Task: Buy 2 Neckties for Boys from Accessories section under best seller category for shipping address: Brooke Phillips, 425 Callison Lane, Wilmington, Delaware 19801, Cell Number 3024323748. Pay from credit card ending with 6759, CVV 506
Action: Mouse moved to (309, 93)
Screenshot: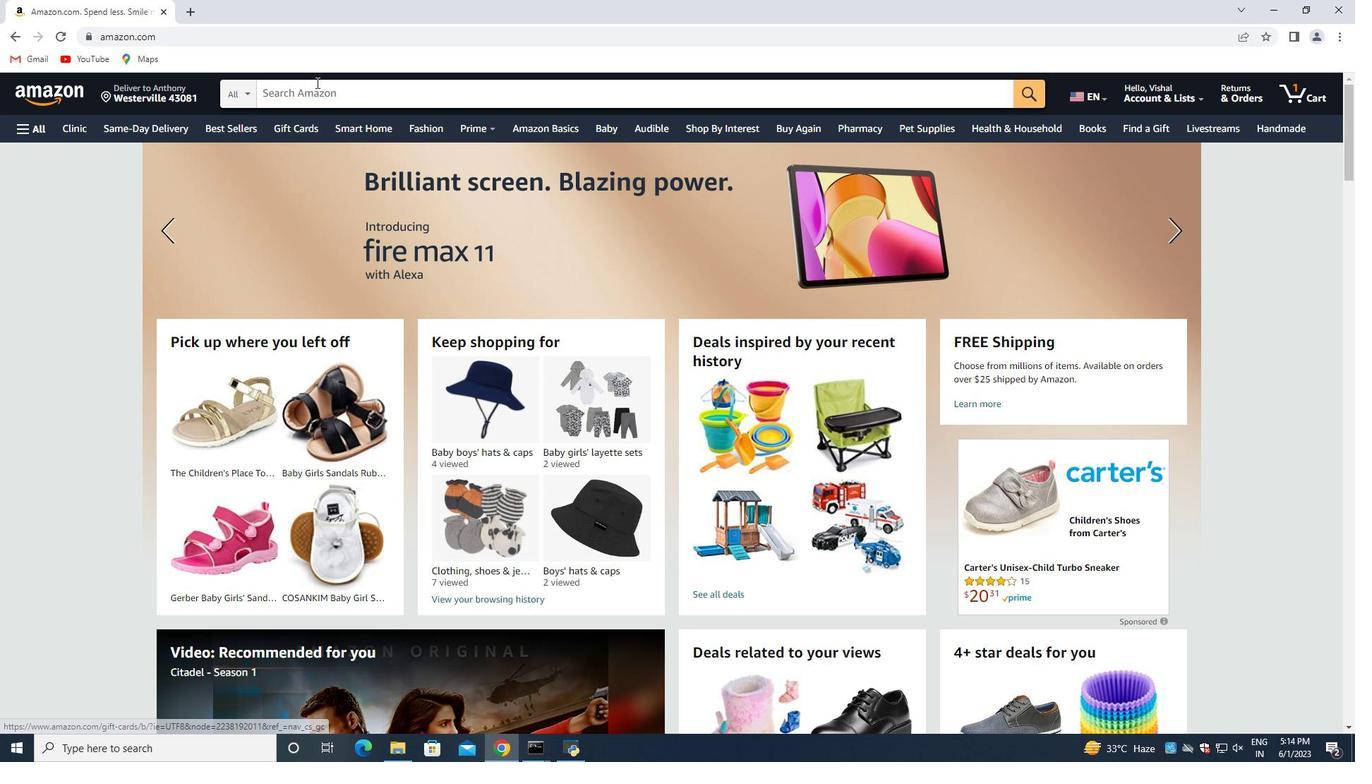 
Action: Mouse pressed left at (309, 93)
Screenshot: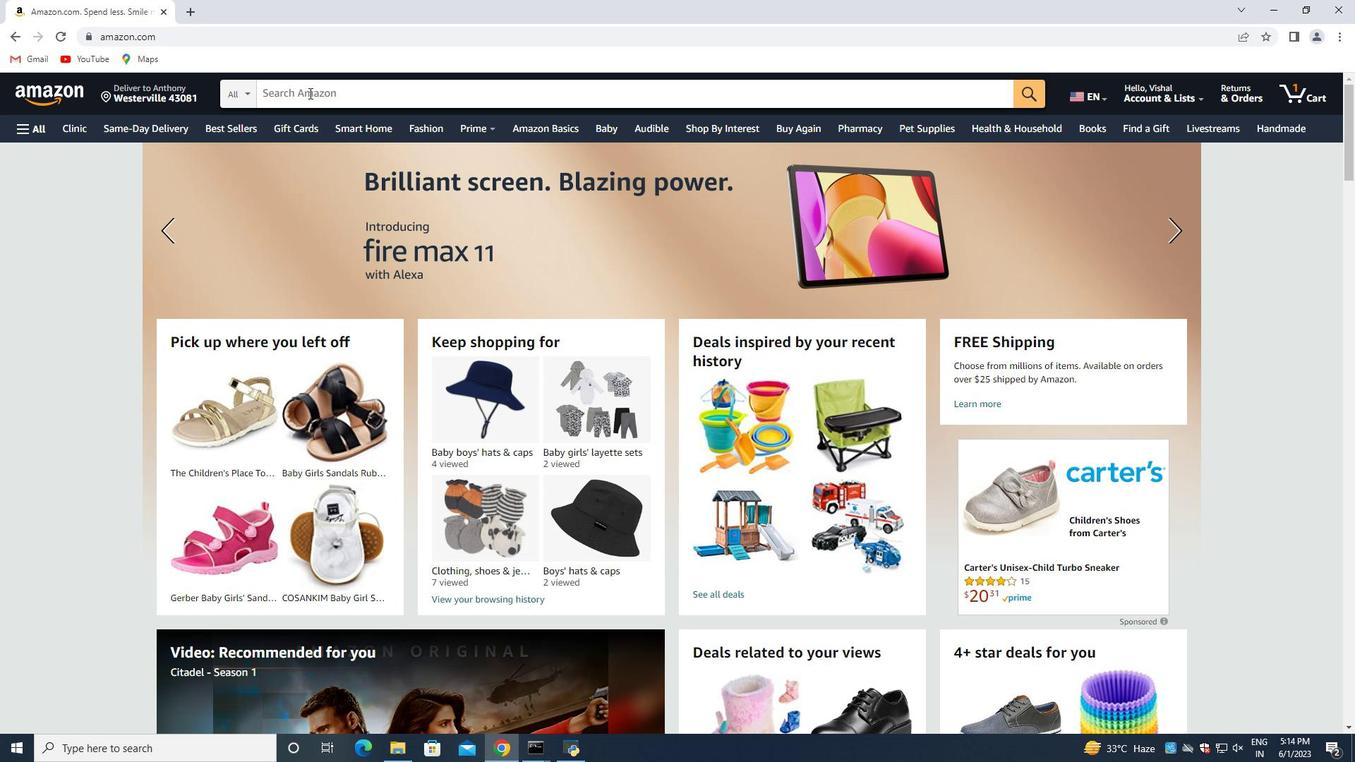 
Action: Key pressed <Key.shift>Neckties<Key.space>for<Key.space>boys<Key.enter>
Screenshot: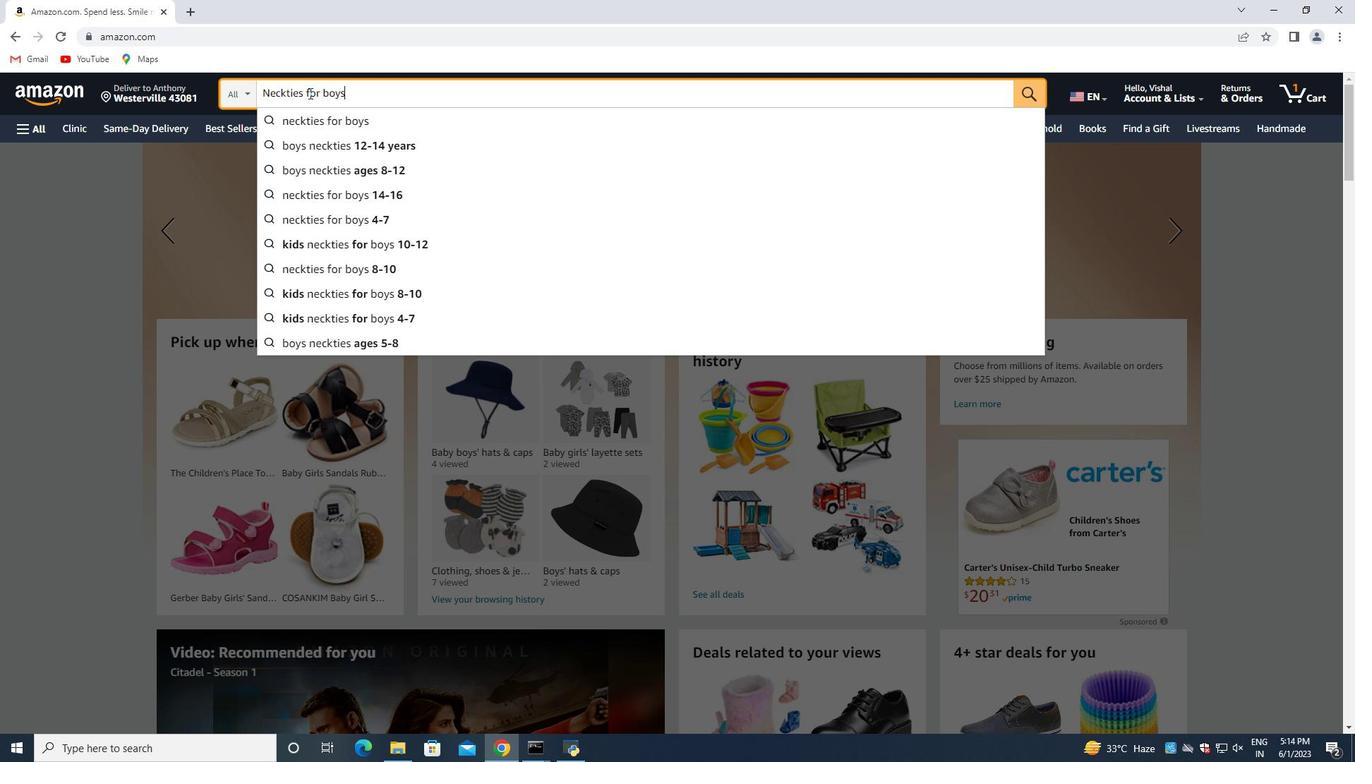 
Action: Mouse moved to (320, 240)
Screenshot: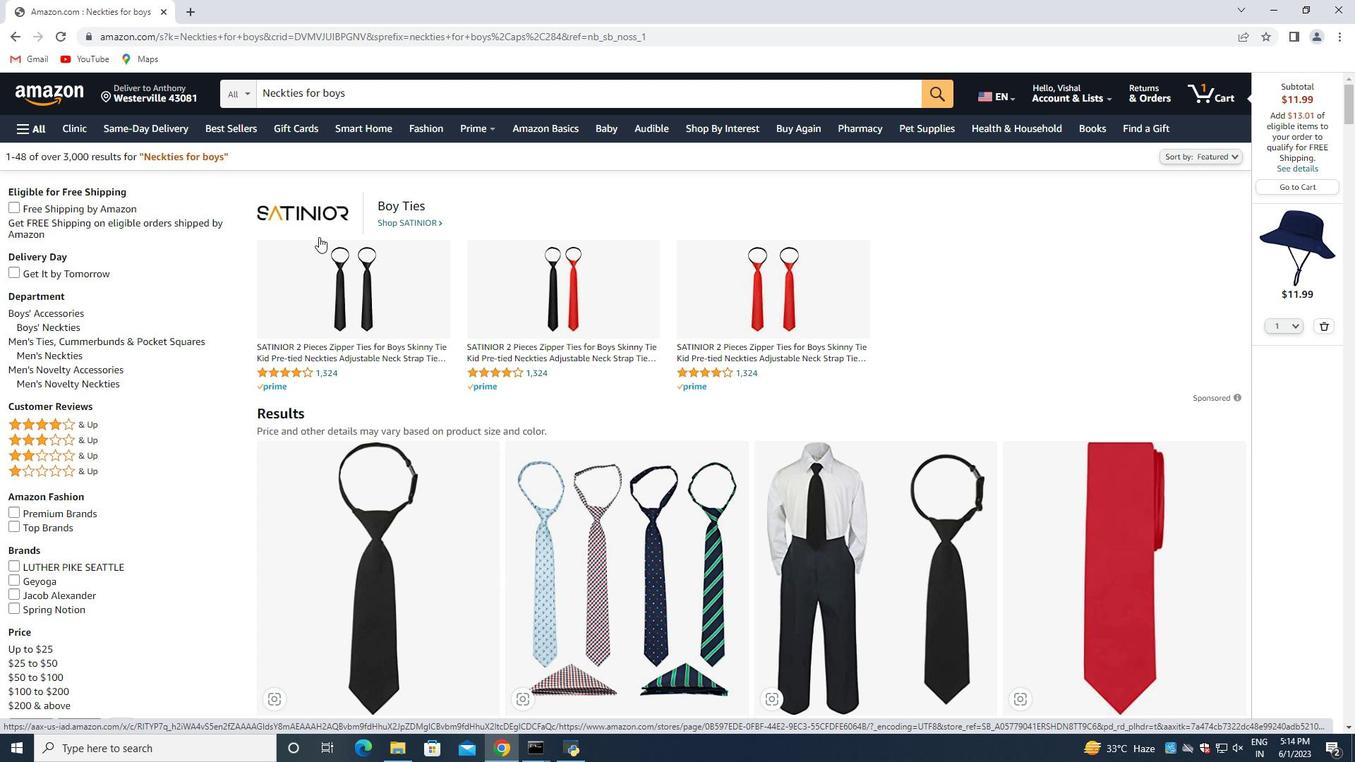 
Action: Mouse scrolled (320, 239) with delta (0, 0)
Screenshot: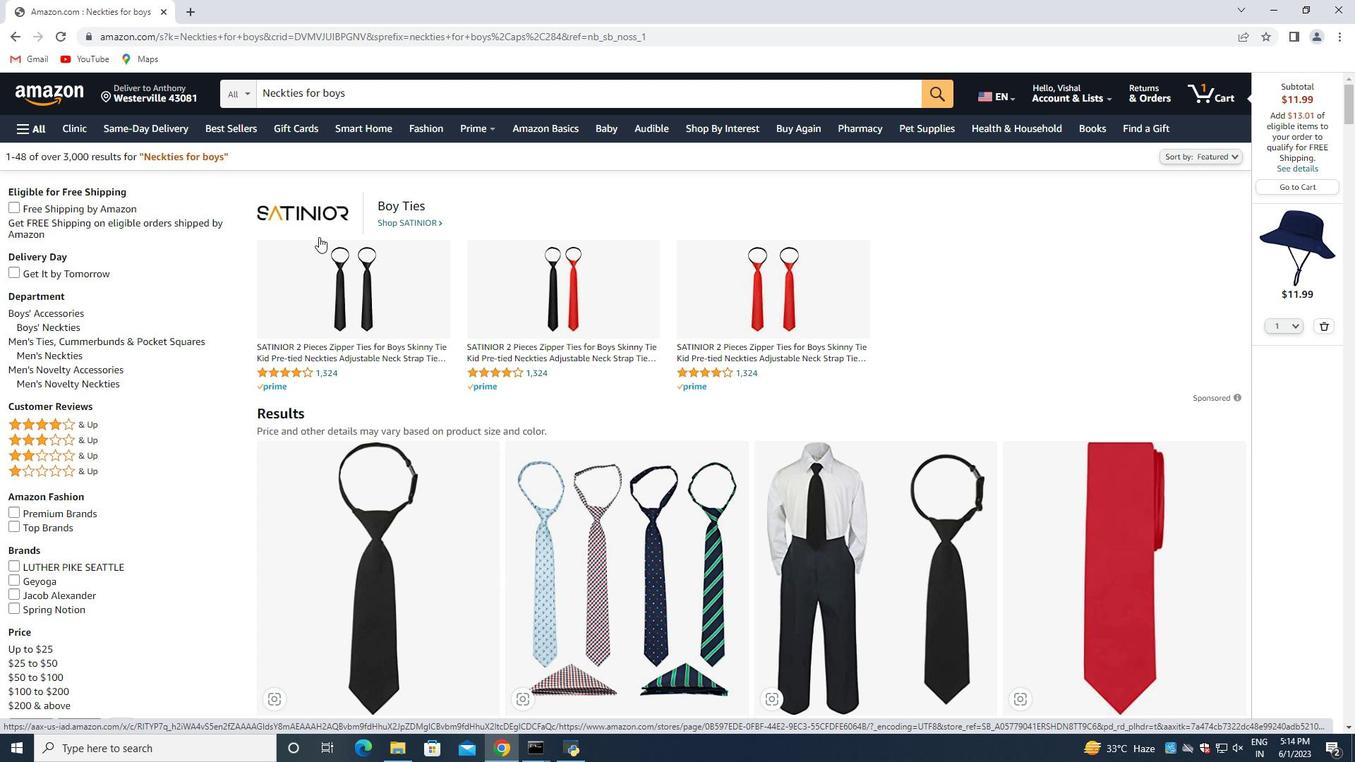 
Action: Mouse moved to (325, 252)
Screenshot: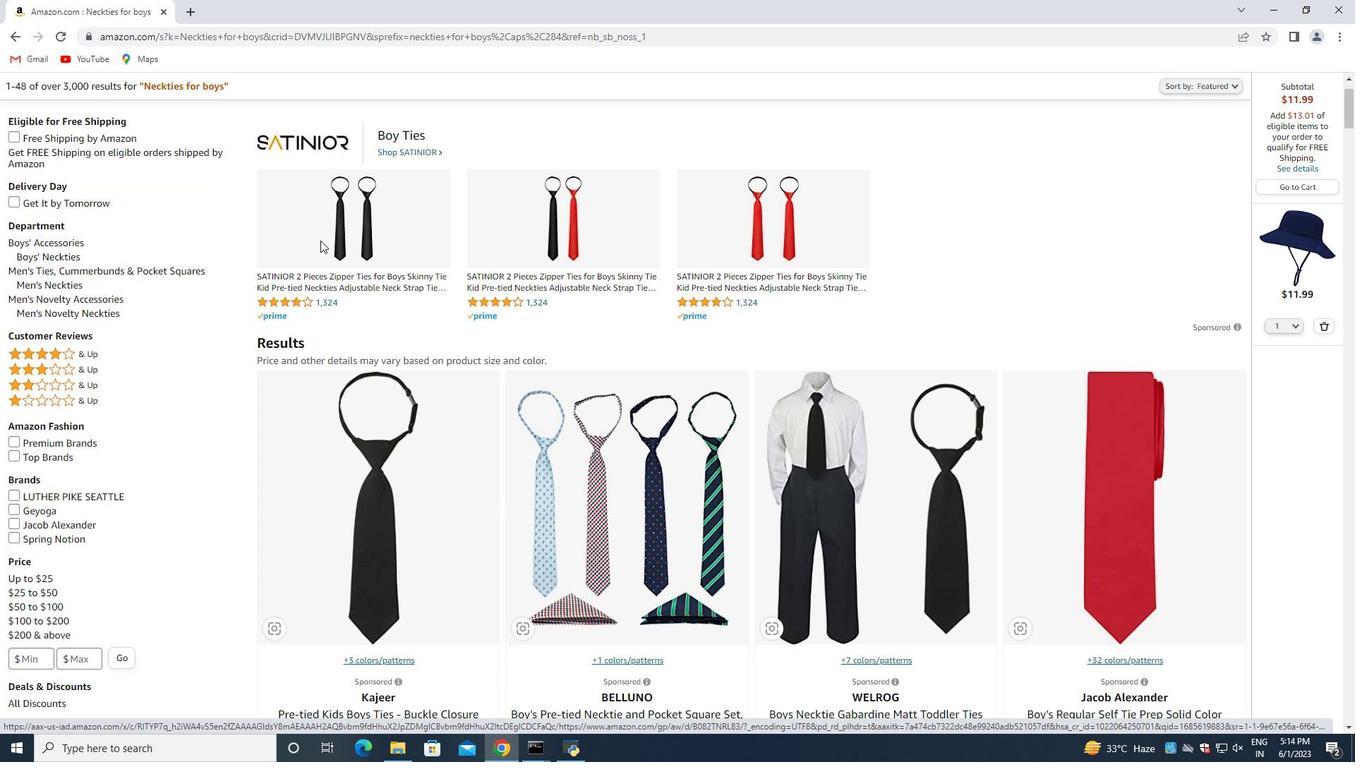 
Action: Mouse scrolled (325, 252) with delta (0, 0)
Screenshot: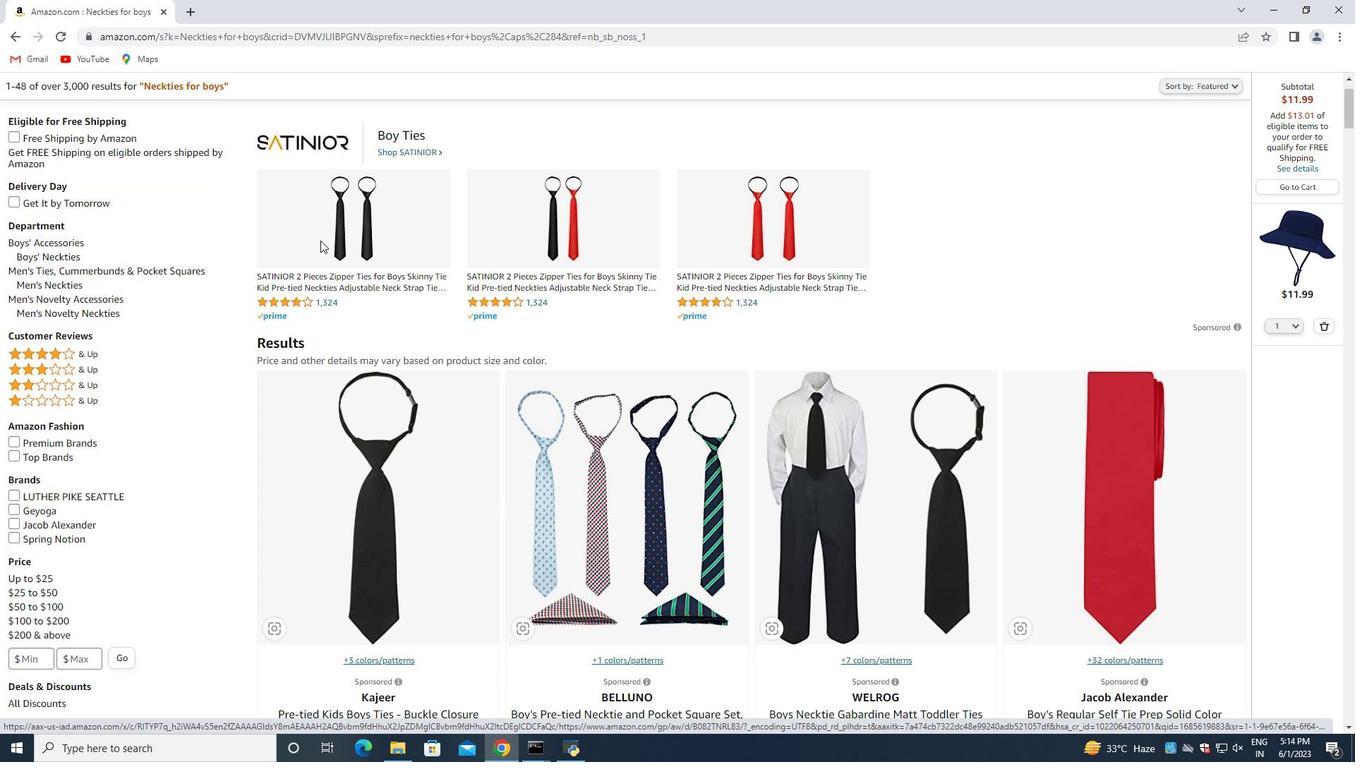 
Action: Mouse moved to (326, 254)
Screenshot: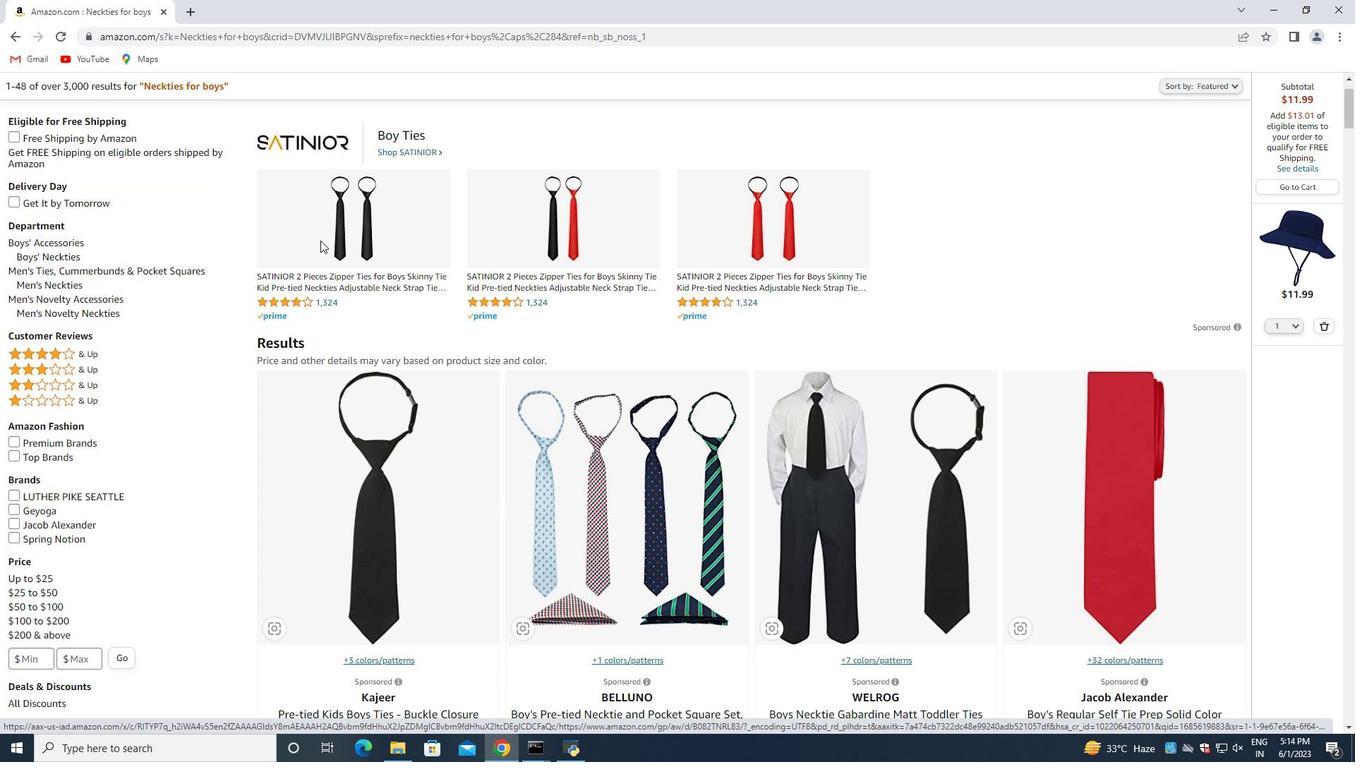 
Action: Mouse scrolled (326, 253) with delta (0, 0)
Screenshot: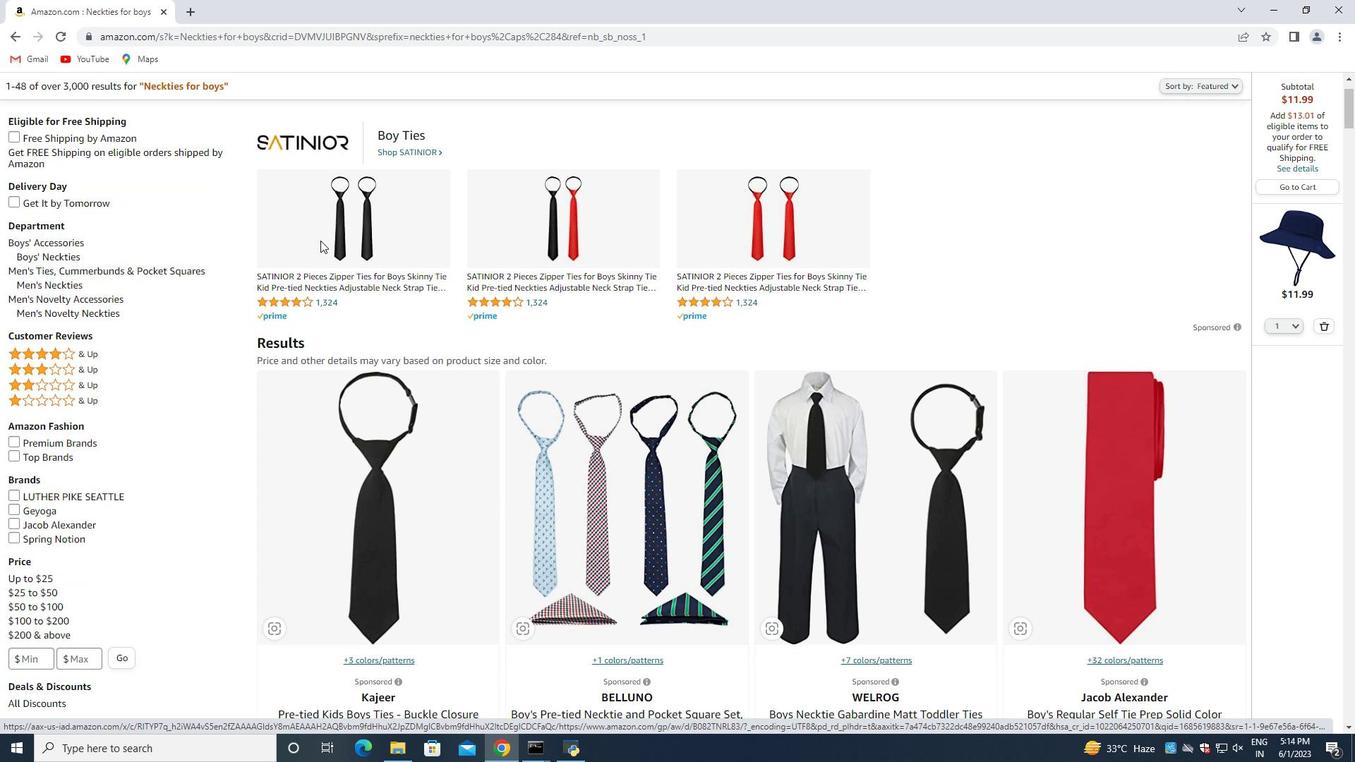 
Action: Mouse scrolled (326, 253) with delta (0, 0)
Screenshot: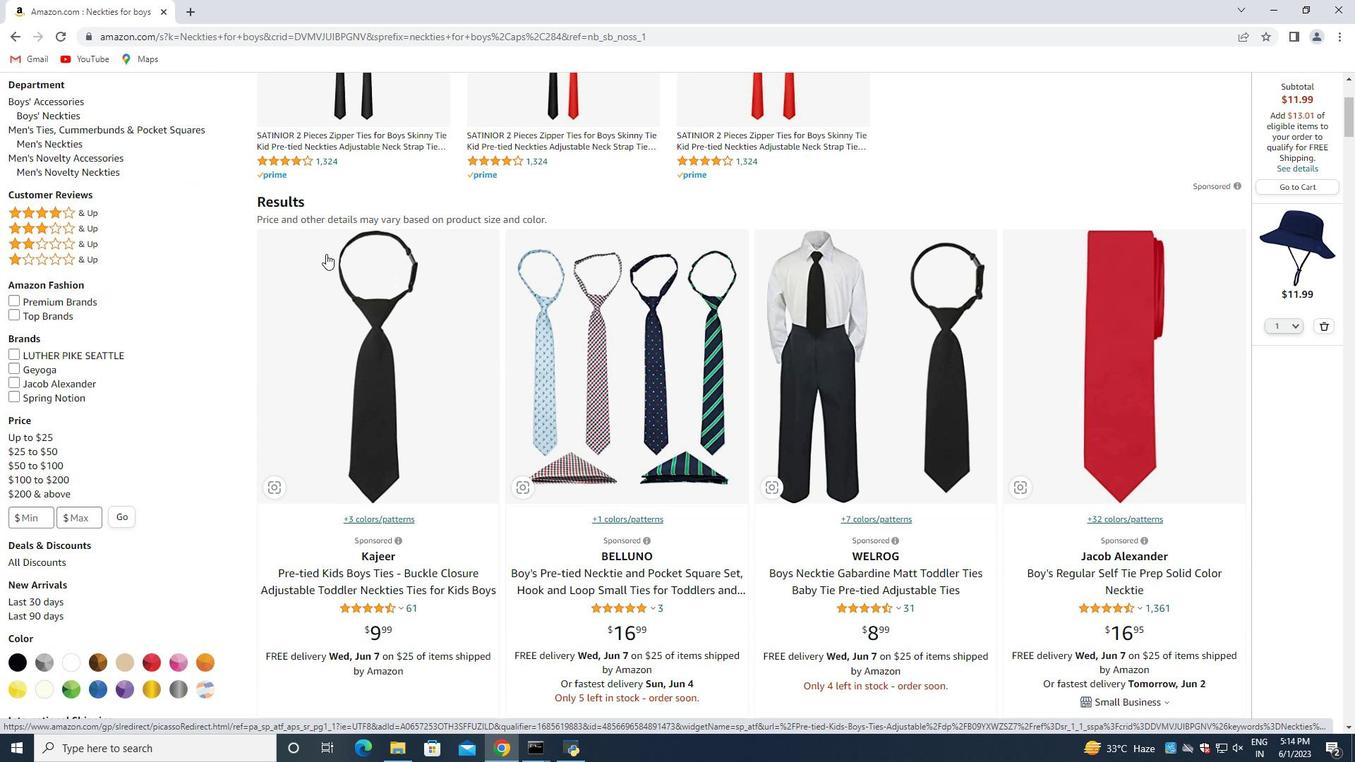 
Action: Mouse moved to (326, 255)
Screenshot: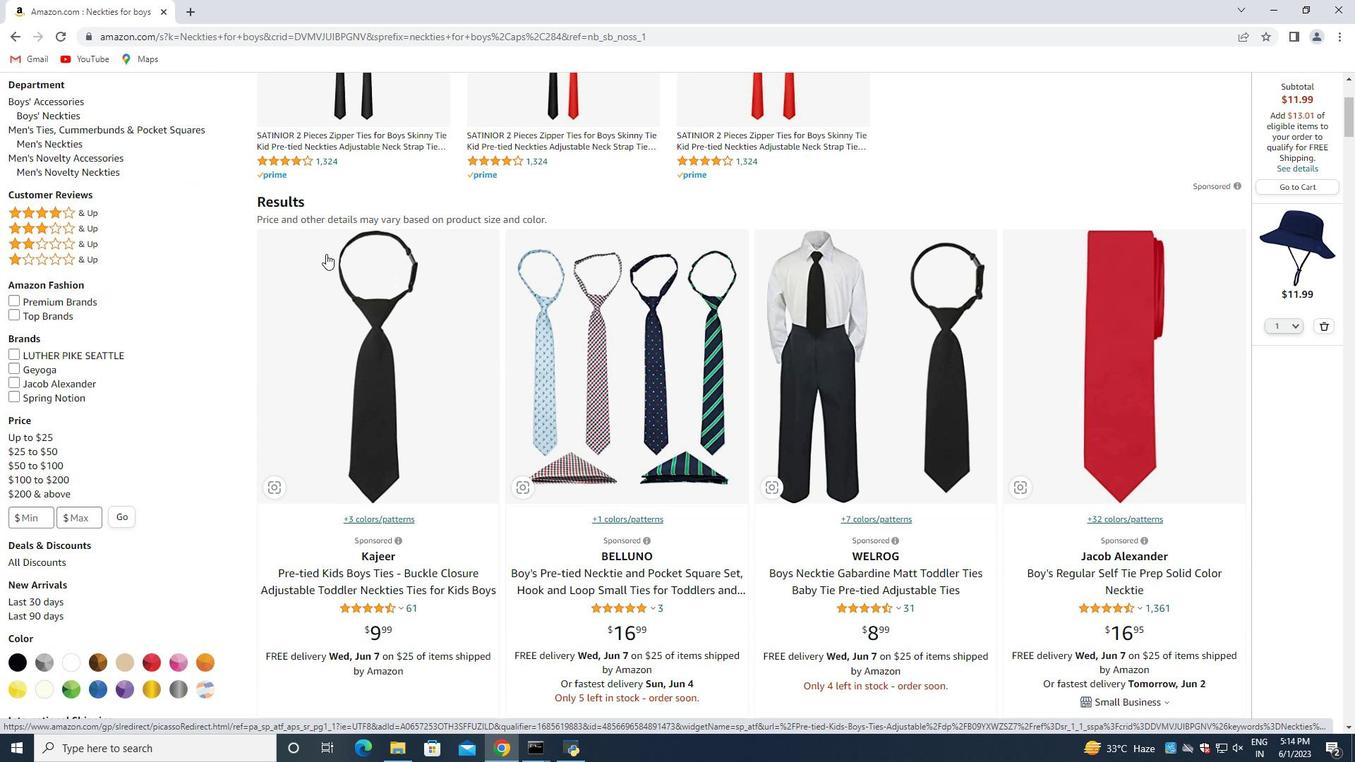 
Action: Mouse scrolled (326, 254) with delta (0, 0)
Screenshot: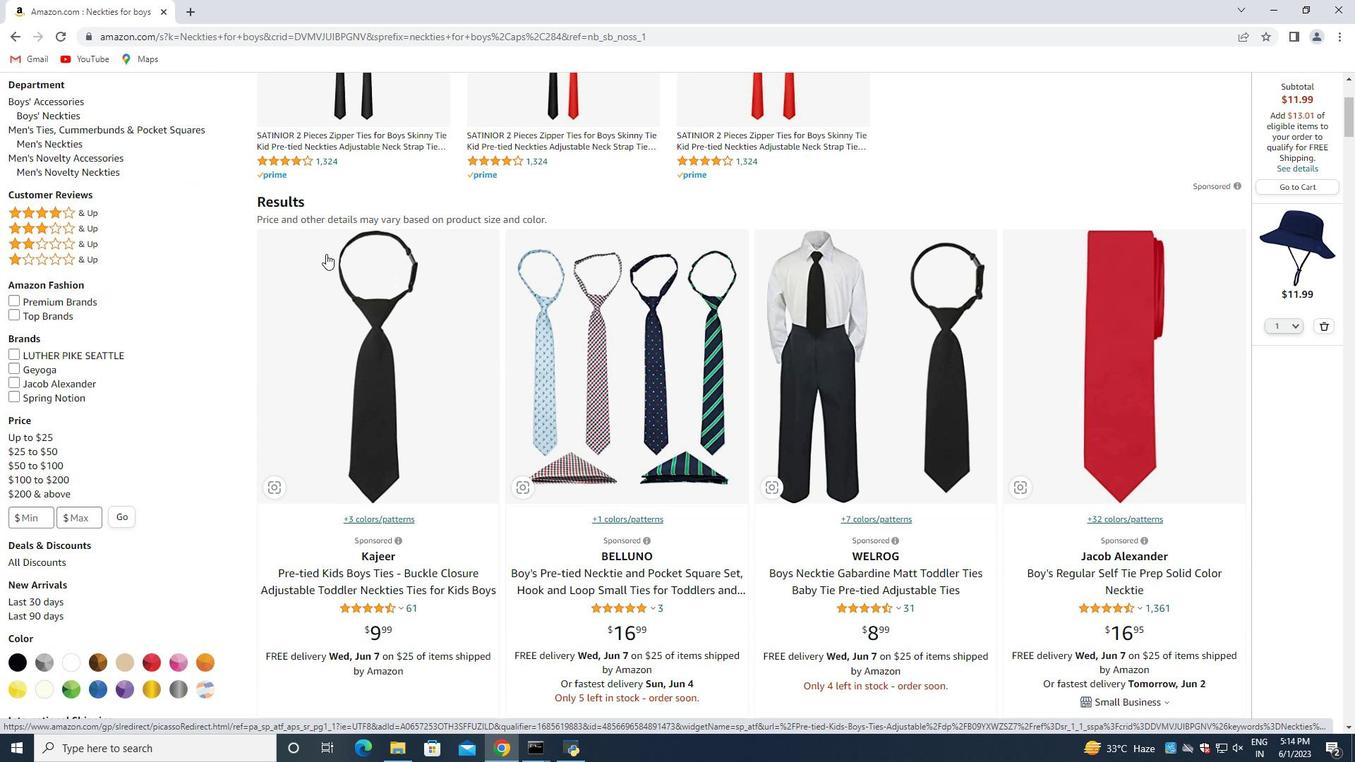 
Action: Mouse scrolled (326, 256) with delta (0, 0)
Screenshot: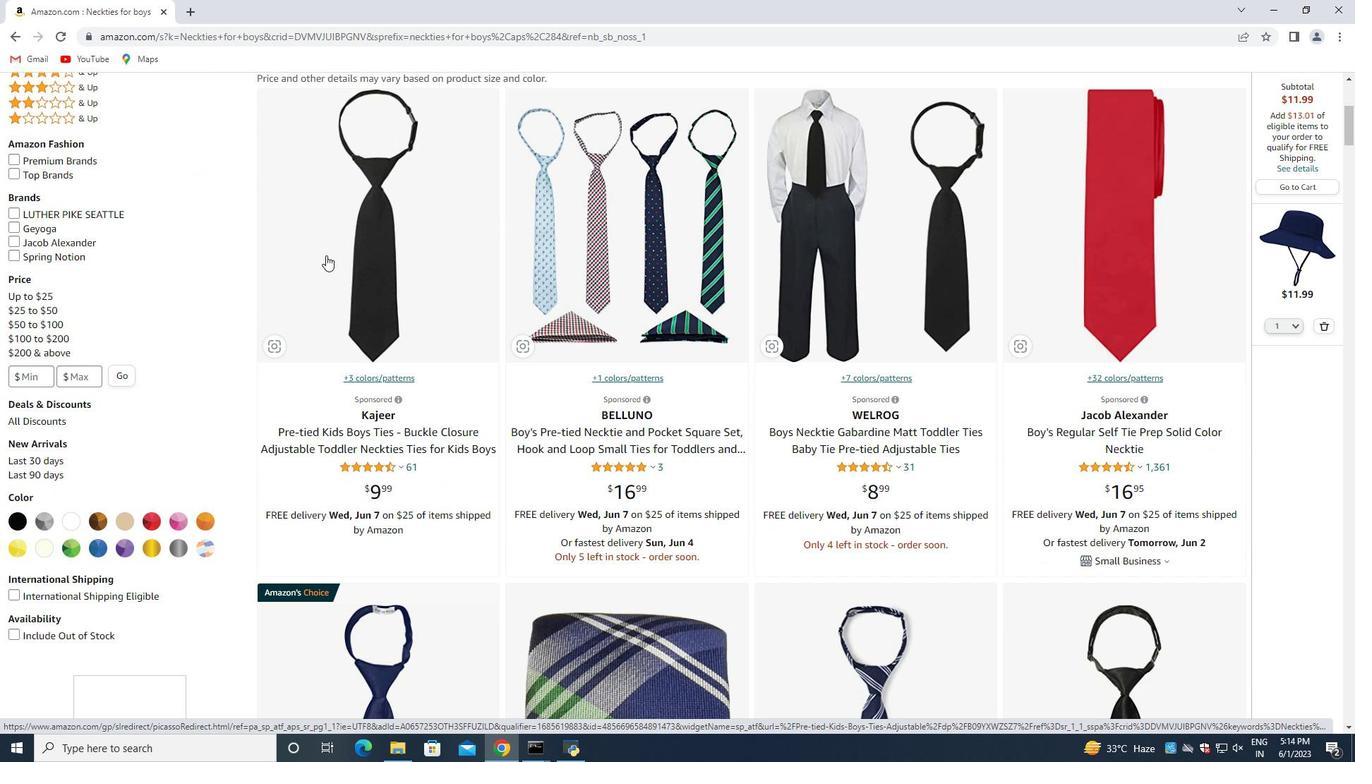 
Action: Mouse scrolled (326, 256) with delta (0, 0)
Screenshot: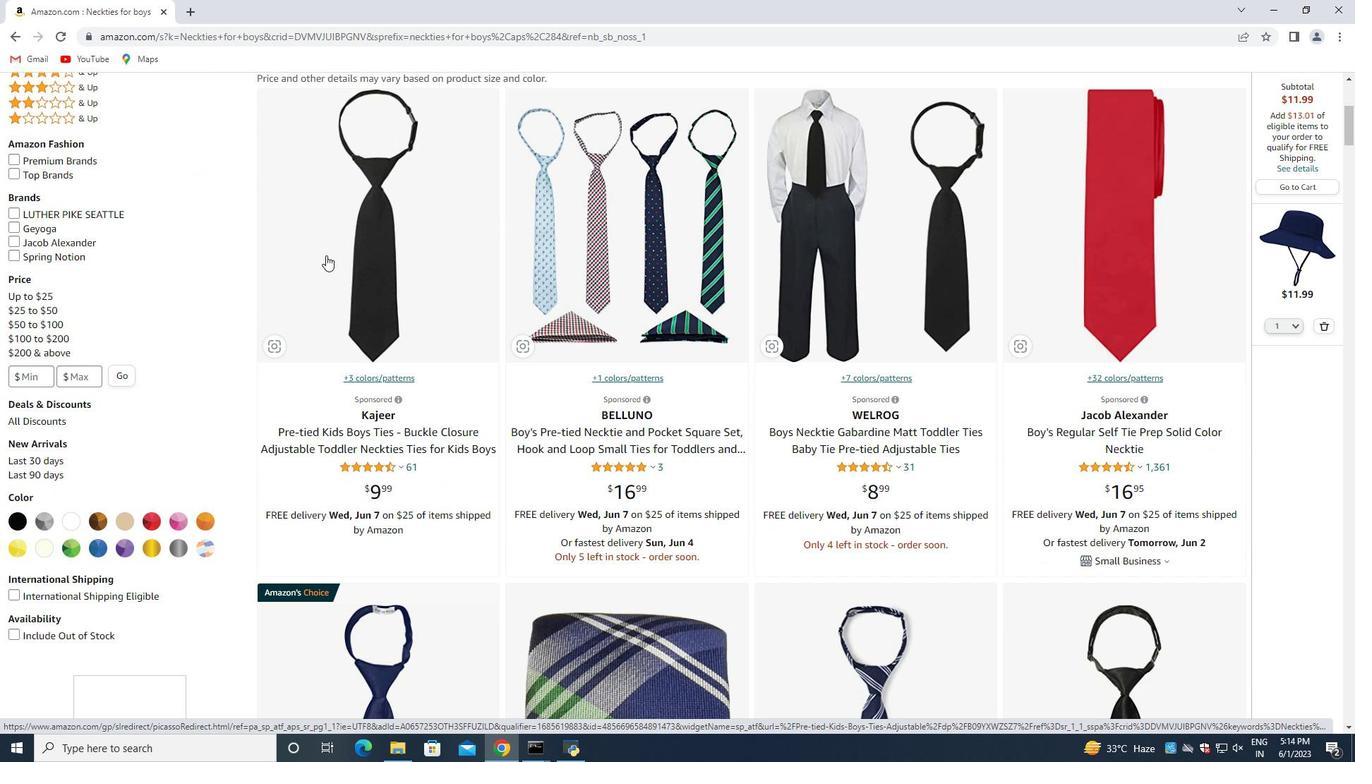 
Action: Mouse scrolled (326, 256) with delta (0, 0)
Screenshot: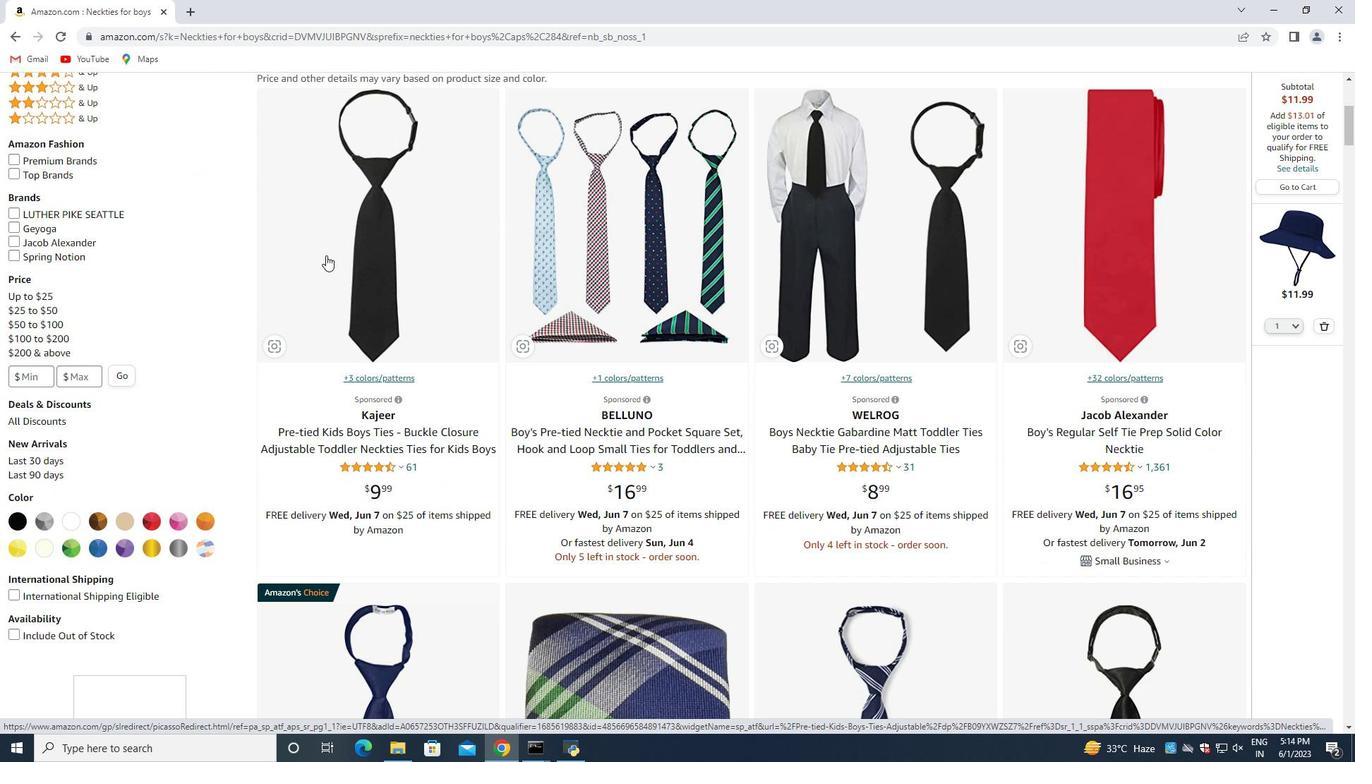 
Action: Mouse scrolled (326, 256) with delta (0, 0)
Screenshot: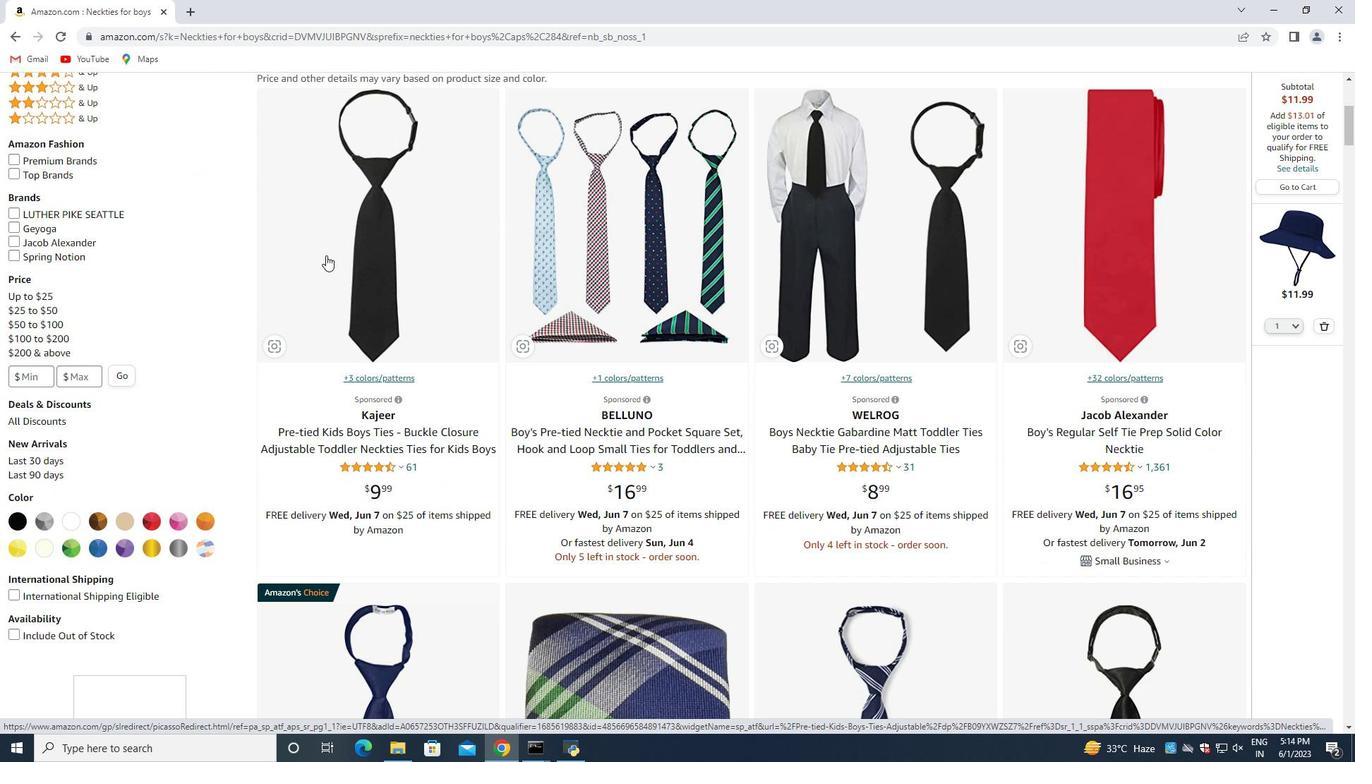 
Action: Mouse moved to (71, 240)
Screenshot: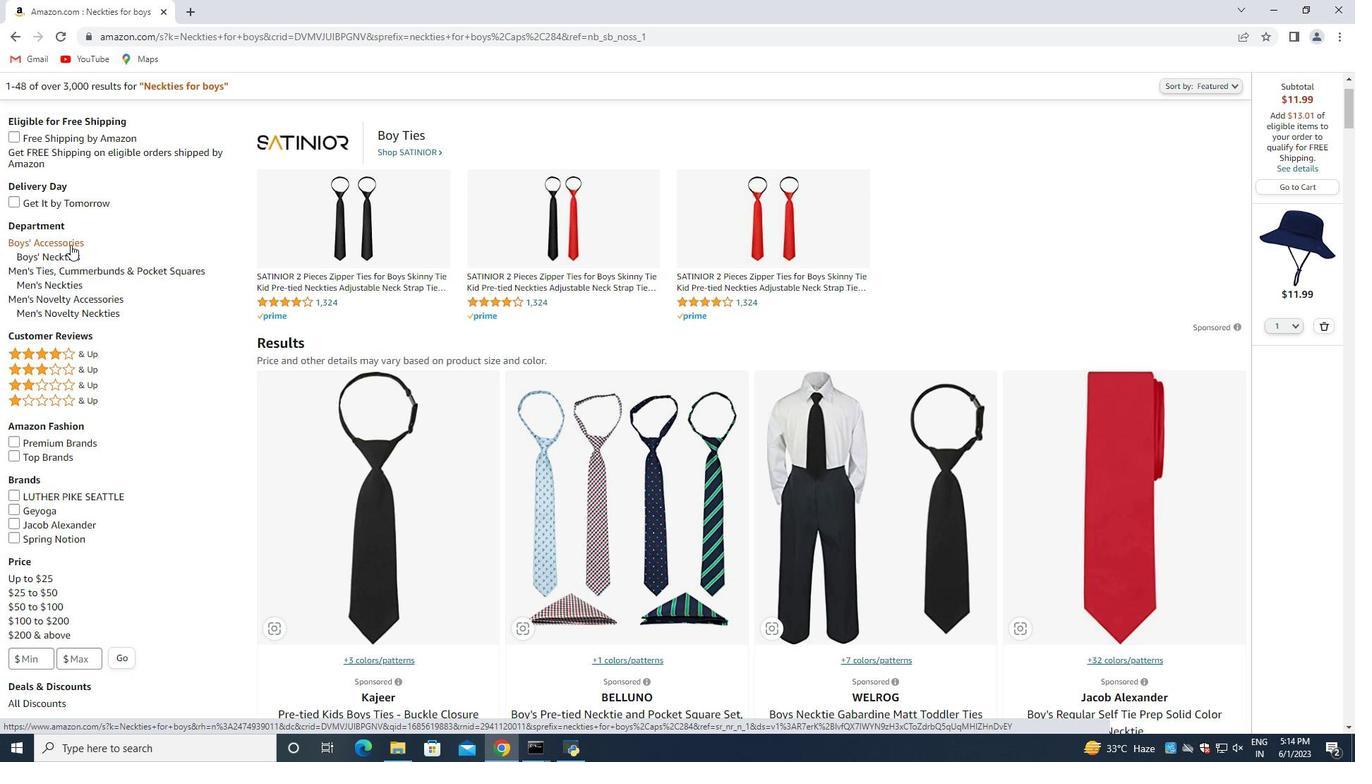 
Action: Mouse pressed left at (71, 240)
Screenshot: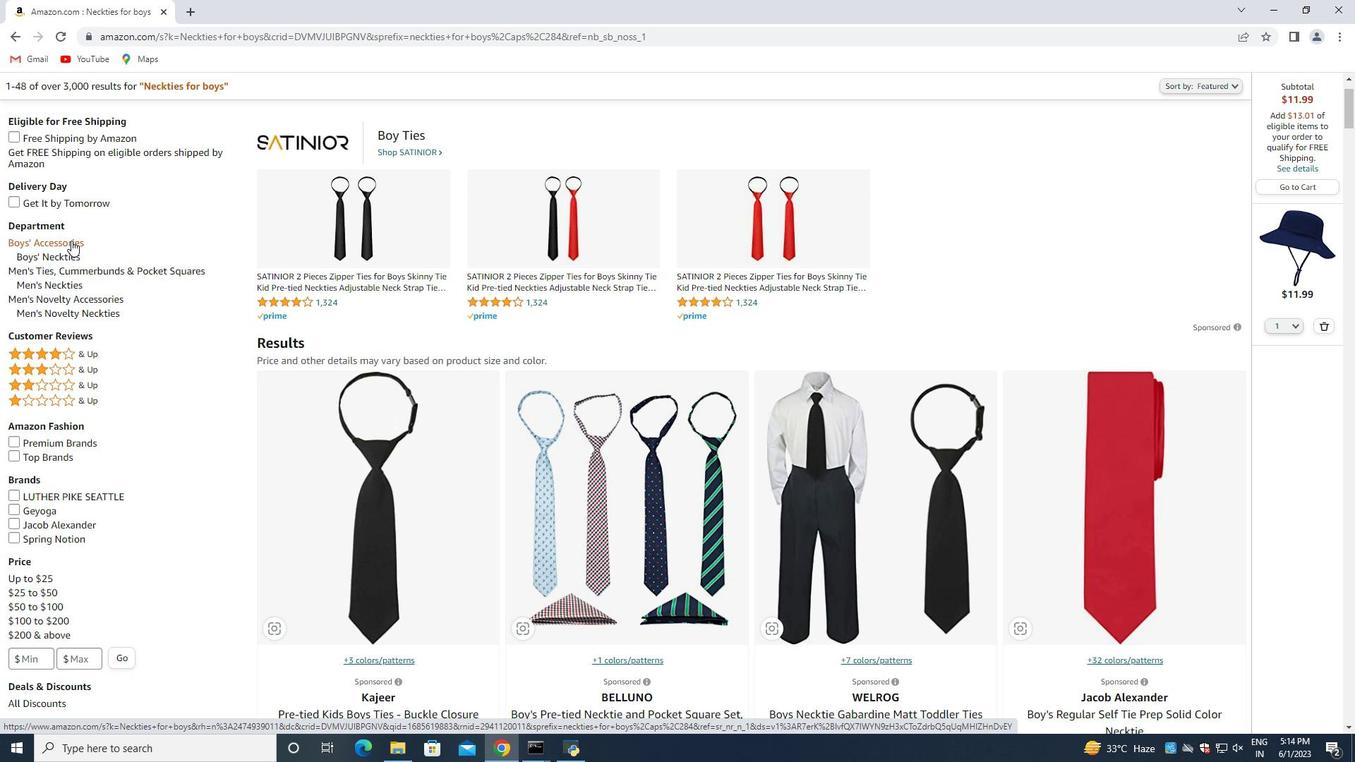 
Action: Mouse moved to (148, 260)
Screenshot: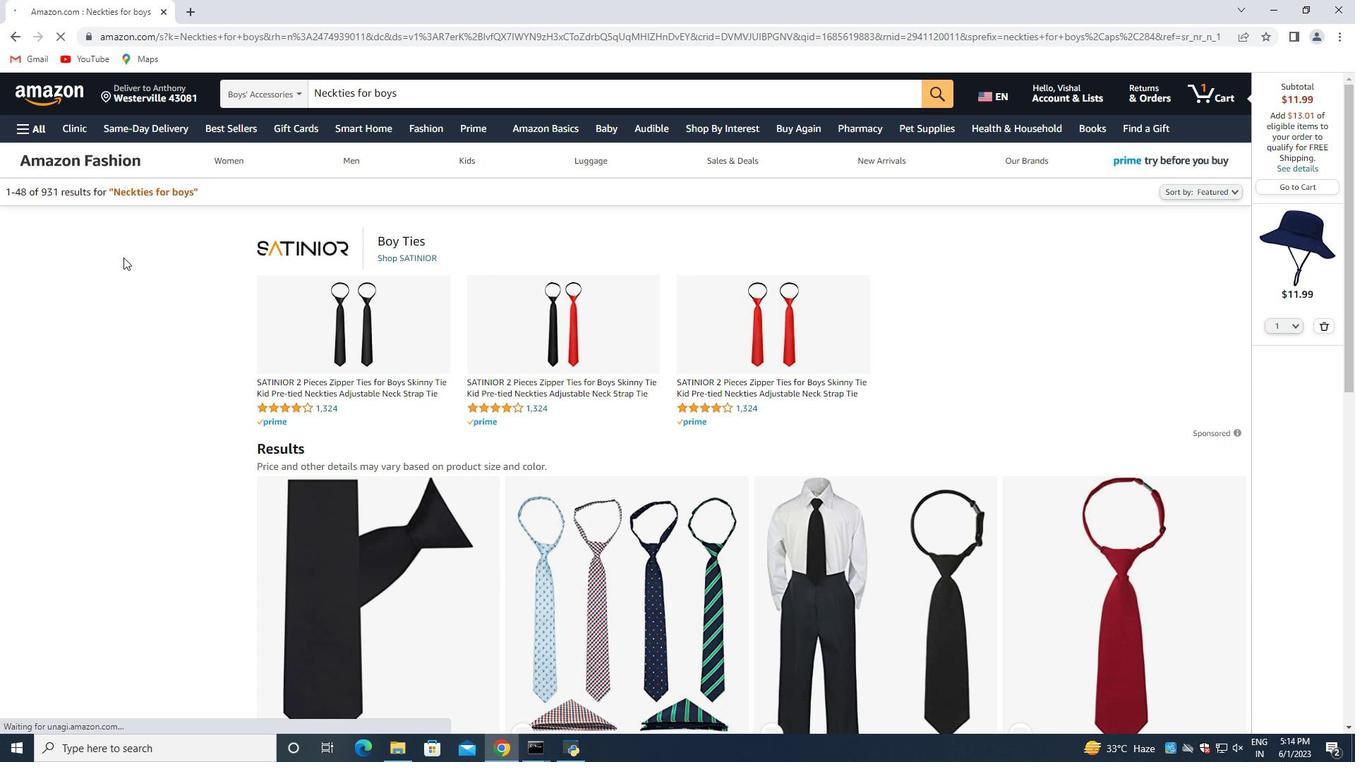 
Action: Mouse scrolled (148, 259) with delta (0, 0)
Screenshot: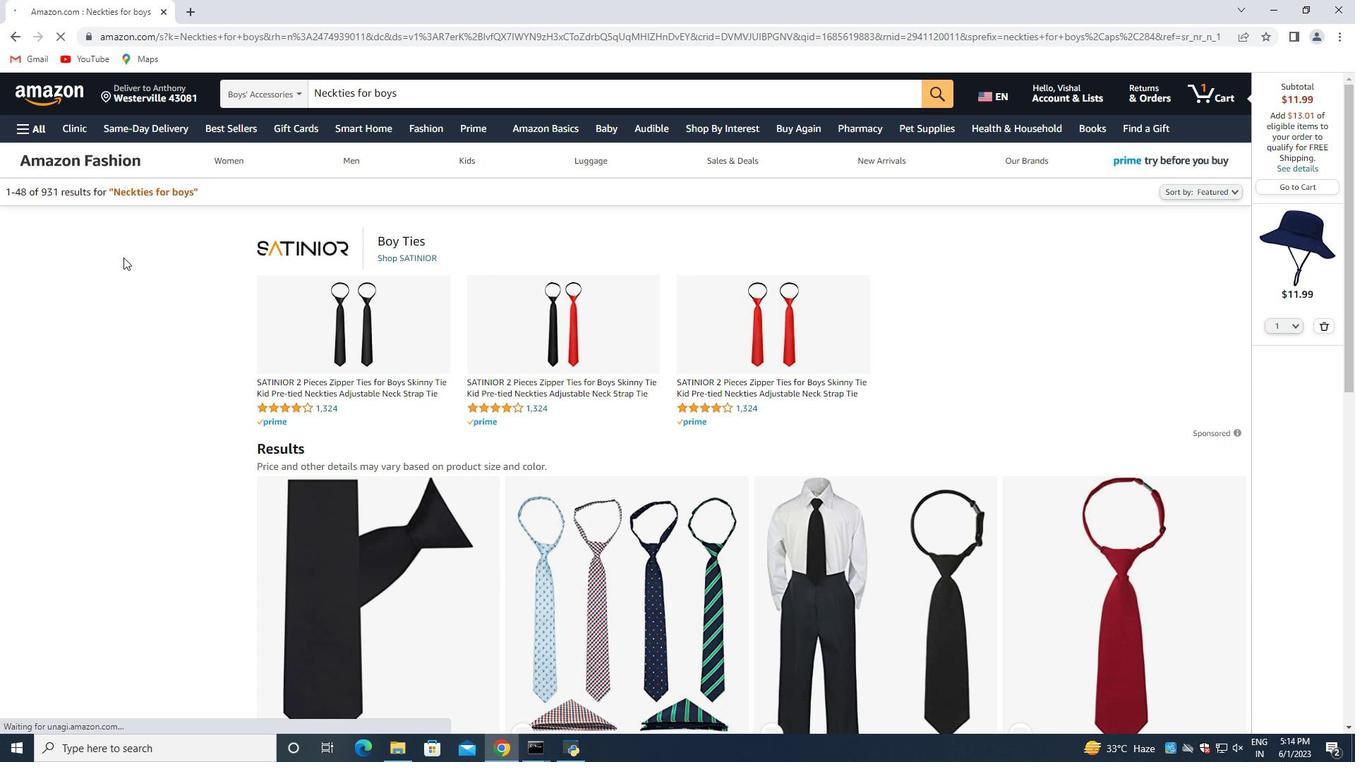 
Action: Mouse moved to (149, 260)
Screenshot: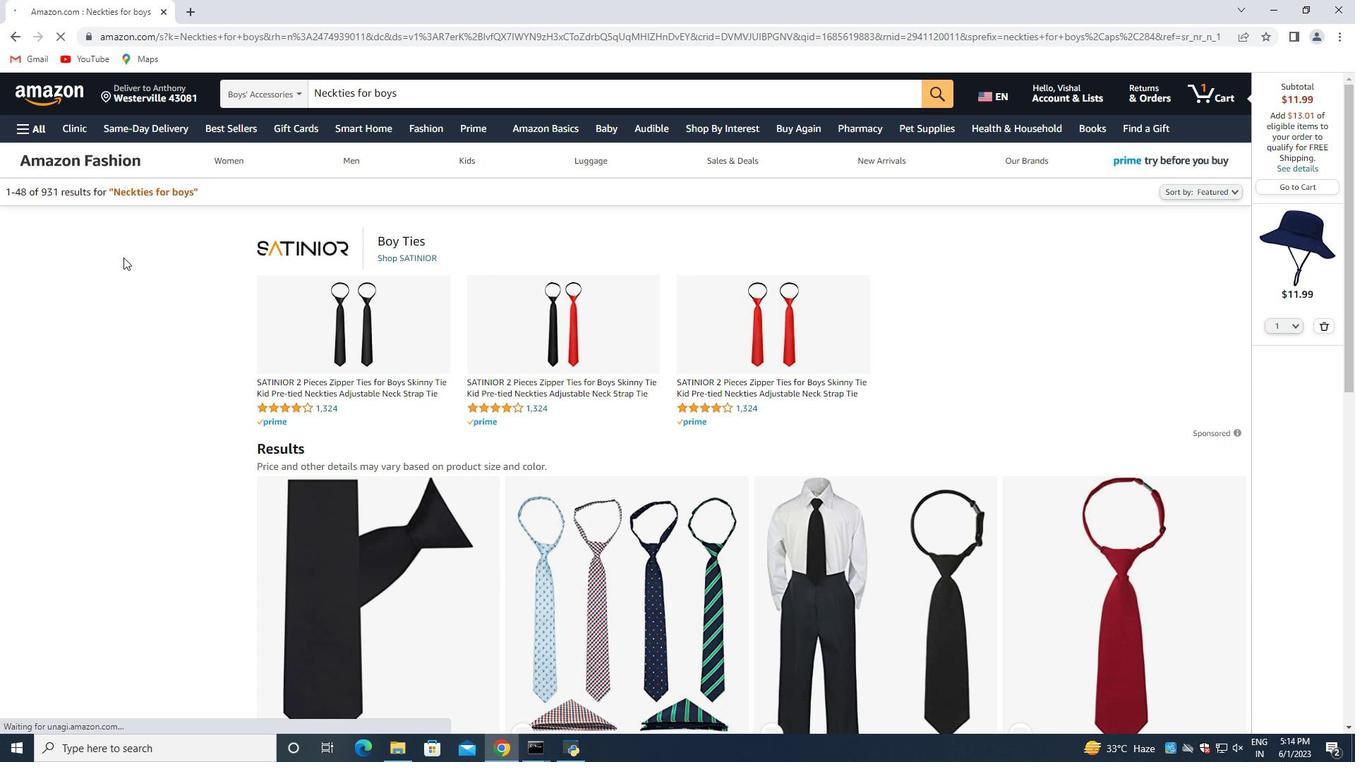 
Action: Mouse scrolled (149, 259) with delta (0, 0)
Screenshot: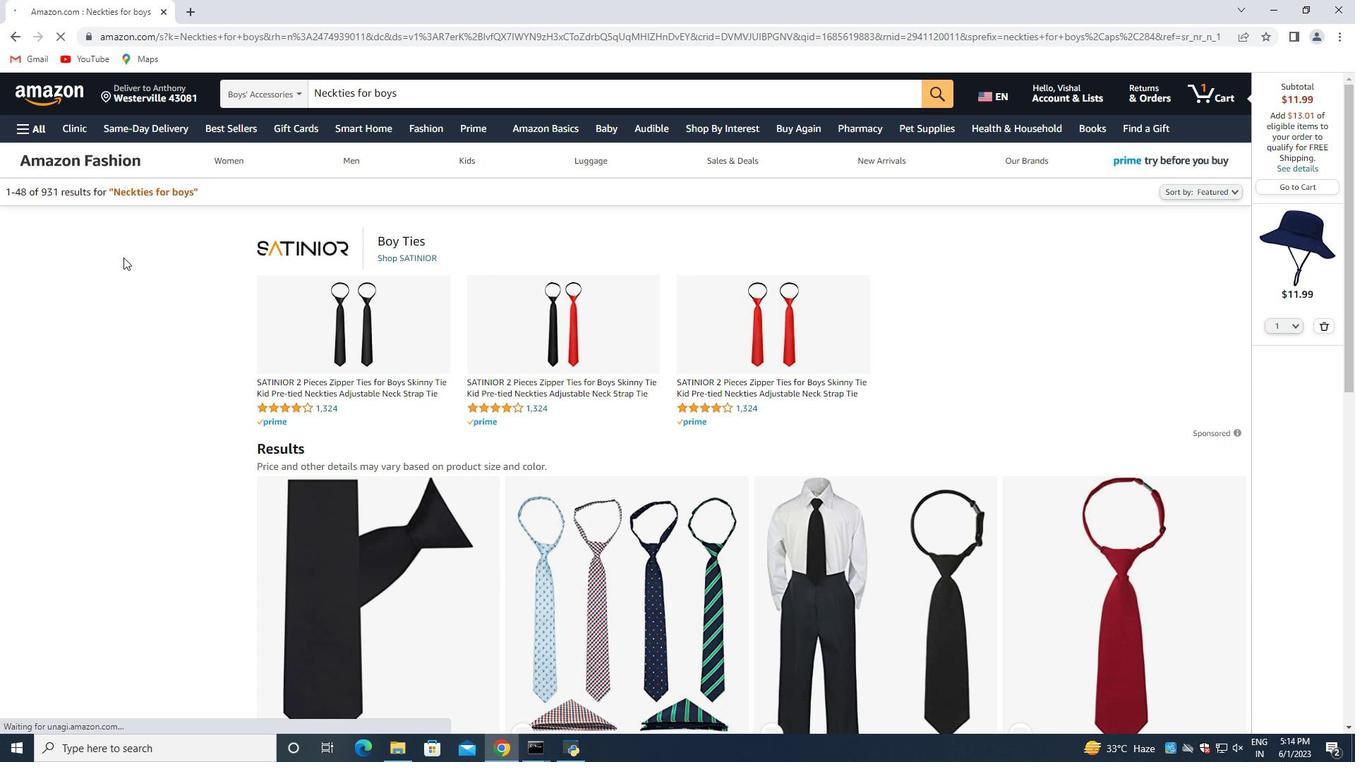 
Action: Mouse moved to (194, 266)
Screenshot: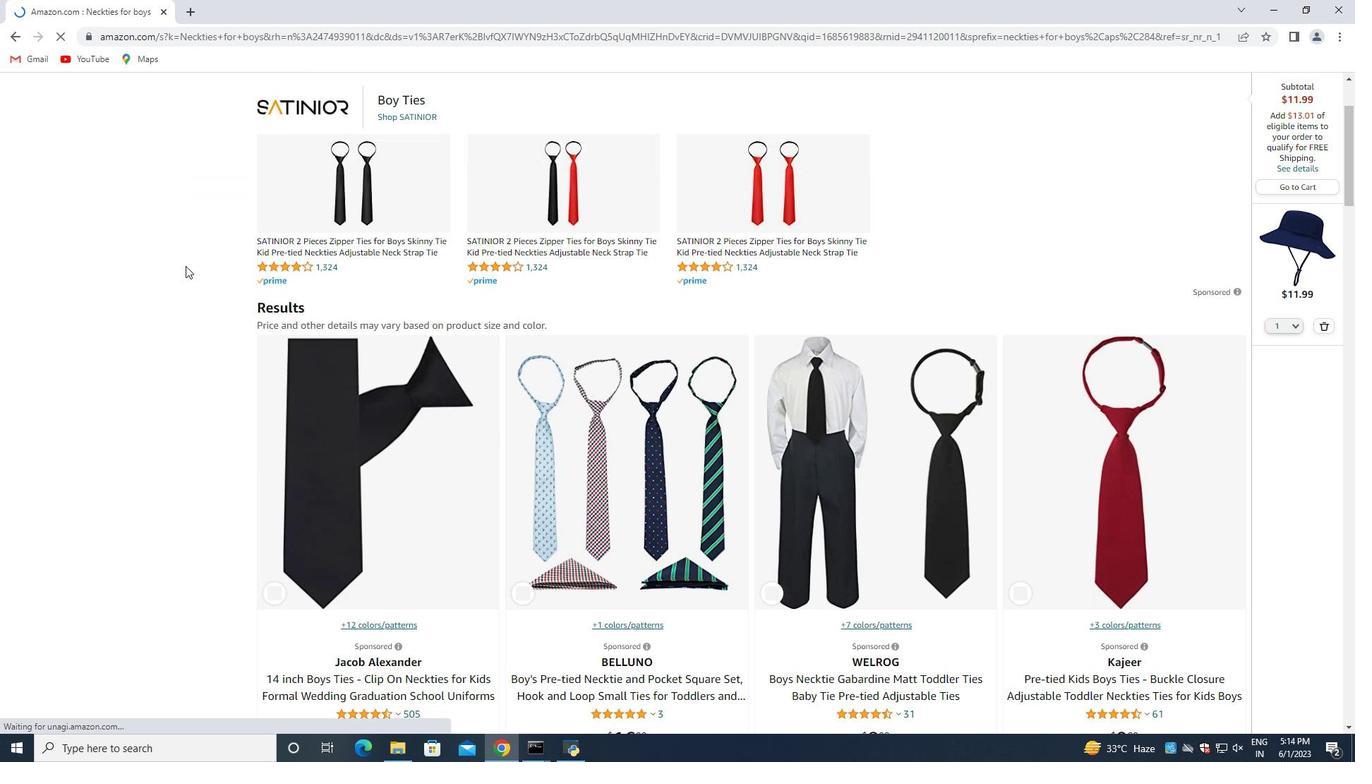 
Action: Mouse scrolled (194, 266) with delta (0, 0)
Screenshot: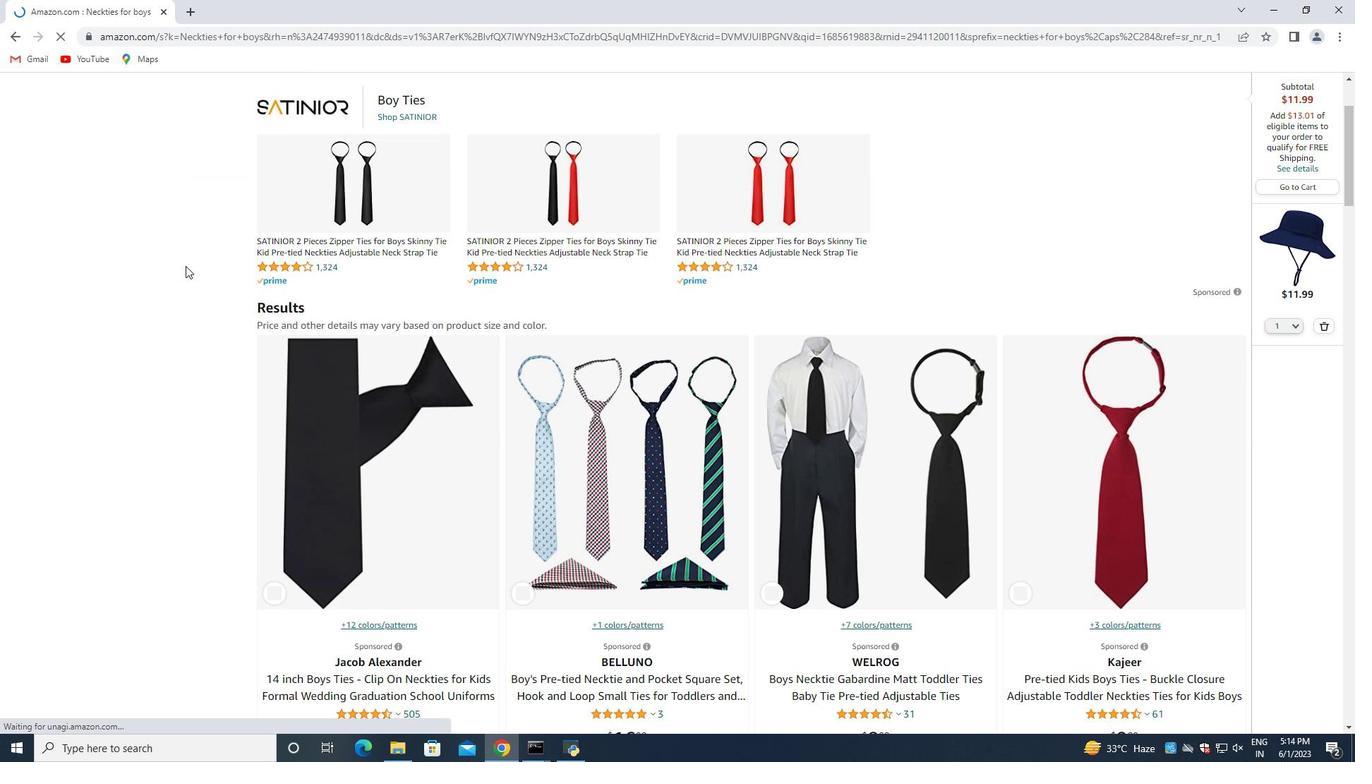 
Action: Mouse moved to (231, 273)
Screenshot: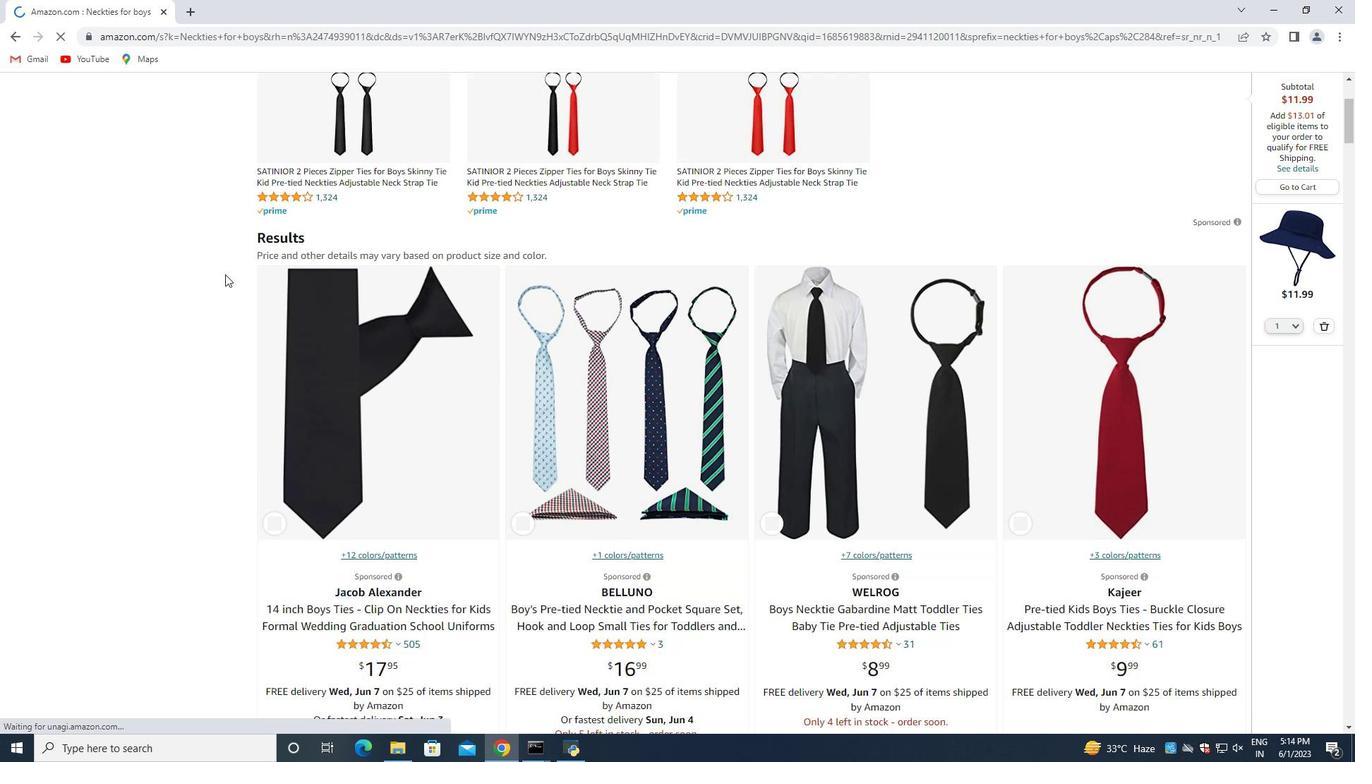 
Action: Mouse scrolled (231, 273) with delta (0, 0)
Screenshot: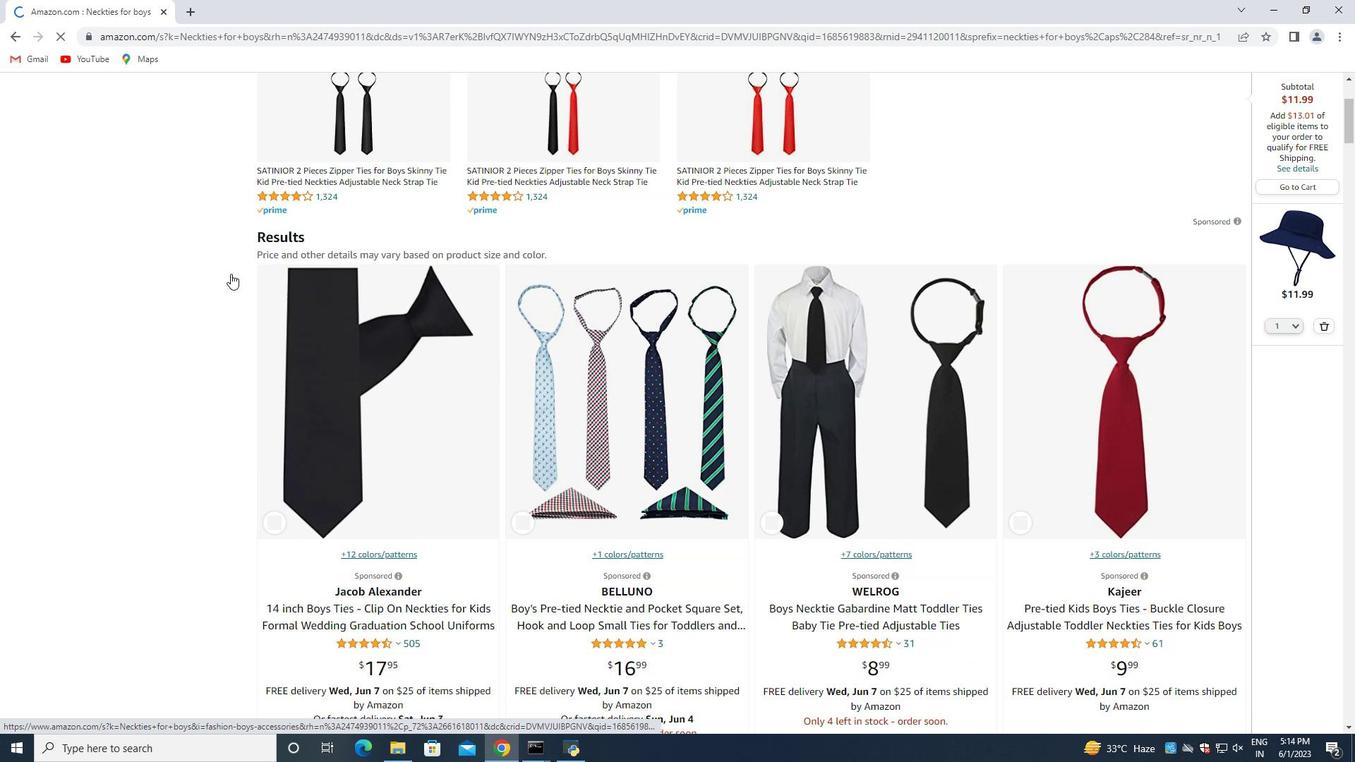 
Action: Mouse scrolled (231, 273) with delta (0, 0)
Screenshot: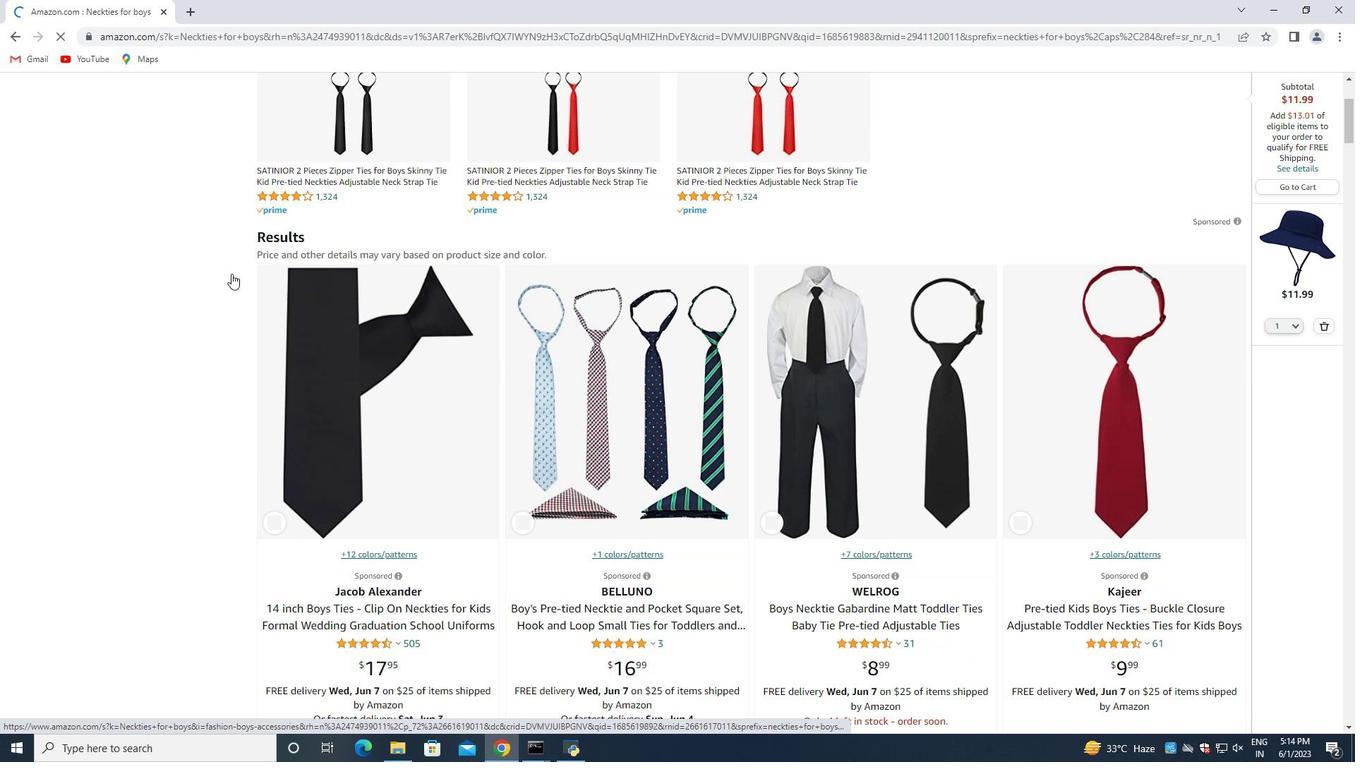 
Action: Mouse moved to (1327, 319)
Screenshot: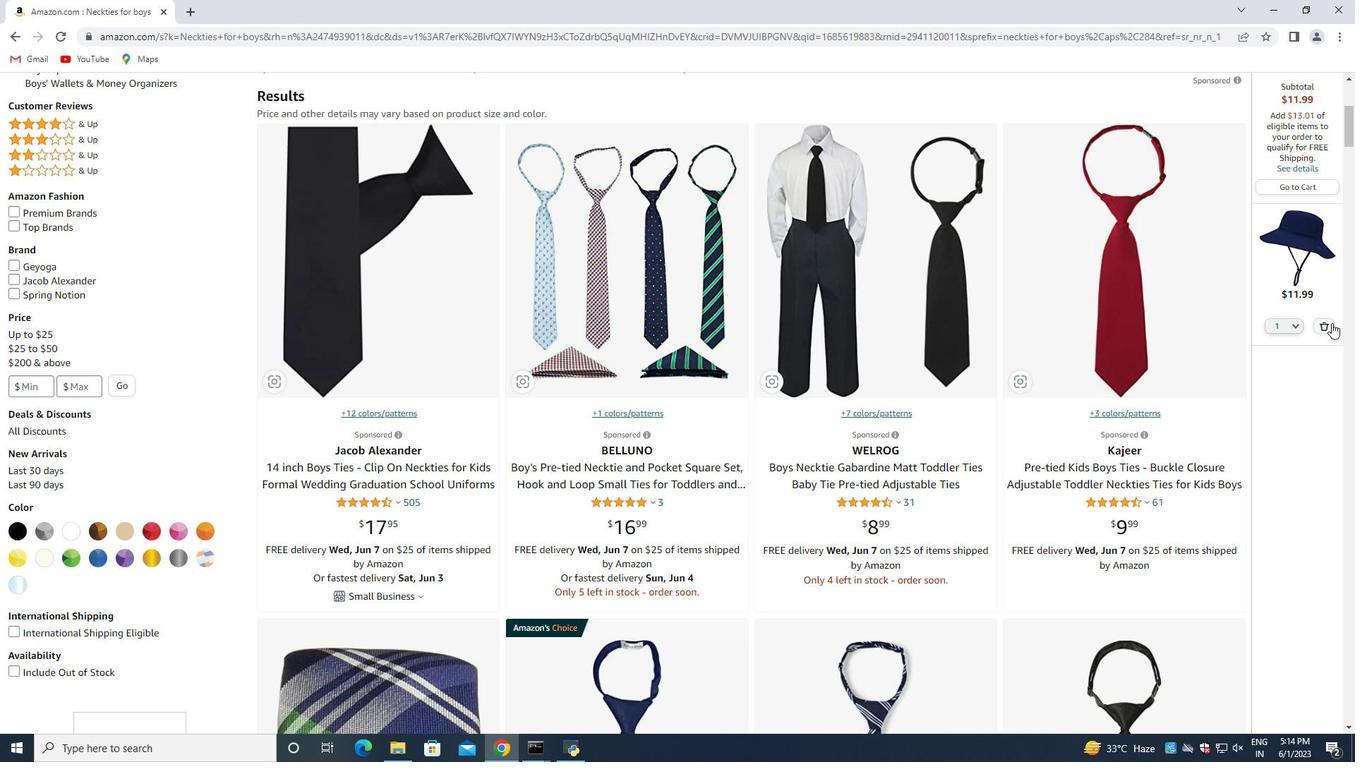 
Action: Mouse pressed left at (1327, 319)
Screenshot: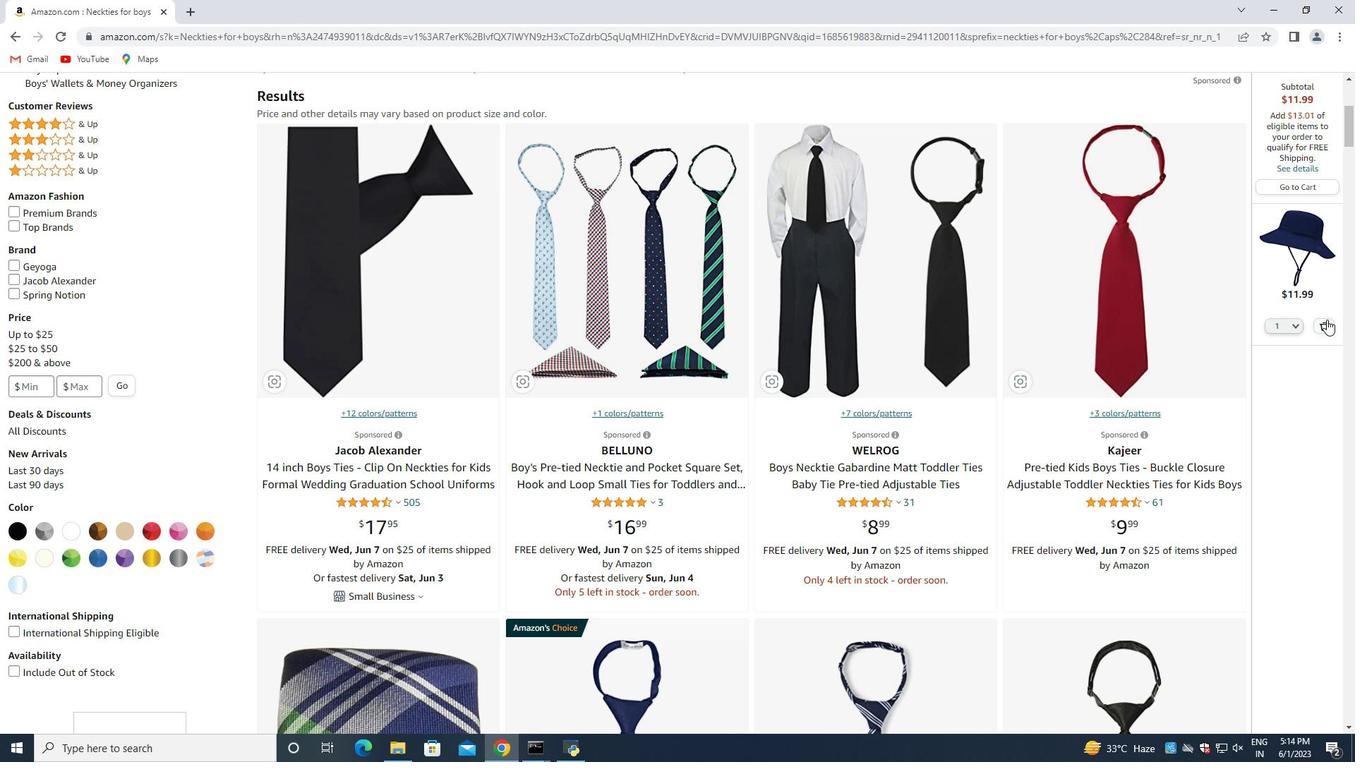 
Action: Mouse moved to (439, 251)
Screenshot: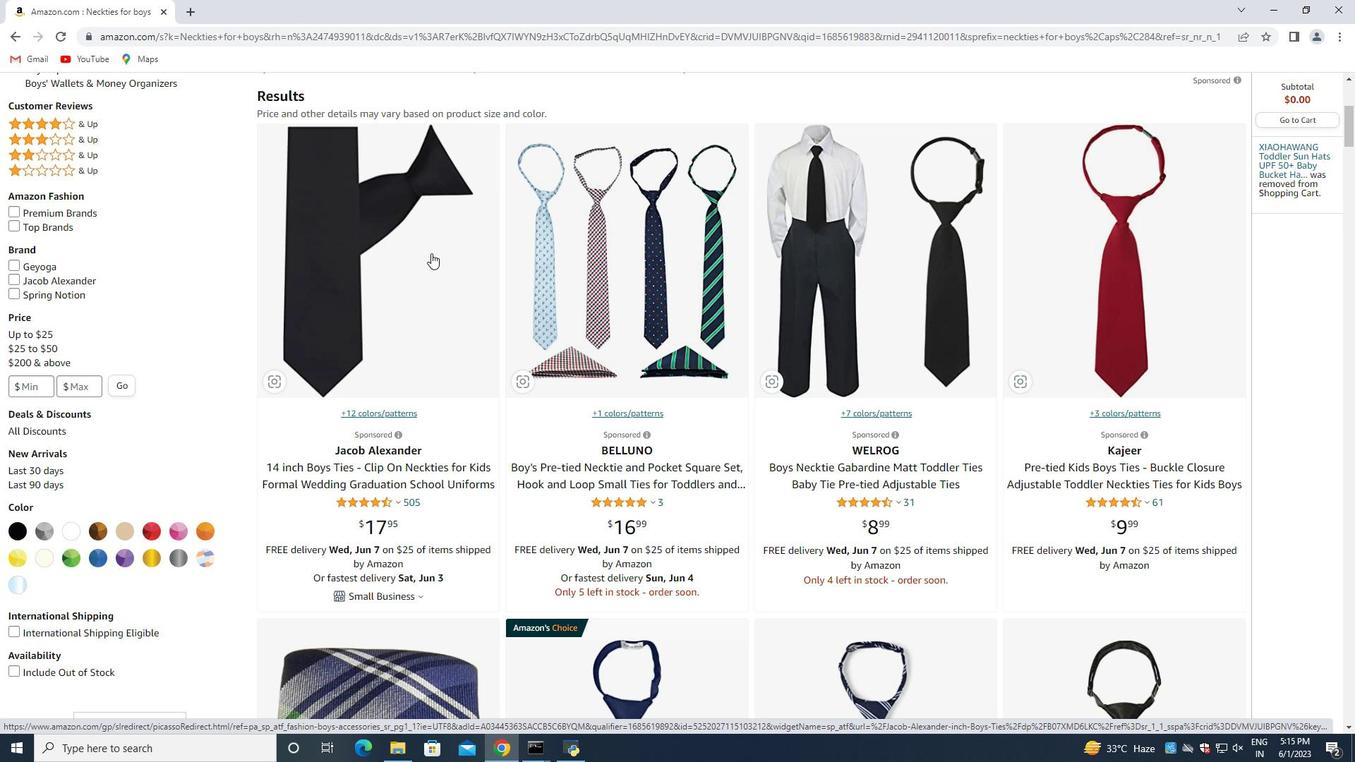 
Action: Mouse scrolled (439, 252) with delta (0, 0)
Screenshot: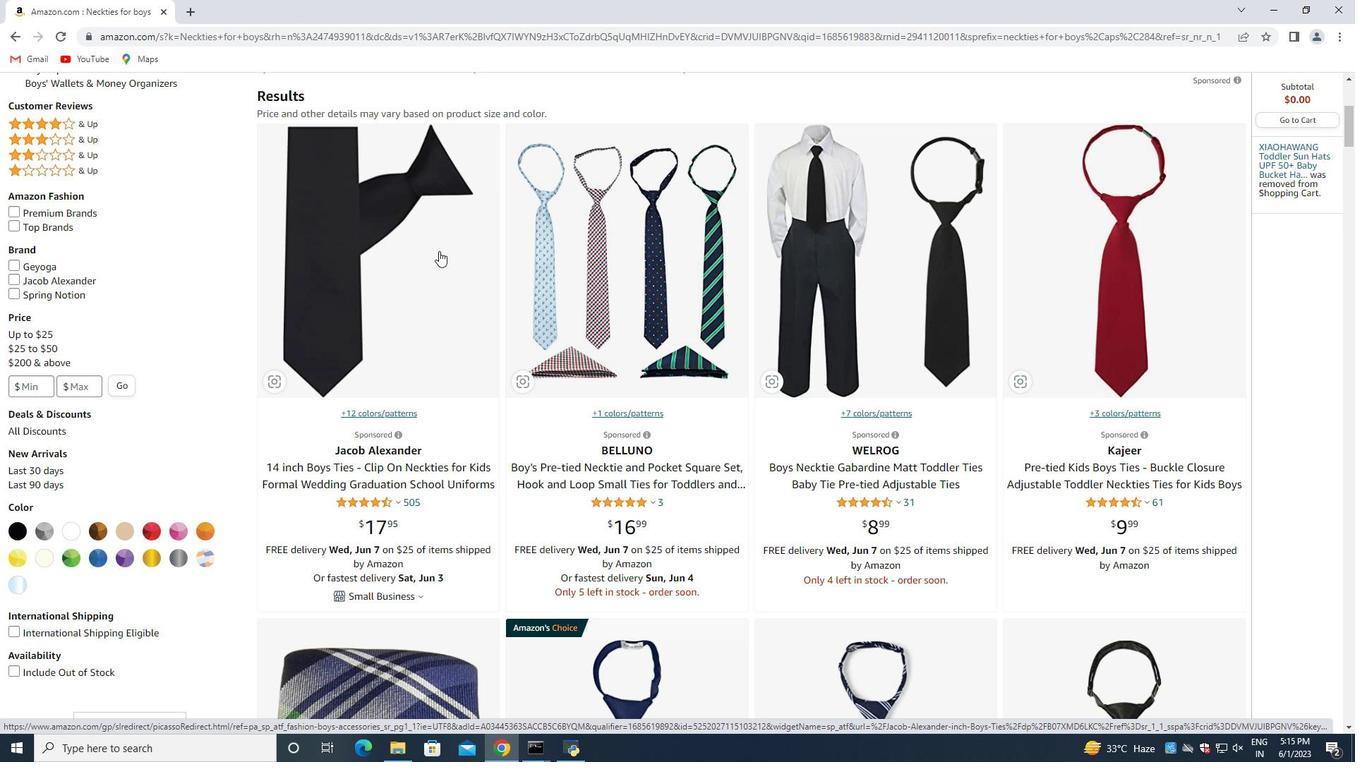 
Action: Mouse scrolled (439, 252) with delta (0, 0)
Screenshot: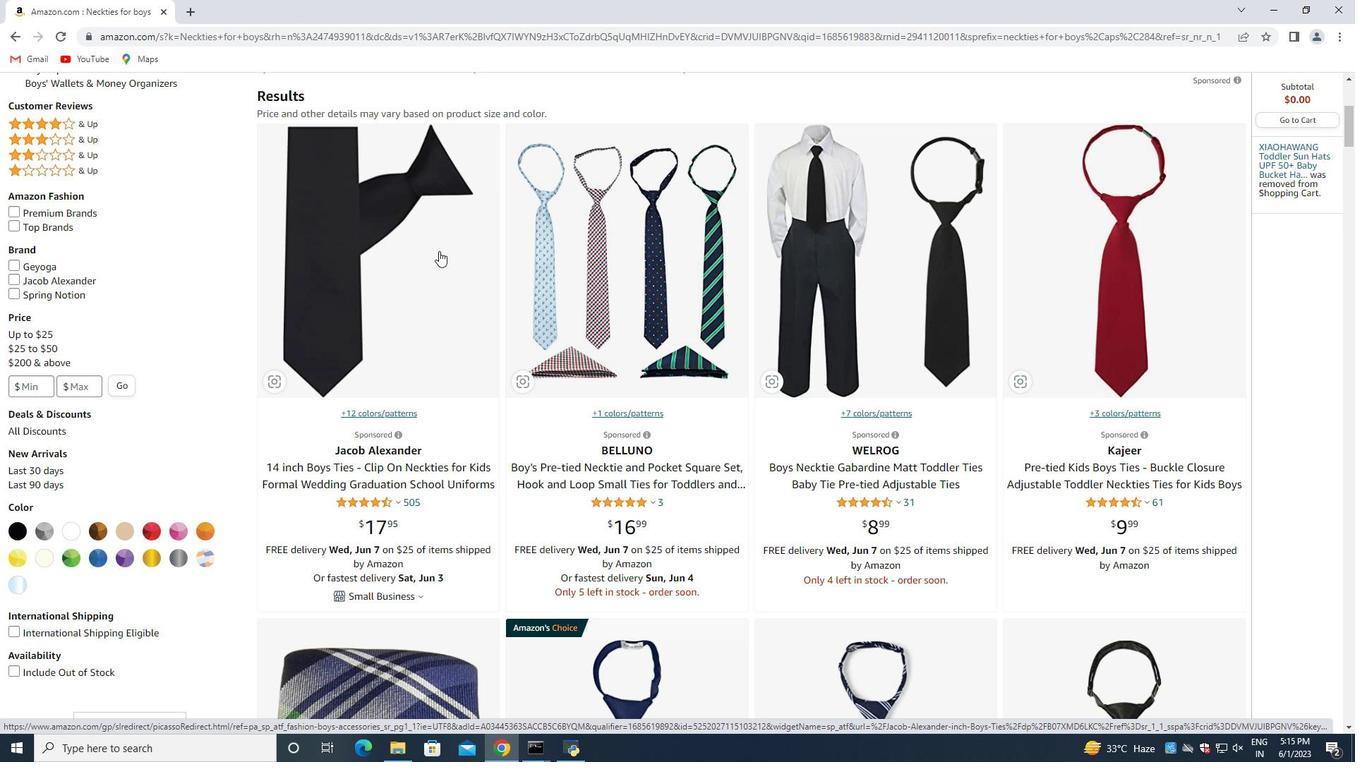 
Action: Mouse scrolled (439, 252) with delta (0, 0)
Screenshot: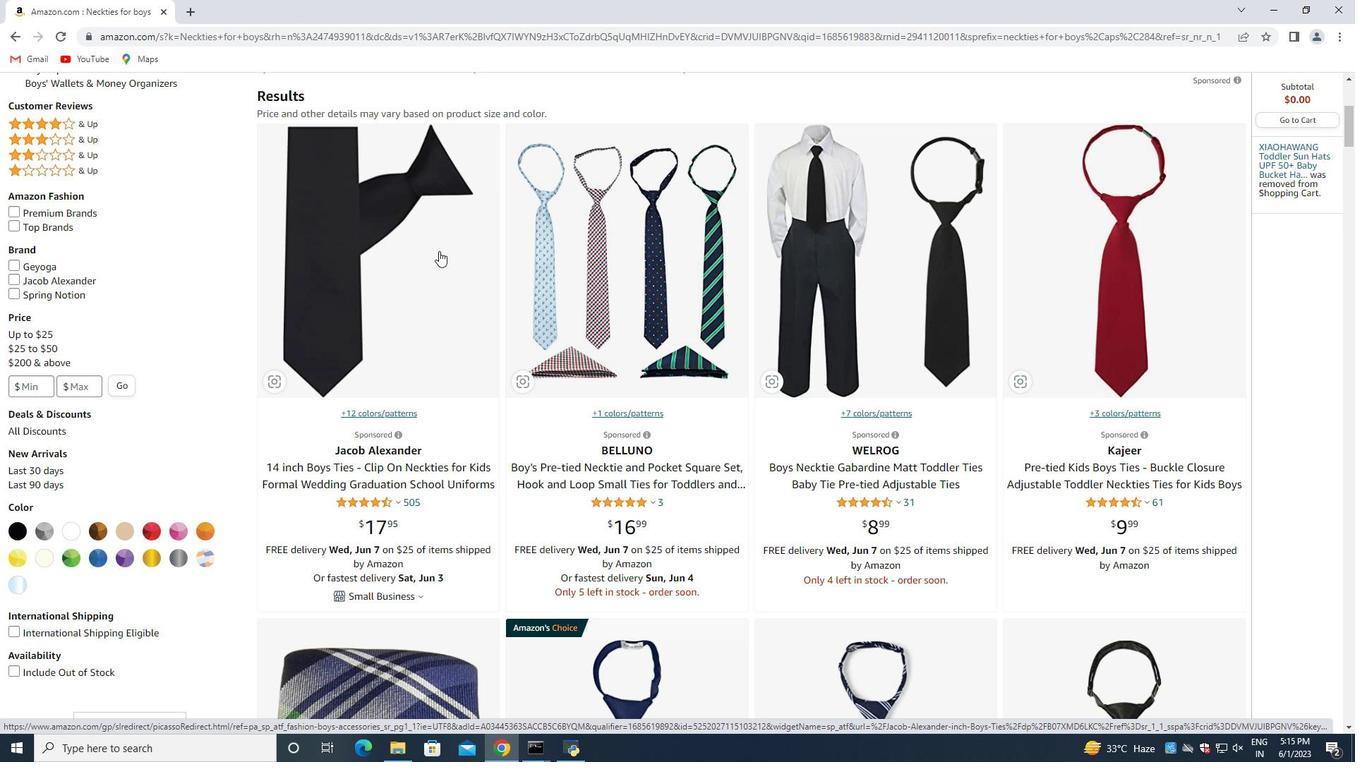 
Action: Mouse scrolled (439, 252) with delta (0, 0)
Screenshot: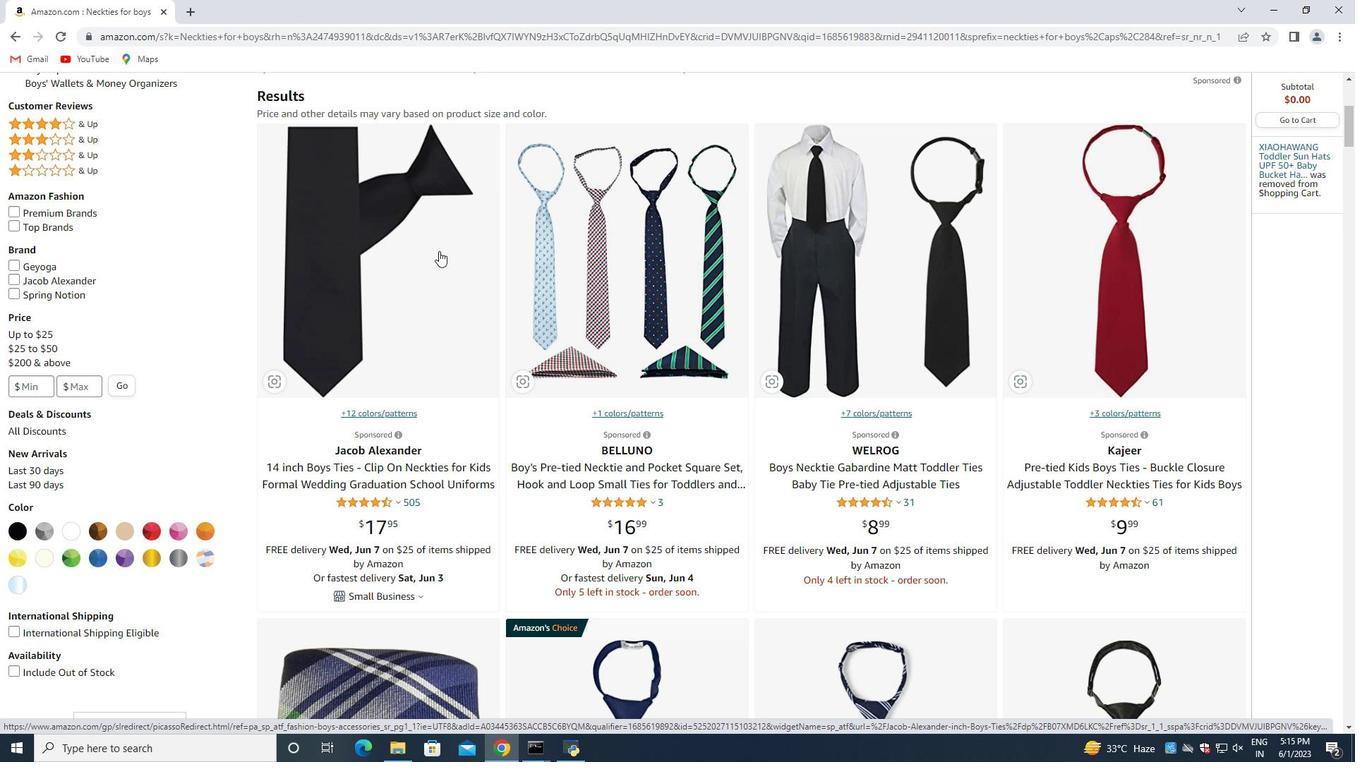 
Action: Mouse scrolled (439, 250) with delta (0, 0)
Screenshot: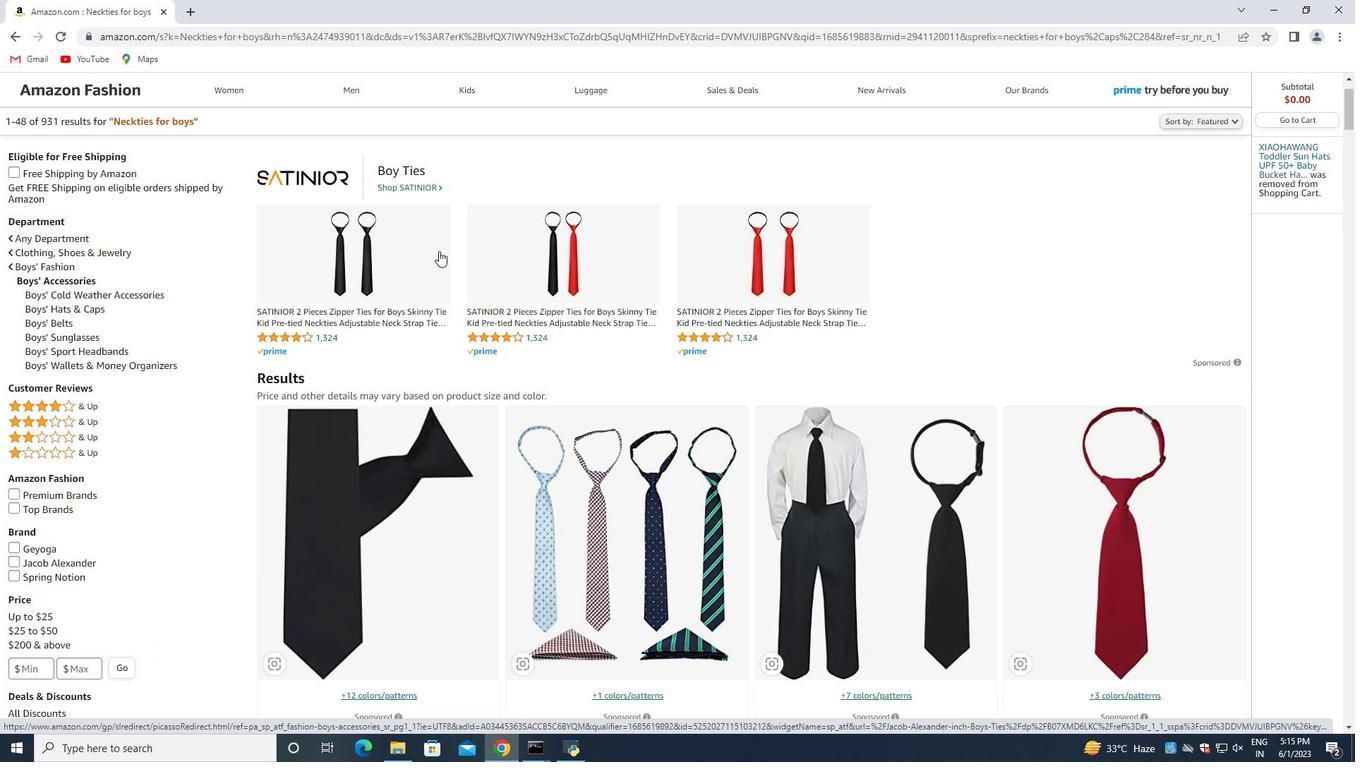
Action: Mouse scrolled (439, 250) with delta (0, 0)
Screenshot: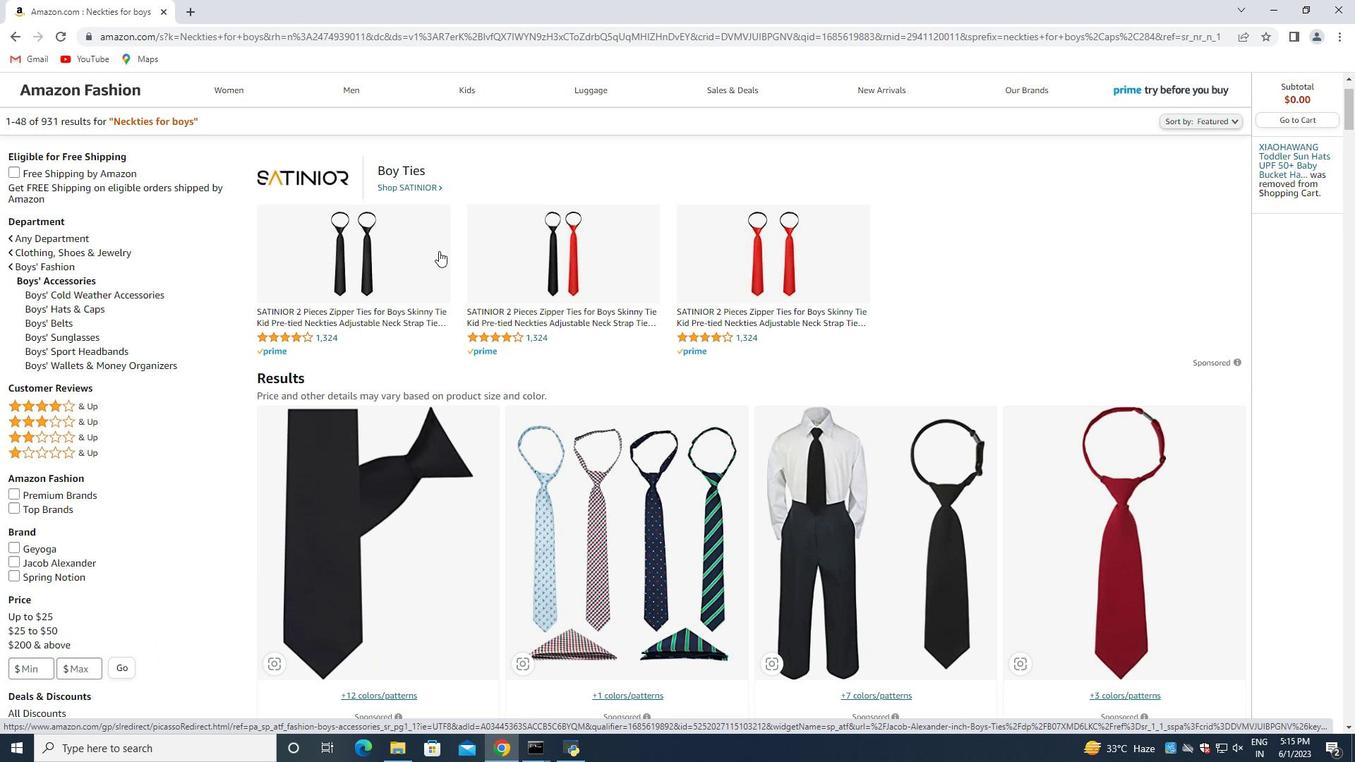 
Action: Mouse scrolled (439, 250) with delta (0, 0)
Screenshot: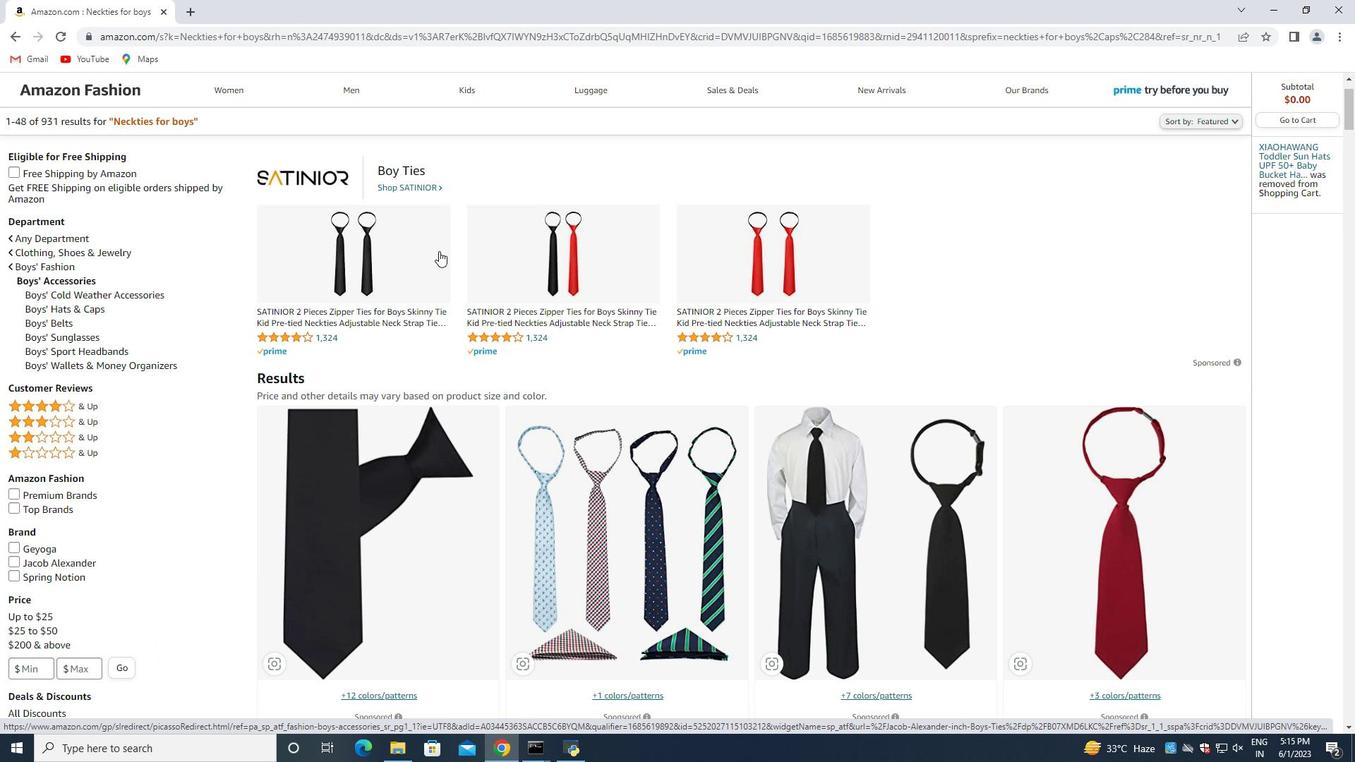 
Action: Mouse scrolled (439, 250) with delta (0, 0)
Screenshot: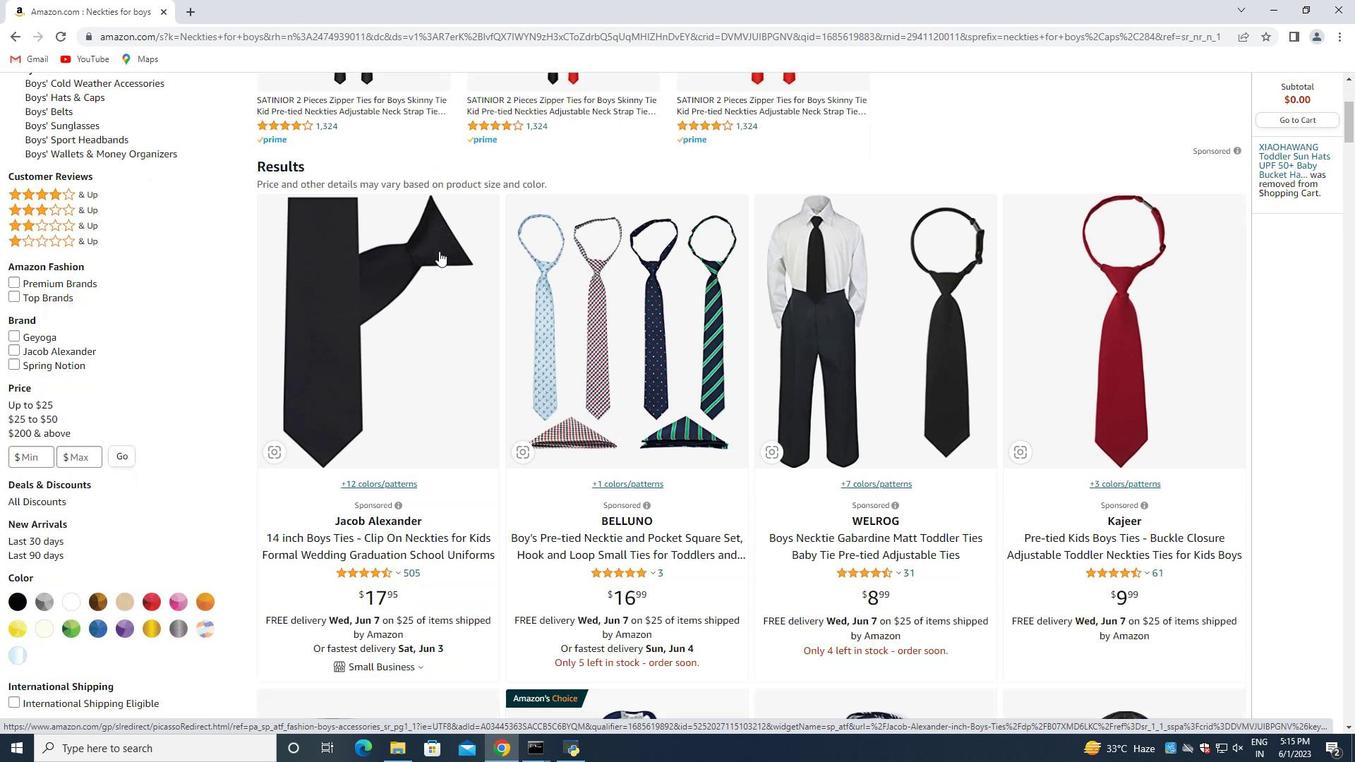 
Action: Mouse scrolled (439, 250) with delta (0, 0)
Screenshot: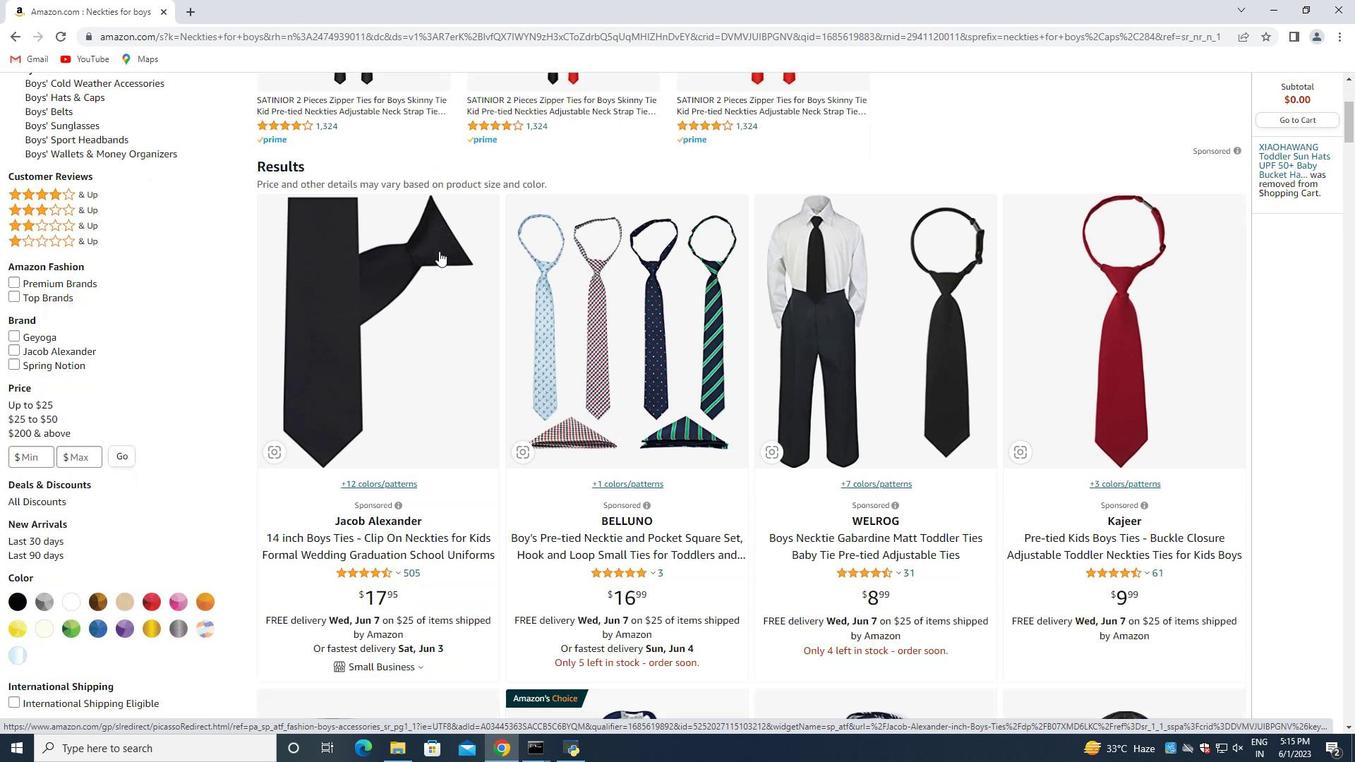 
Action: Mouse moved to (439, 250)
Screenshot: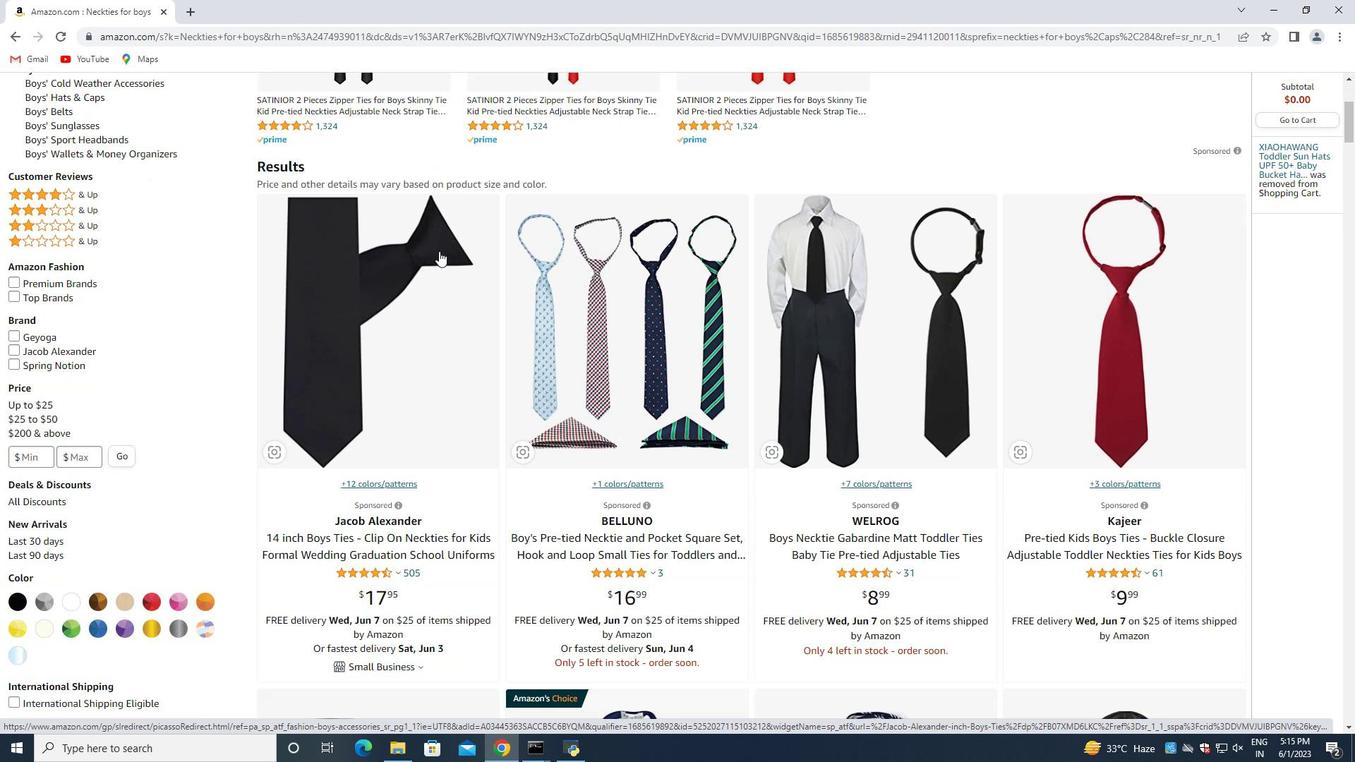 
Action: Mouse scrolled (439, 249) with delta (0, 0)
Screenshot: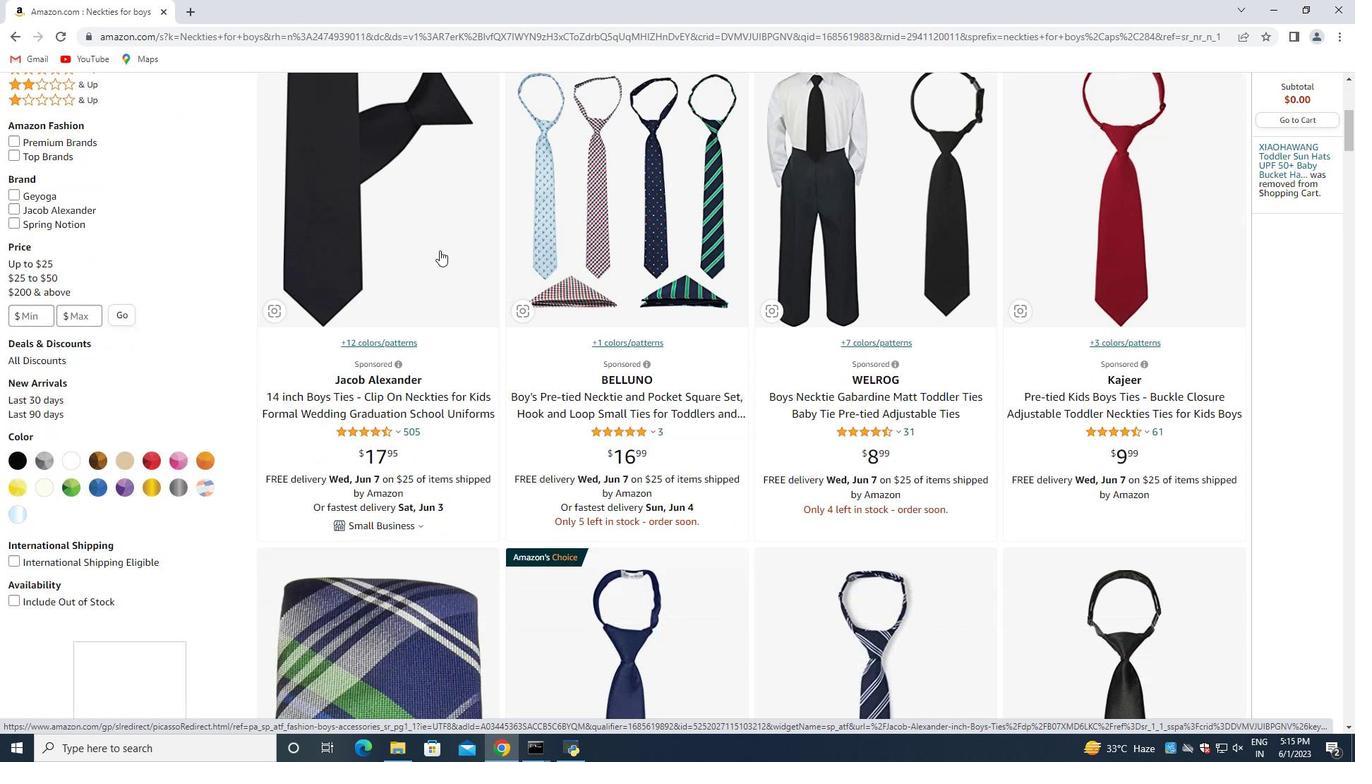 
Action: Mouse scrolled (439, 249) with delta (0, 0)
Screenshot: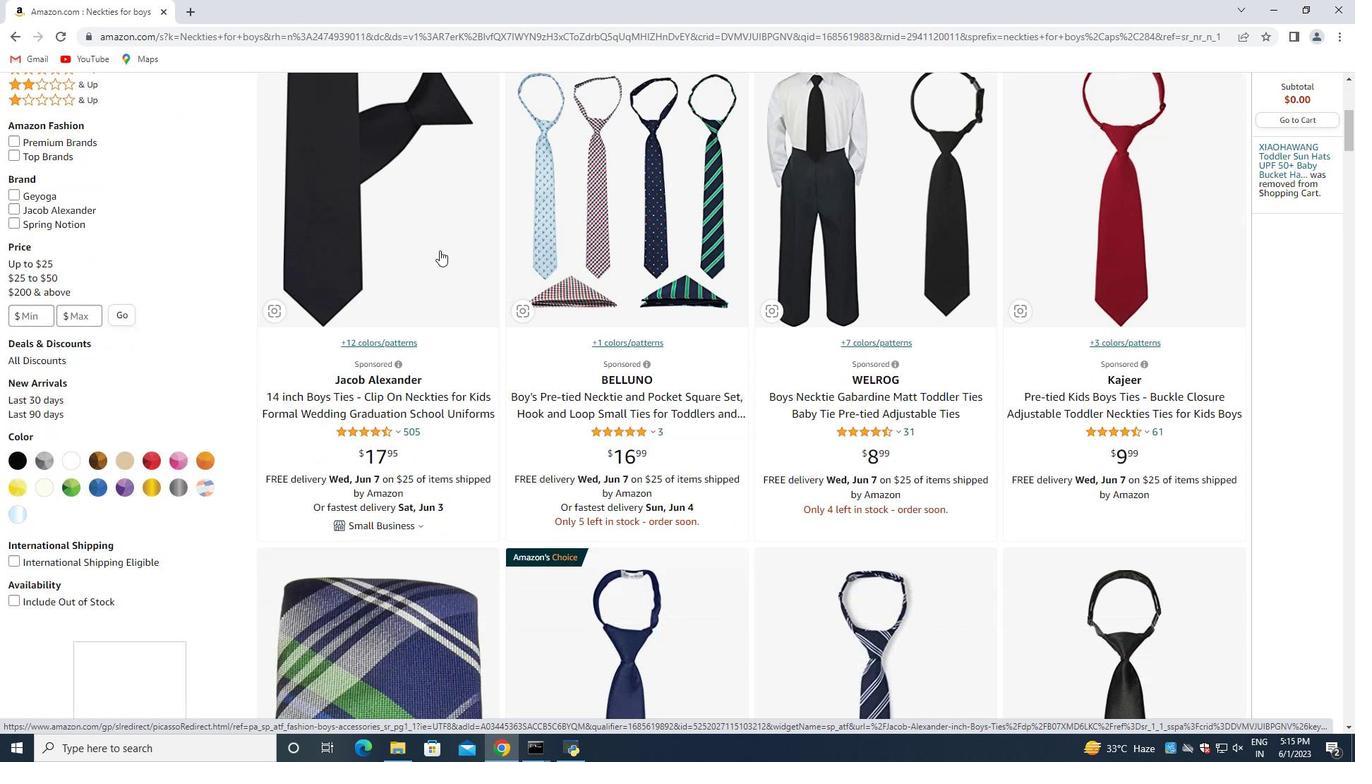 
Action: Mouse moved to (440, 250)
Screenshot: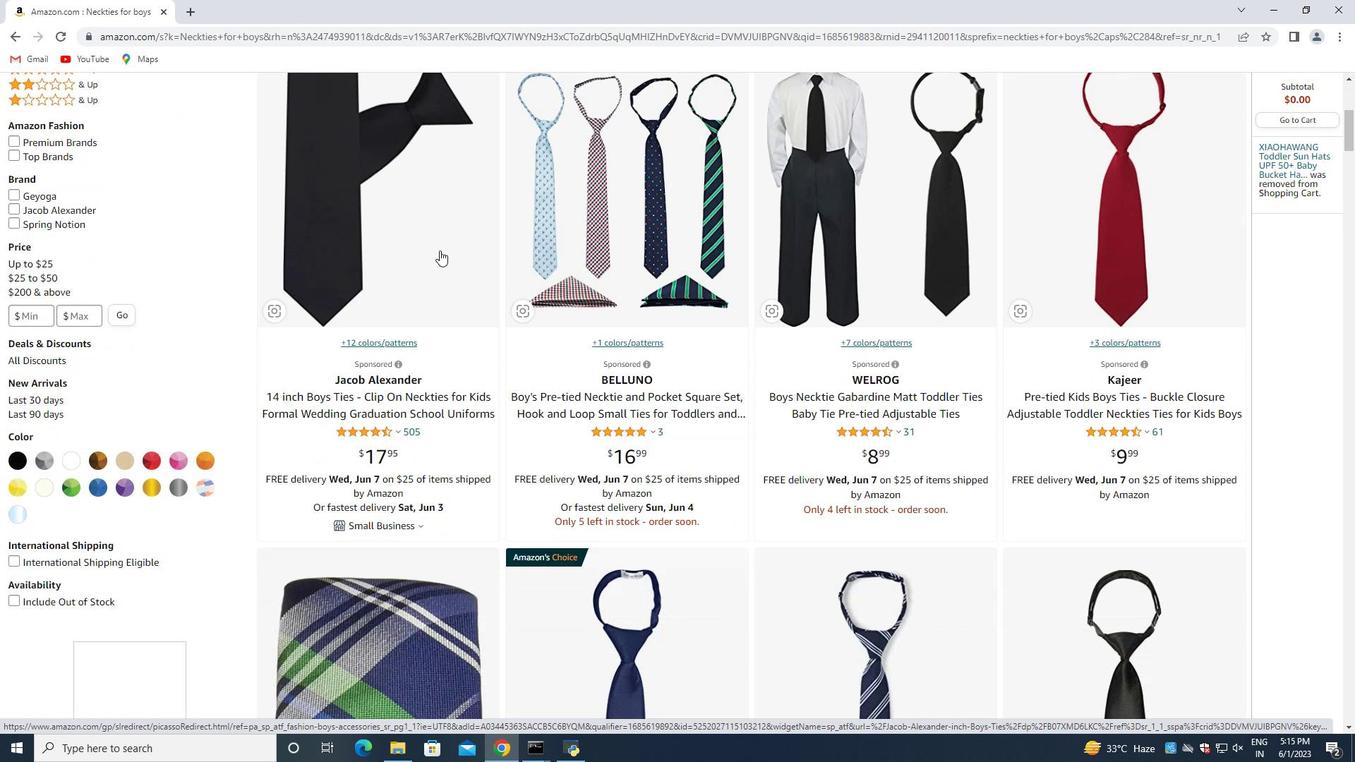 
Action: Mouse scrolled (440, 249) with delta (0, 0)
Screenshot: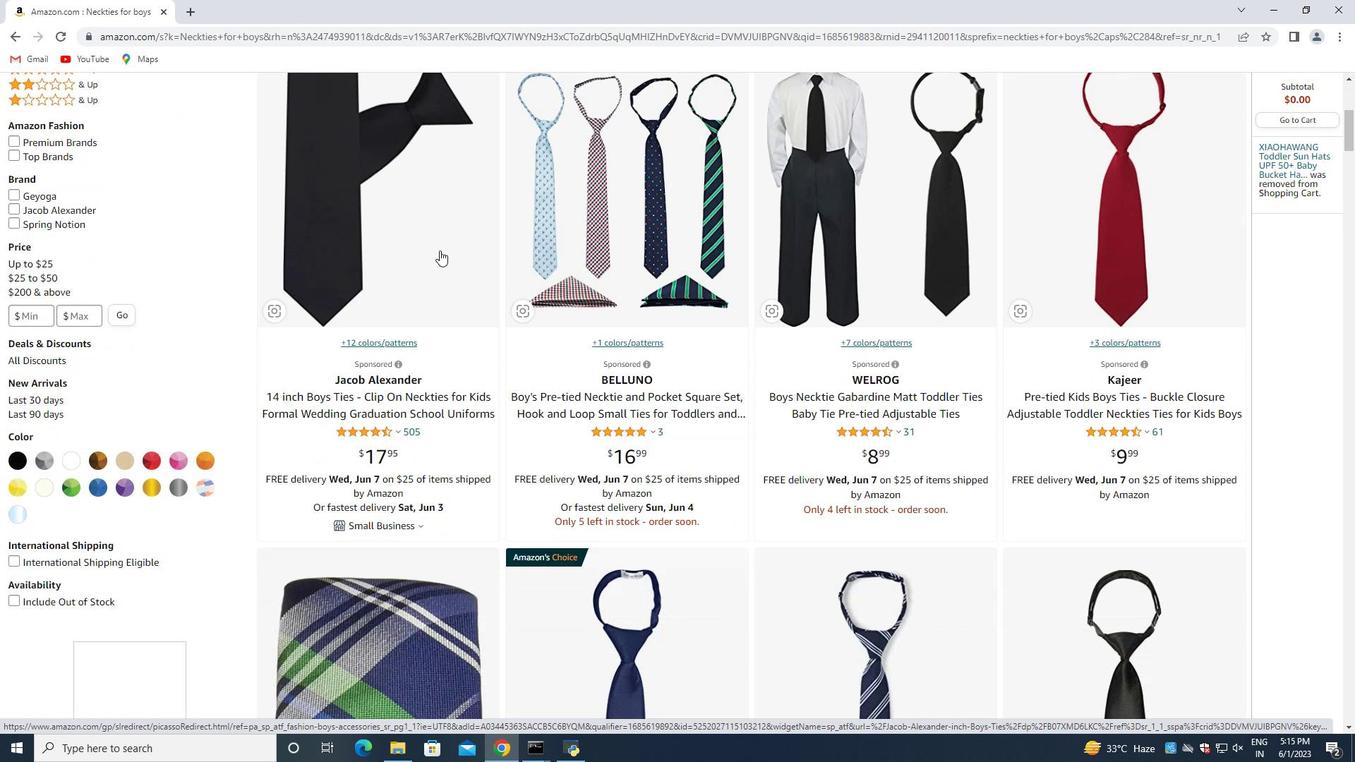 
Action: Mouse scrolled (440, 249) with delta (0, 0)
Screenshot: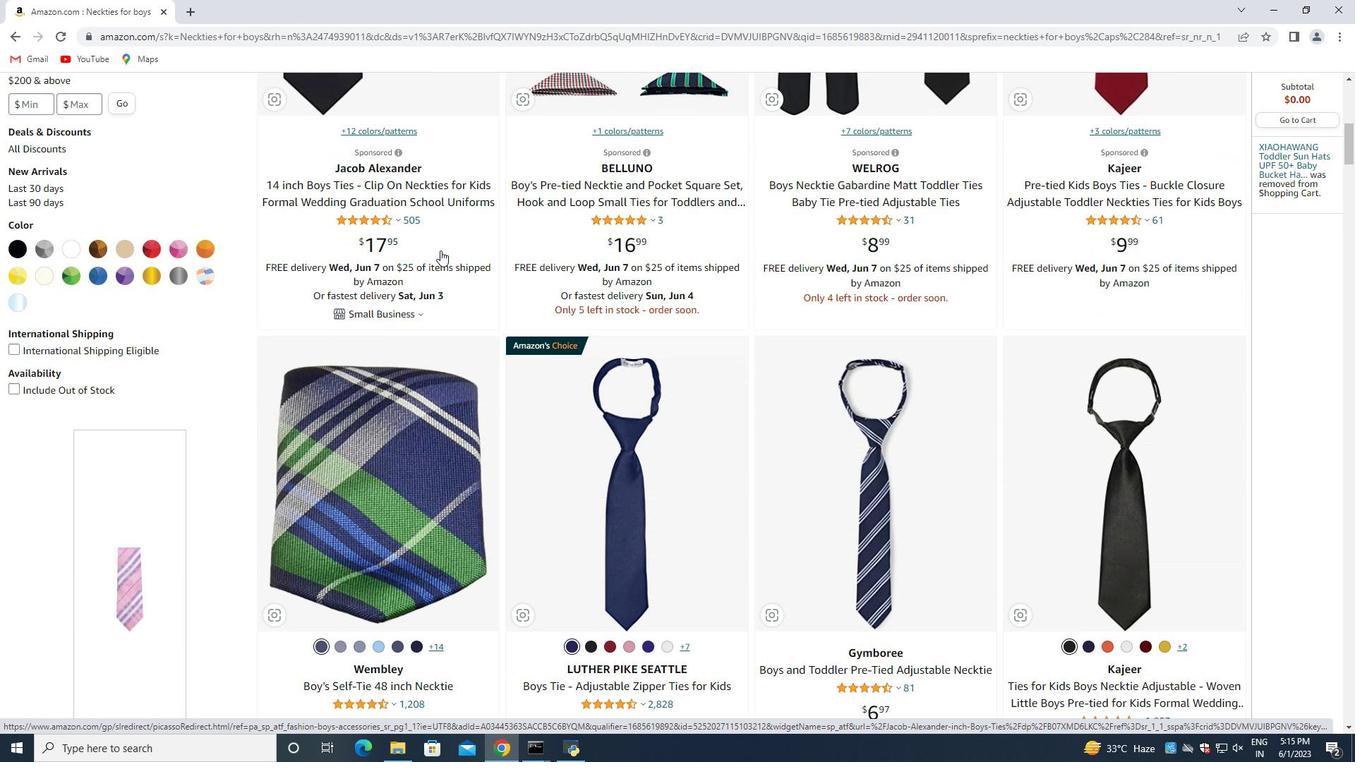 
Action: Mouse moved to (440, 250)
Screenshot: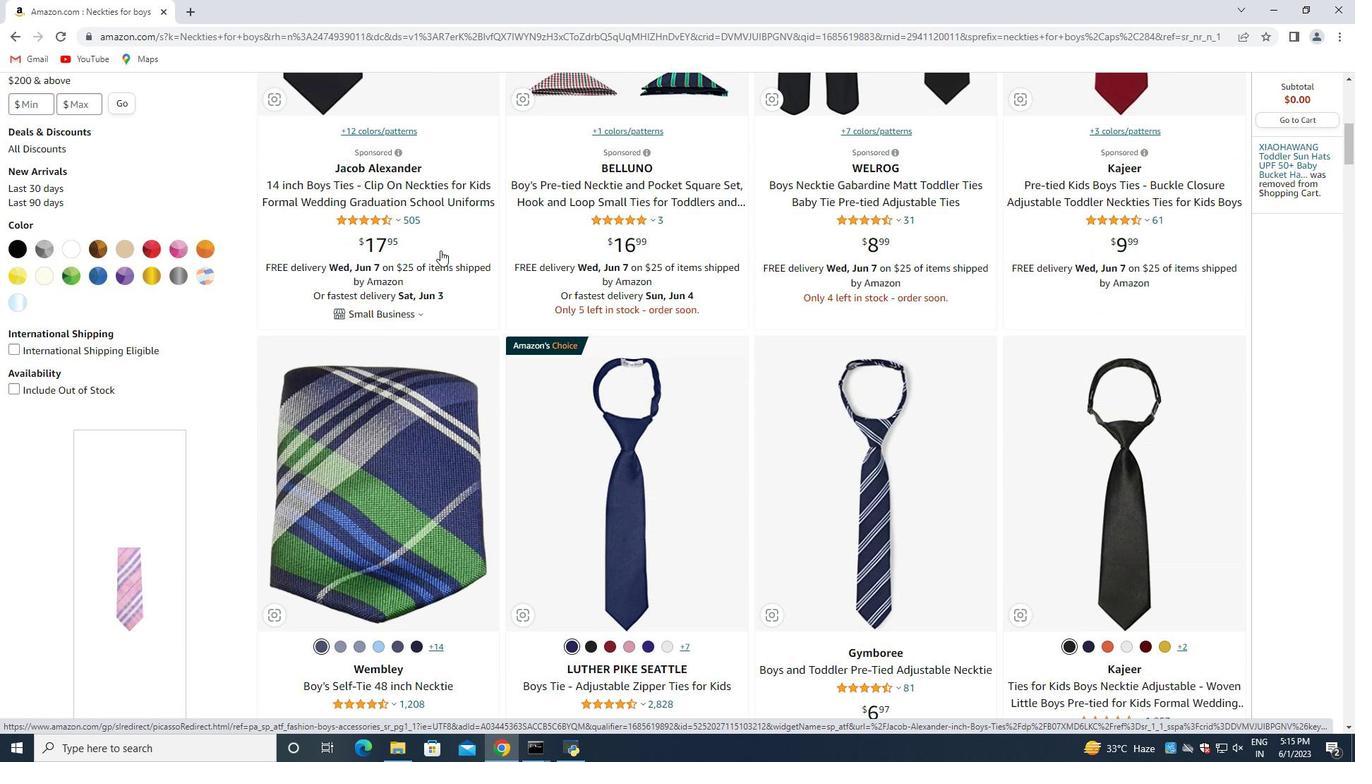 
Action: Mouse scrolled (440, 249) with delta (0, 0)
Screenshot: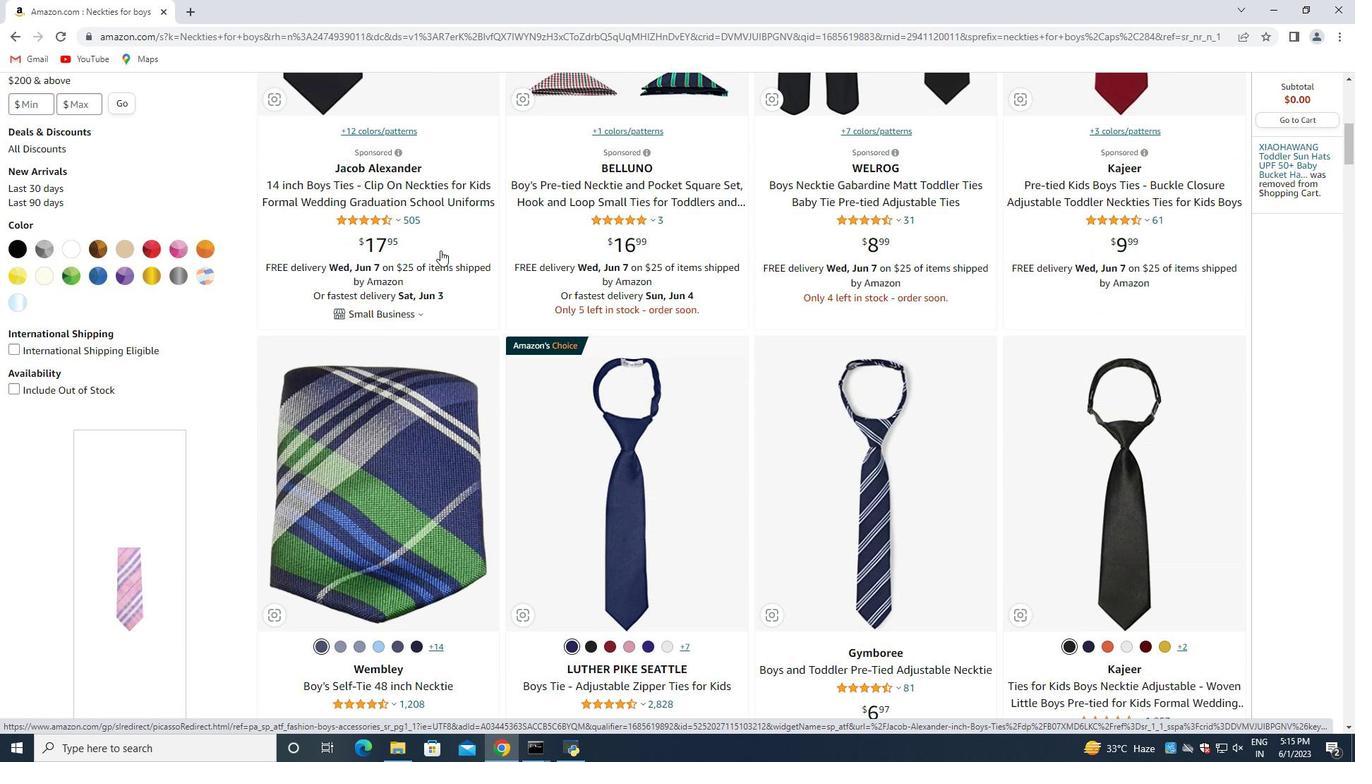 
Action: Mouse moved to (440, 251)
Screenshot: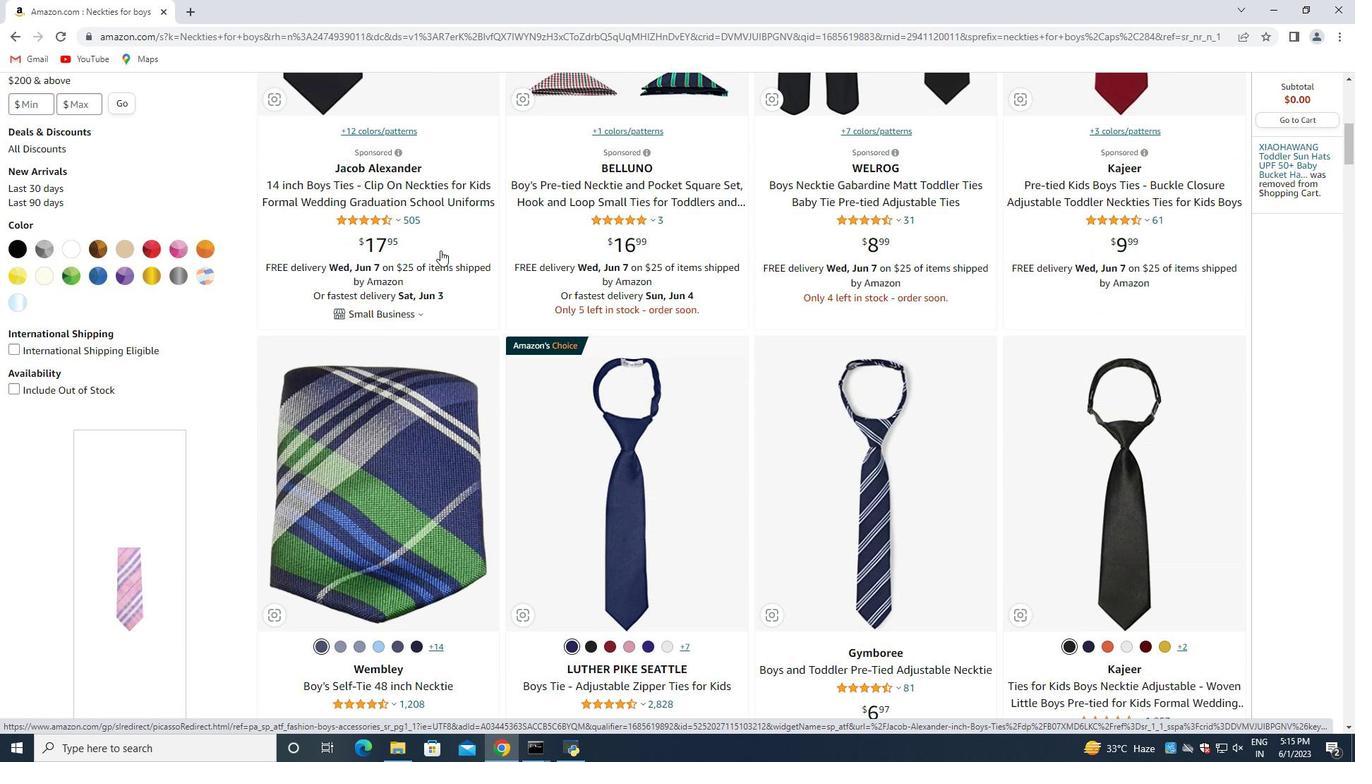 
Action: Mouse scrolled (440, 249) with delta (0, 0)
Screenshot: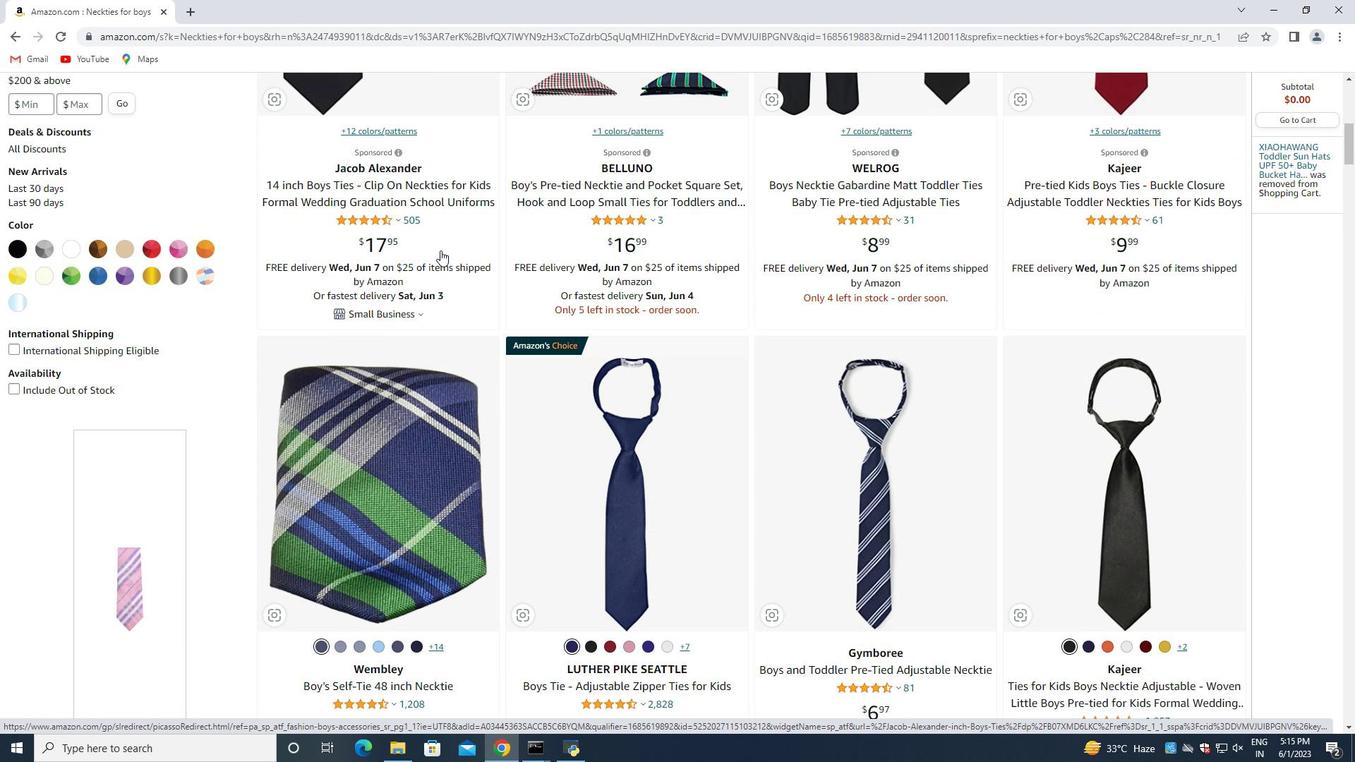 
Action: Mouse moved to (442, 253)
Screenshot: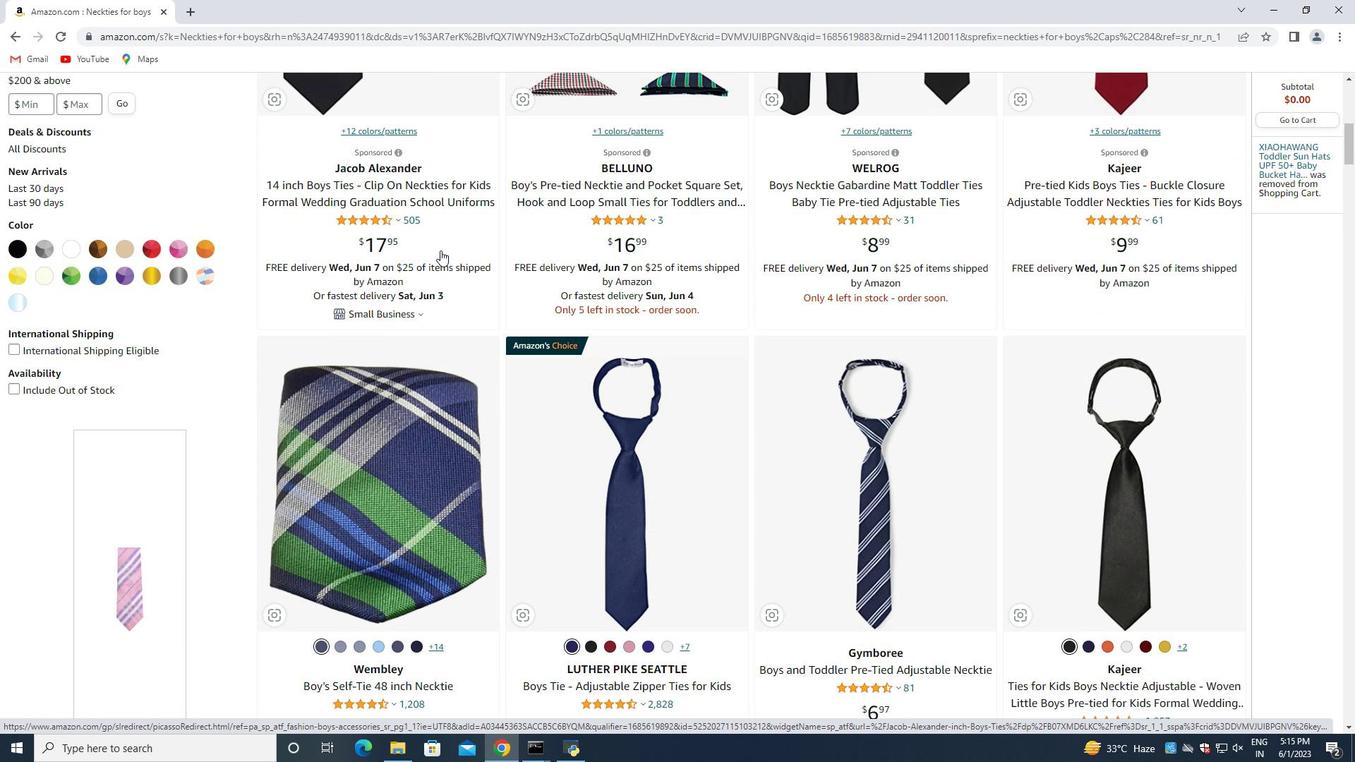 
Action: Mouse scrolled (440, 250) with delta (0, 0)
Screenshot: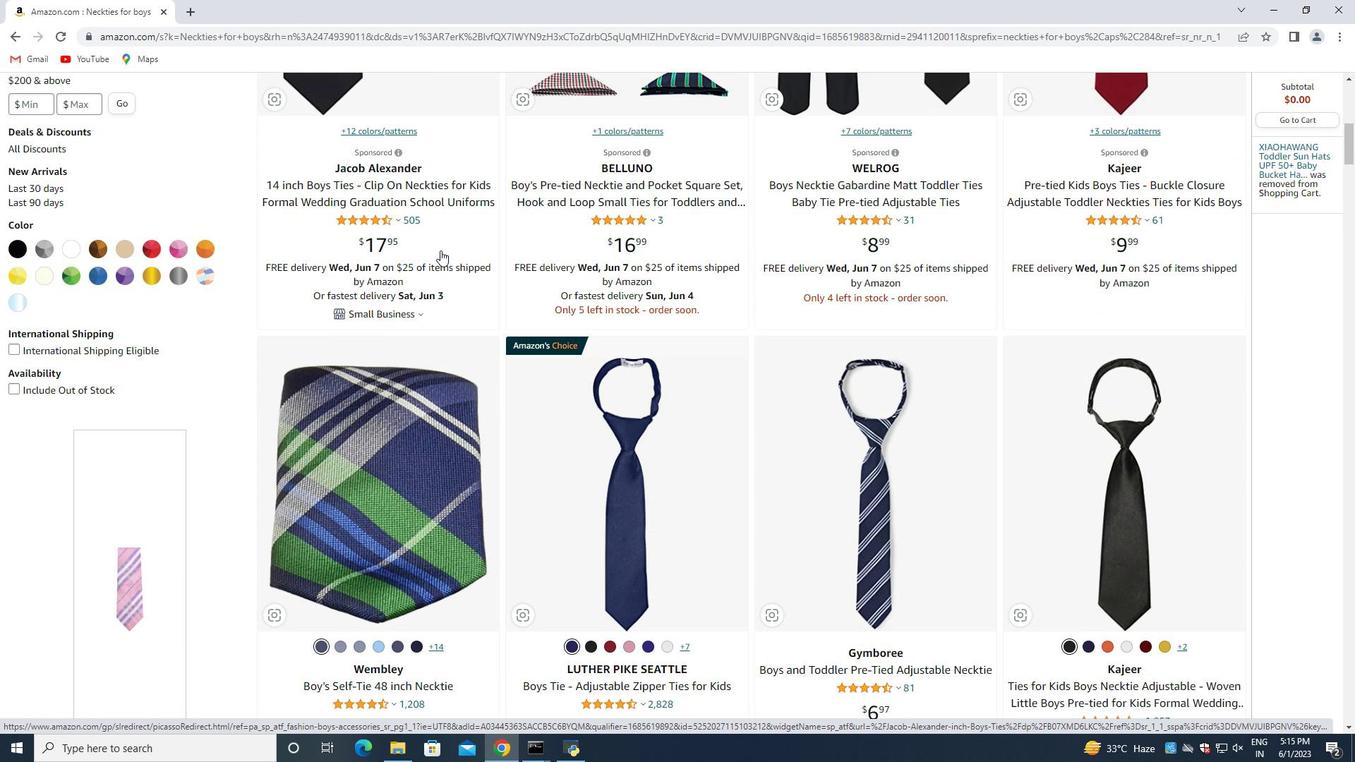 
Action: Mouse scrolled (442, 254) with delta (0, 0)
Screenshot: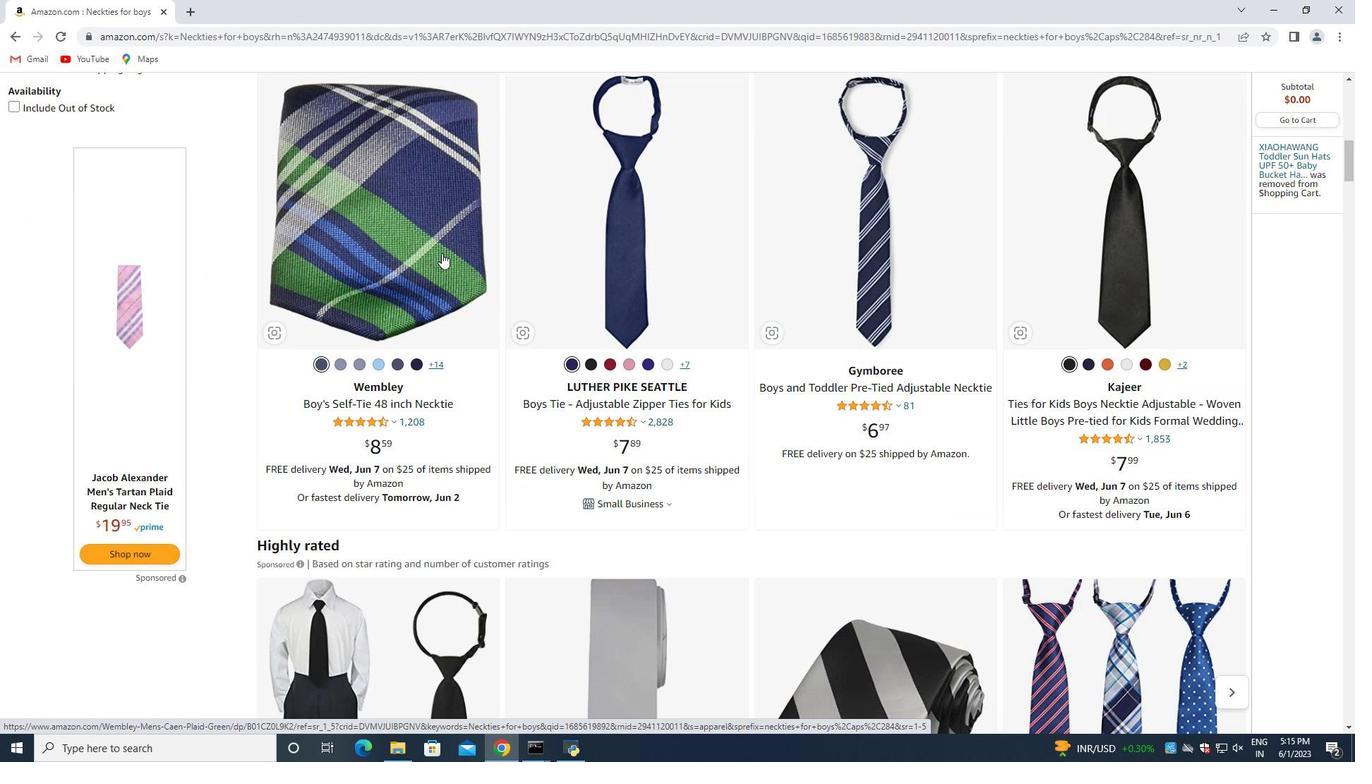 
Action: Mouse scrolled (442, 254) with delta (0, 0)
Screenshot: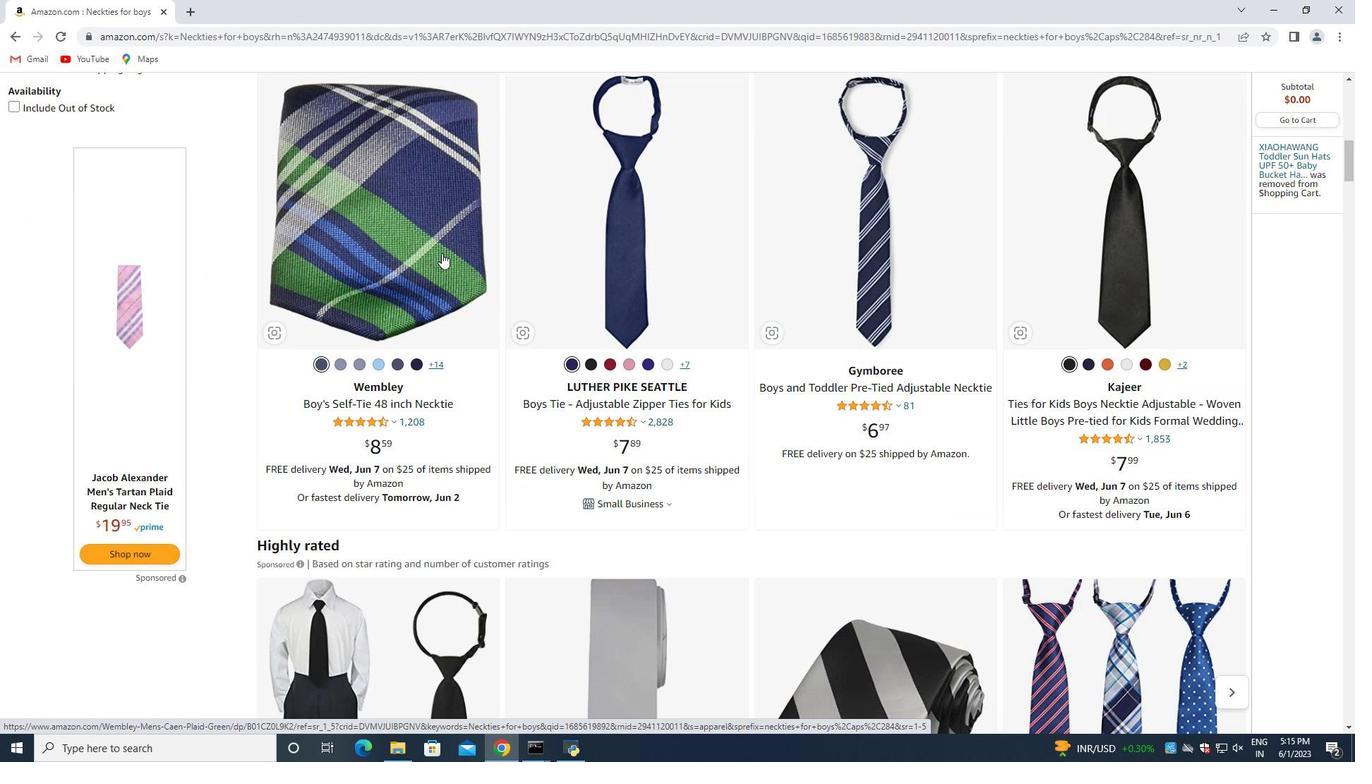 
Action: Mouse scrolled (442, 254) with delta (0, 0)
Screenshot: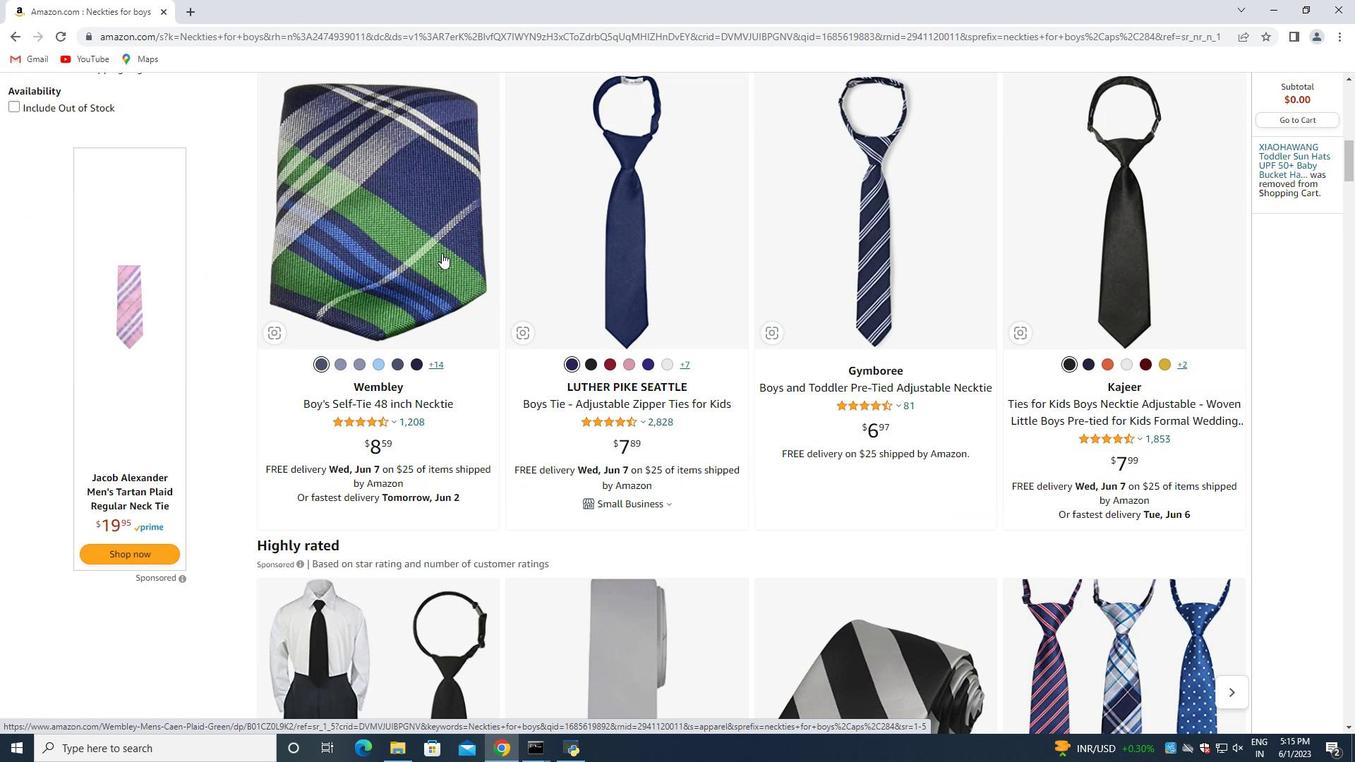 
Action: Mouse scrolled (442, 254) with delta (0, 0)
Screenshot: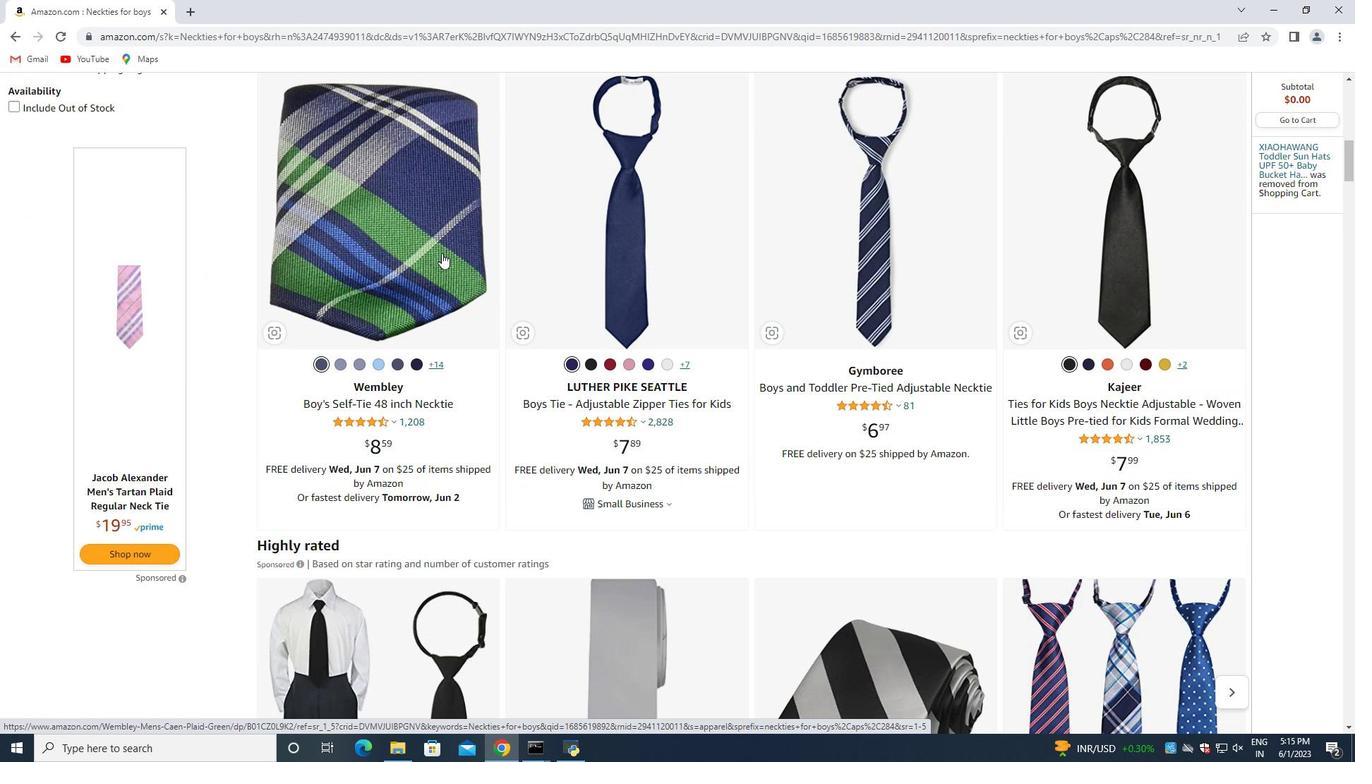 
Action: Mouse scrolled (442, 252) with delta (0, 0)
Screenshot: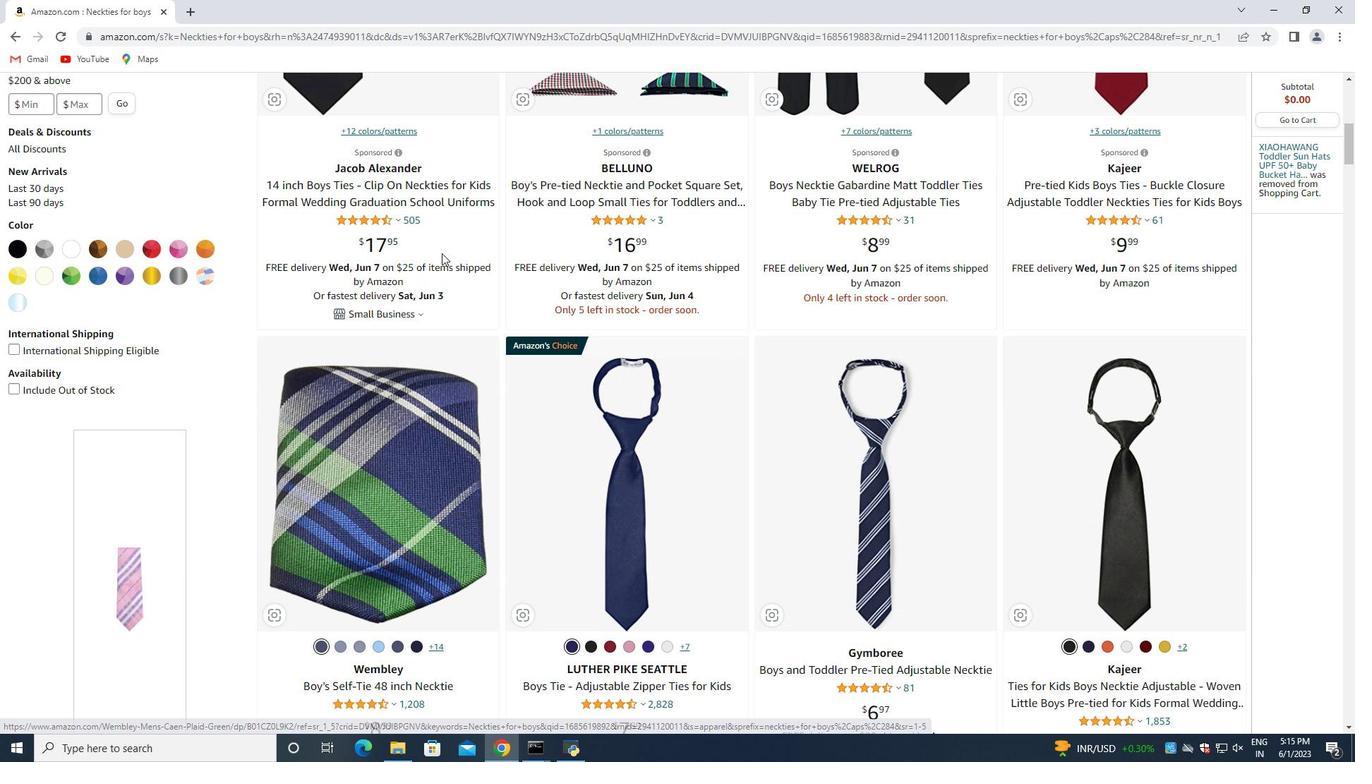 
Action: Mouse scrolled (442, 252) with delta (0, 0)
Screenshot: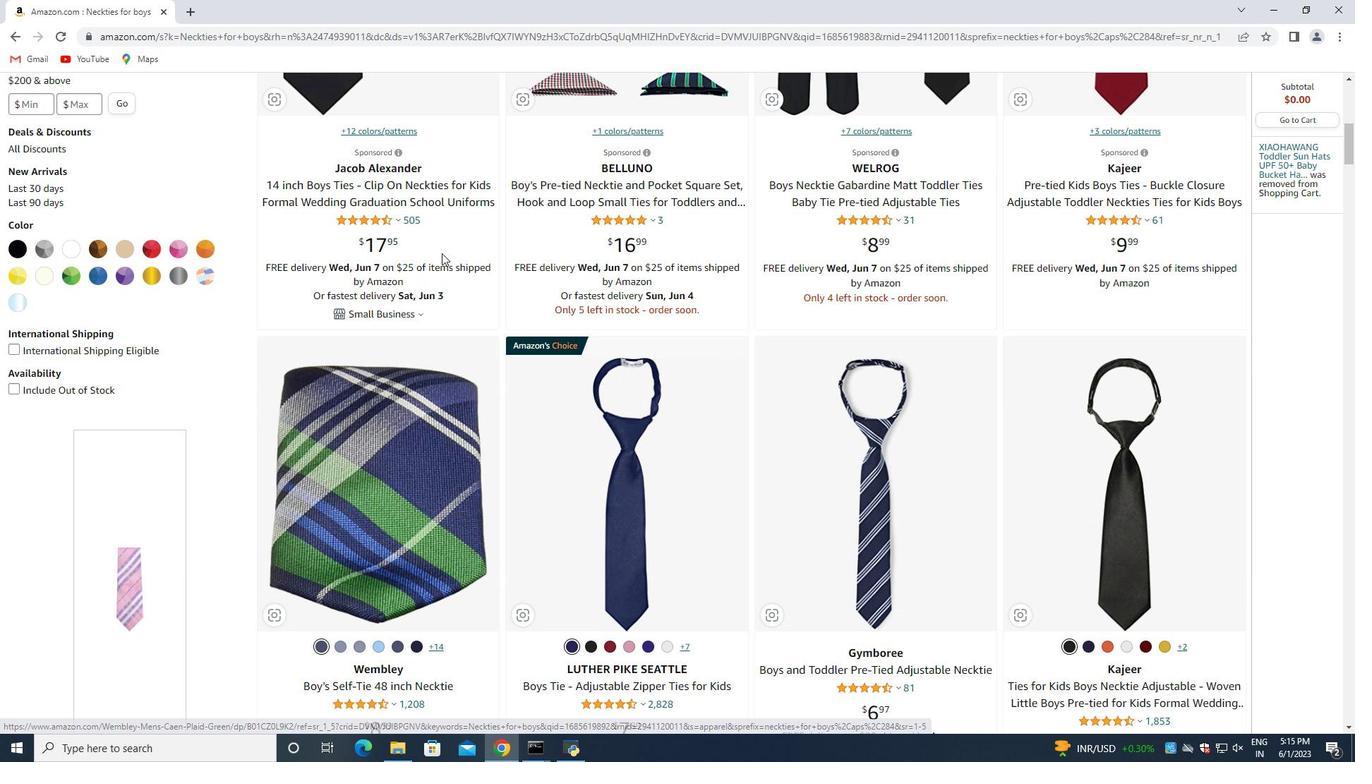 
Action: Mouse scrolled (442, 252) with delta (0, 0)
Screenshot: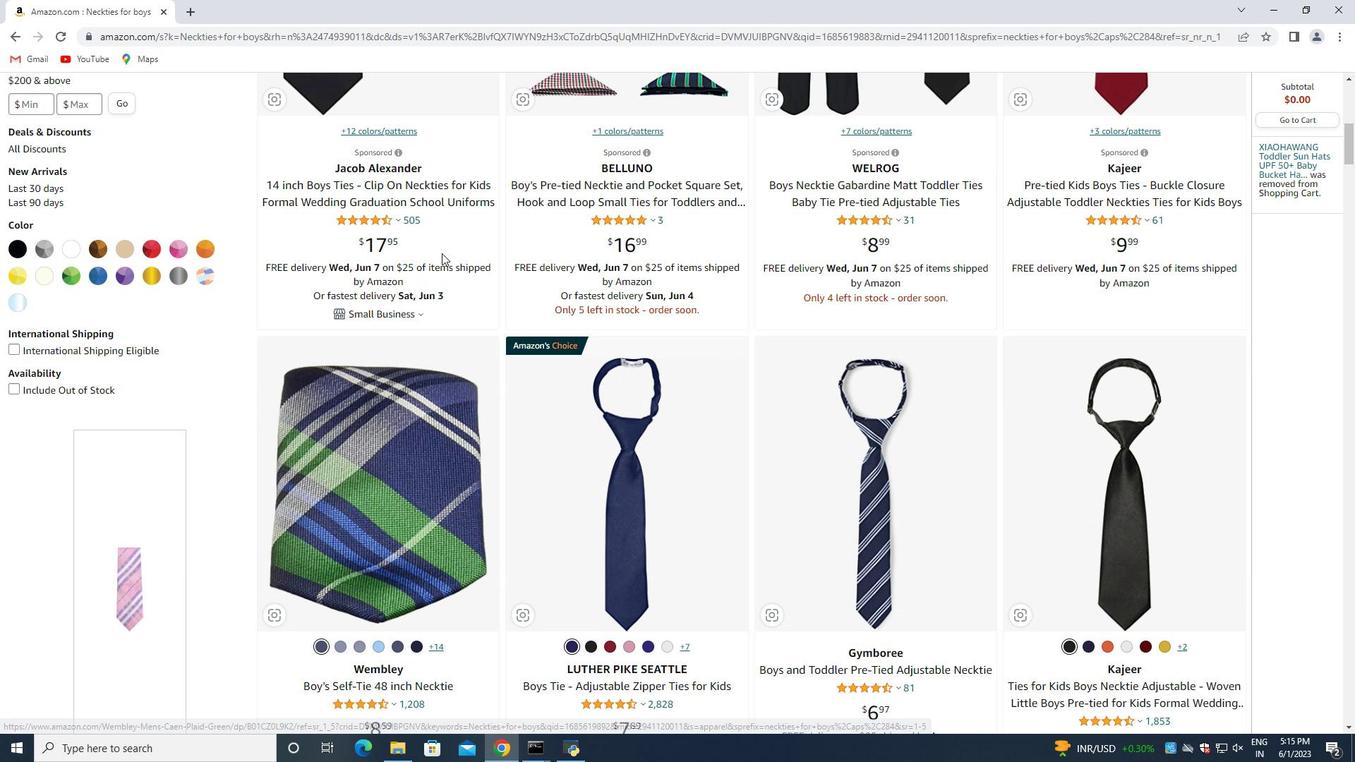 
Action: Mouse moved to (443, 254)
Screenshot: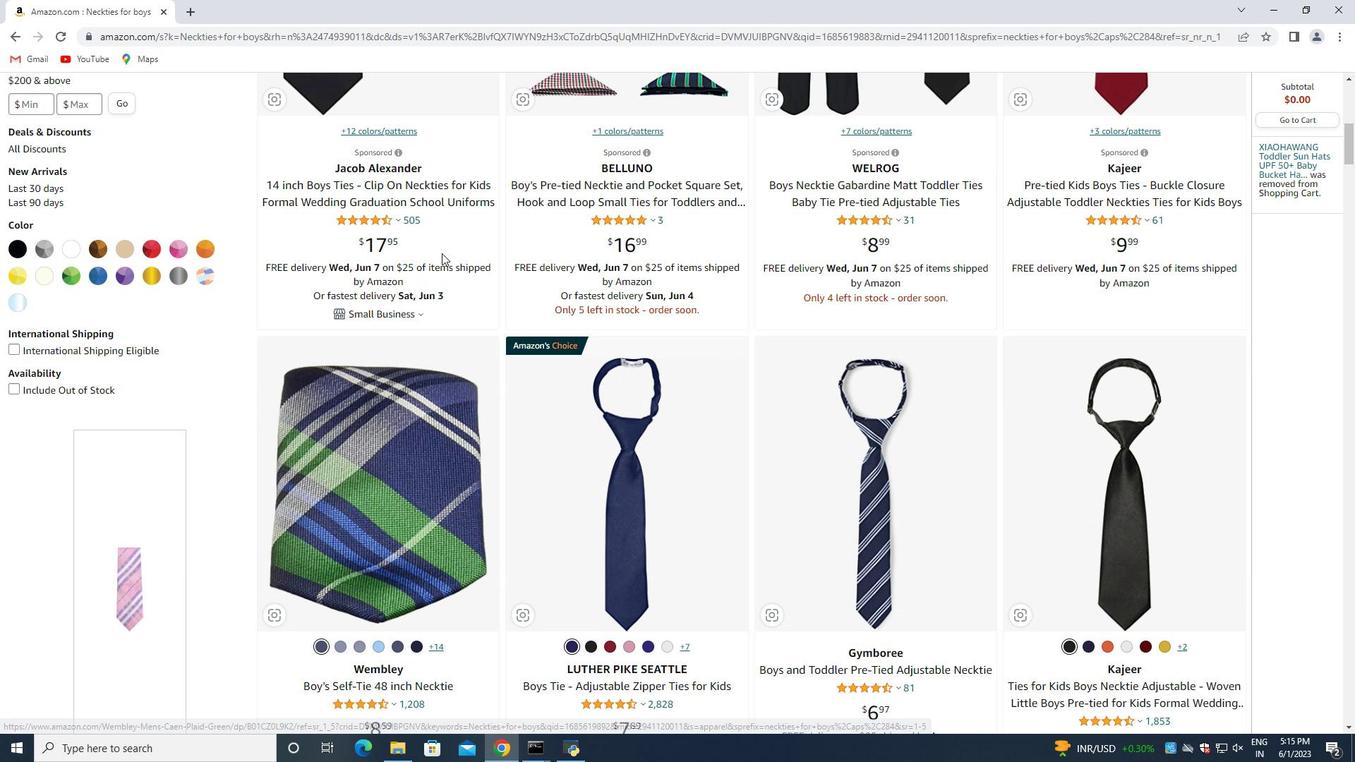 
Action: Mouse scrolled (443, 254) with delta (0, 0)
Screenshot: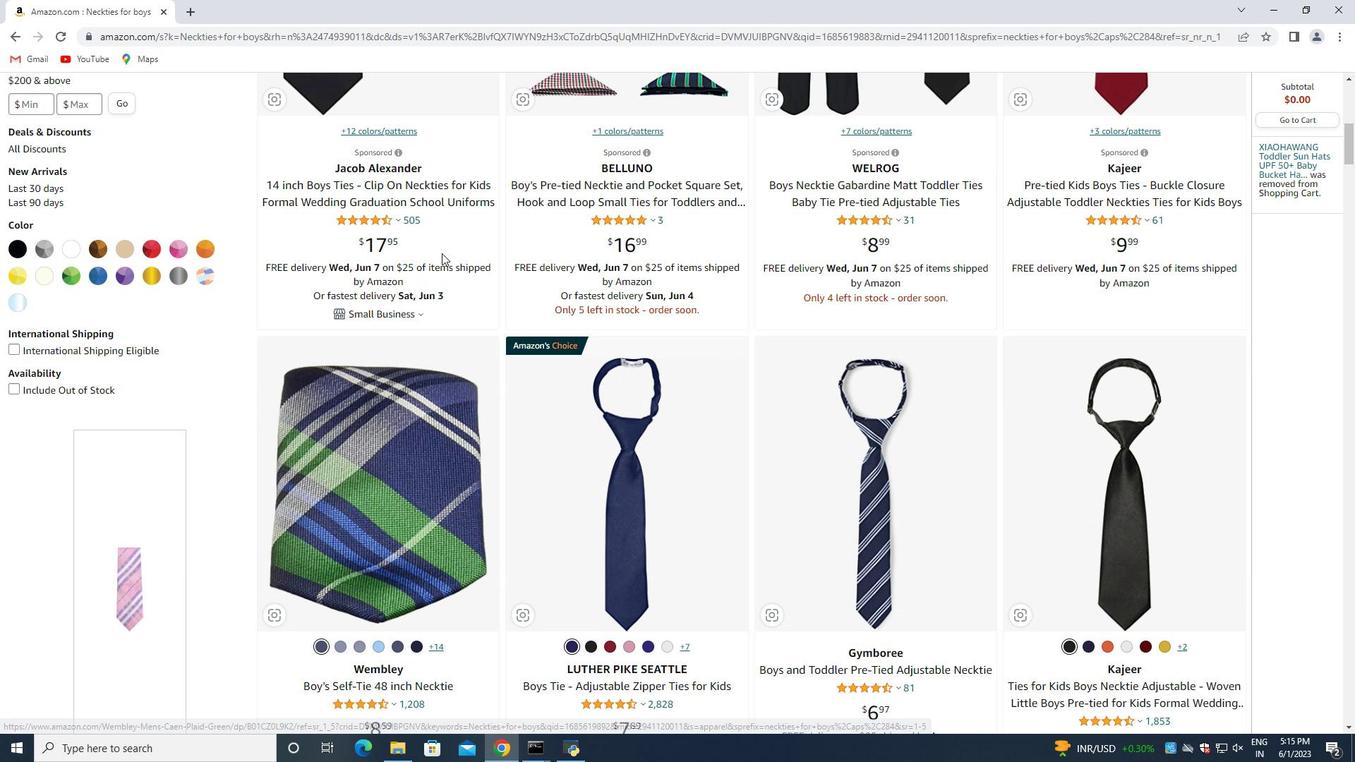 
Action: Mouse moved to (448, 257)
Screenshot: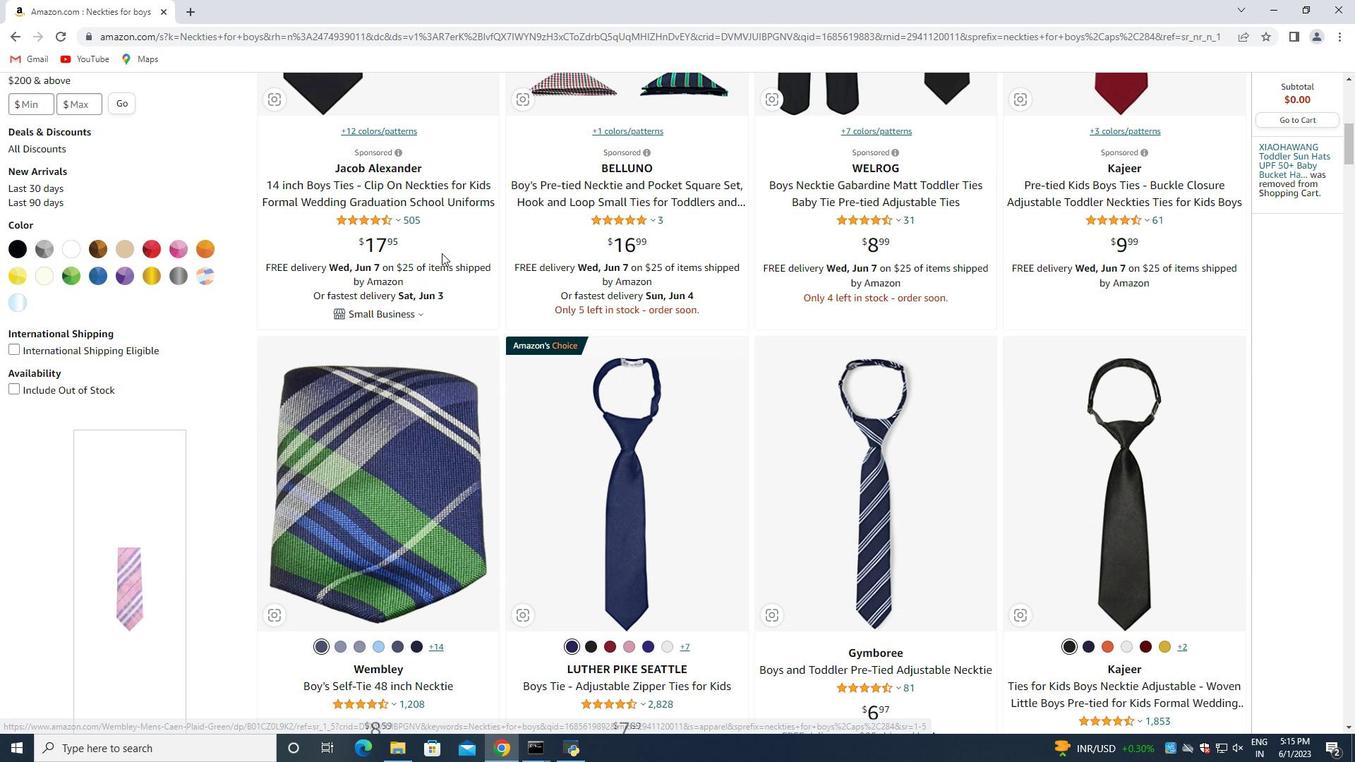 
Action: Mouse scrolled (448, 256) with delta (0, 0)
Screenshot: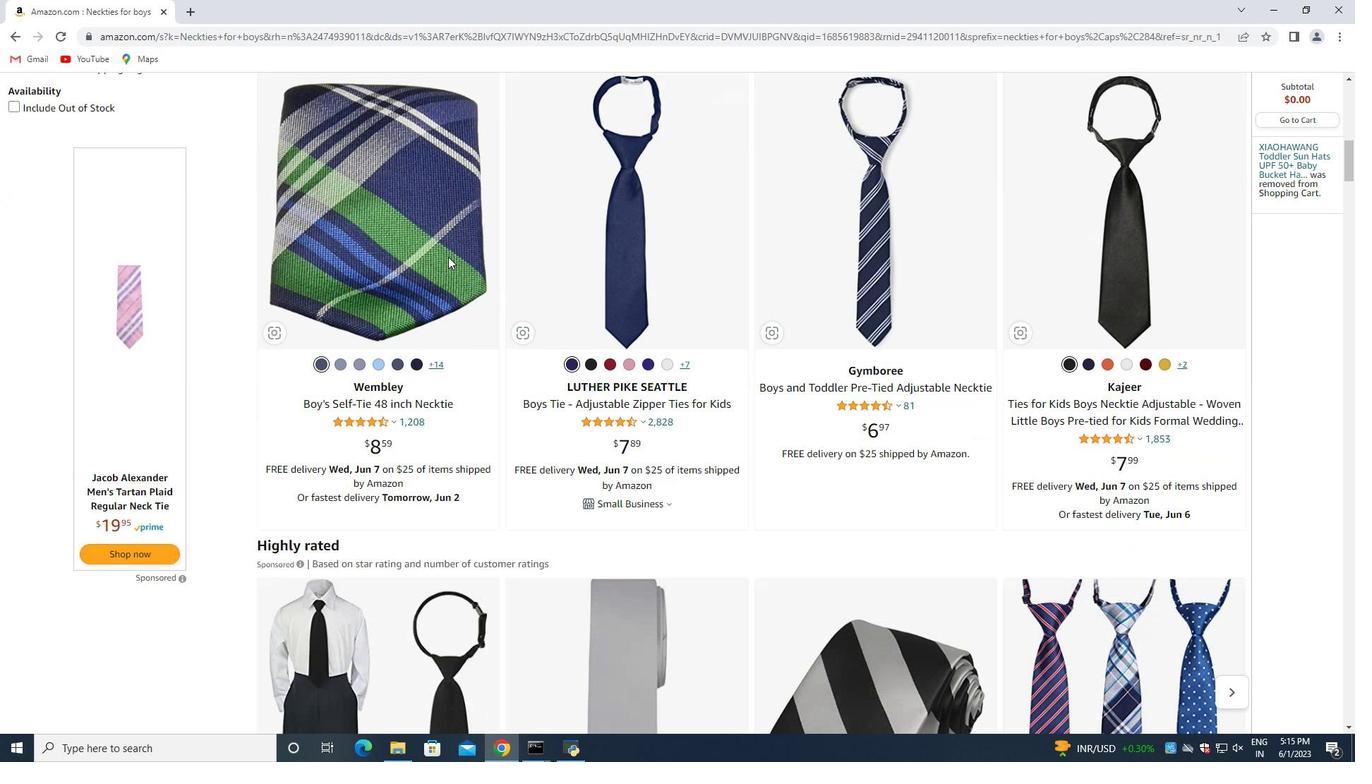 
Action: Mouse moved to (448, 257)
Screenshot: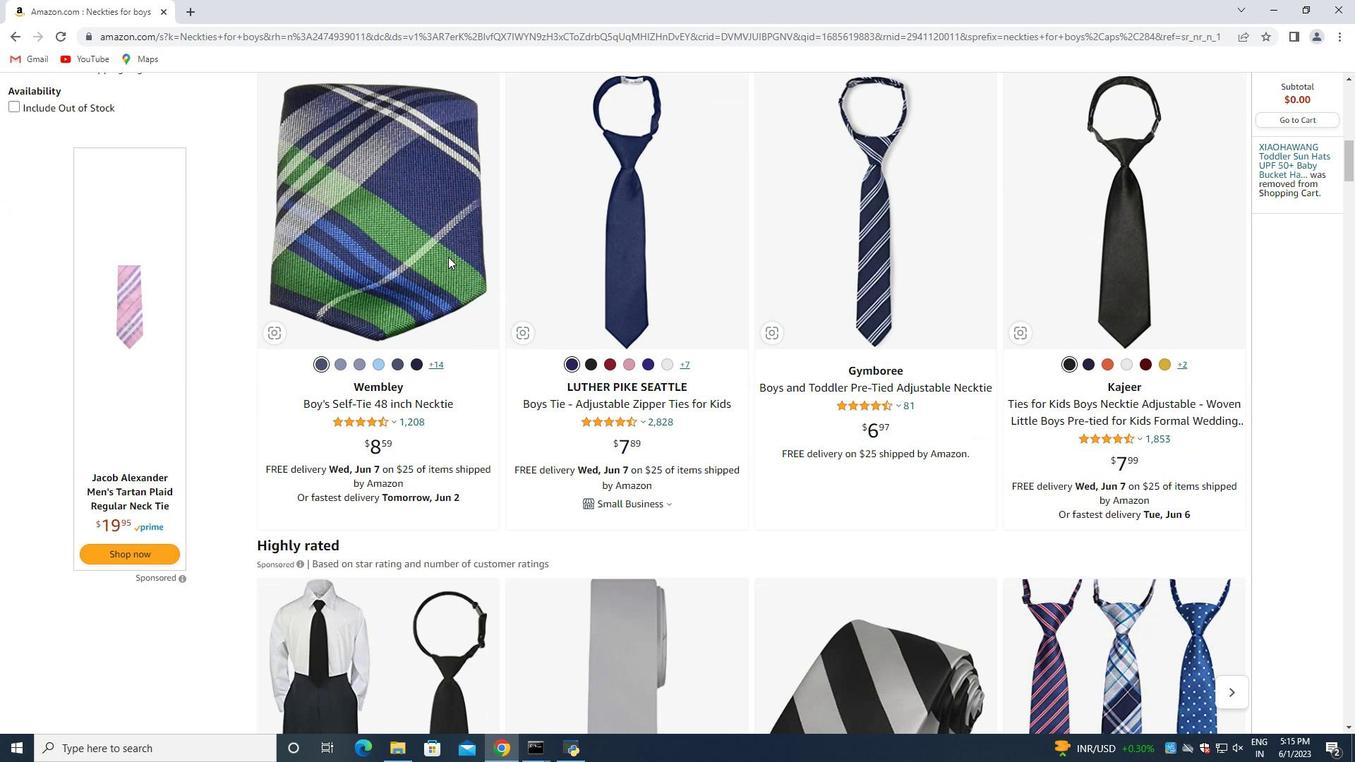 
Action: Mouse scrolled (448, 257) with delta (0, 0)
Screenshot: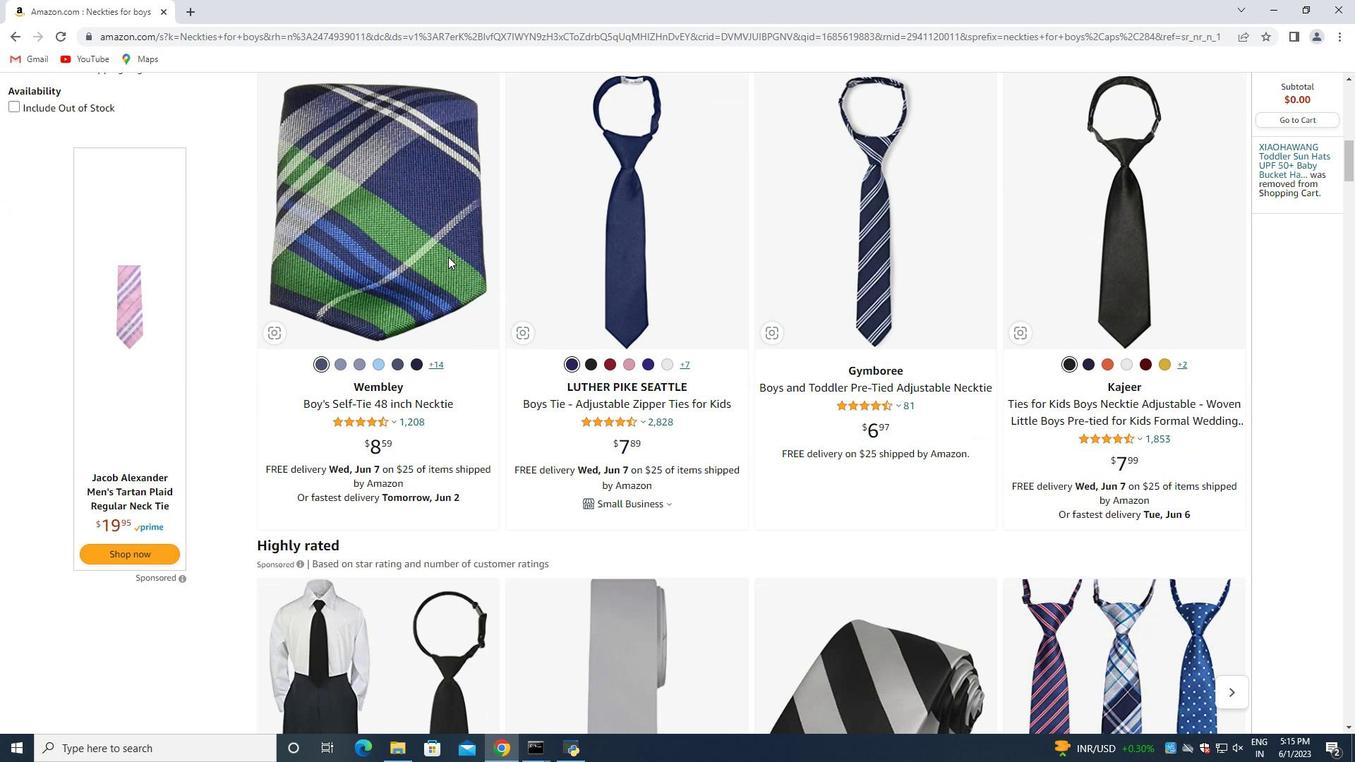 
Action: Mouse moved to (448, 258)
Screenshot: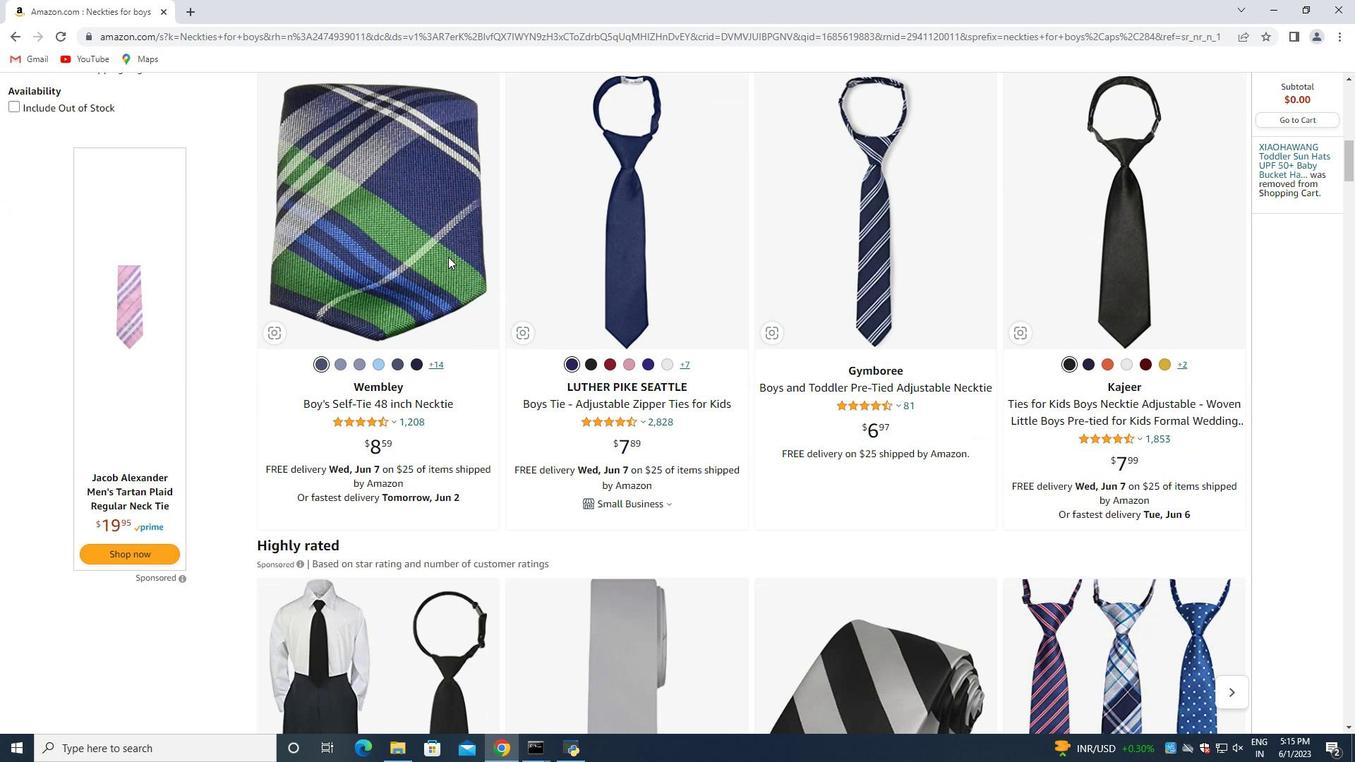 
Action: Mouse scrolled (448, 257) with delta (0, 0)
Screenshot: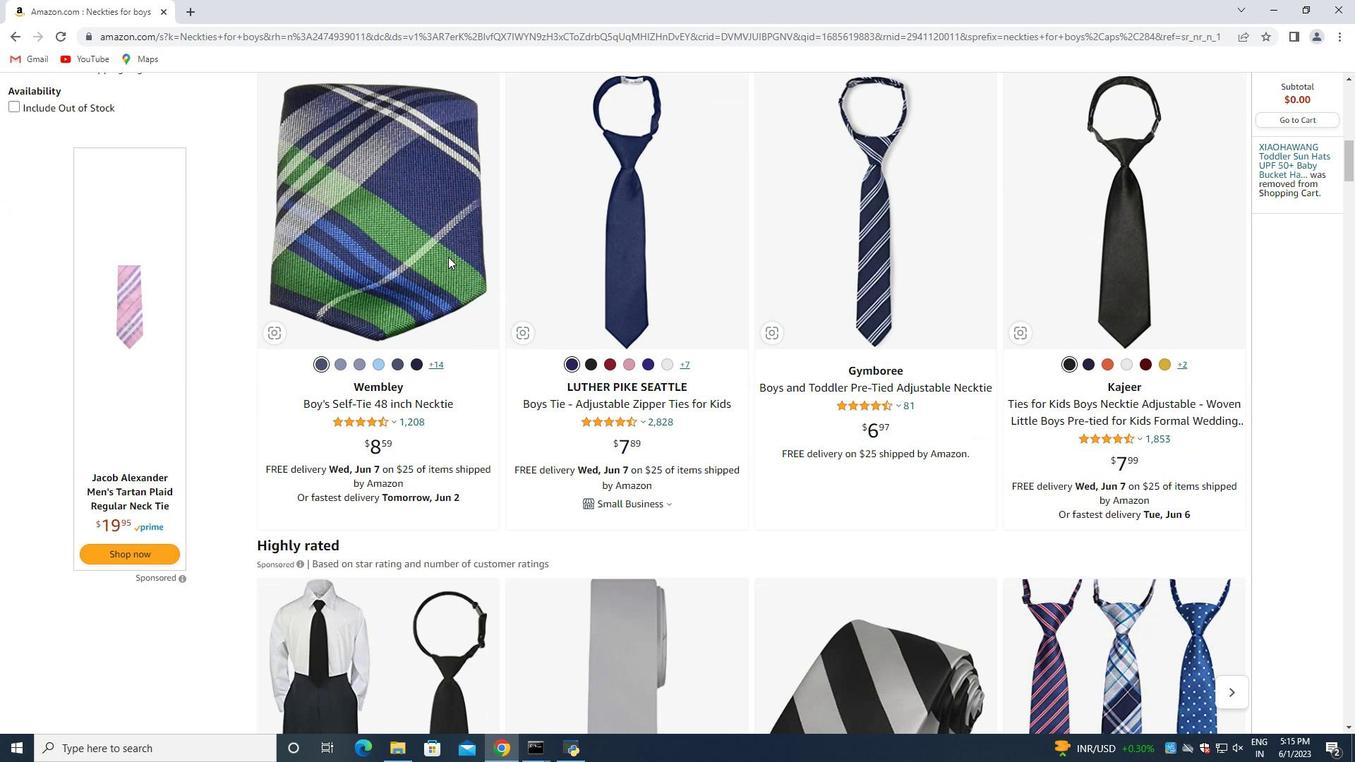 
Action: Mouse moved to (447, 258)
Screenshot: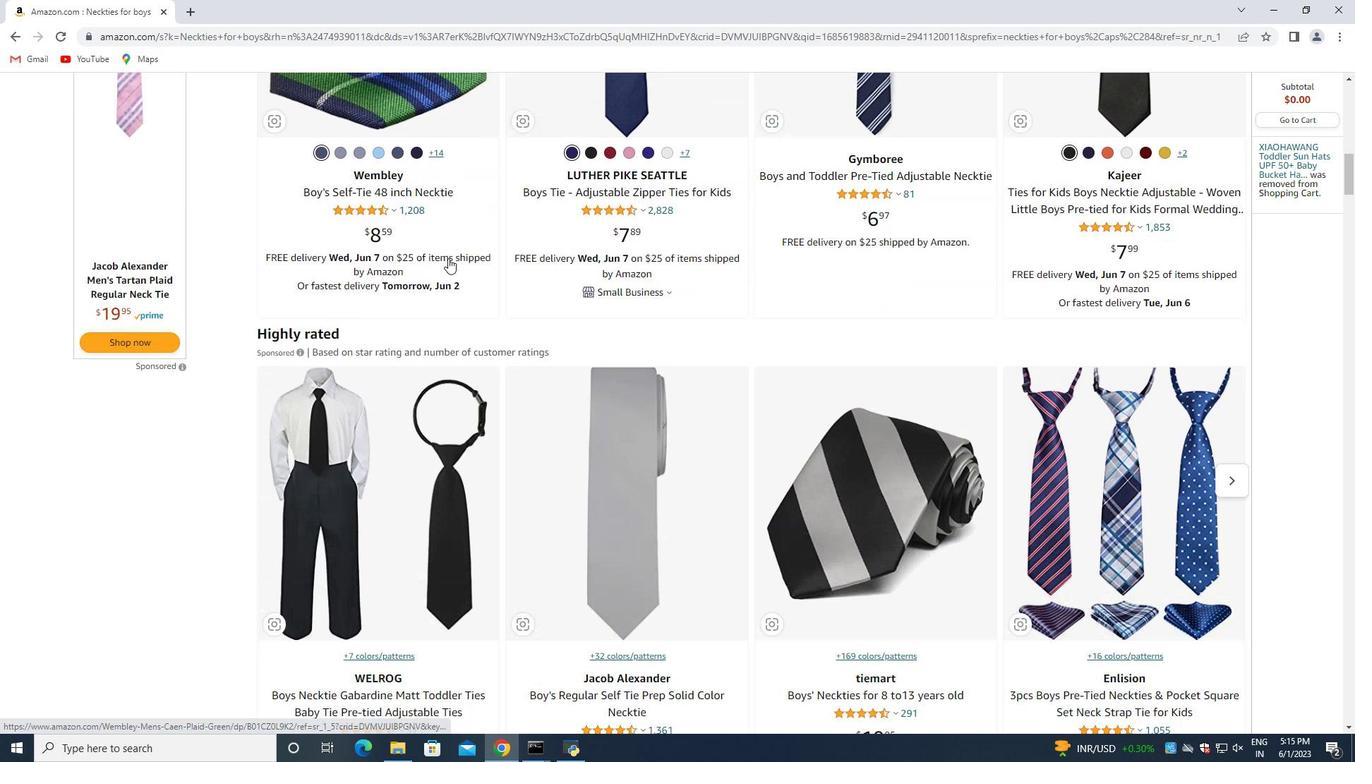 
Action: Mouse scrolled (447, 257) with delta (0, 0)
Screenshot: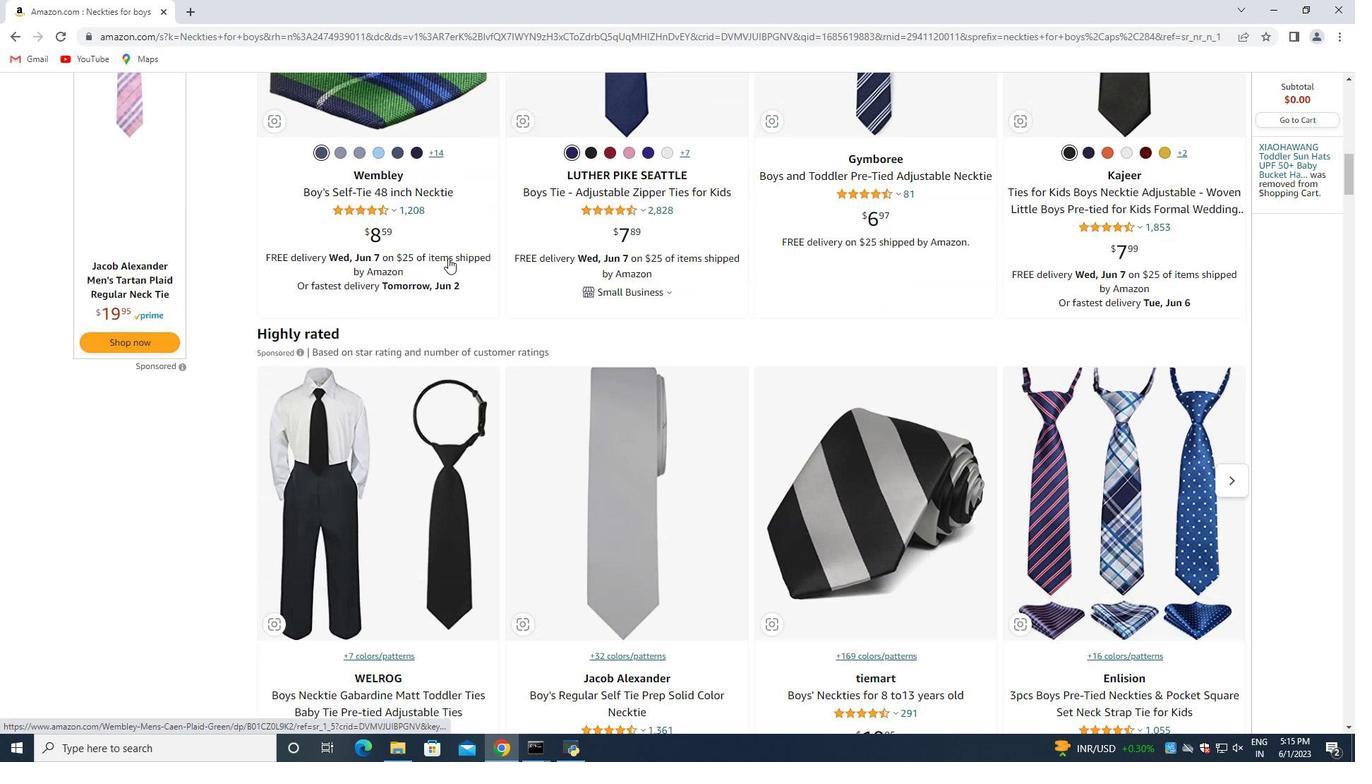 
Action: Mouse moved to (447, 259)
Screenshot: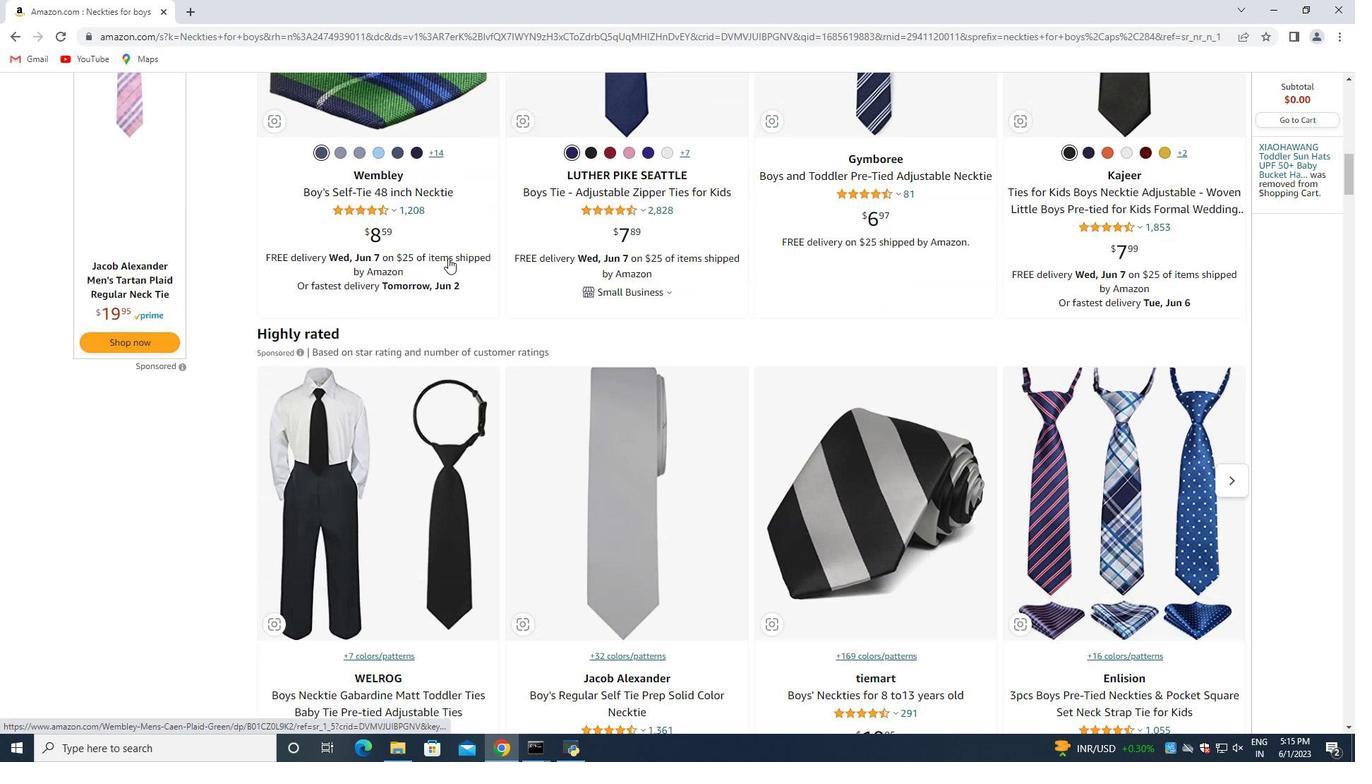 
Action: Mouse scrolled (447, 258) with delta (0, 0)
Screenshot: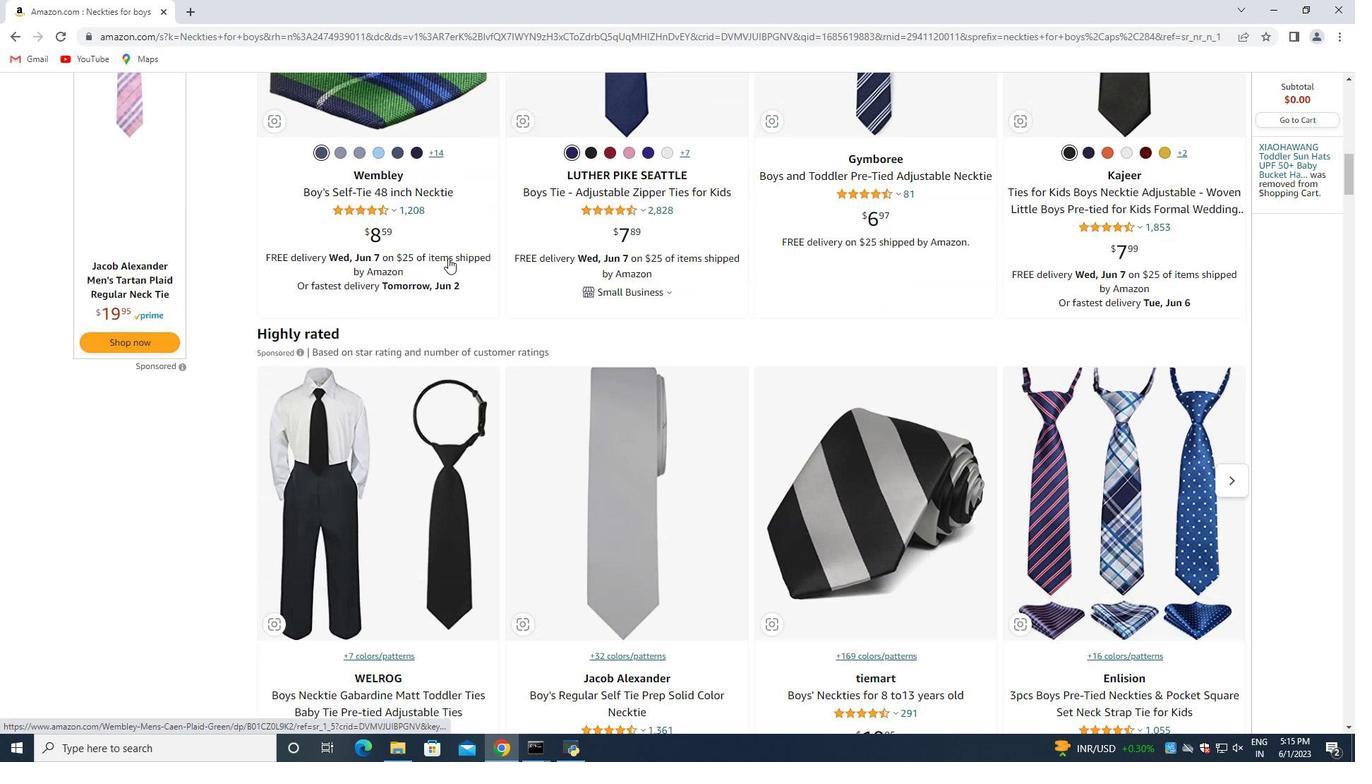 
Action: Mouse moved to (447, 259)
Screenshot: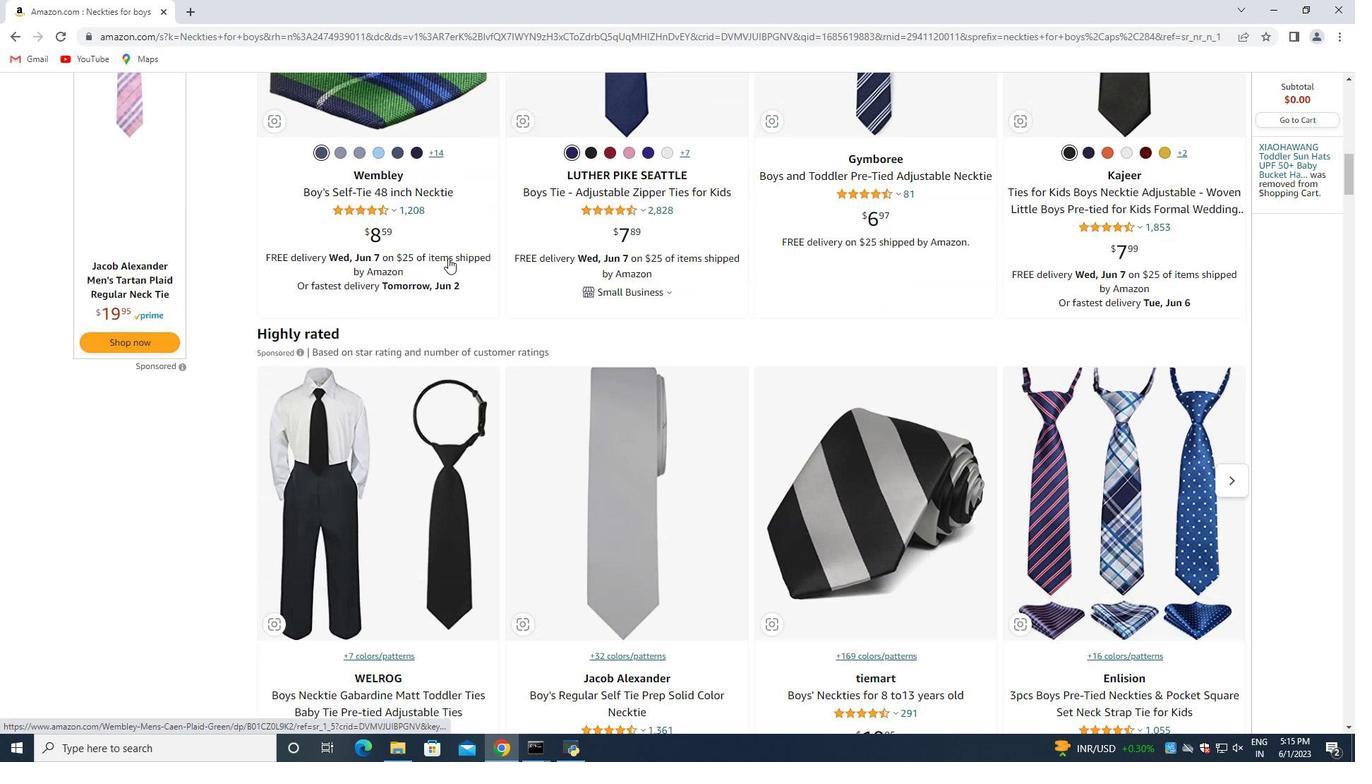 
Action: Mouse scrolled (447, 258) with delta (0, 0)
Screenshot: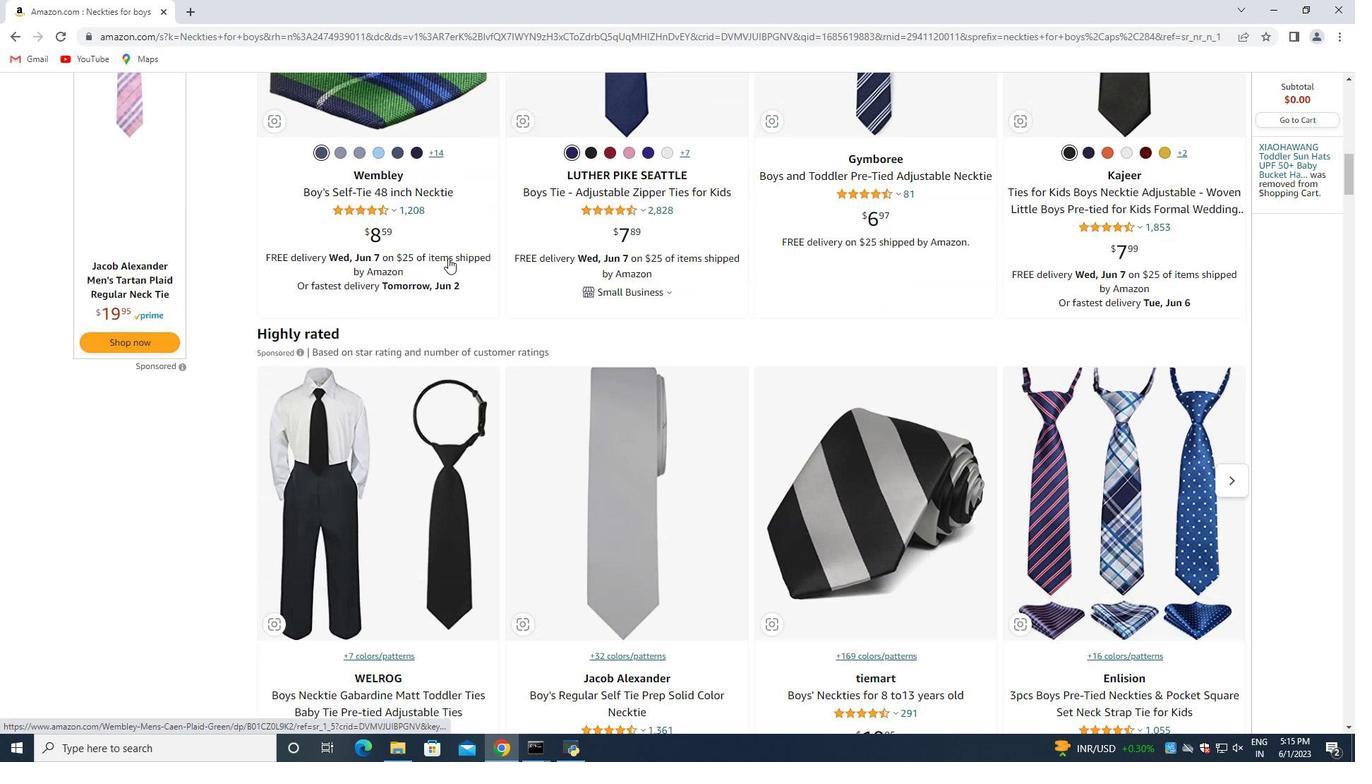 
Action: Mouse moved to (447, 261)
Screenshot: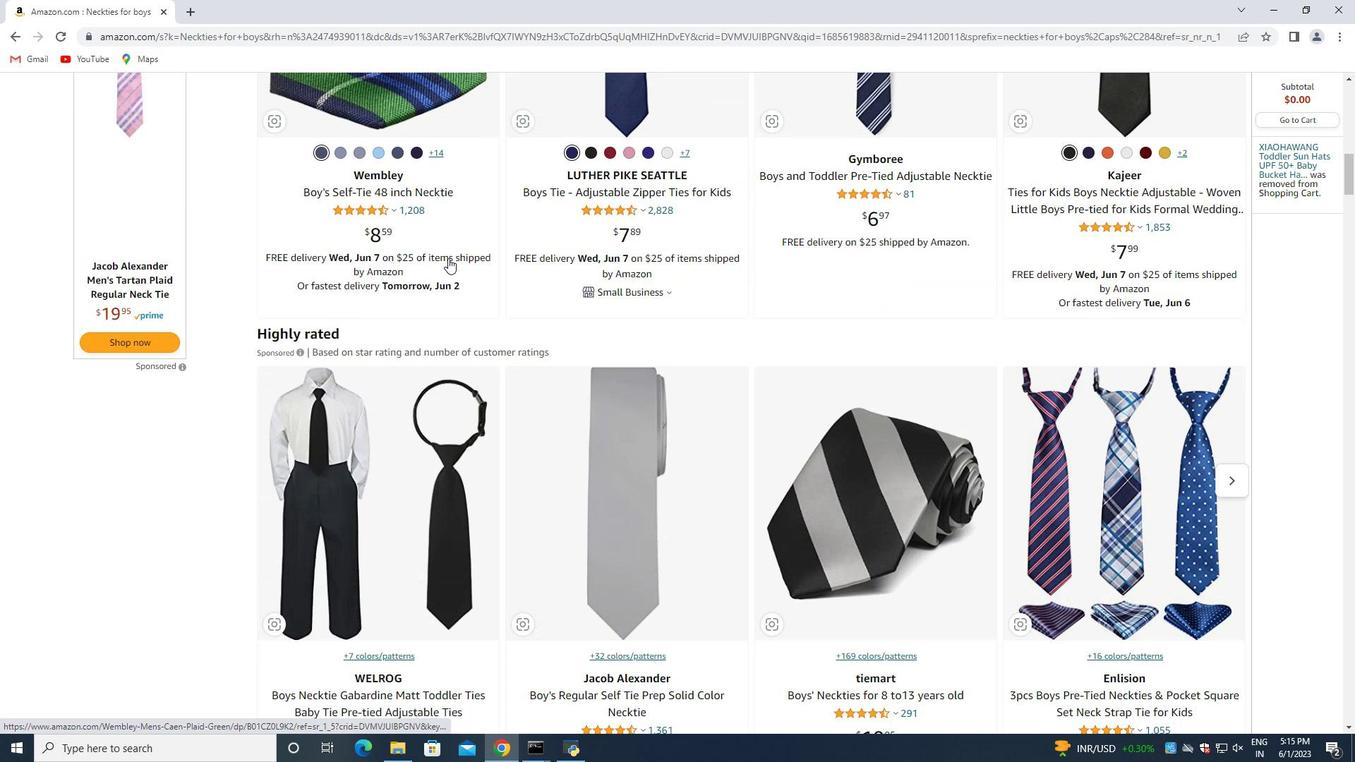 
Action: Mouse scrolled (447, 260) with delta (0, 0)
Screenshot: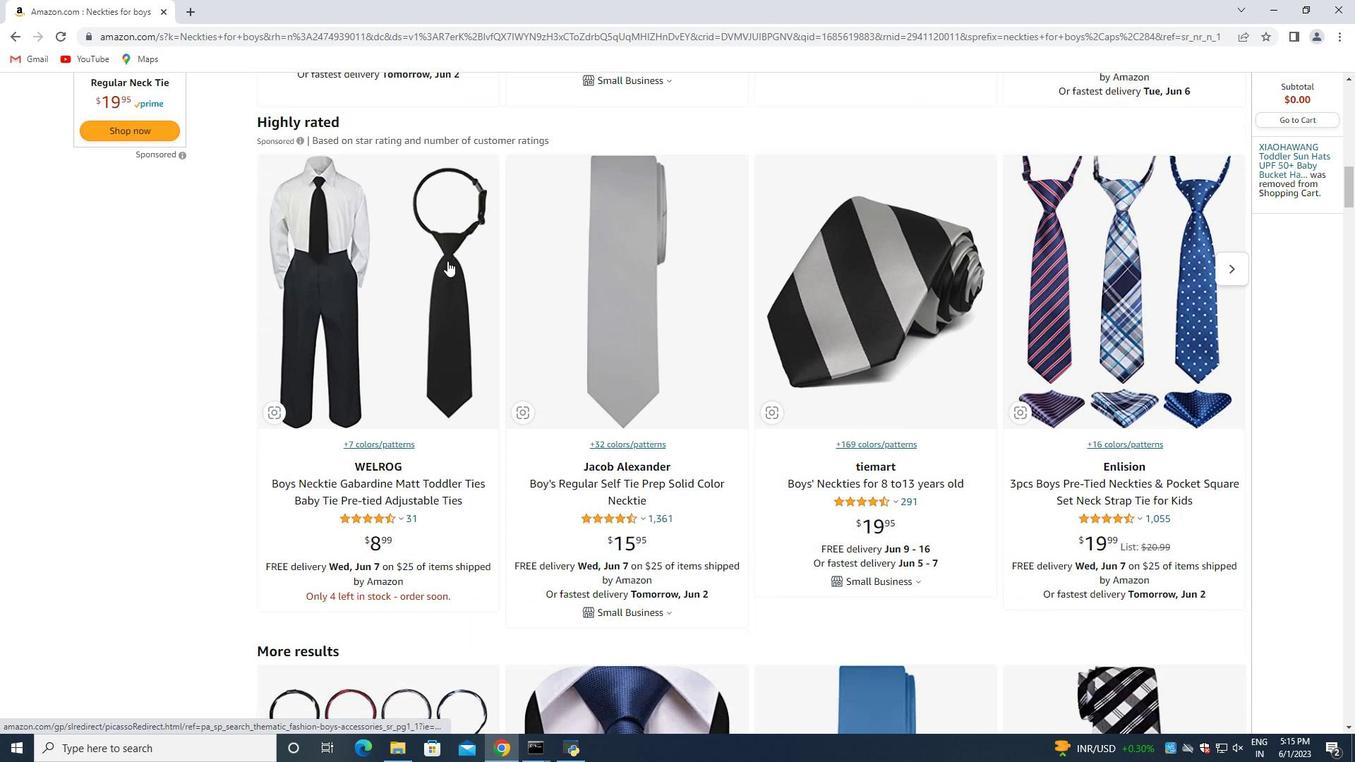 
Action: Mouse scrolled (447, 260) with delta (0, 0)
Screenshot: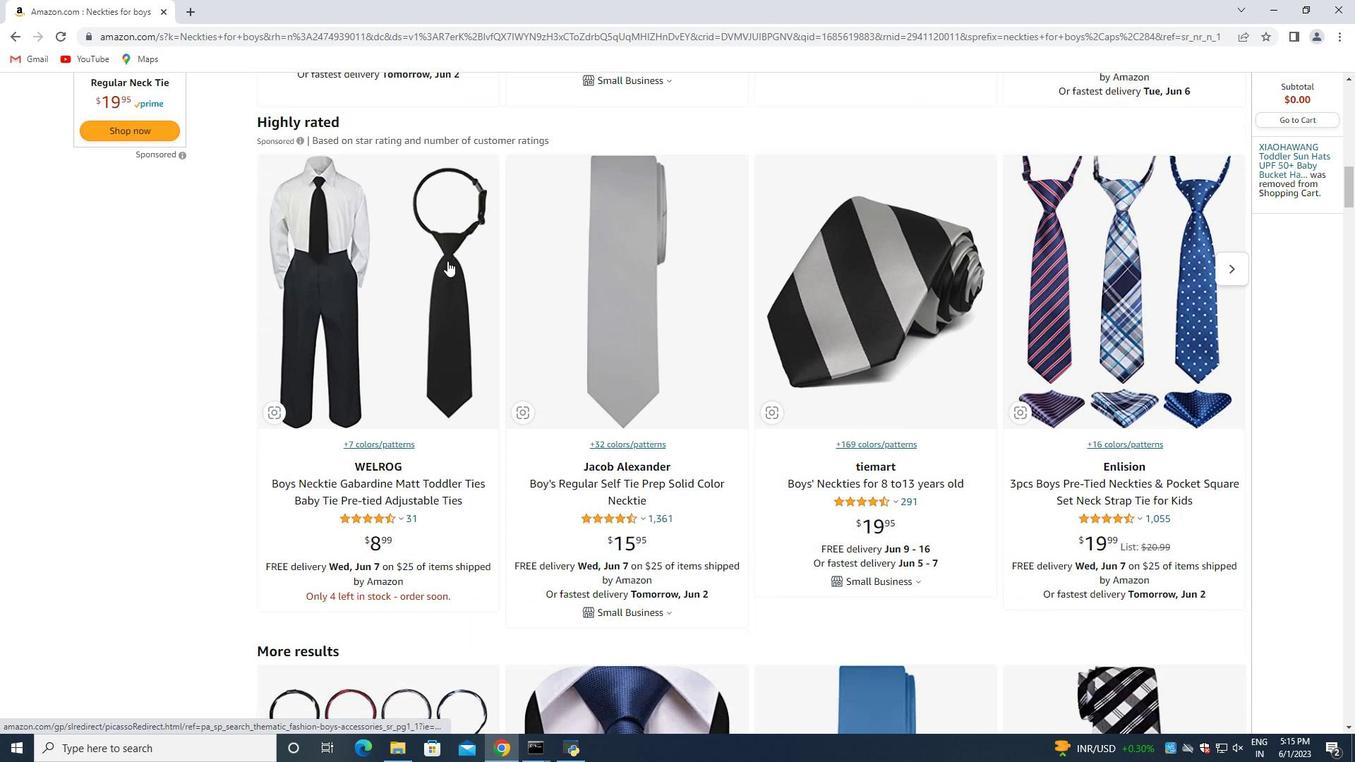 
Action: Mouse scrolled (447, 260) with delta (0, 0)
Screenshot: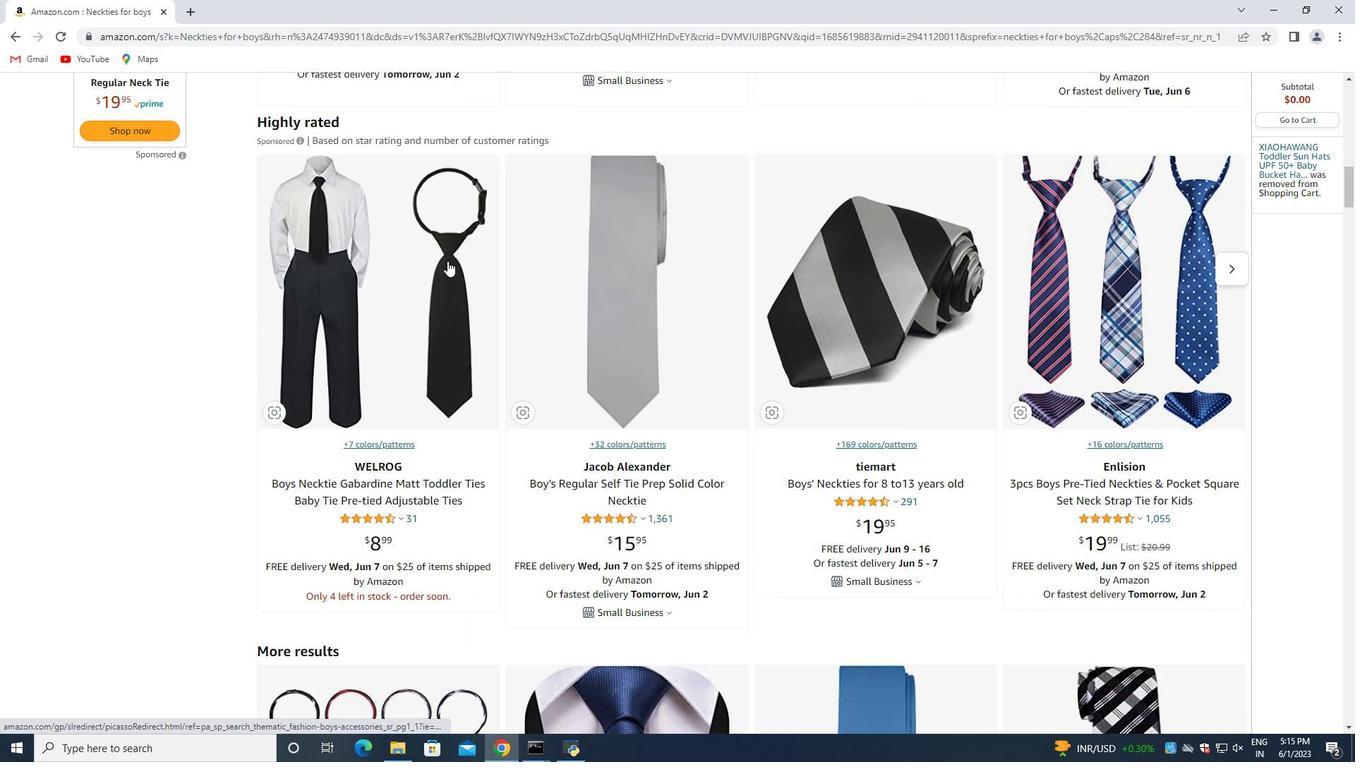 
Action: Mouse moved to (448, 261)
Screenshot: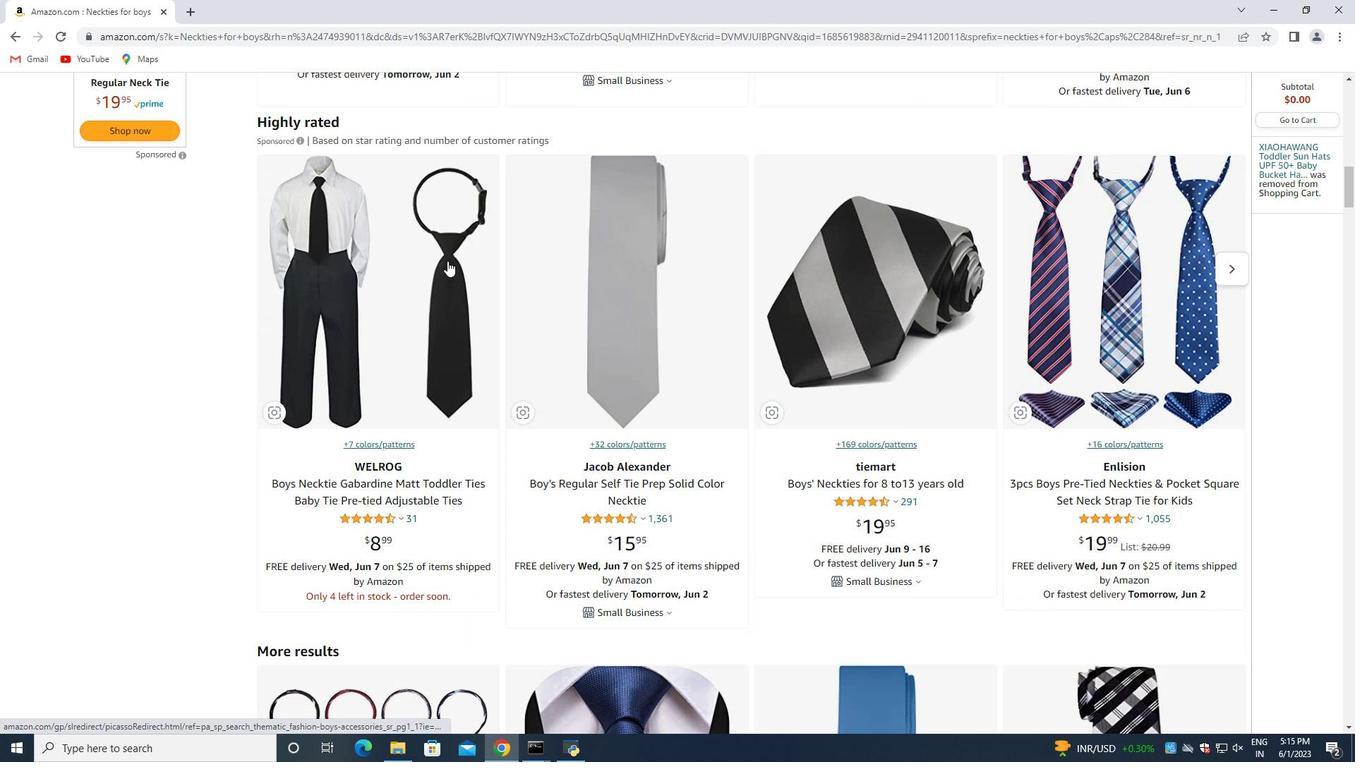 
Action: Mouse scrolled (448, 260) with delta (0, 0)
Screenshot: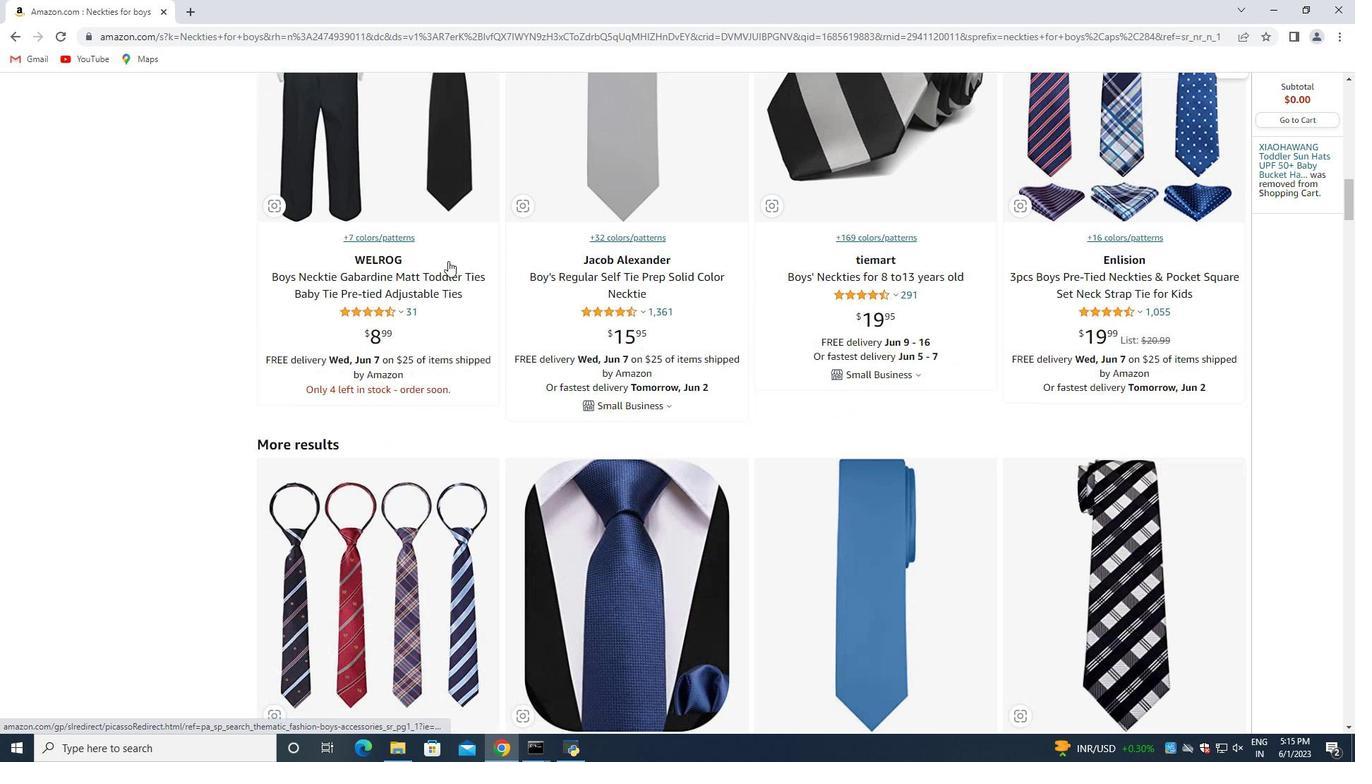 
Action: Mouse moved to (449, 261)
Screenshot: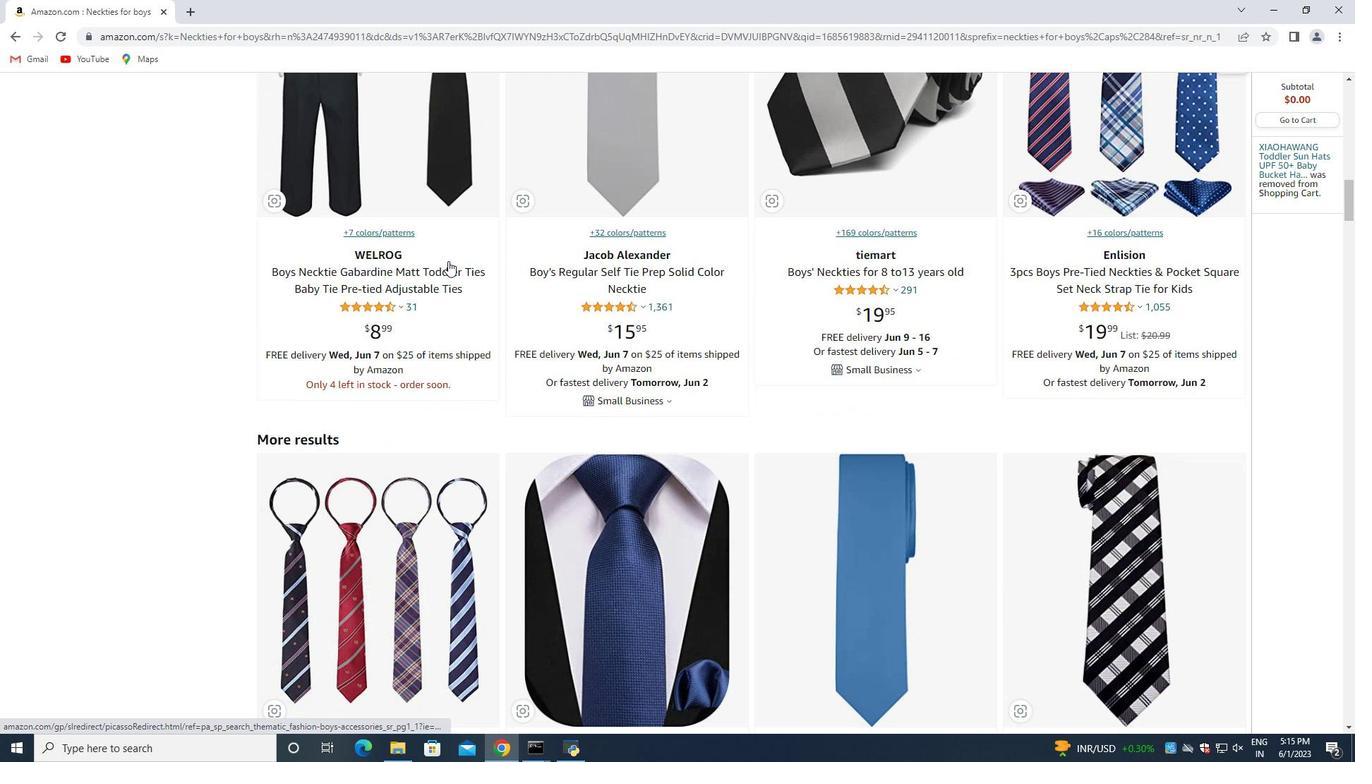 
Action: Mouse scrolled (448, 260) with delta (0, 0)
Screenshot: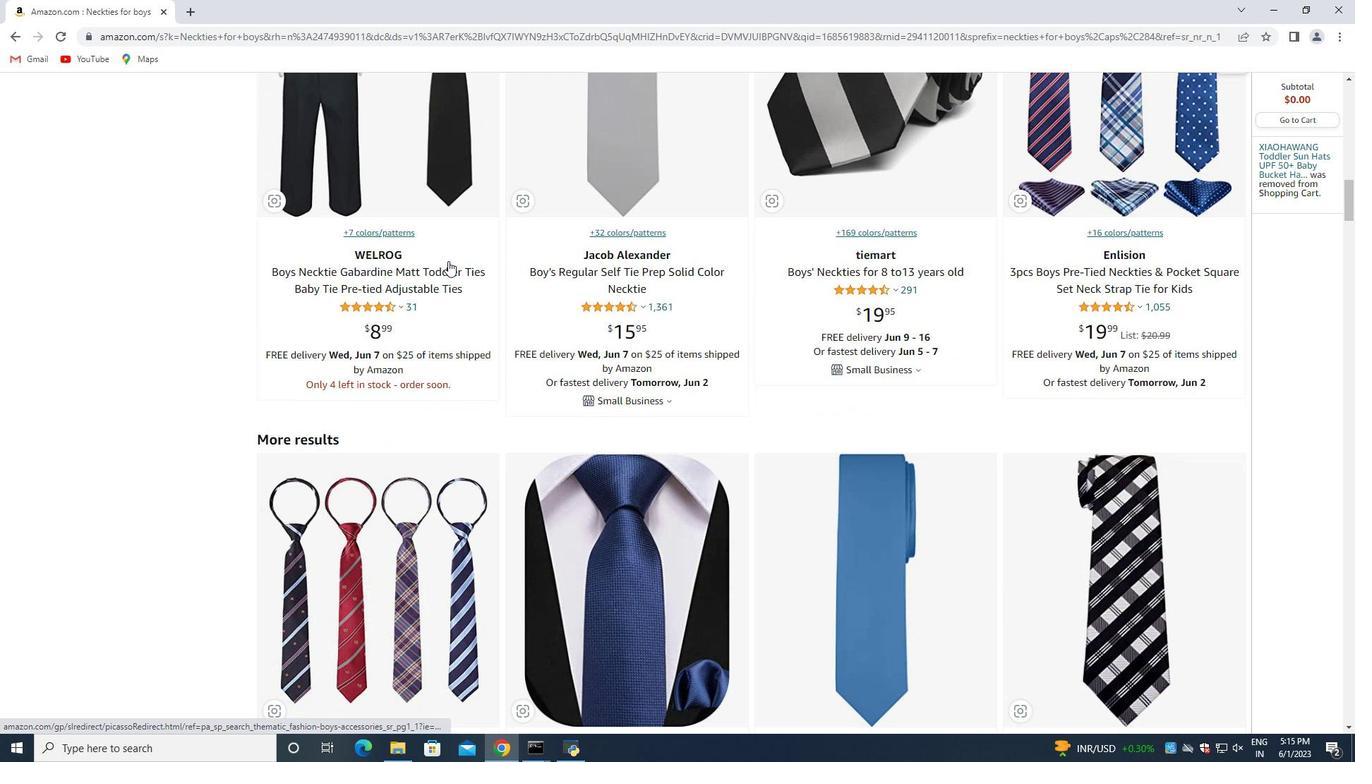 
Action: Mouse moved to (458, 264)
Screenshot: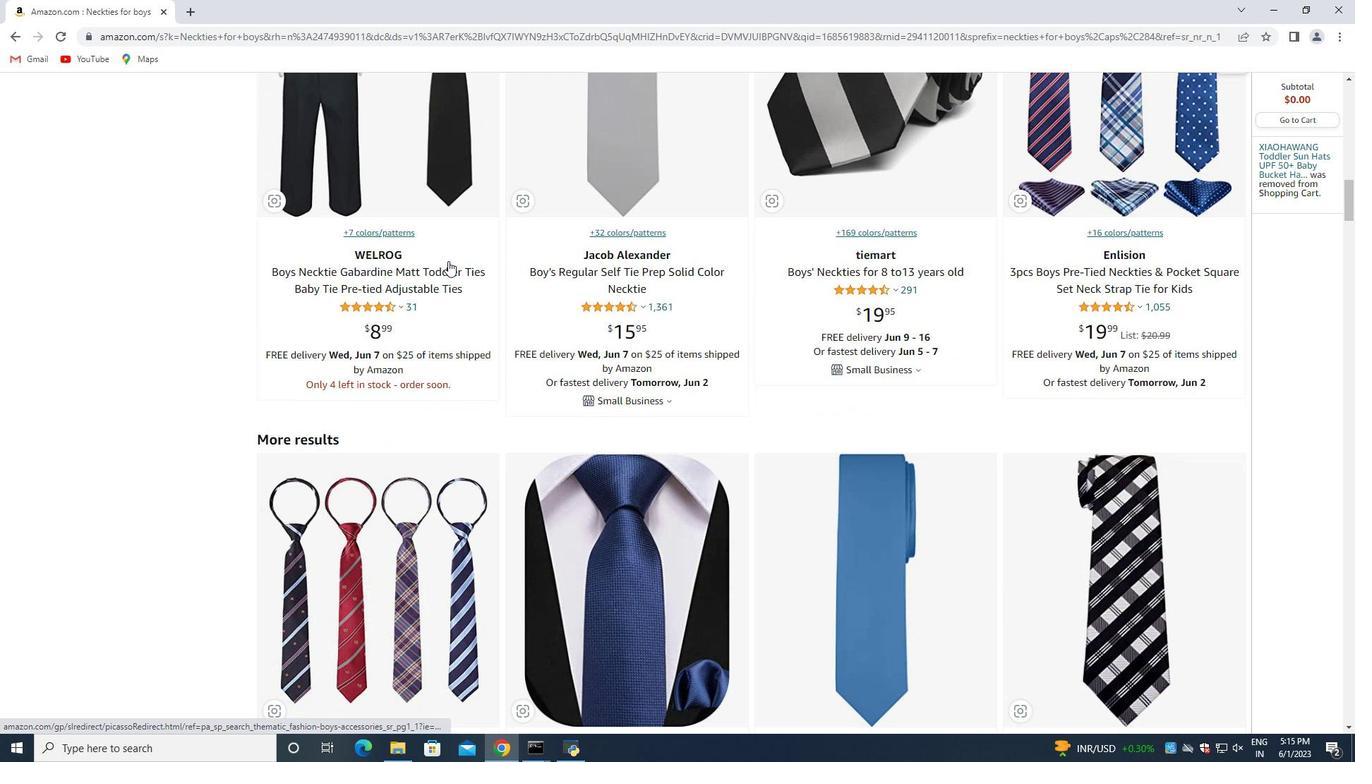 
Action: Mouse scrolled (448, 260) with delta (0, 0)
Screenshot: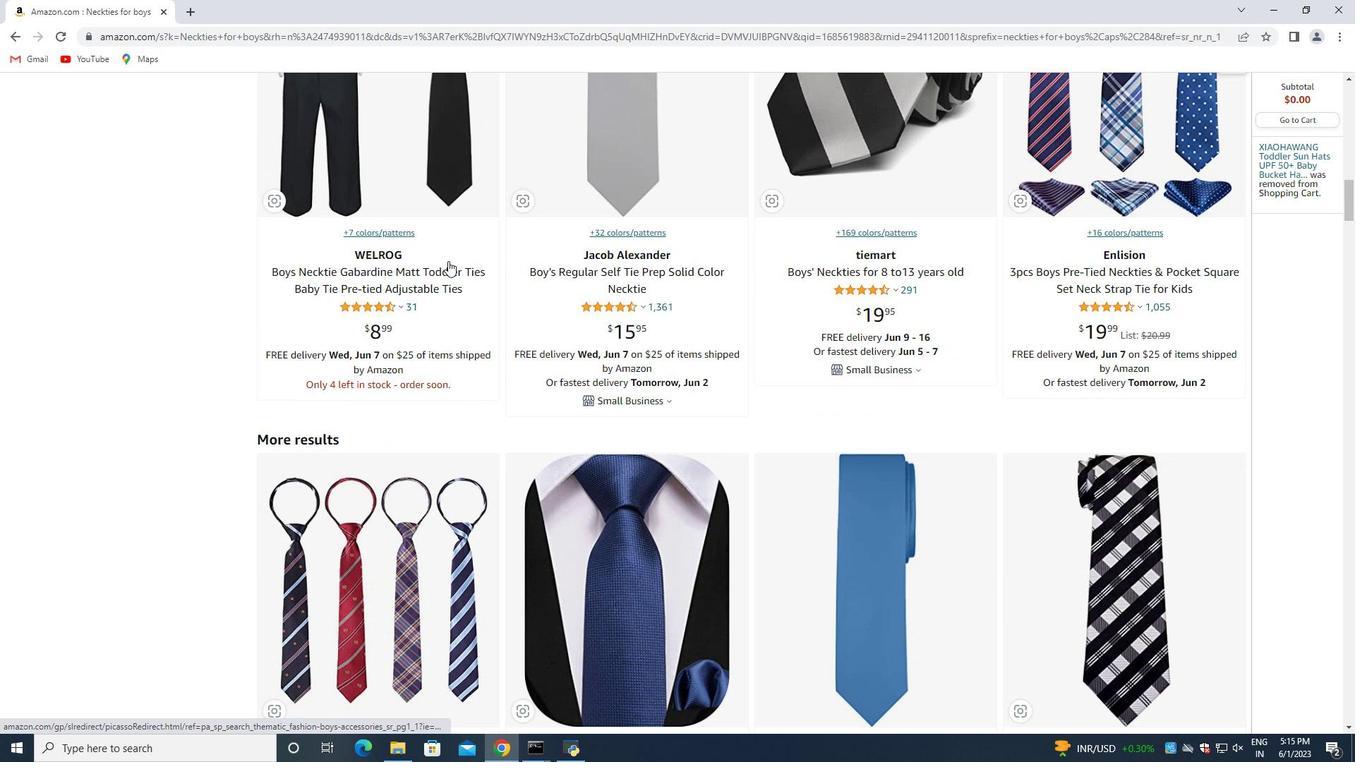 
Action: Mouse moved to (501, 259)
Screenshot: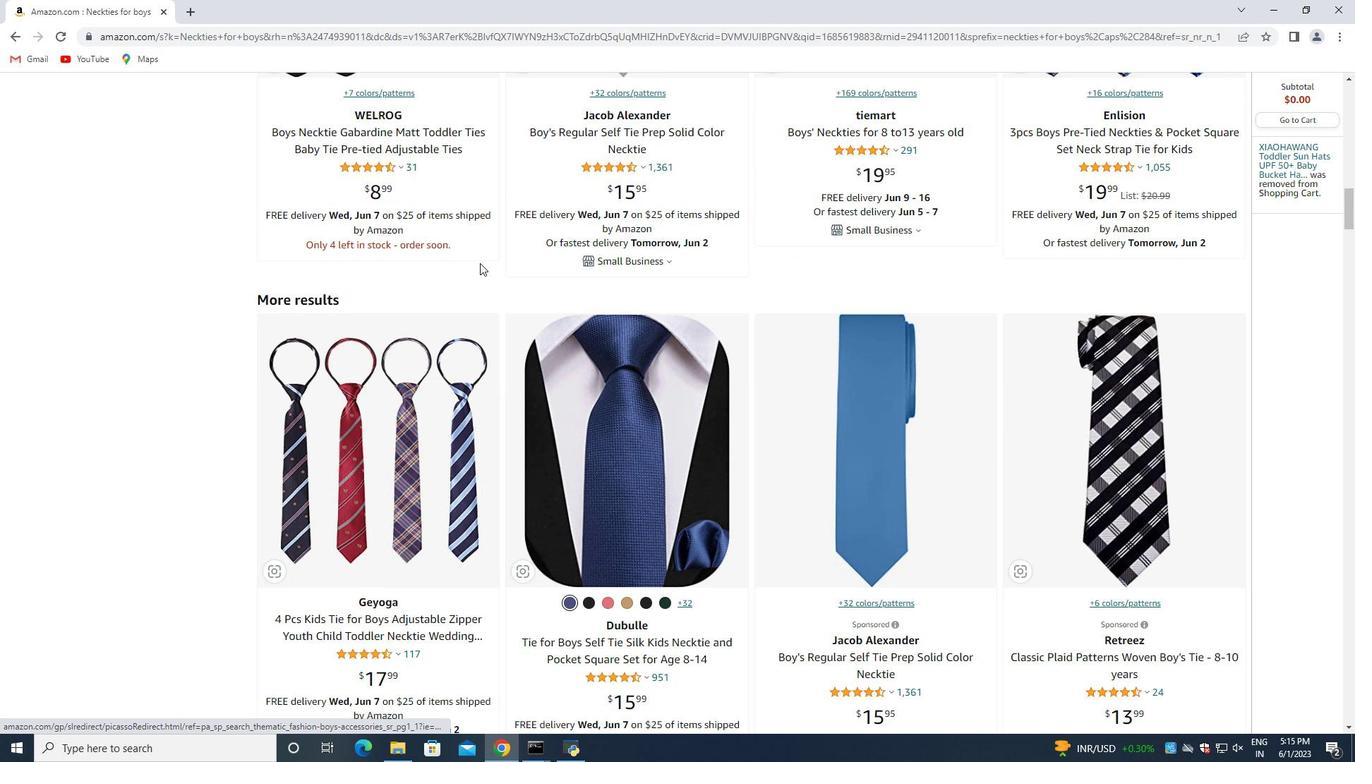 
Action: Mouse scrolled (486, 257) with delta (0, 0)
Screenshot: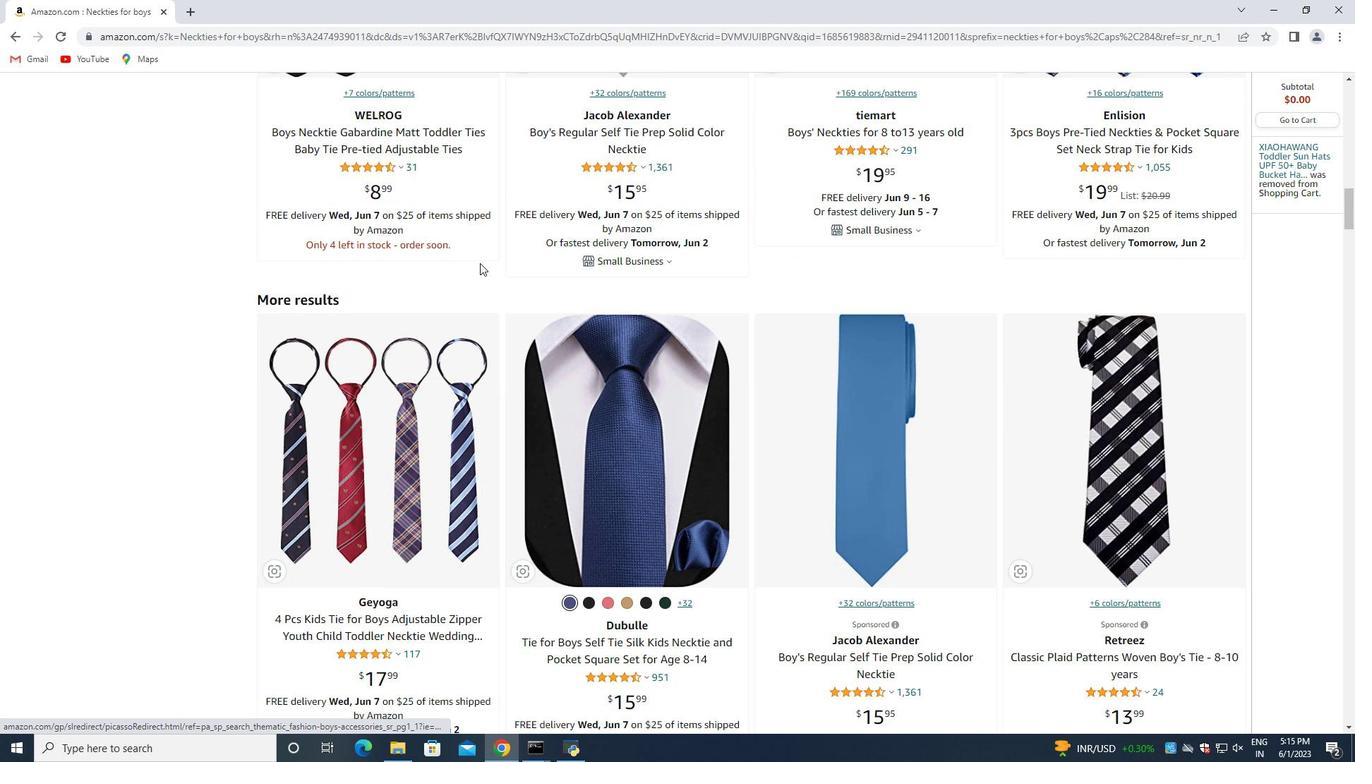 
Action: Mouse scrolled (486, 257) with delta (0, 0)
Screenshot: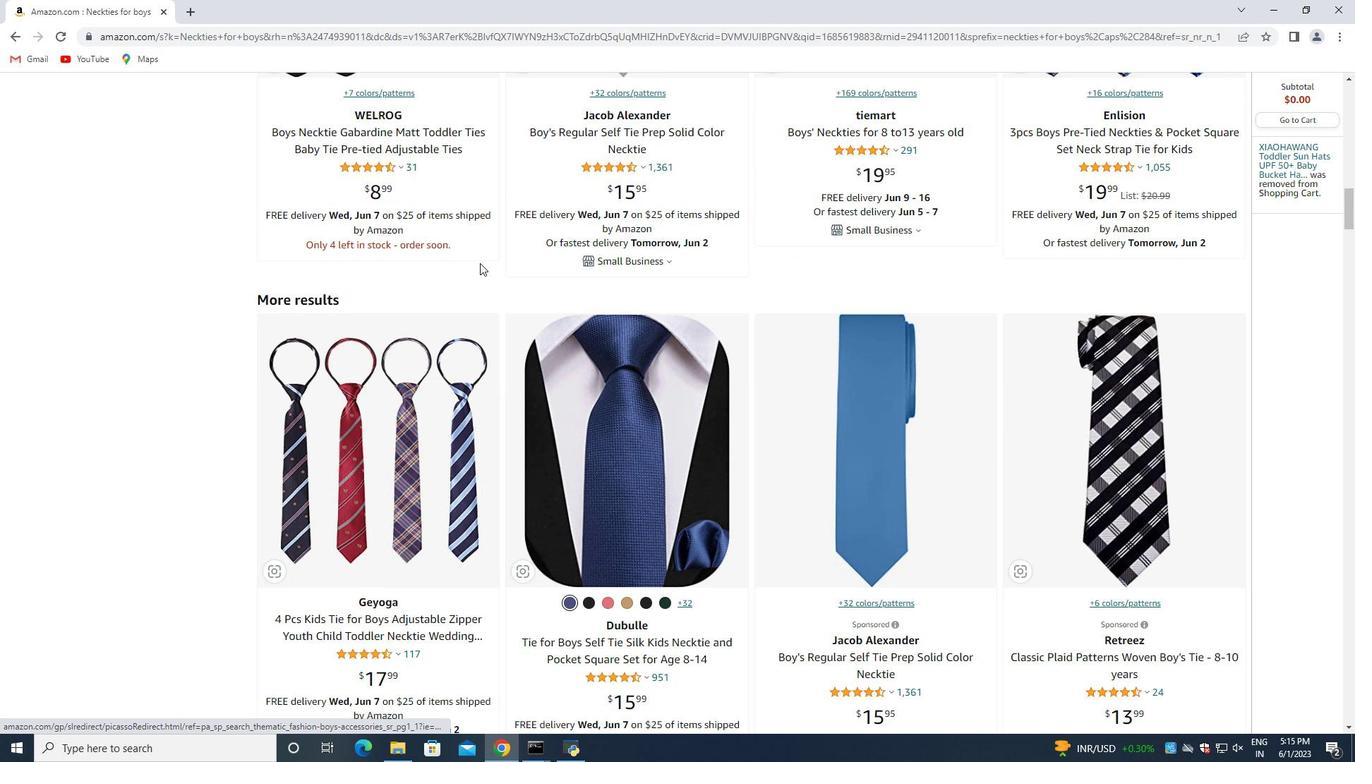 
Action: Mouse scrolled (486, 257) with delta (0, 0)
Screenshot: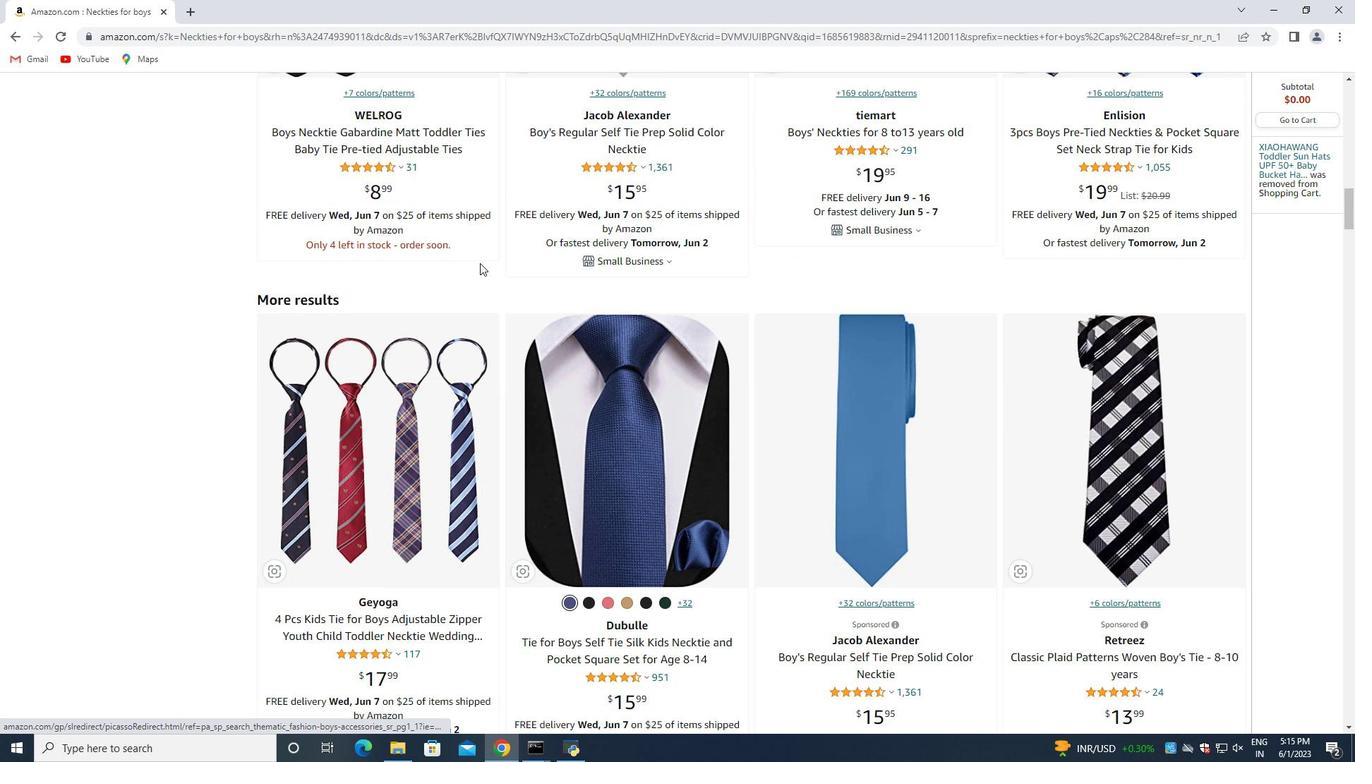 
Action: Mouse scrolled (487, 257) with delta (0, 0)
Screenshot: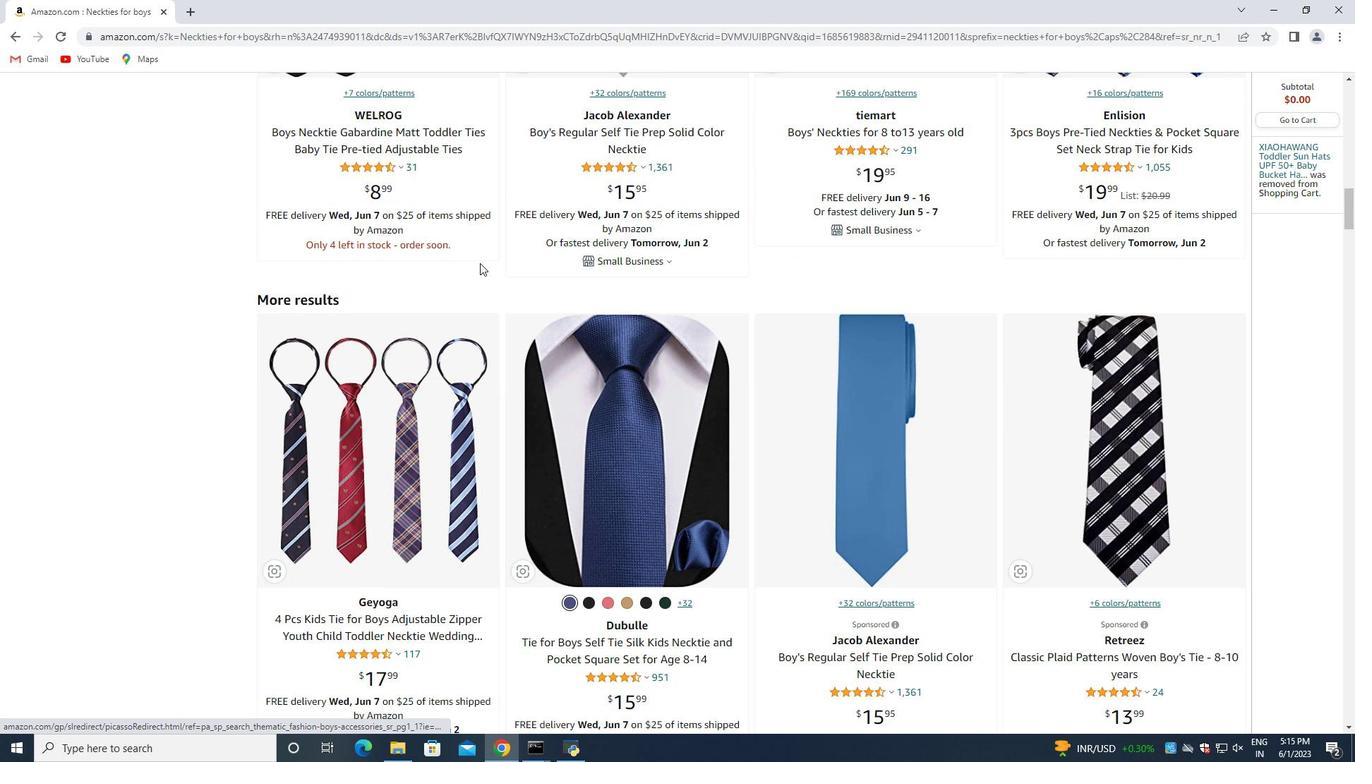 
Action: Mouse moved to (576, 261)
Screenshot: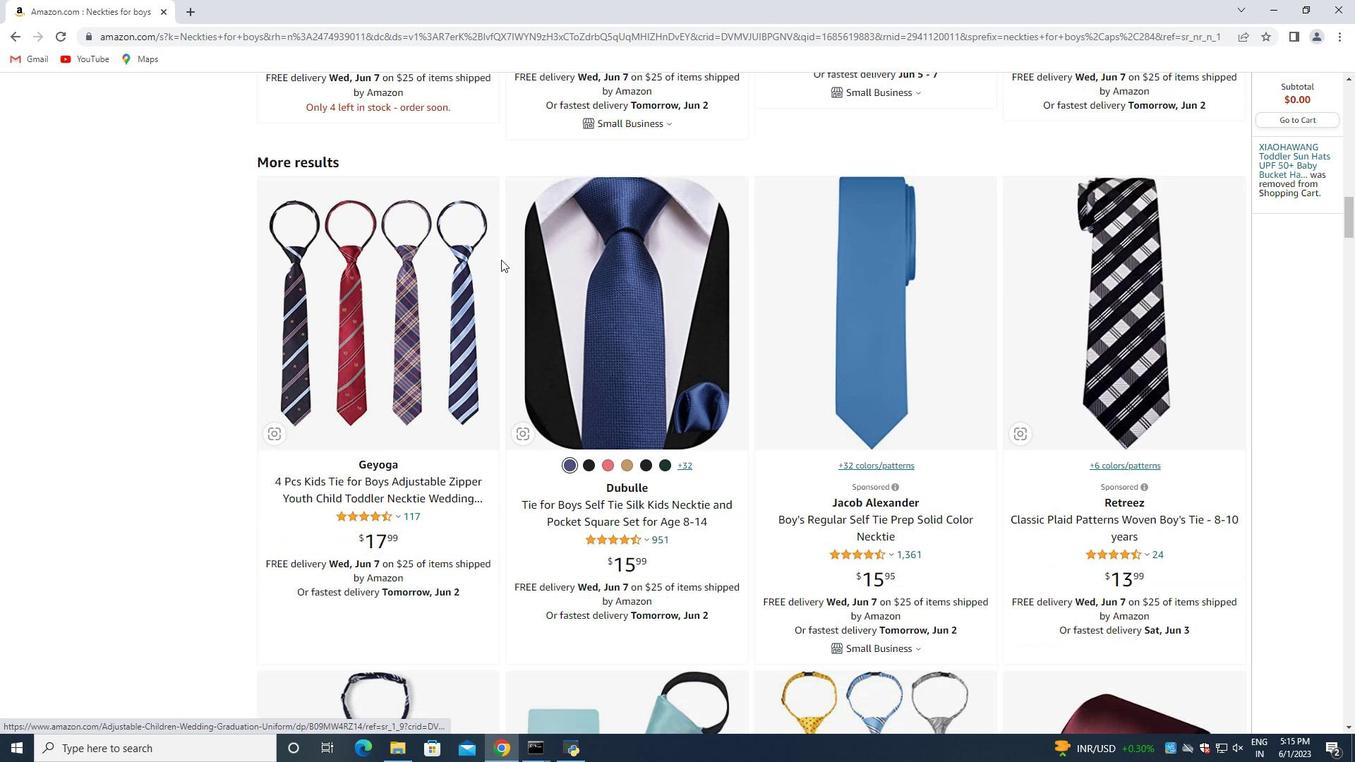 
Action: Mouse scrolled (576, 260) with delta (0, 0)
Screenshot: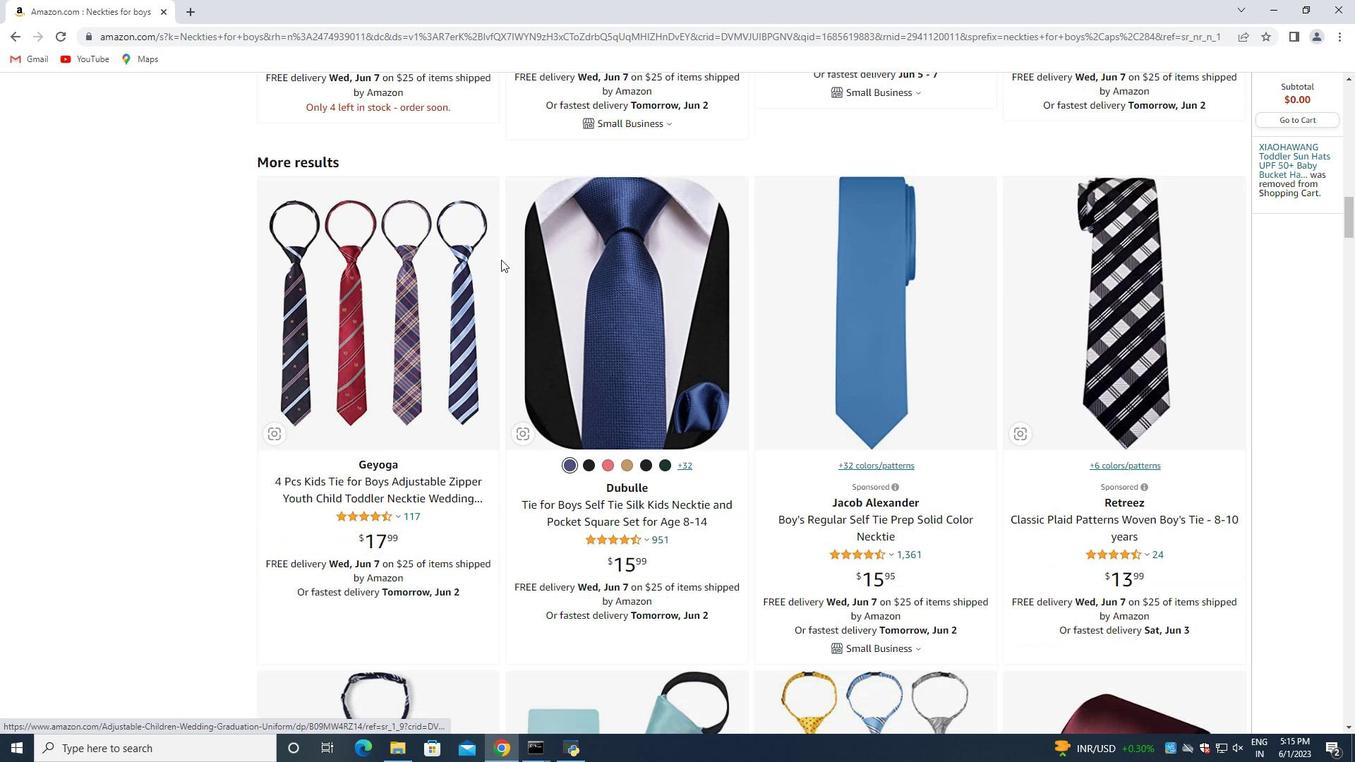 
Action: Mouse scrolled (576, 260) with delta (0, 0)
Screenshot: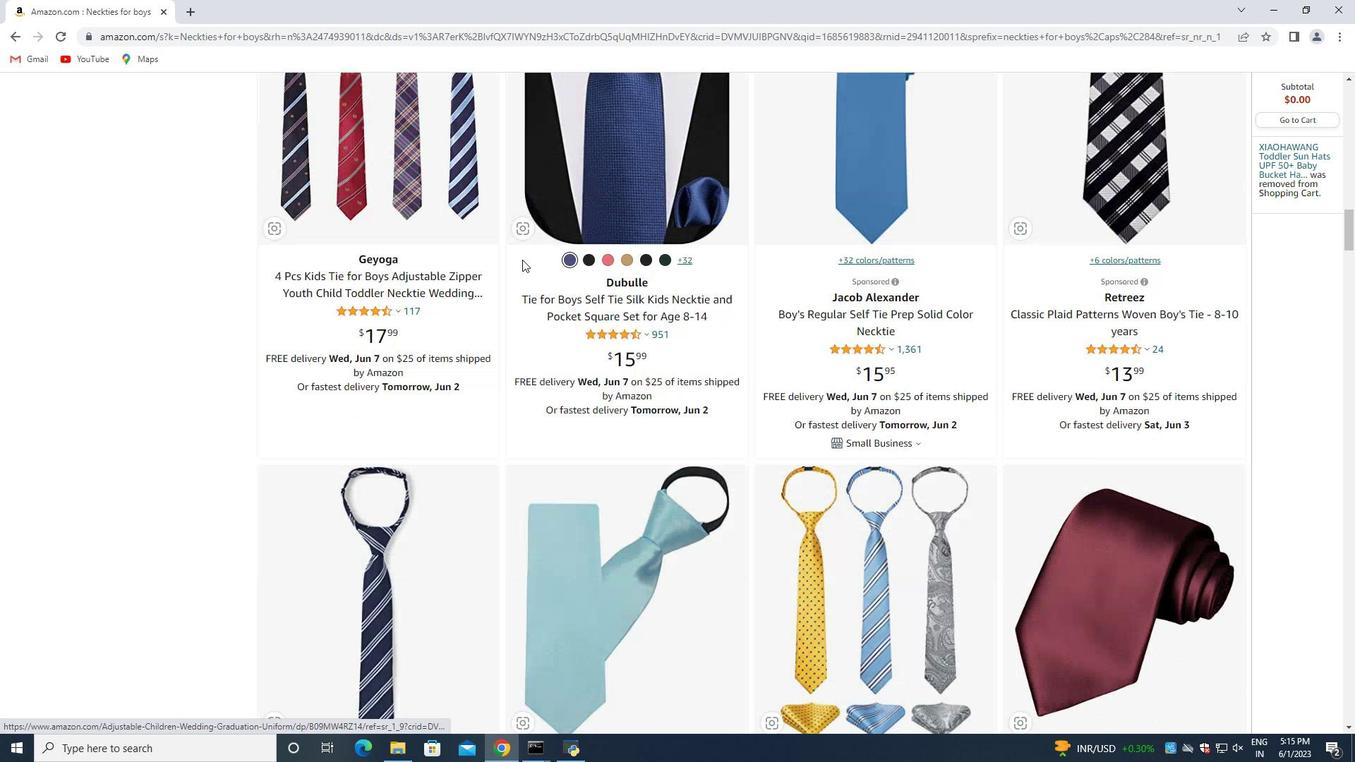 
Action: Mouse scrolled (576, 260) with delta (0, 0)
Screenshot: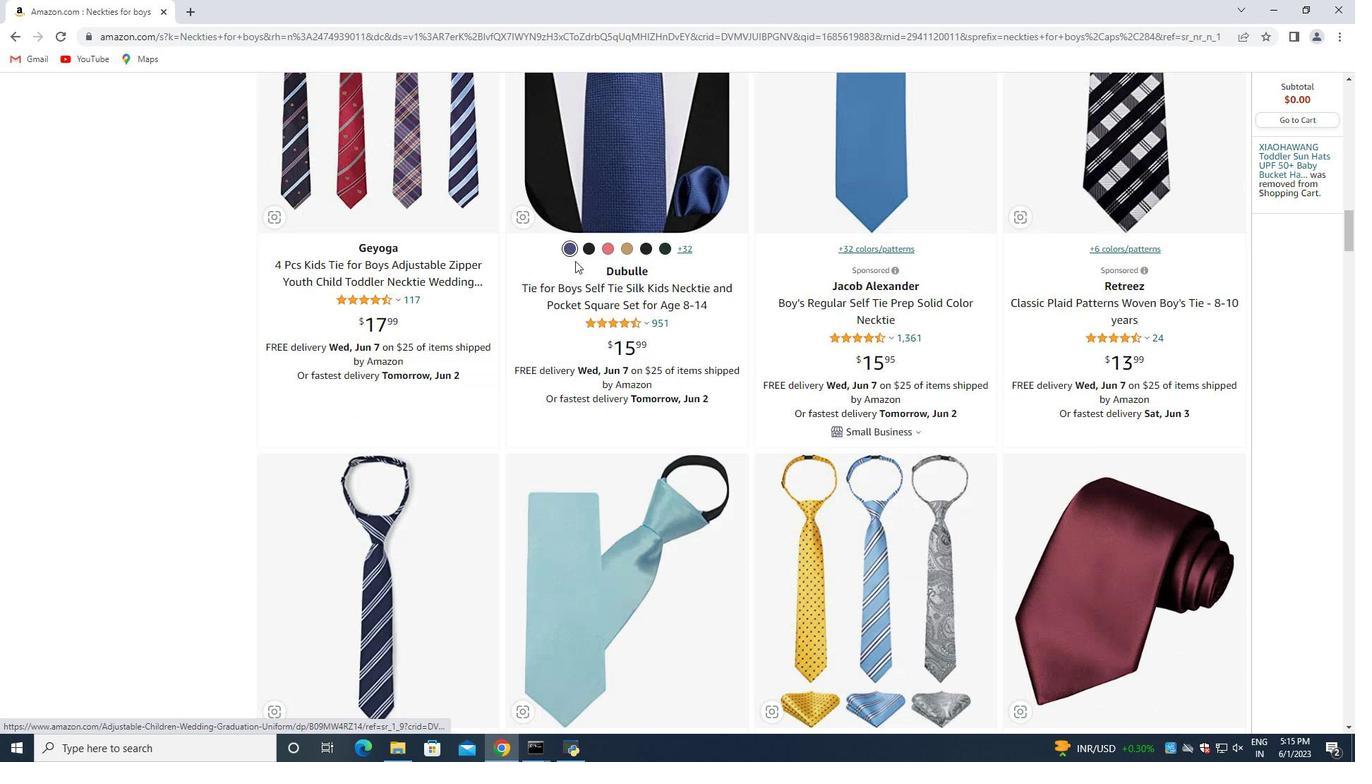 
Action: Mouse moved to (569, 261)
Screenshot: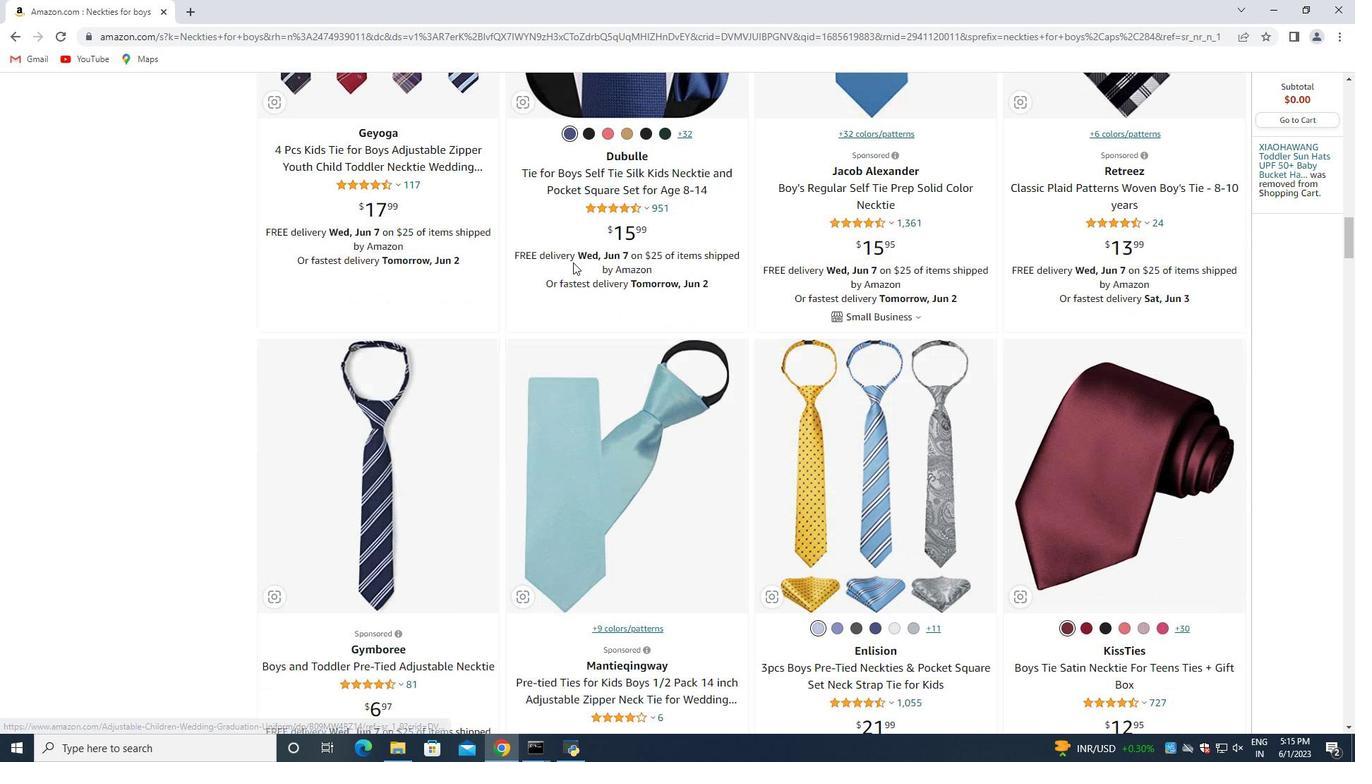 
Action: Mouse scrolled (569, 261) with delta (0, 0)
Screenshot: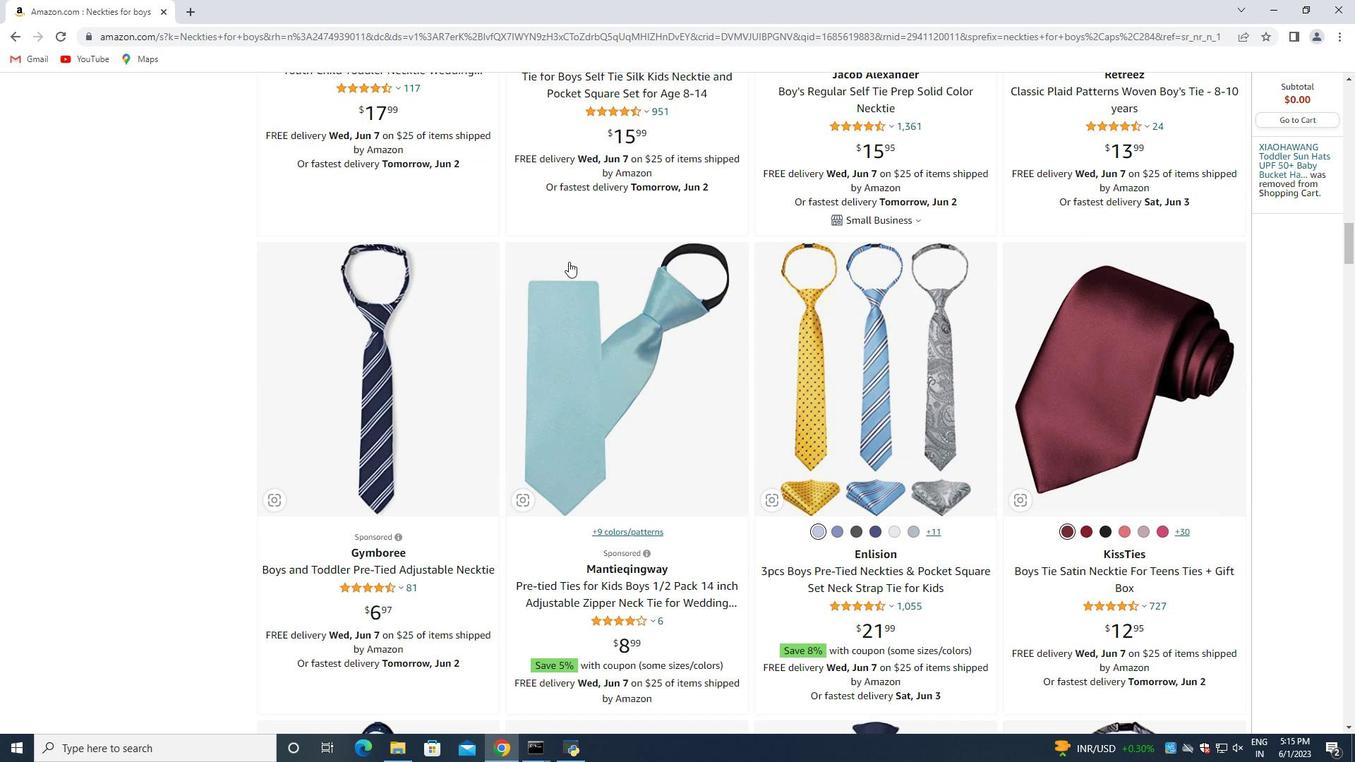 
Action: Mouse scrolled (569, 261) with delta (0, 0)
Screenshot: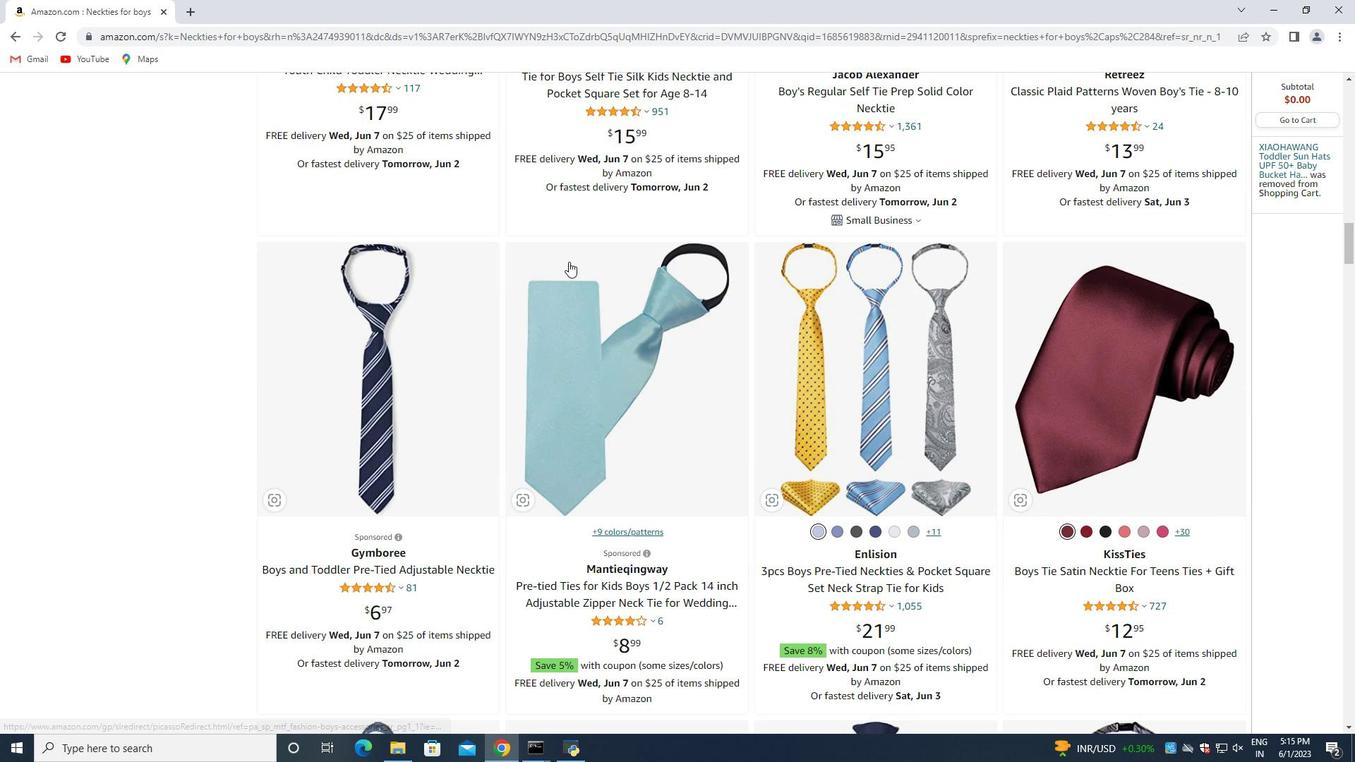 
Action: Mouse scrolled (569, 261) with delta (0, 0)
Screenshot: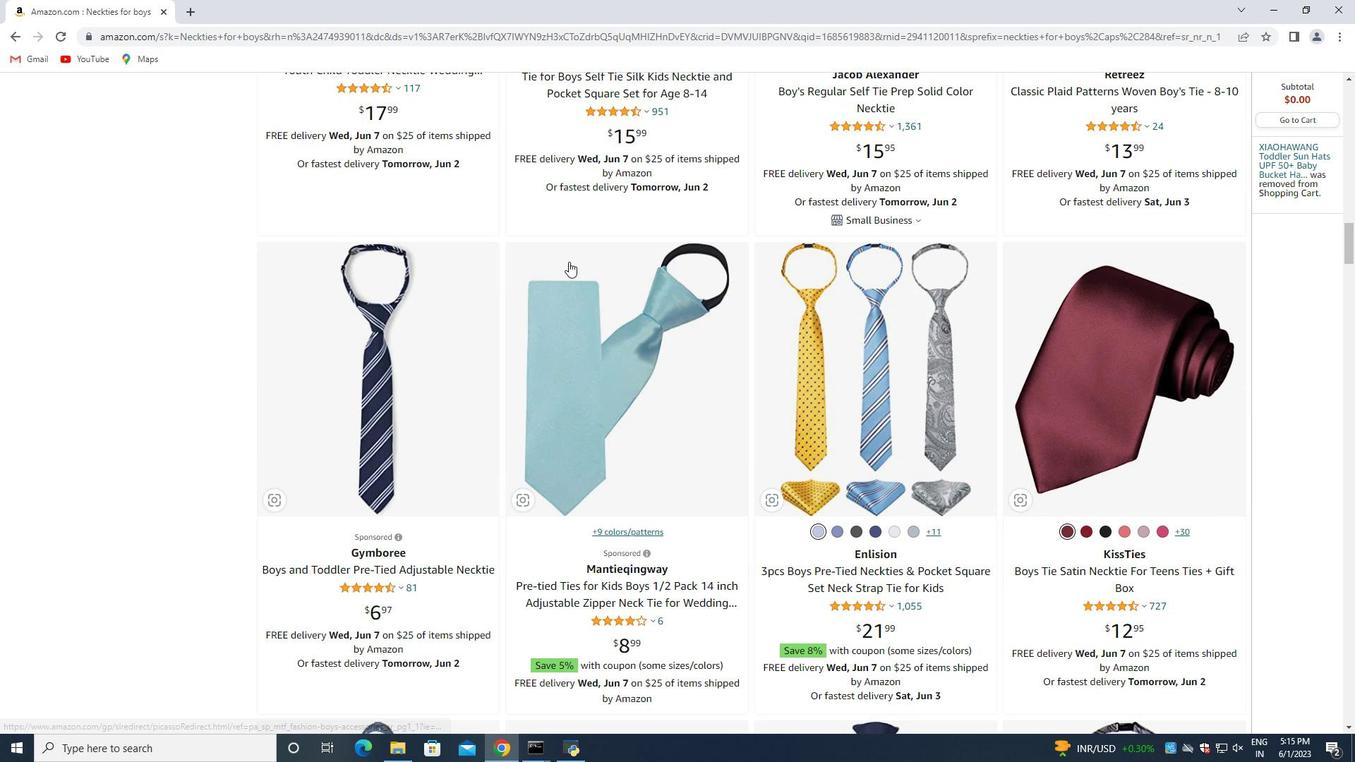 
Action: Mouse scrolled (569, 261) with delta (0, 0)
Screenshot: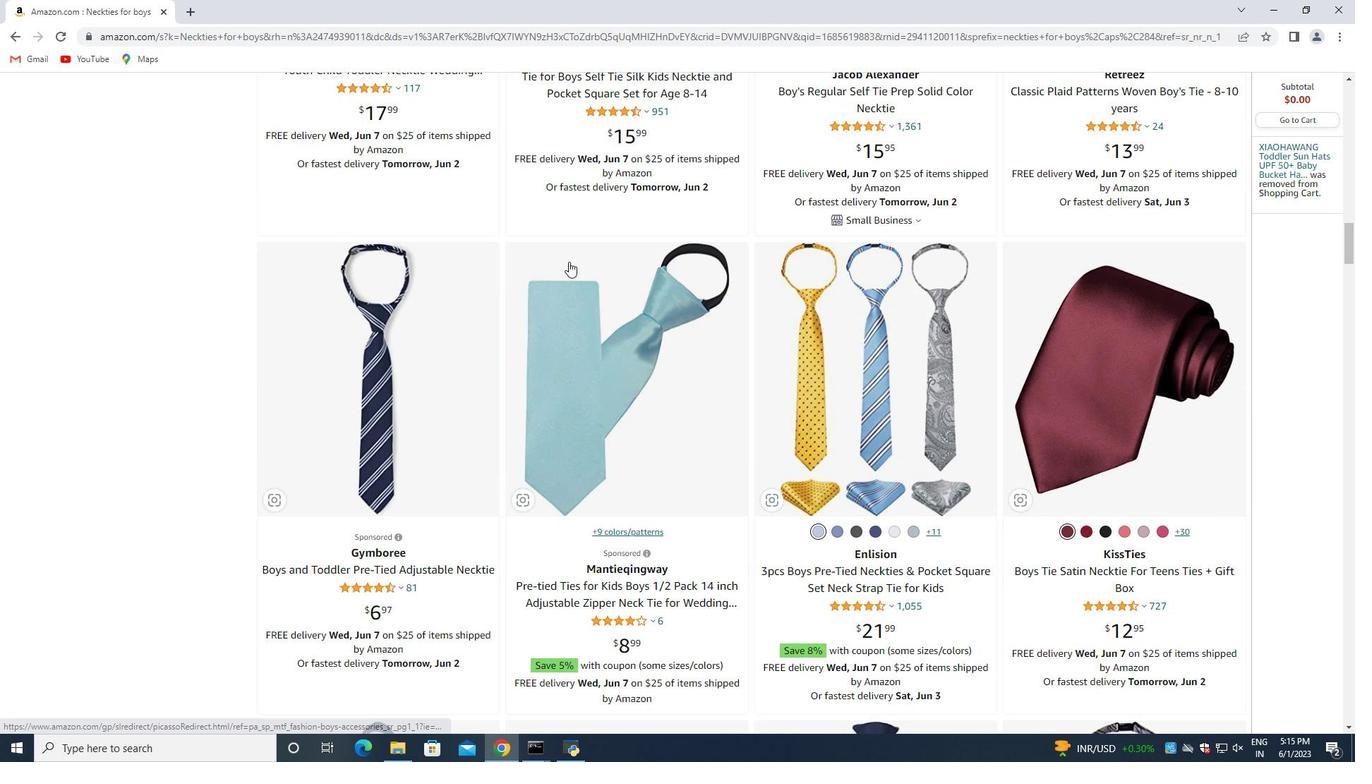 
Action: Mouse moved to (567, 260)
Screenshot: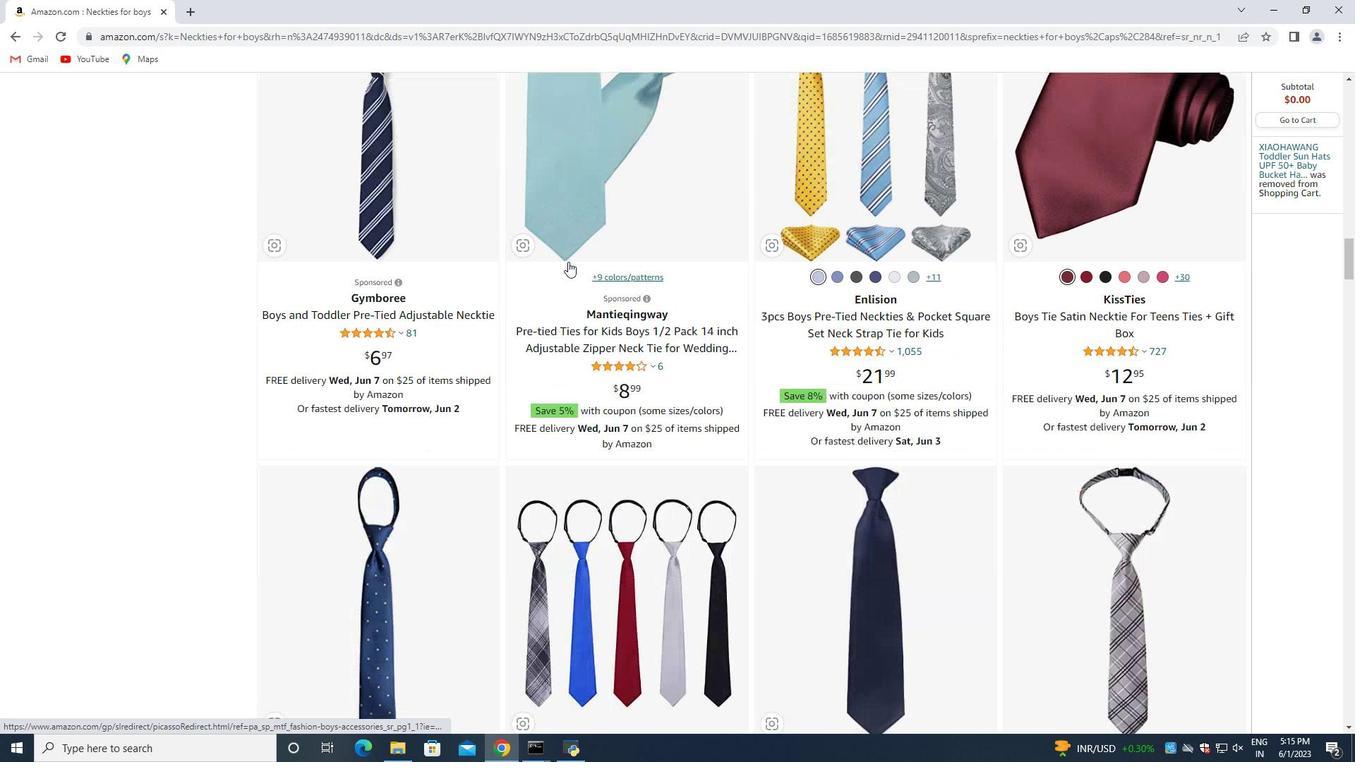 
Action: Mouse scrolled (567, 259) with delta (0, 0)
Screenshot: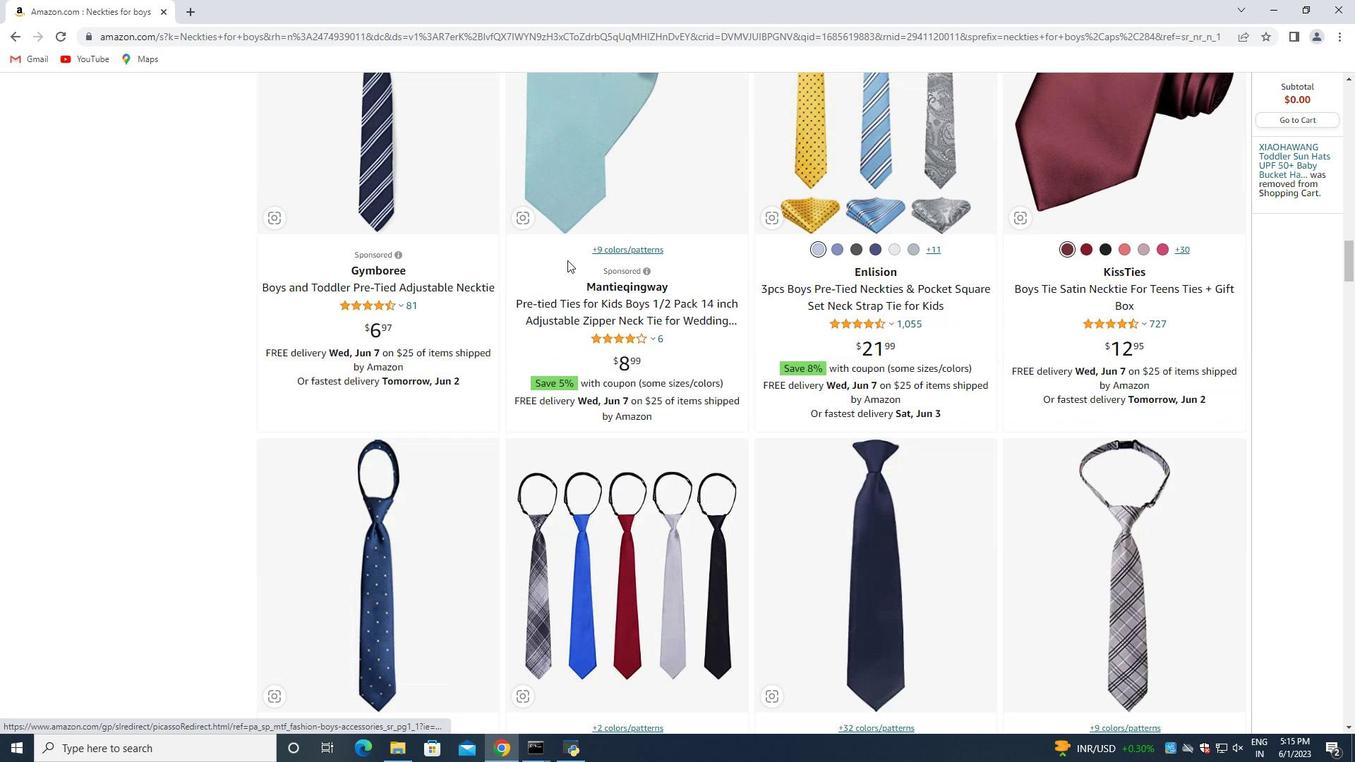
Action: Mouse scrolled (567, 259) with delta (0, 0)
Screenshot: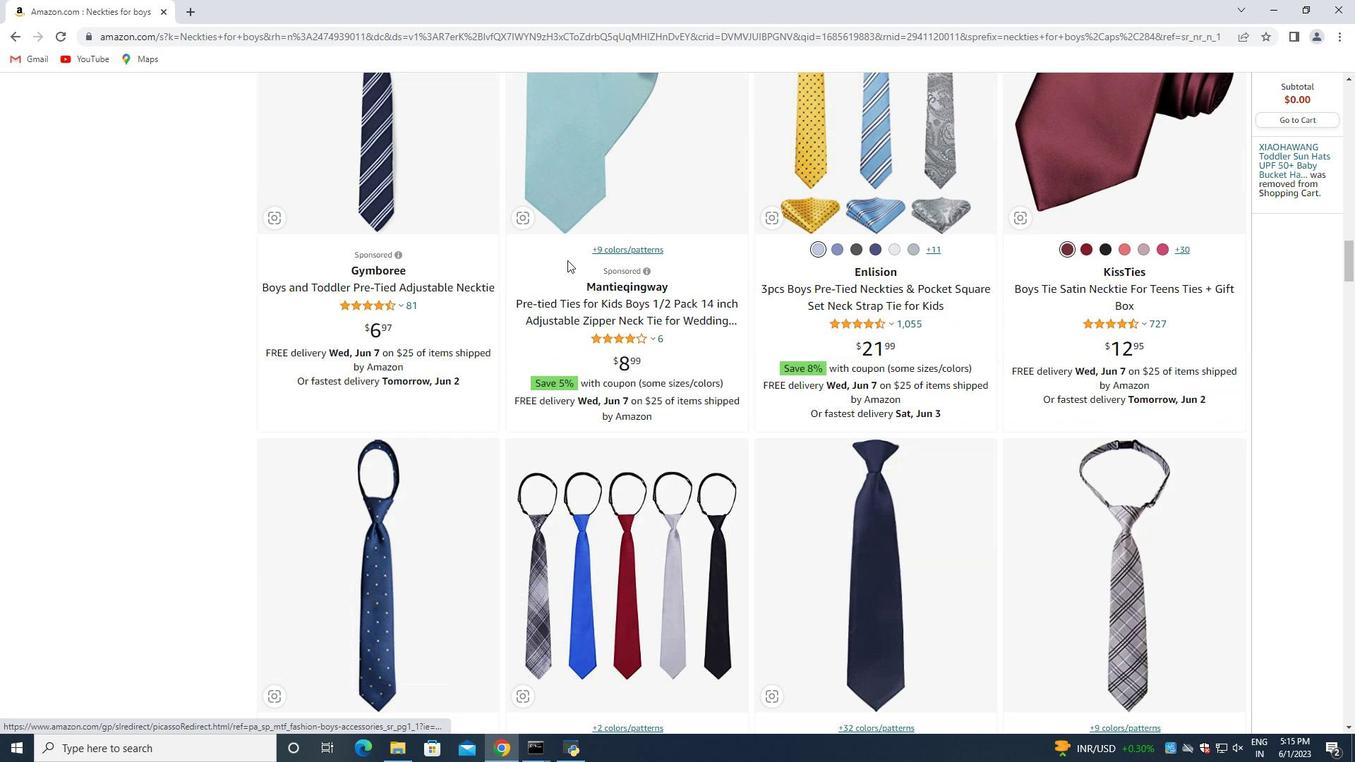 
Action: Mouse scrolled (567, 259) with delta (0, 0)
Screenshot: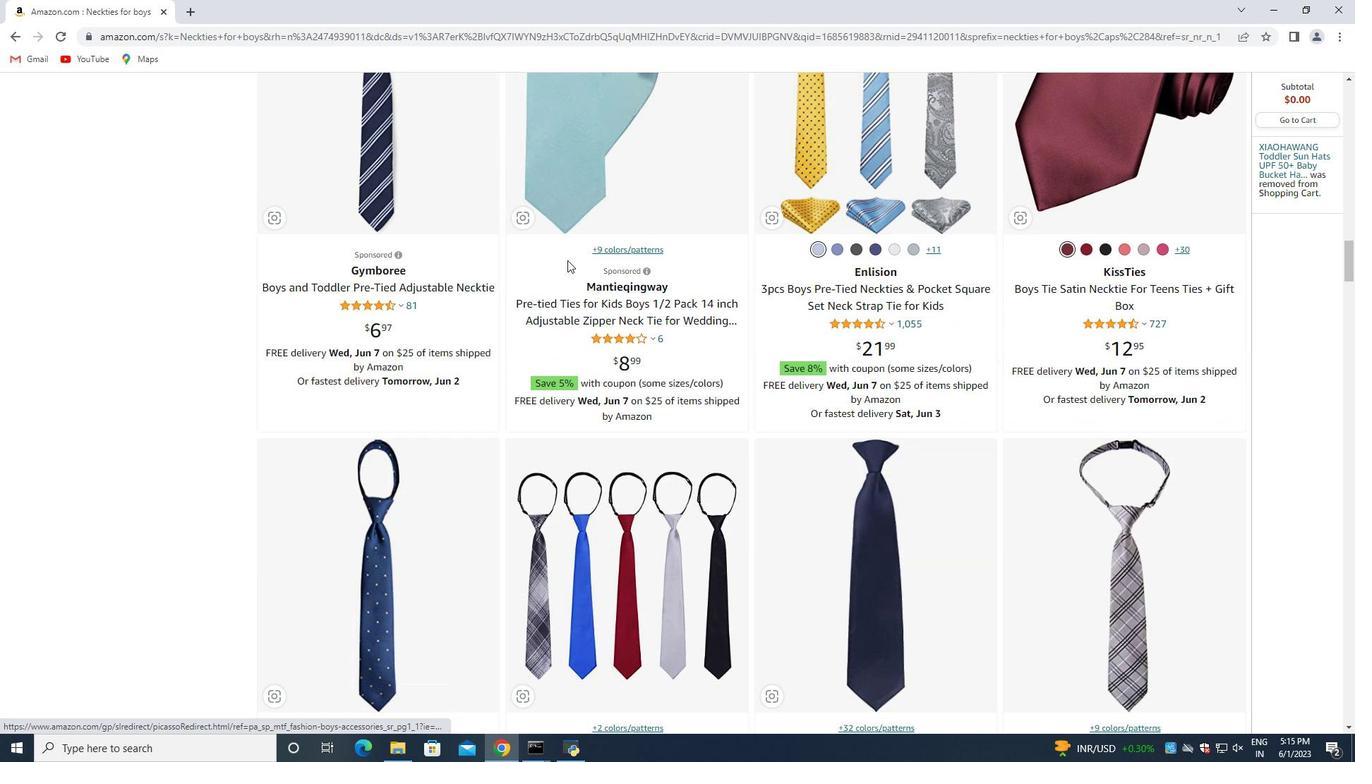 
Action: Mouse scrolled (567, 259) with delta (0, 0)
Screenshot: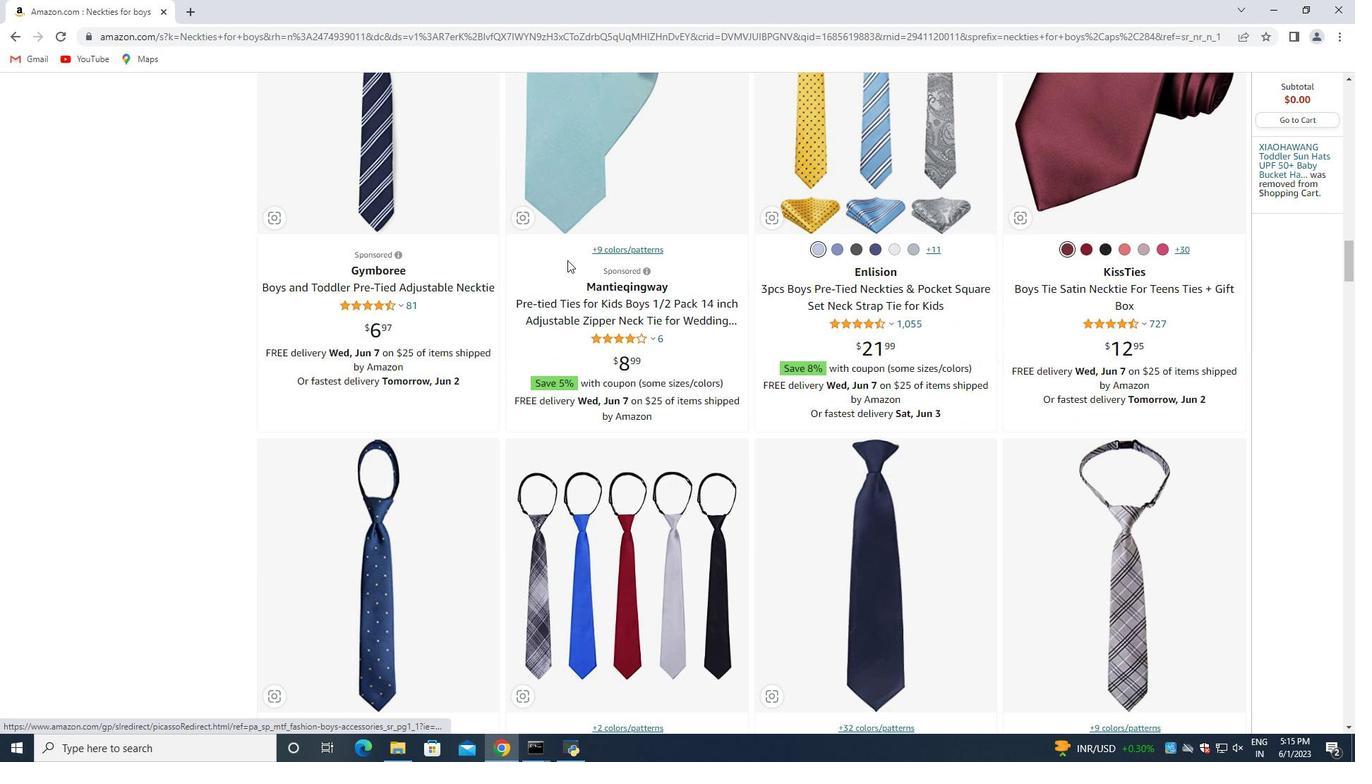 
Action: Mouse moved to (567, 258)
Screenshot: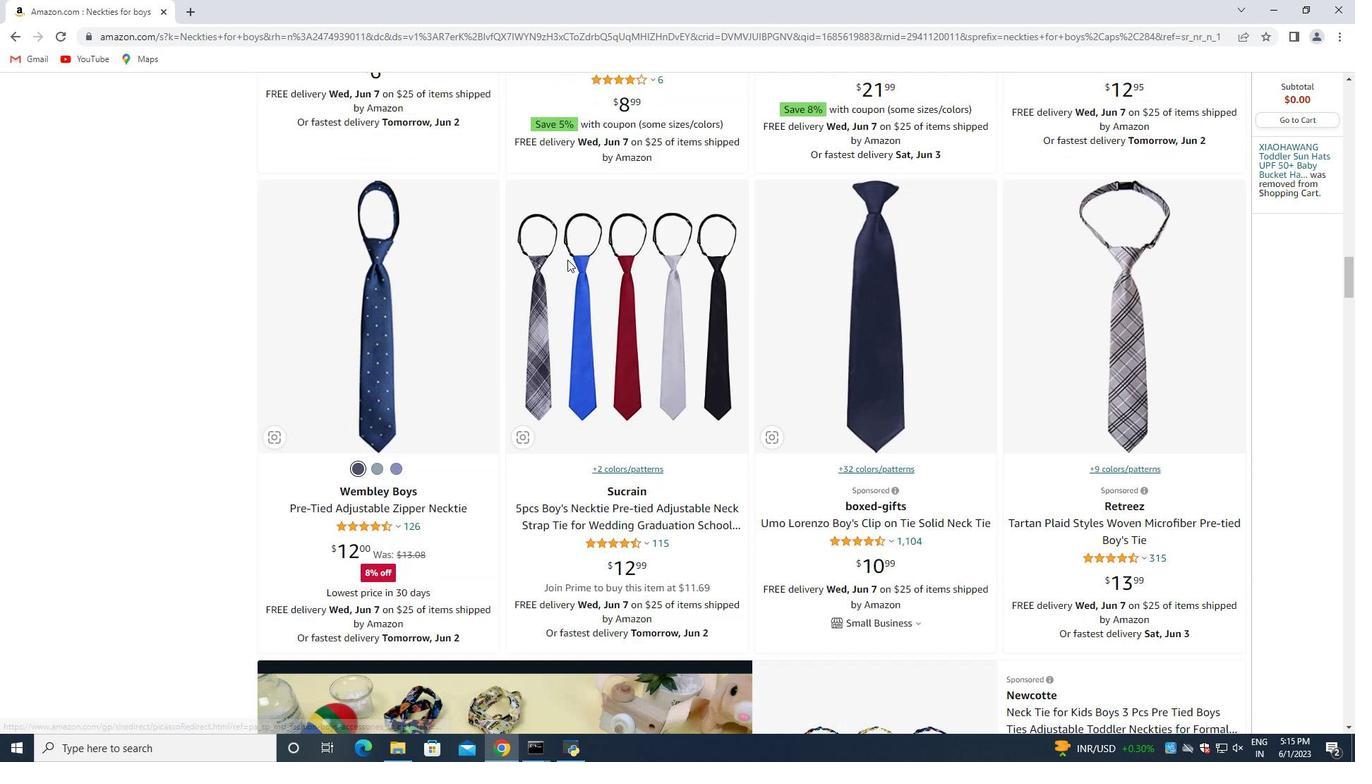 
Action: Mouse scrolled (567, 257) with delta (0, 0)
Screenshot: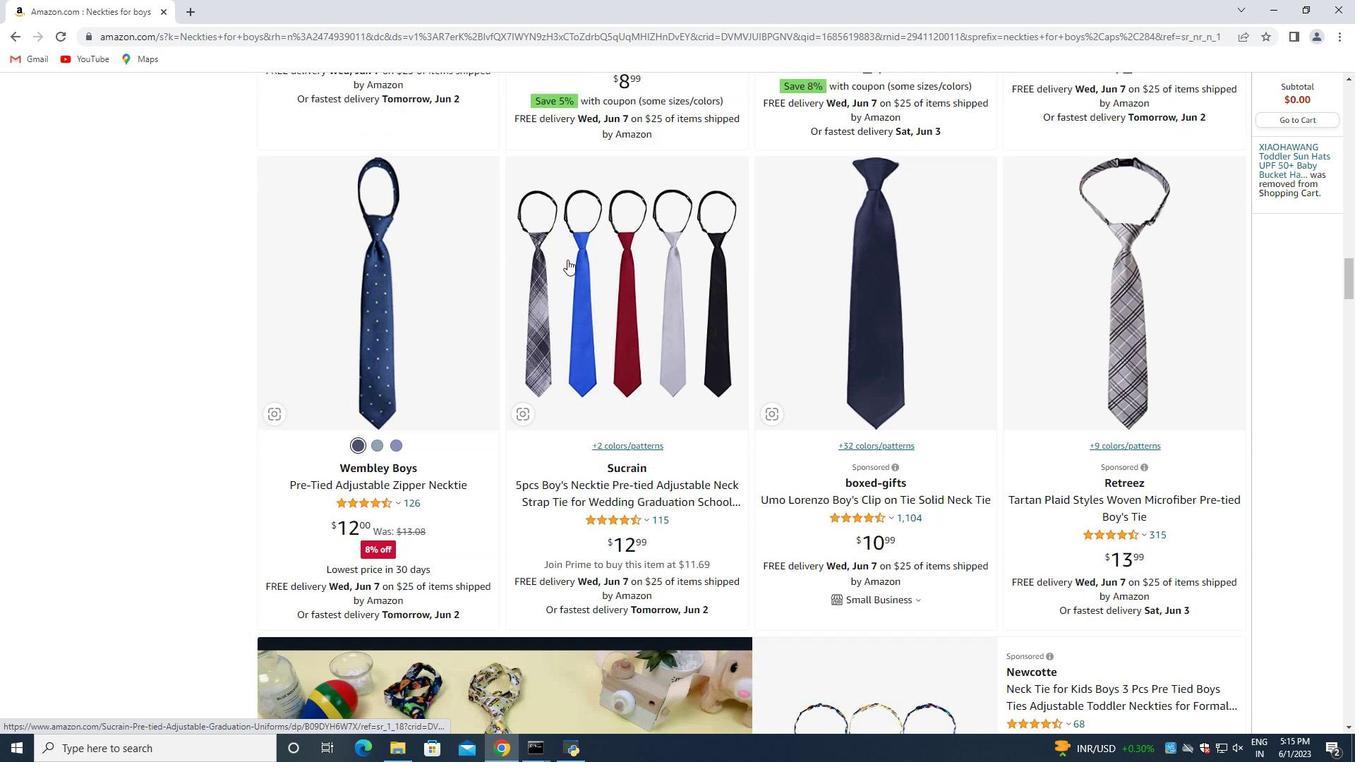
Action: Mouse scrolled (567, 257) with delta (0, 0)
Screenshot: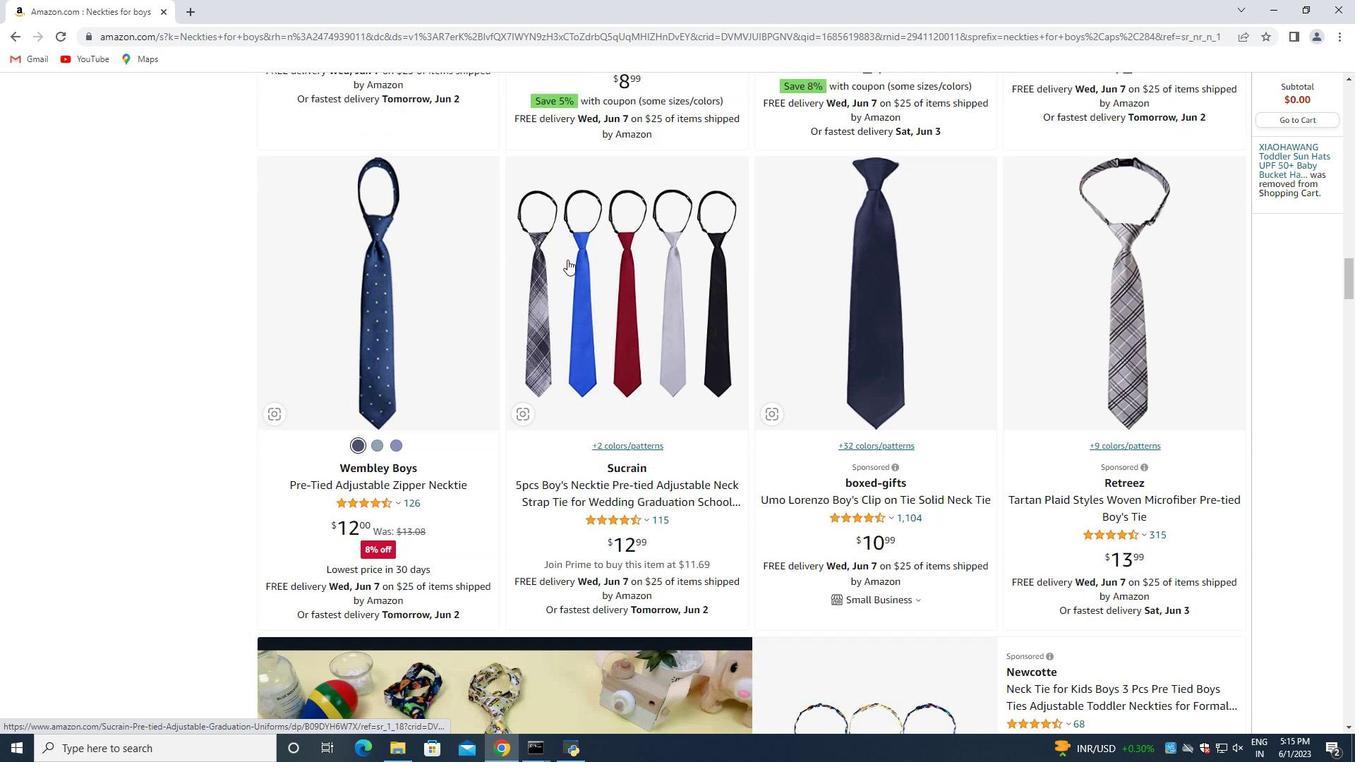 
Action: Mouse scrolled (567, 257) with delta (0, 0)
Screenshot: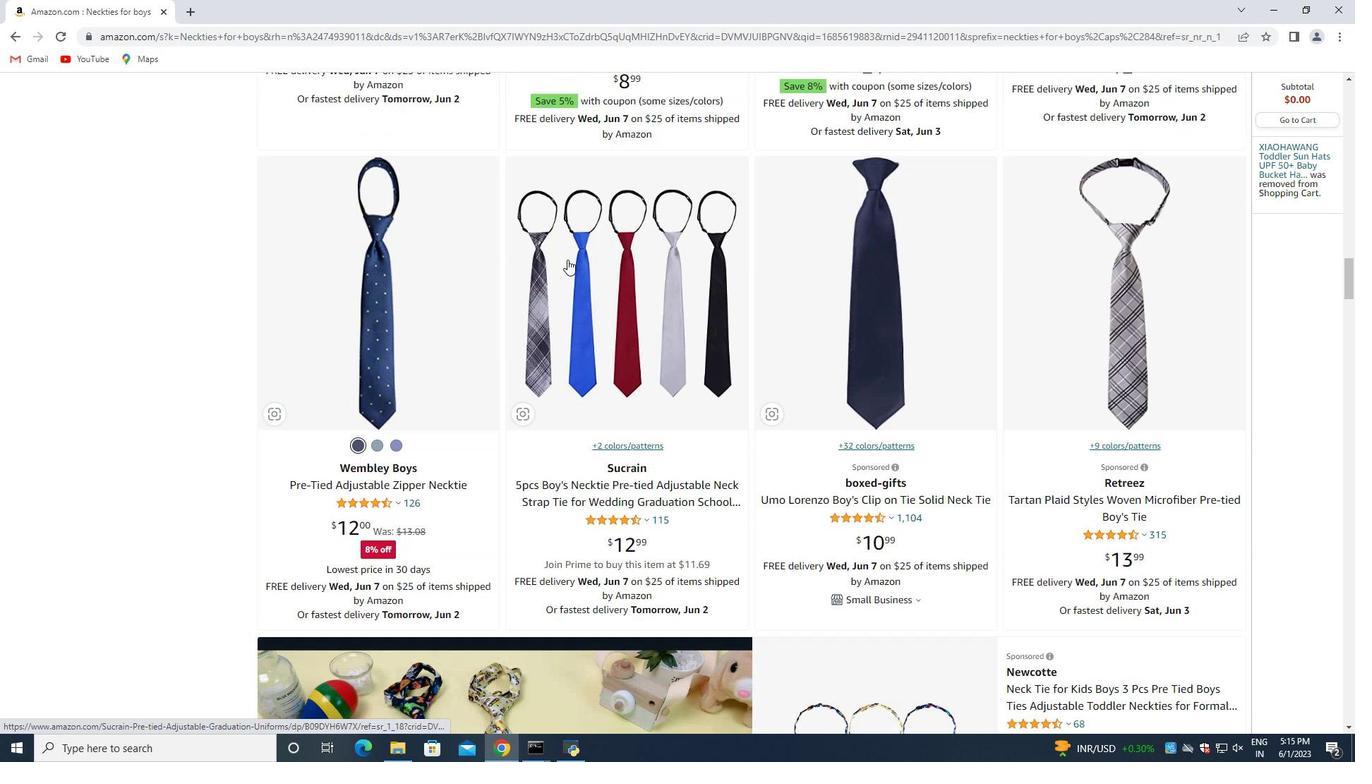 
Action: Mouse moved to (568, 258)
Screenshot: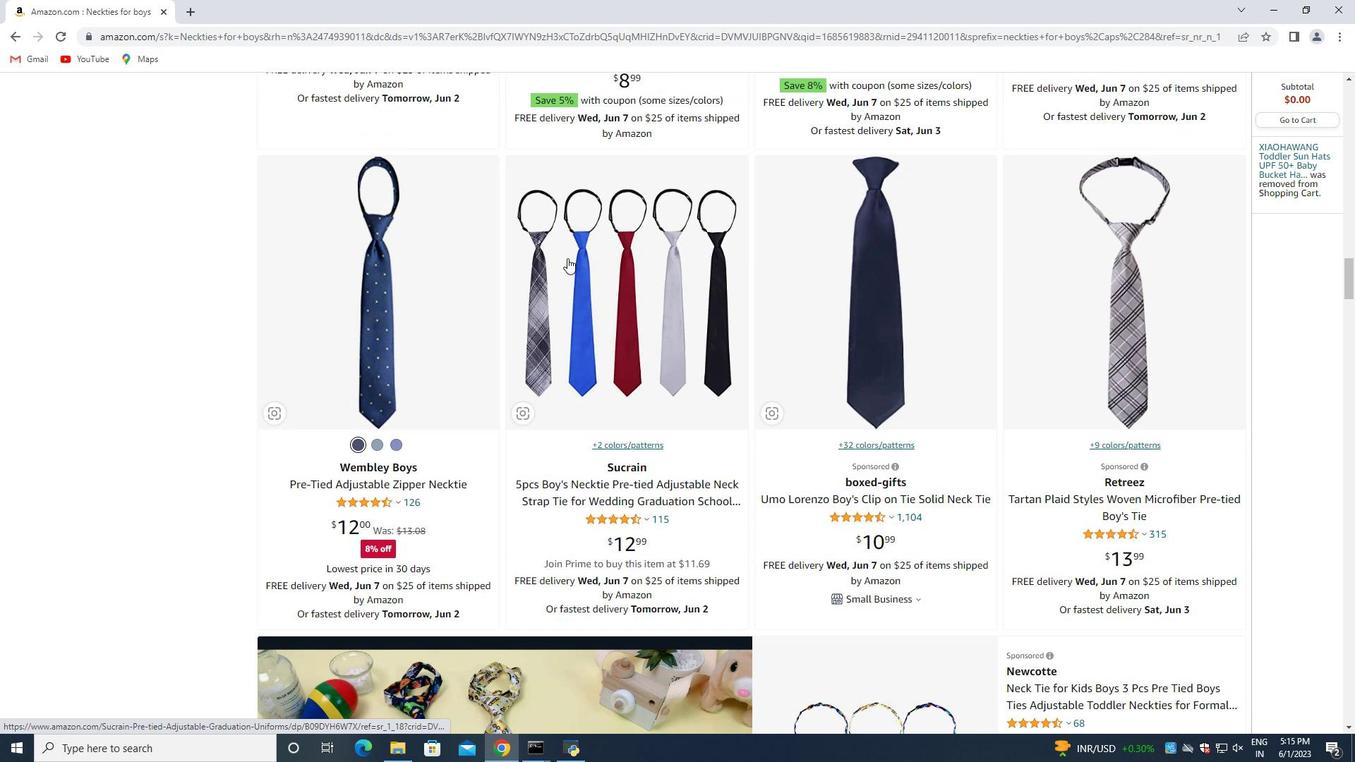 
Action: Mouse scrolled (568, 257) with delta (0, 0)
Screenshot: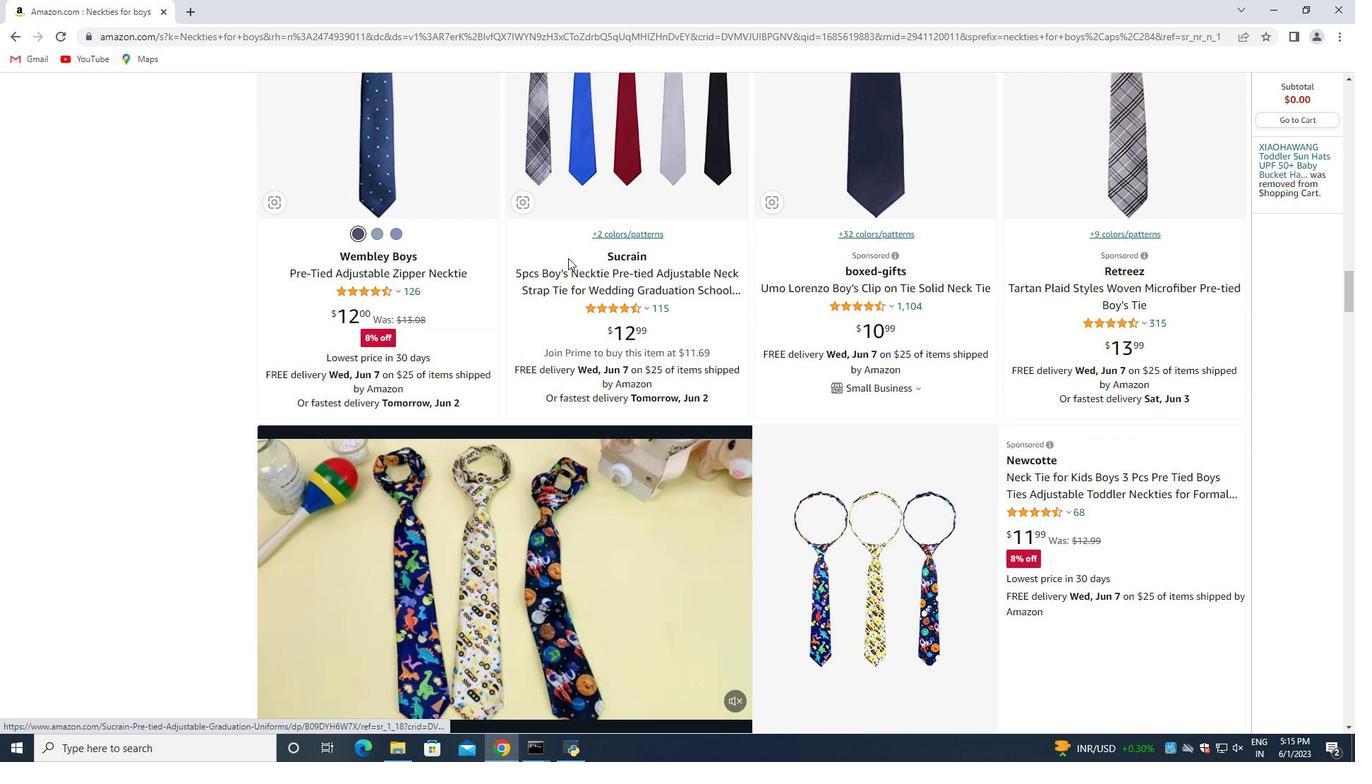 
Action: Mouse scrolled (568, 257) with delta (0, 0)
Screenshot: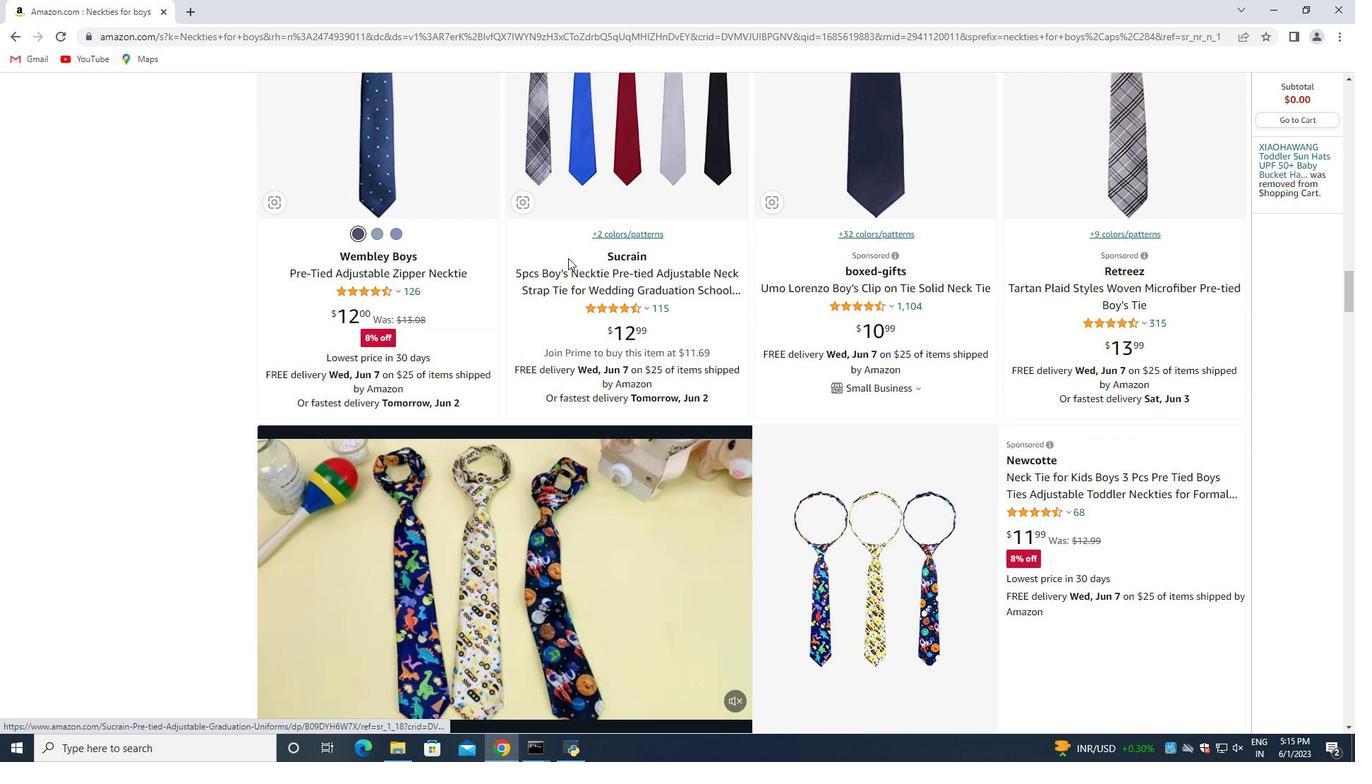 
Action: Mouse scrolled (568, 257) with delta (0, 0)
Screenshot: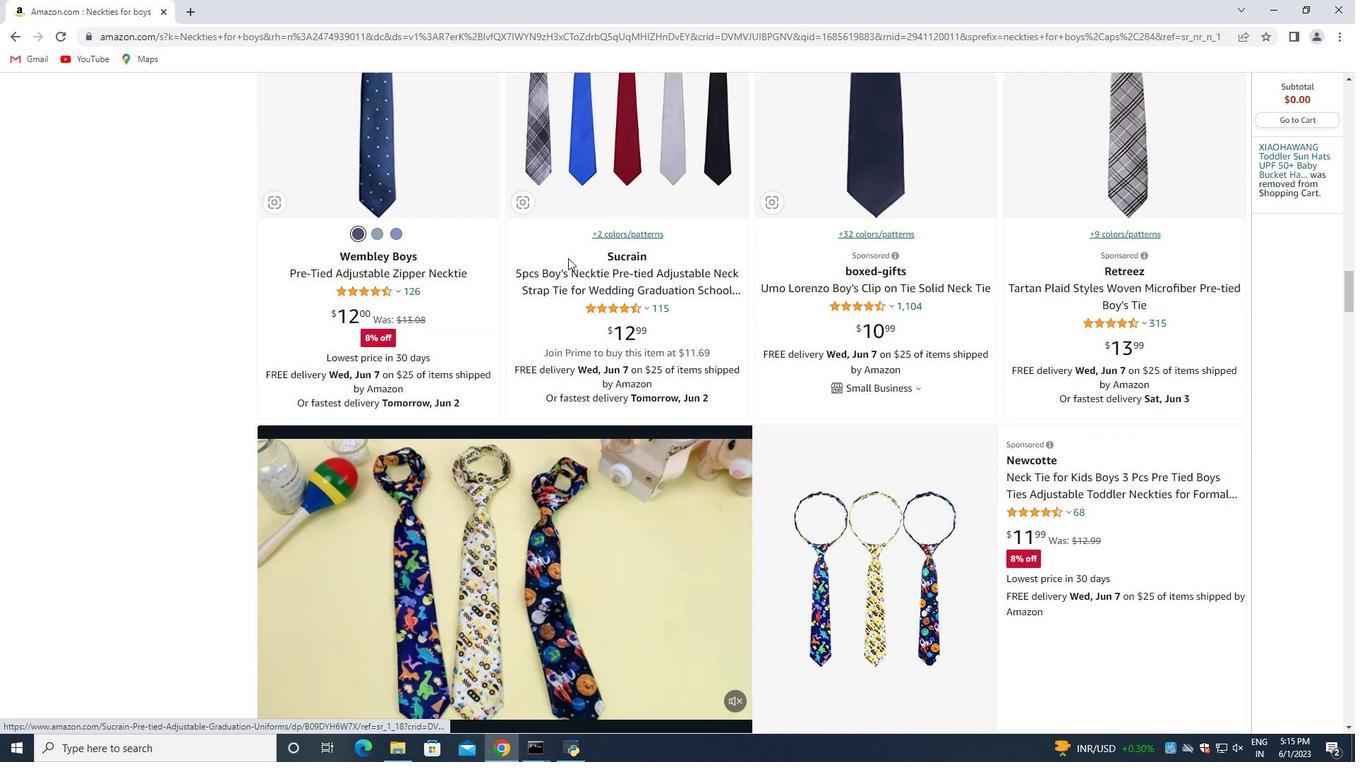 
Action: Mouse scrolled (568, 257) with delta (0, 0)
Screenshot: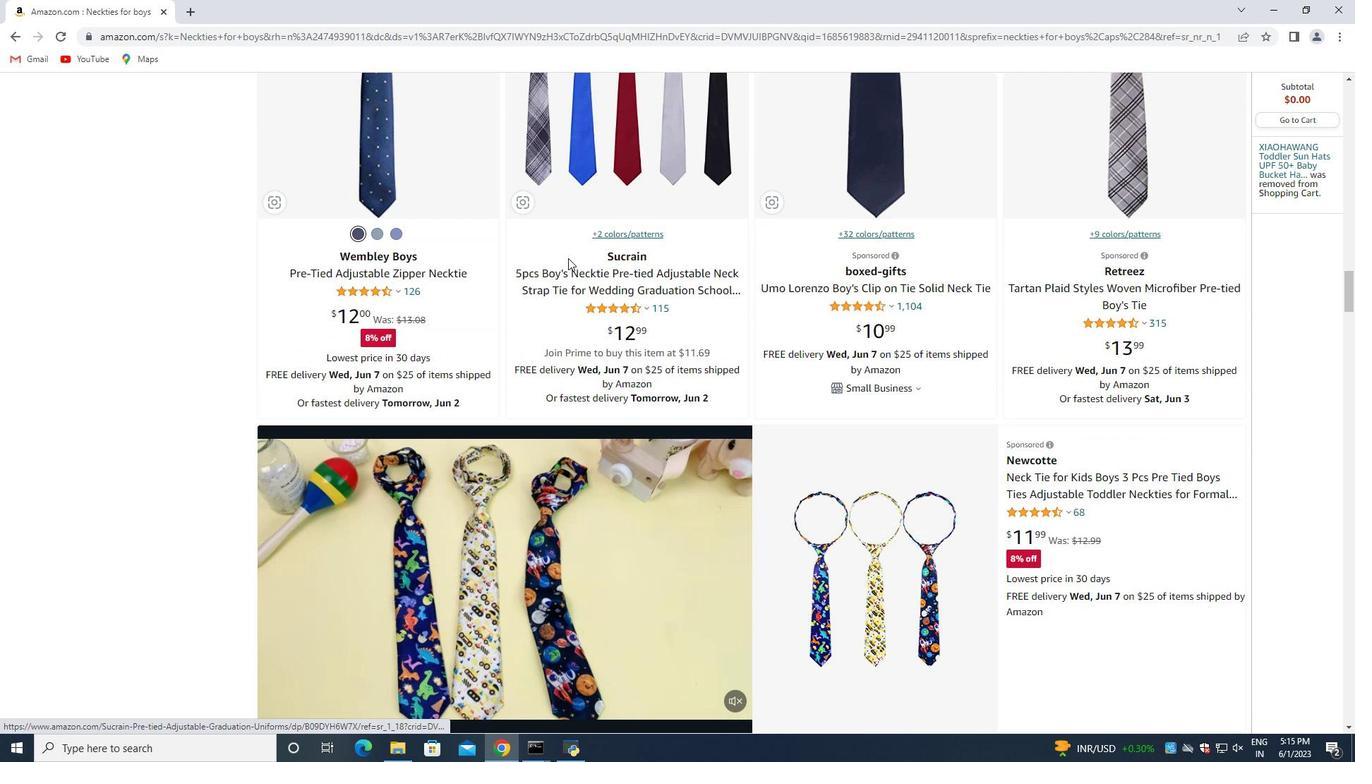 
Action: Mouse moved to (570, 262)
Screenshot: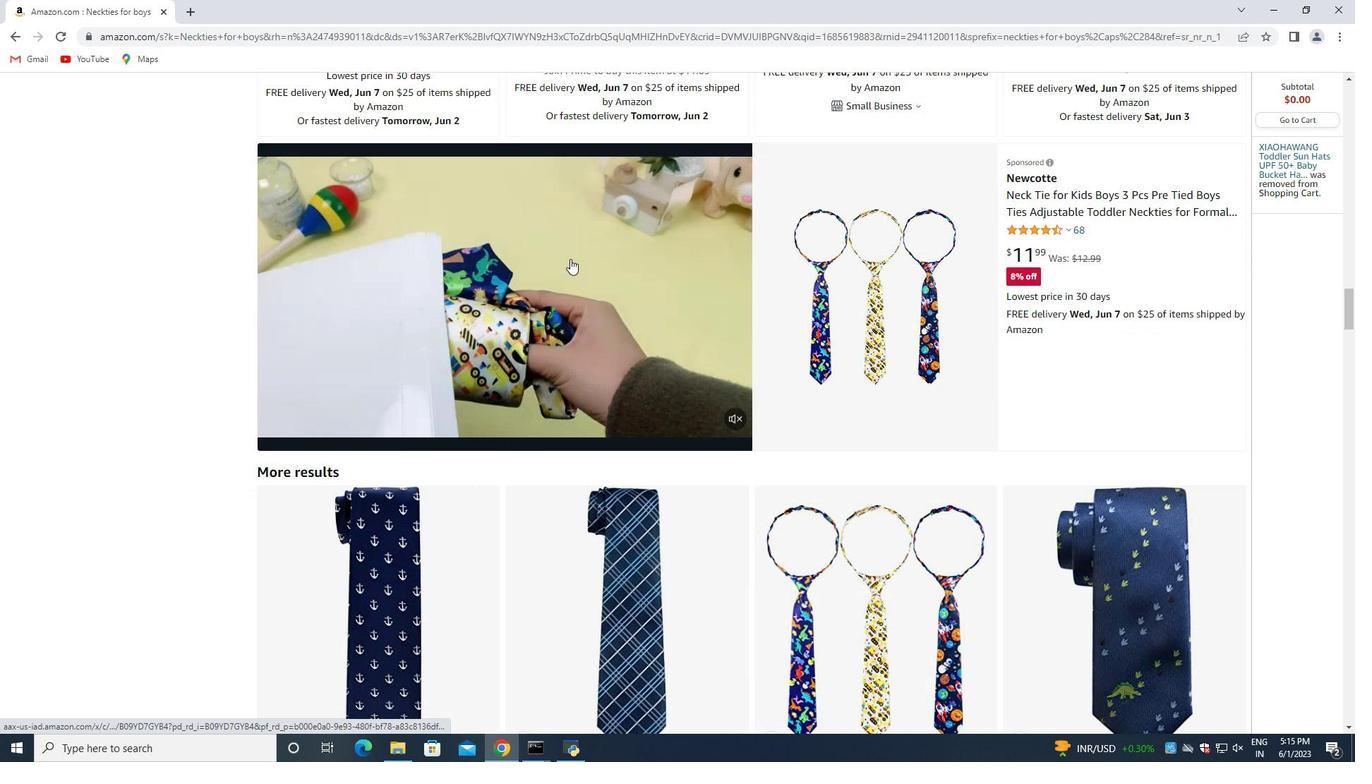 
Action: Mouse scrolled (570, 261) with delta (0, 0)
Screenshot: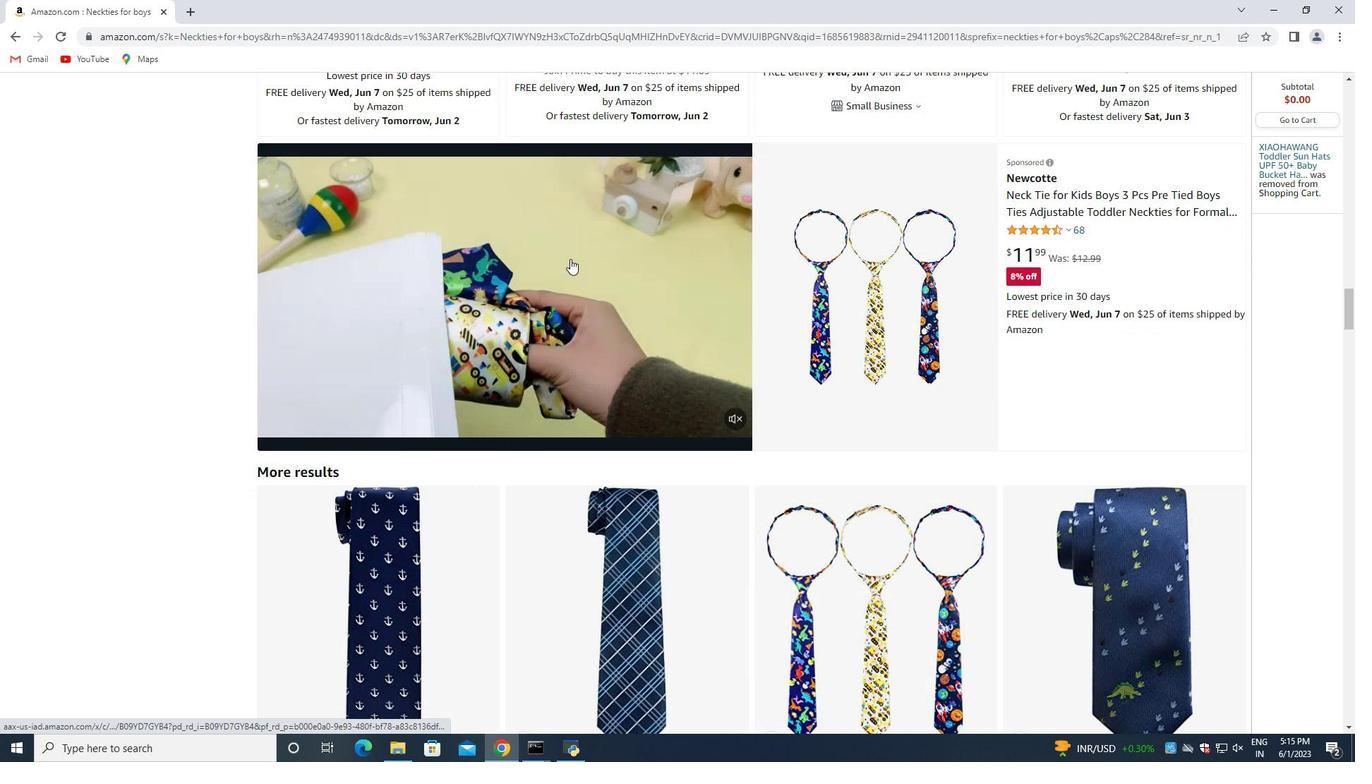 
Action: Mouse moved to (570, 264)
Screenshot: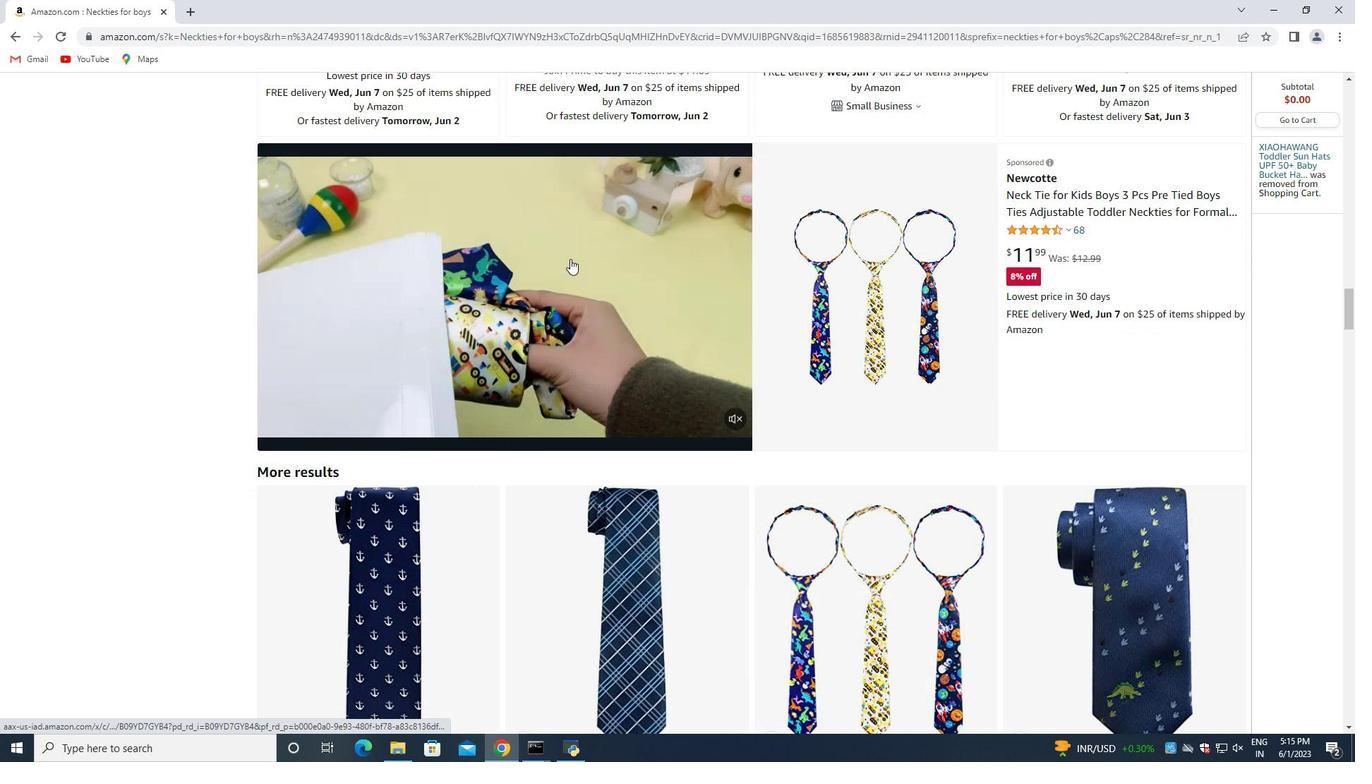 
Action: Mouse scrolled (570, 264) with delta (0, 0)
Screenshot: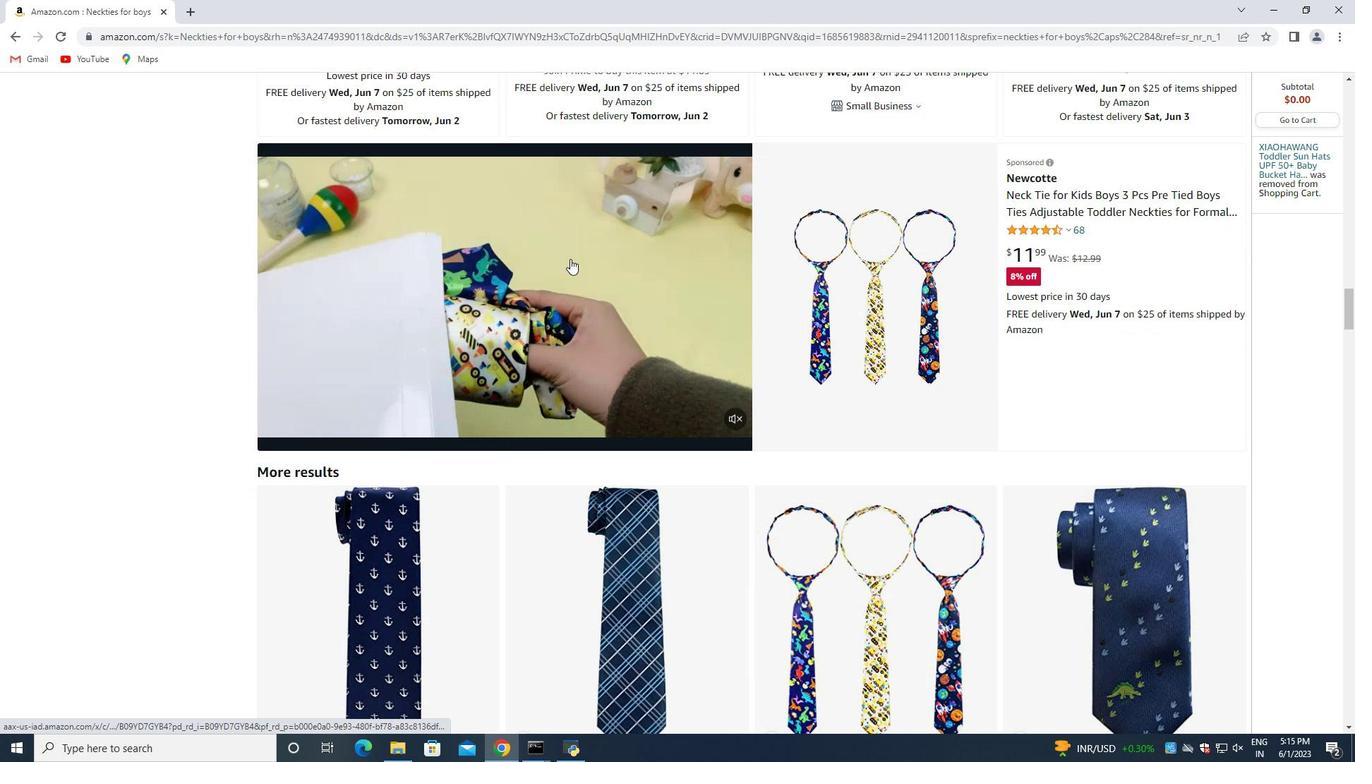 
Action: Mouse scrolled (570, 264) with delta (0, 0)
Screenshot: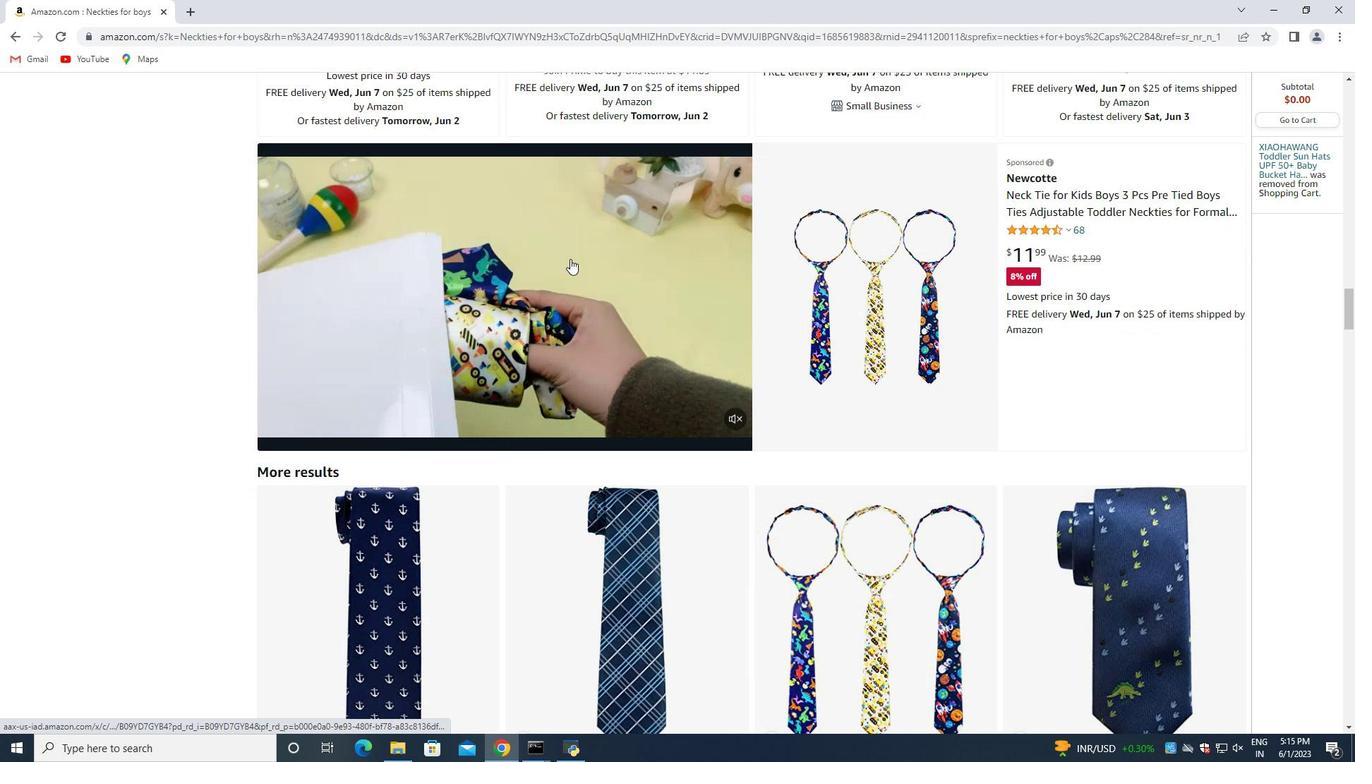 
Action: Mouse scrolled (570, 264) with delta (0, 0)
Screenshot: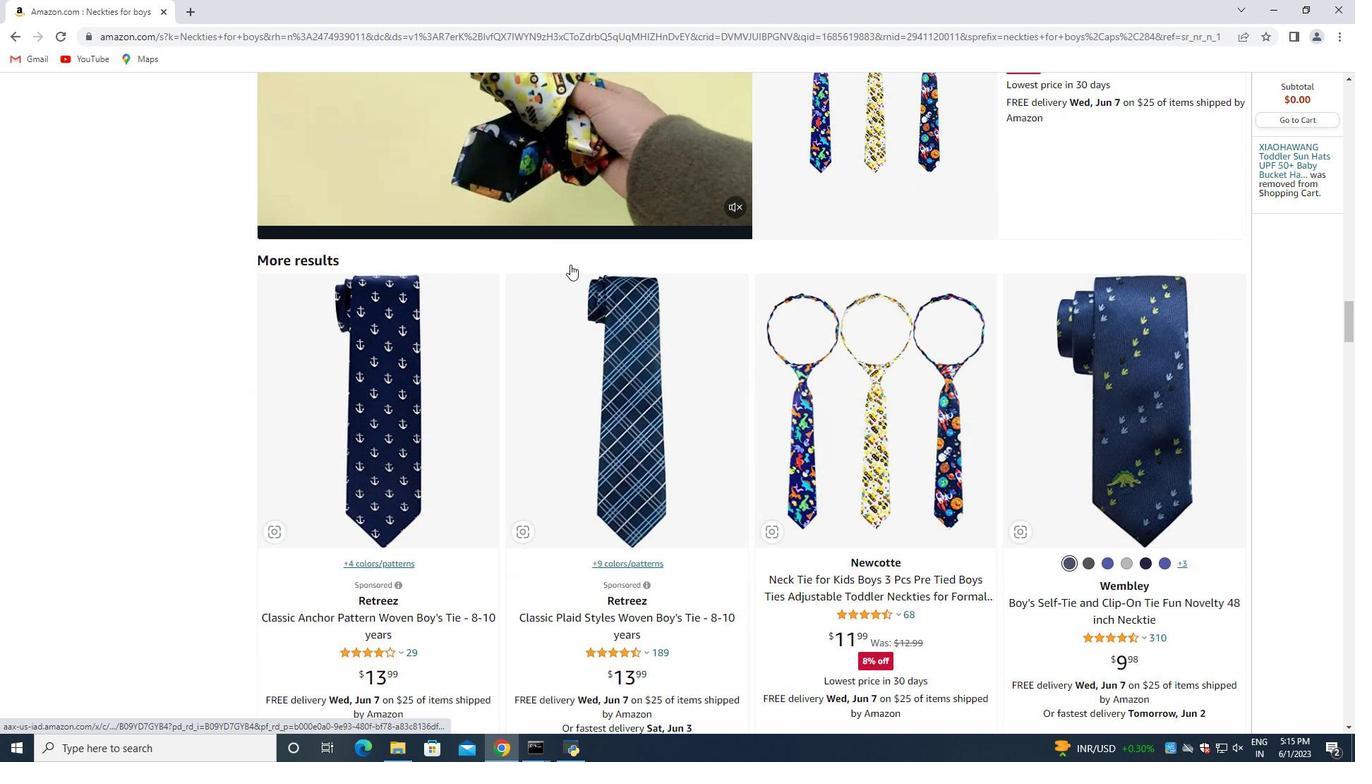 
Action: Mouse scrolled (570, 264) with delta (0, 0)
Screenshot: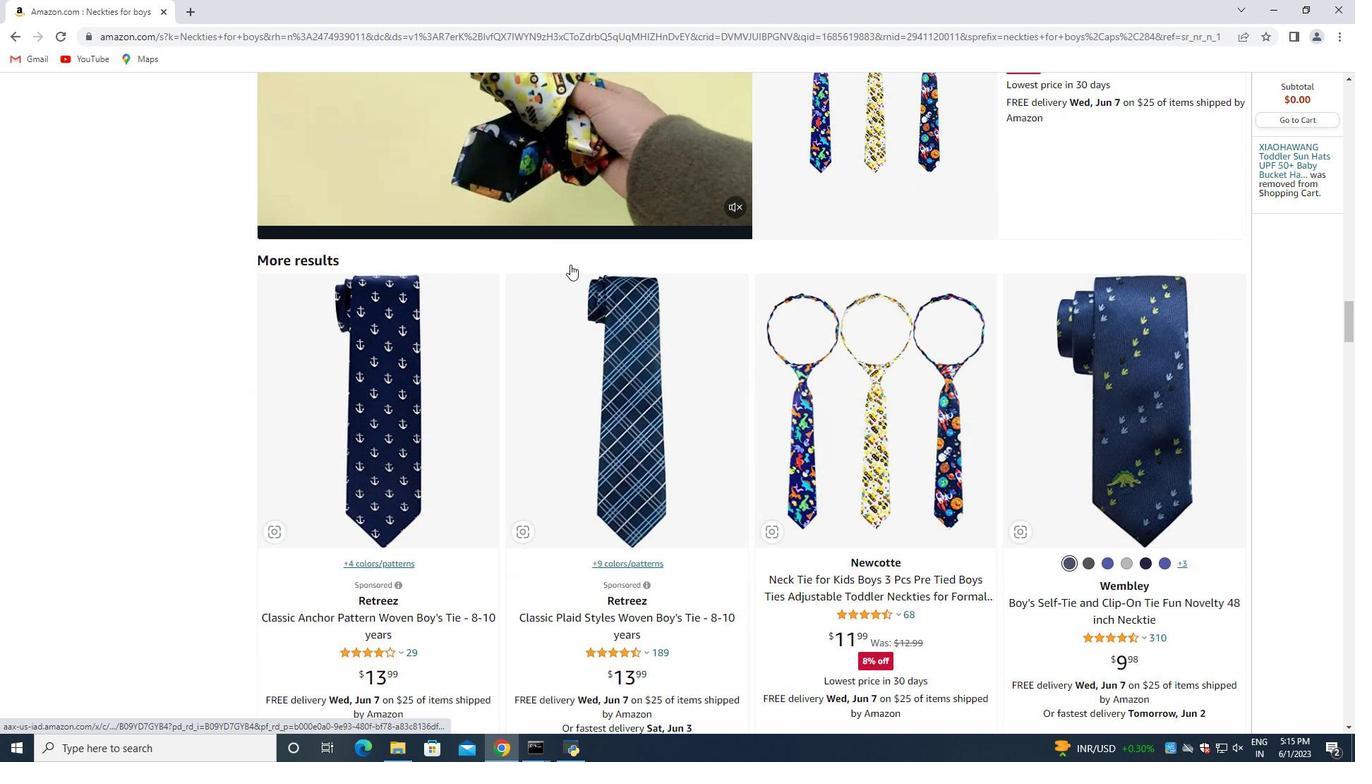 
Action: Mouse scrolled (570, 264) with delta (0, 0)
Screenshot: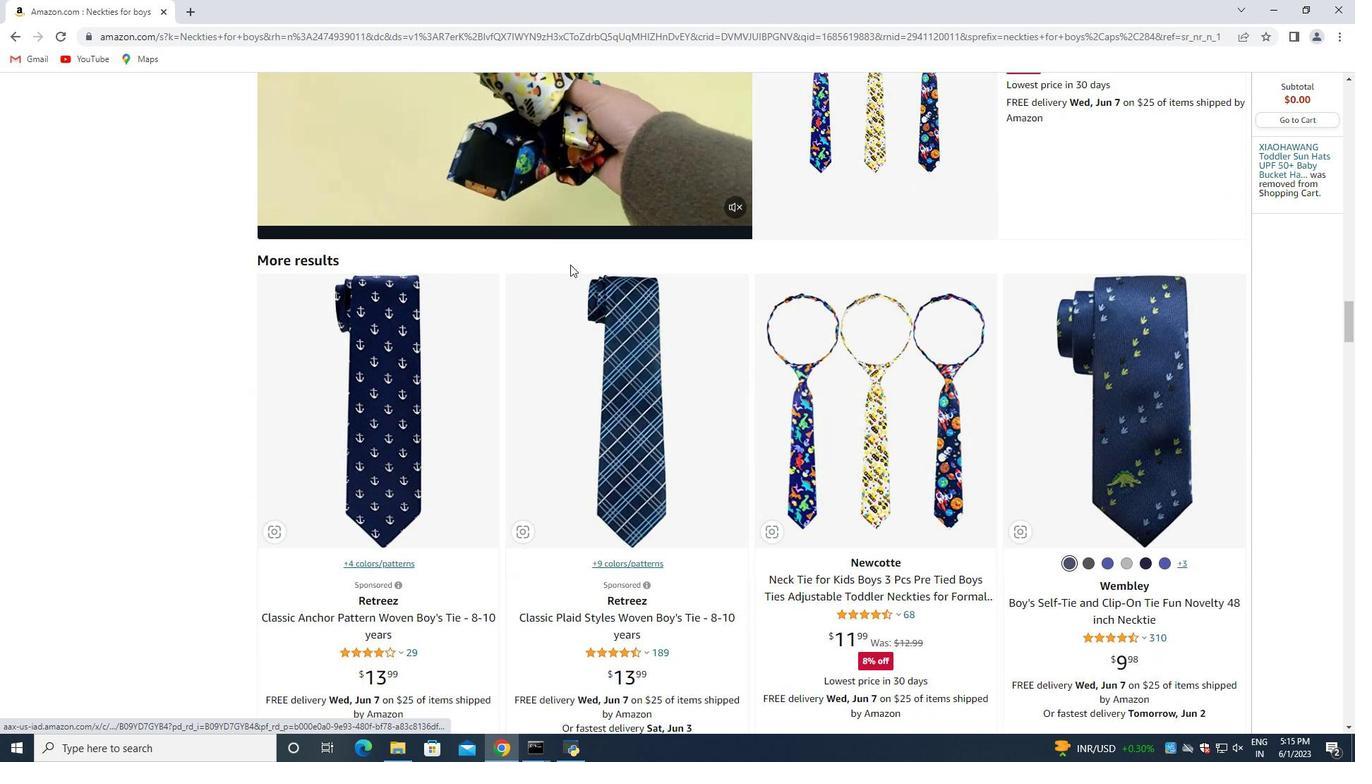 
Action: Mouse scrolled (570, 264) with delta (0, 0)
Screenshot: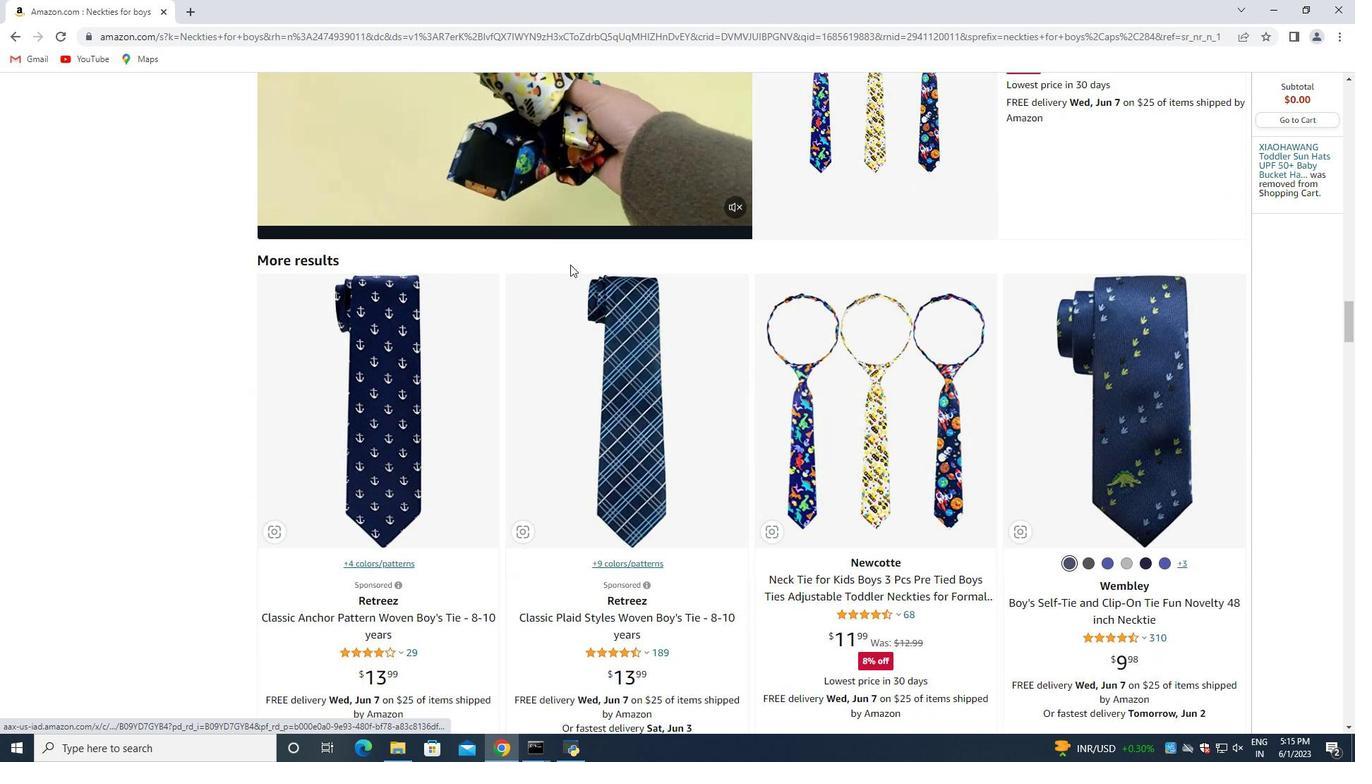 
Action: Mouse moved to (570, 264)
Screenshot: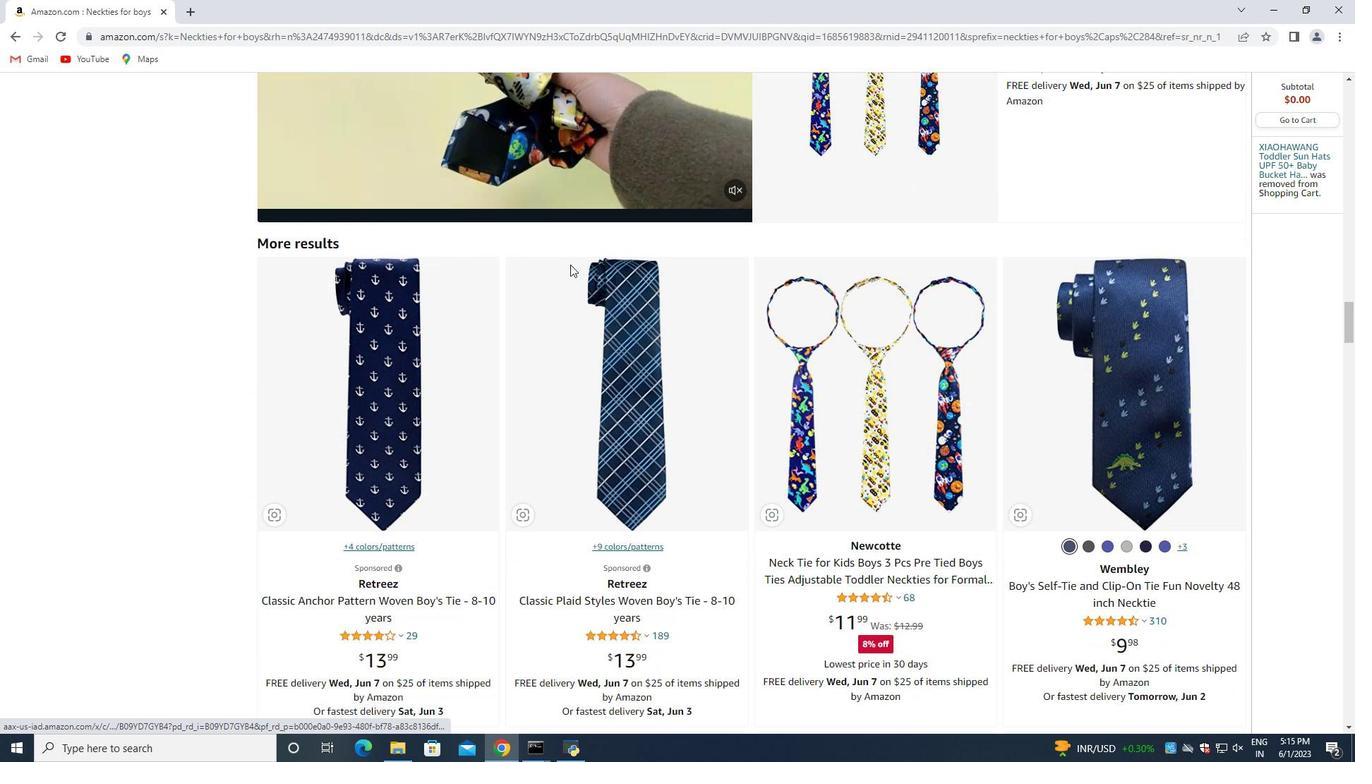
Action: Mouse scrolled (570, 264) with delta (0, 0)
Screenshot: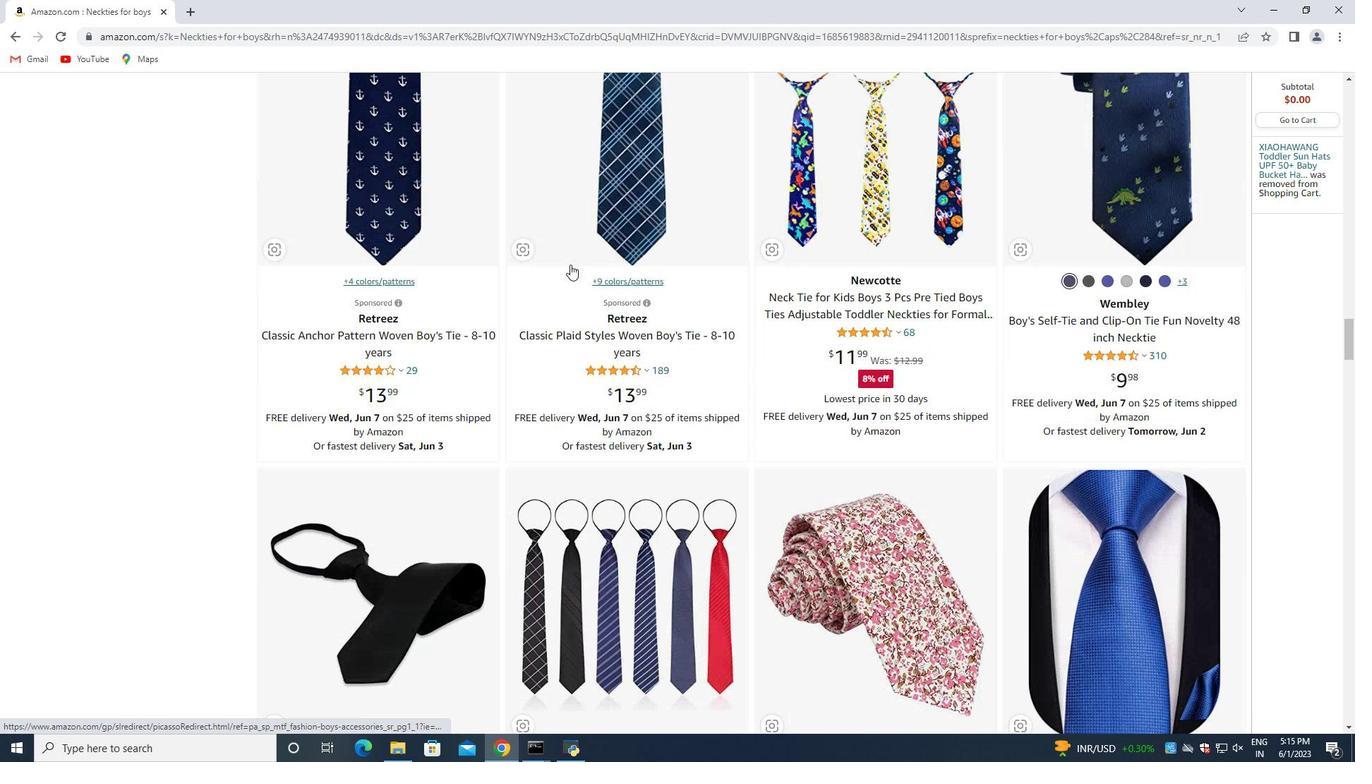 
Action: Mouse scrolled (570, 264) with delta (0, 0)
Screenshot: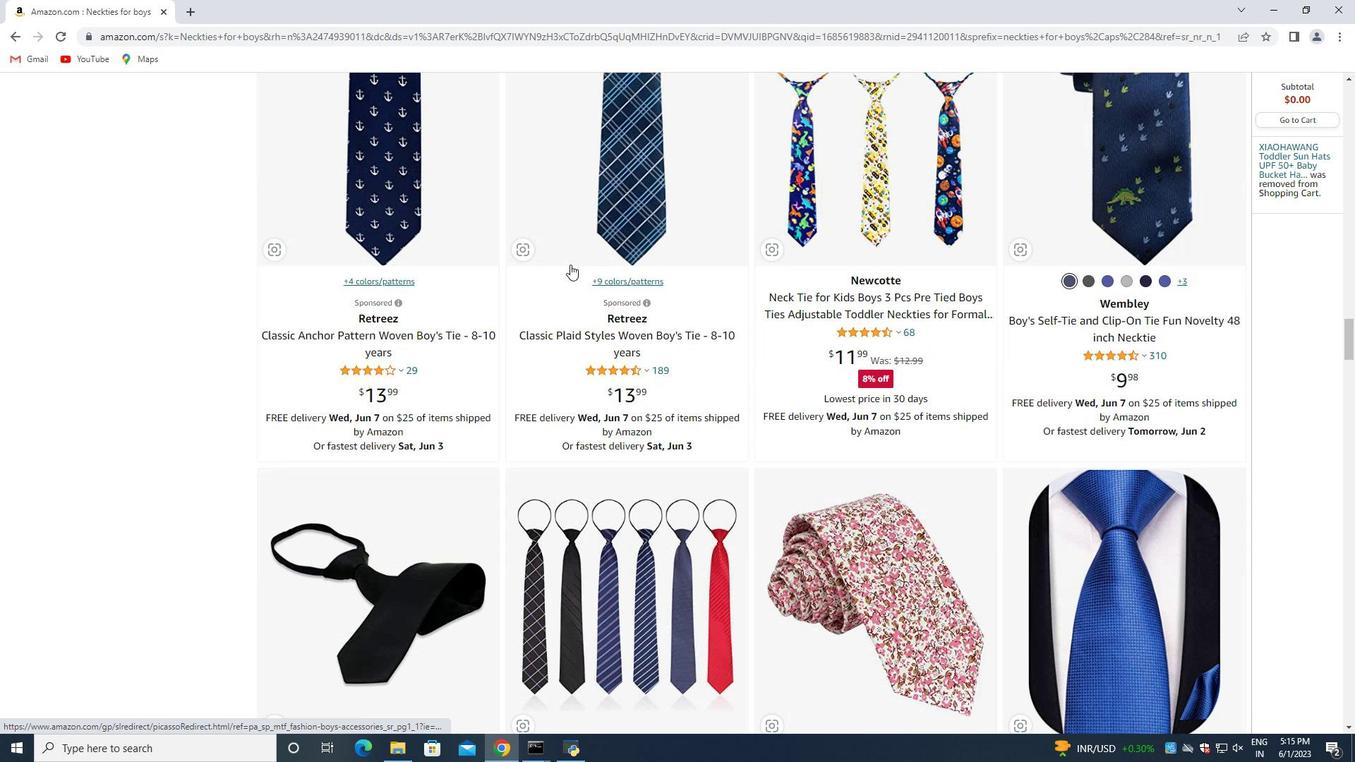 
Action: Mouse scrolled (570, 264) with delta (0, 0)
Screenshot: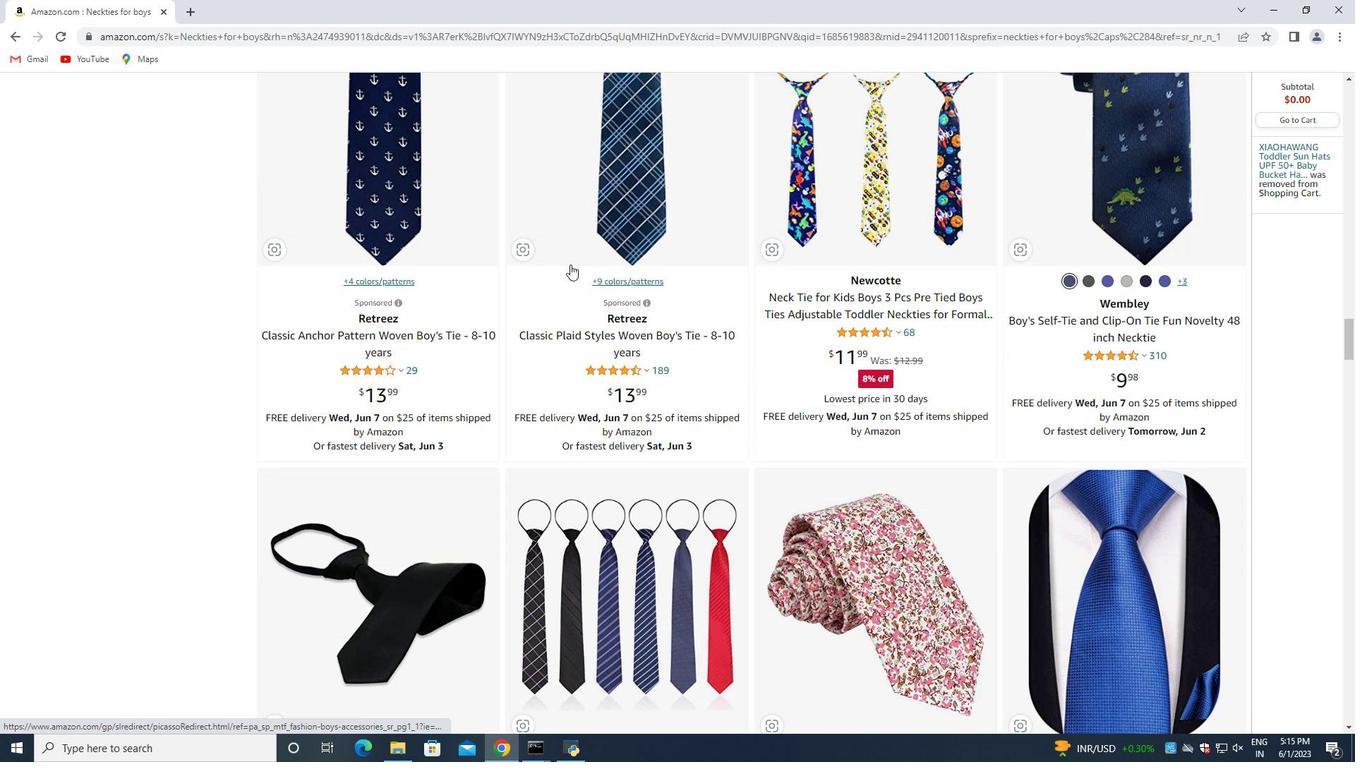 
Action: Mouse scrolled (570, 264) with delta (0, 0)
Screenshot: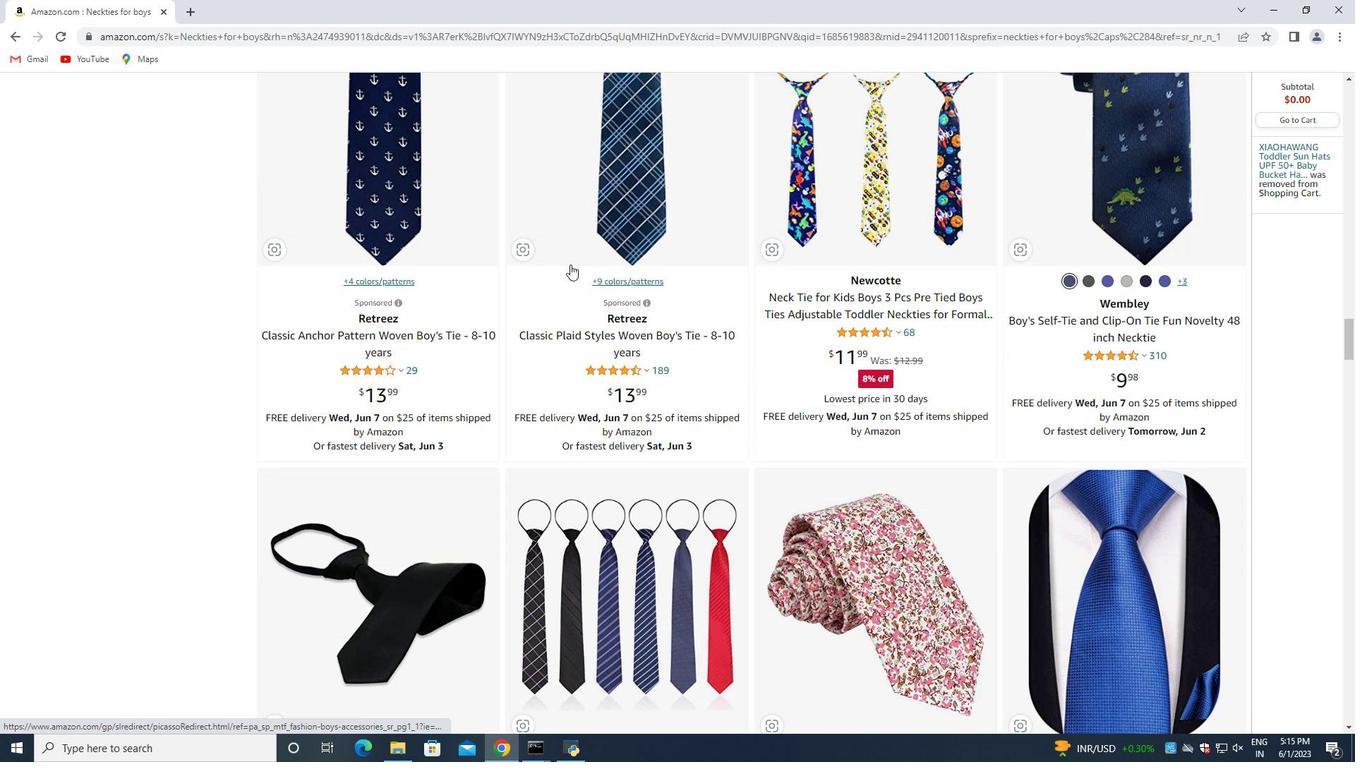 
Action: Mouse scrolled (570, 264) with delta (0, 0)
Screenshot: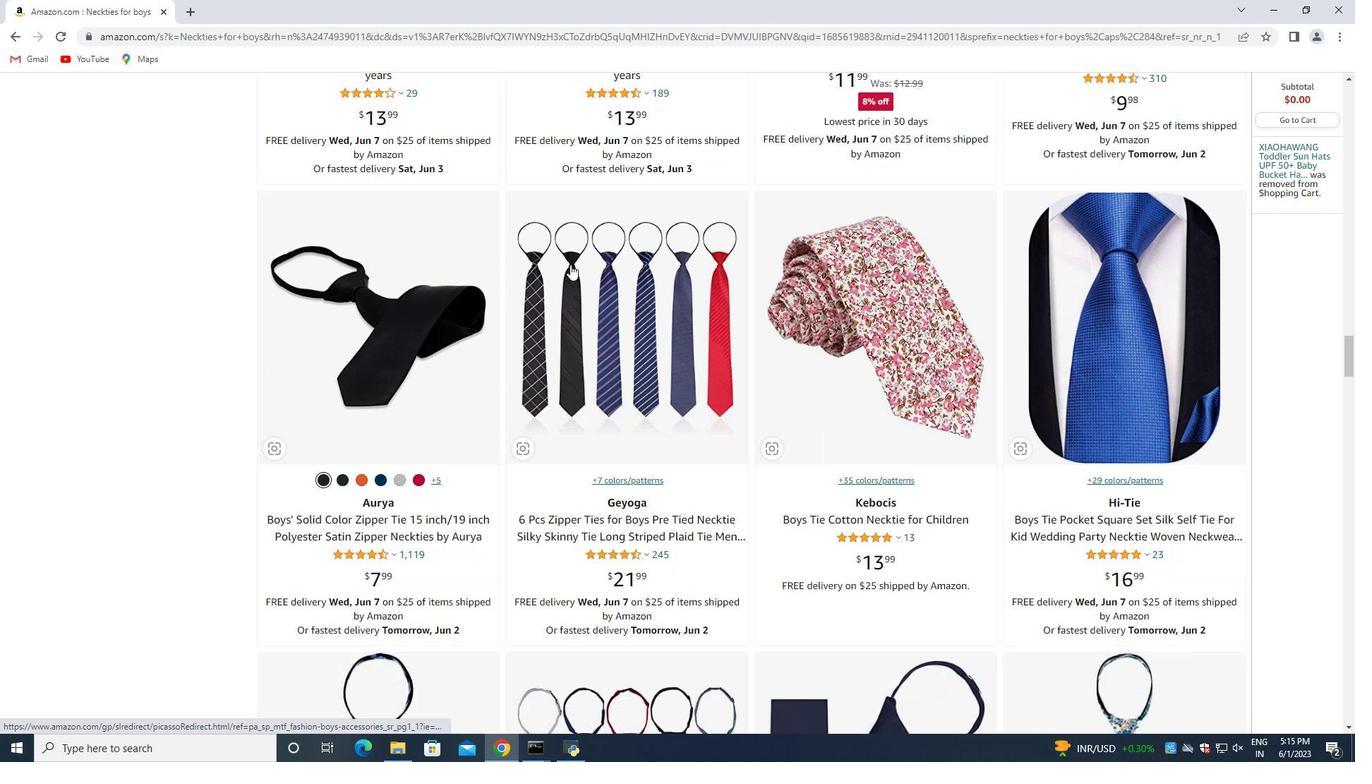 
Action: Mouse scrolled (570, 264) with delta (0, 0)
Screenshot: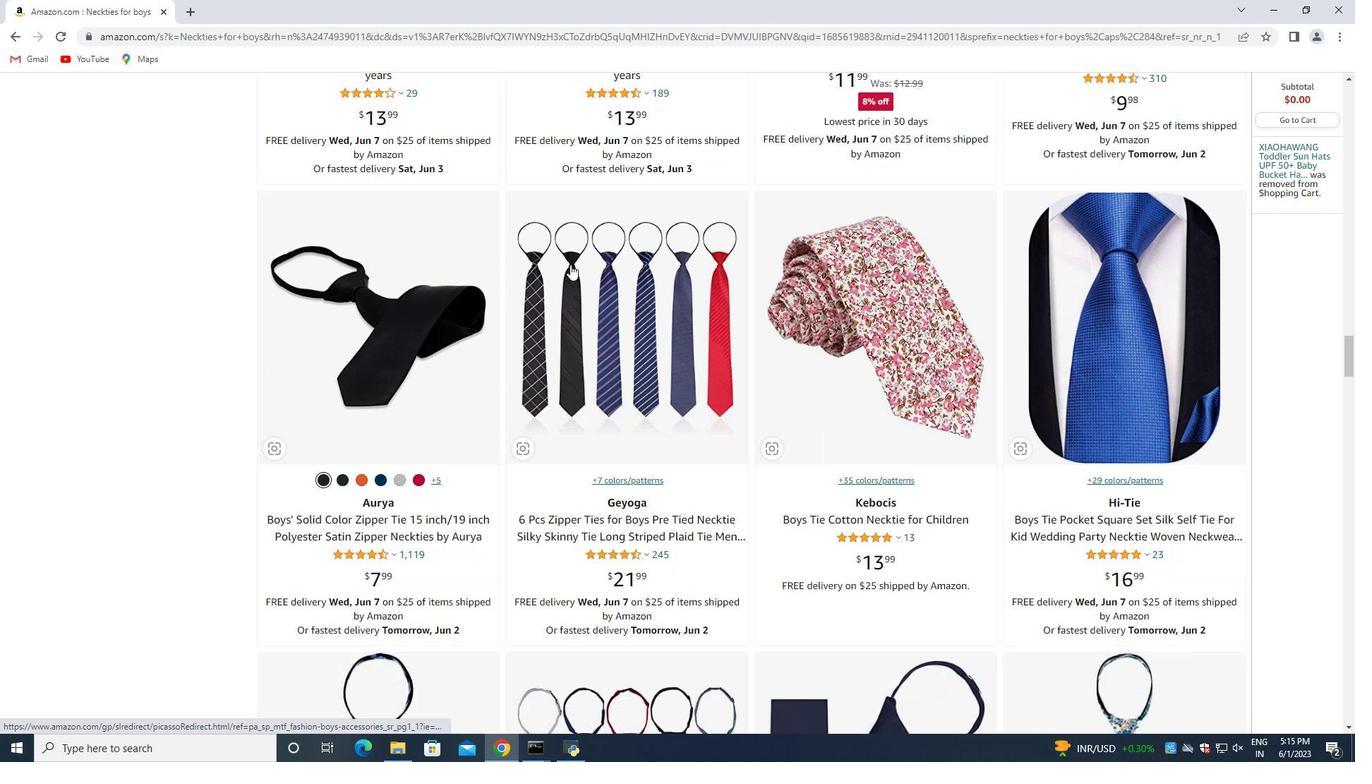 
Action: Mouse scrolled (570, 264) with delta (0, 0)
Screenshot: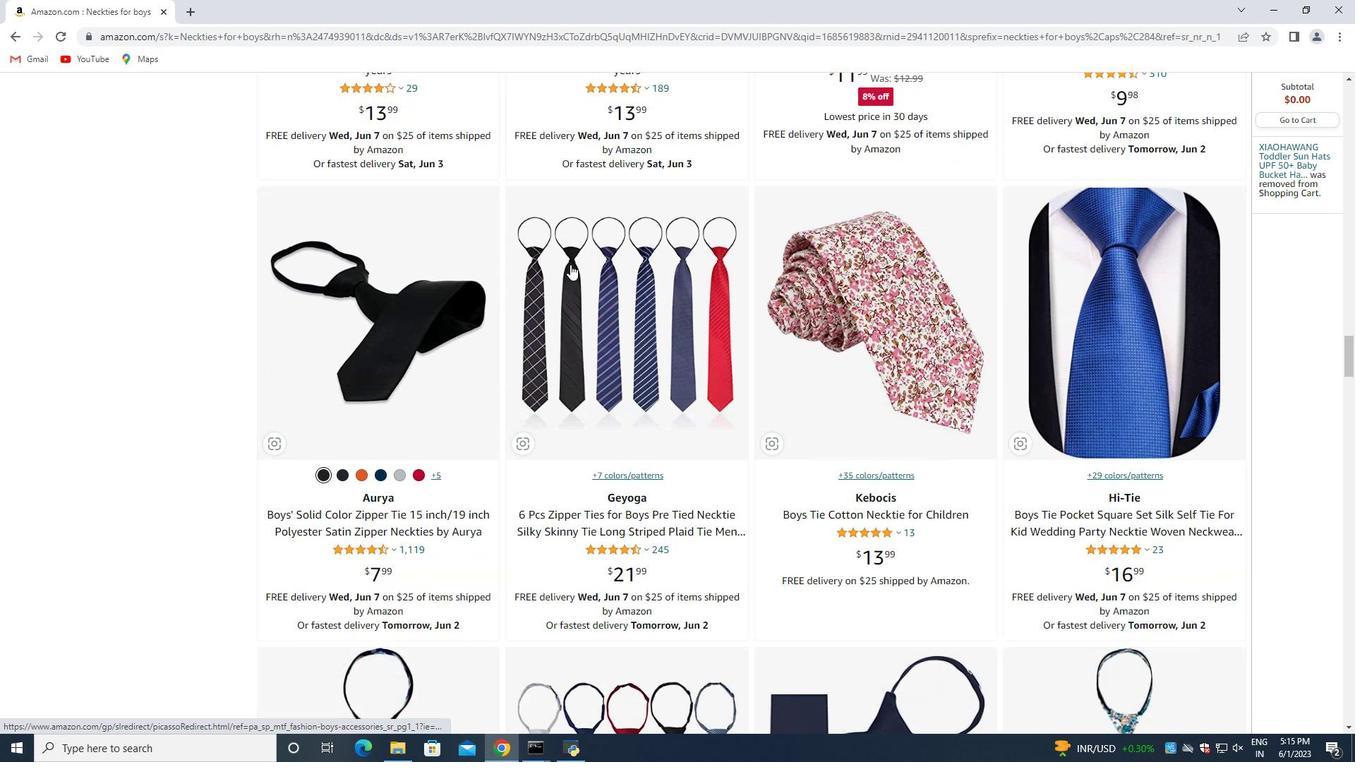 
Action: Mouse scrolled (570, 264) with delta (0, 0)
Screenshot: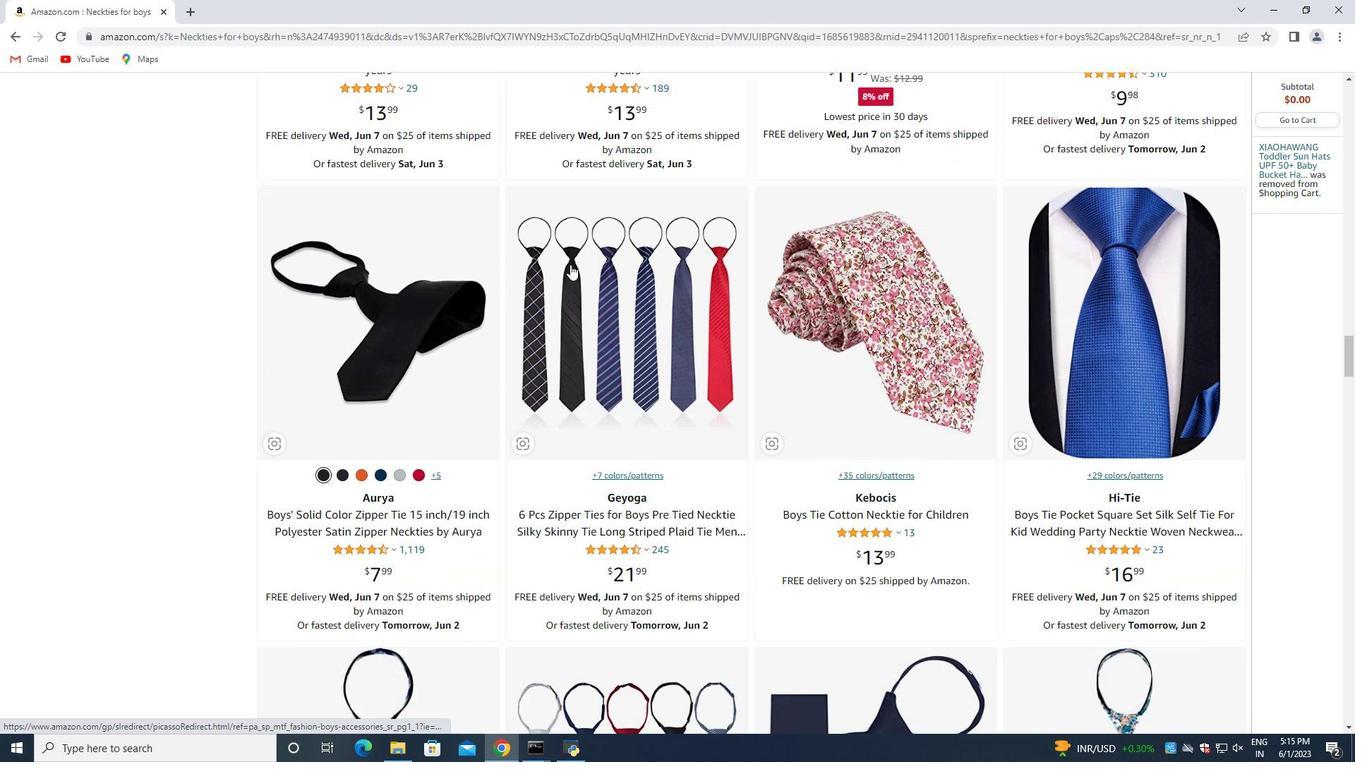
Action: Mouse scrolled (570, 264) with delta (0, 0)
Screenshot: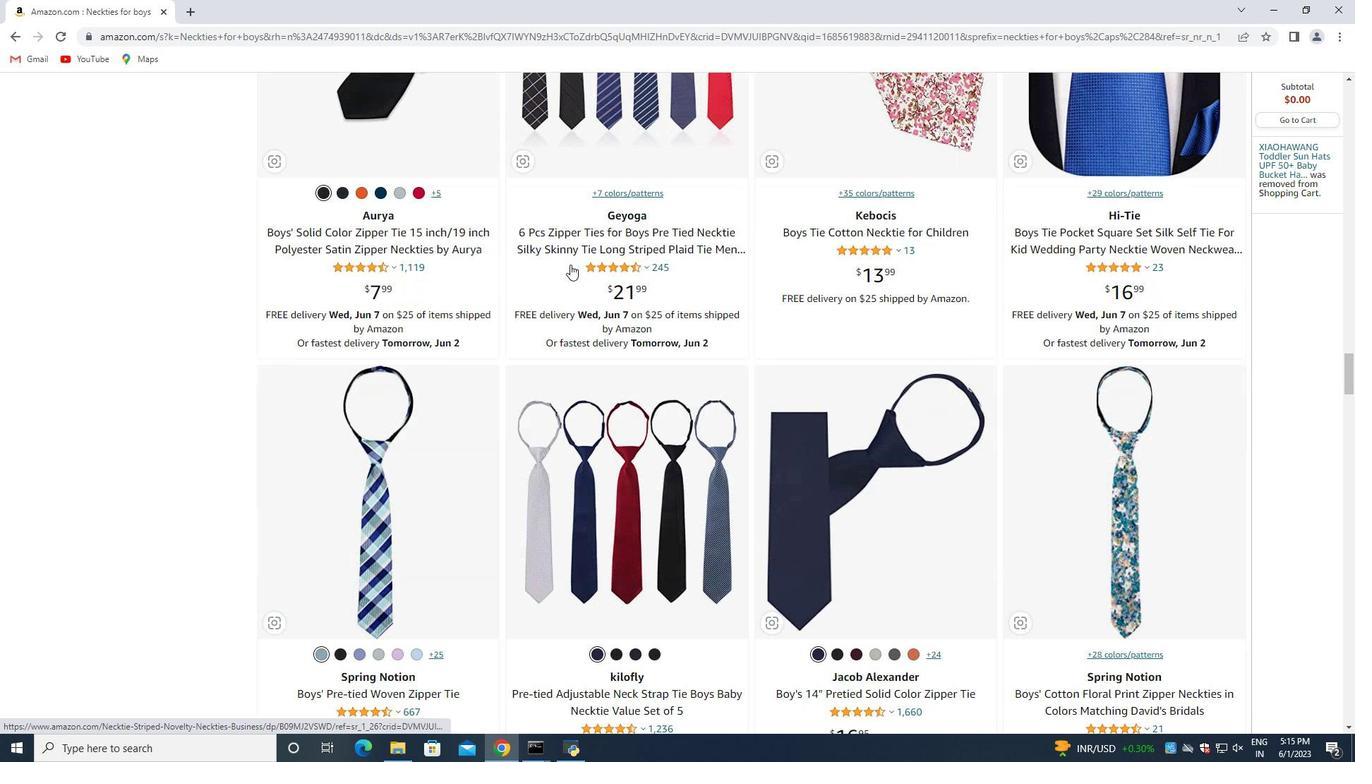 
Action: Mouse scrolled (570, 264) with delta (0, 0)
Screenshot: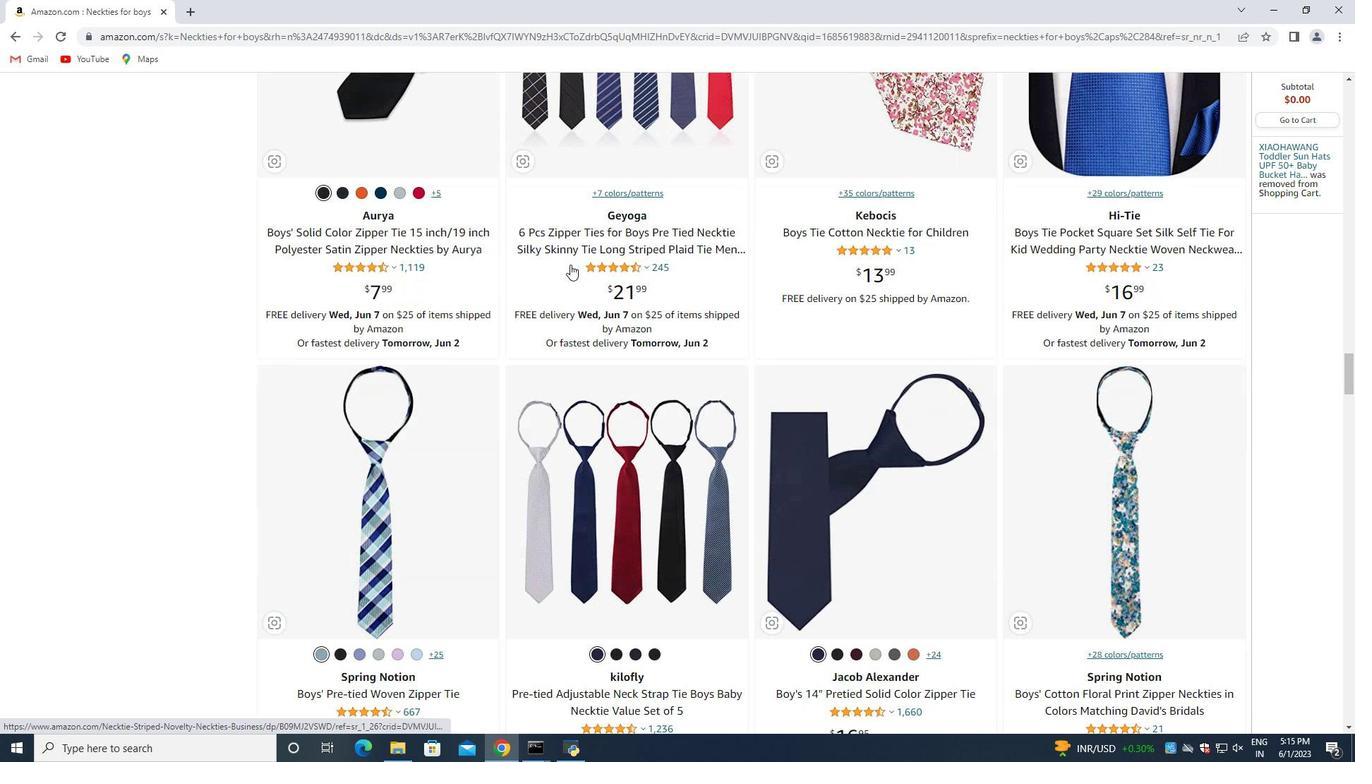 
Action: Mouse scrolled (570, 264) with delta (0, 0)
Screenshot: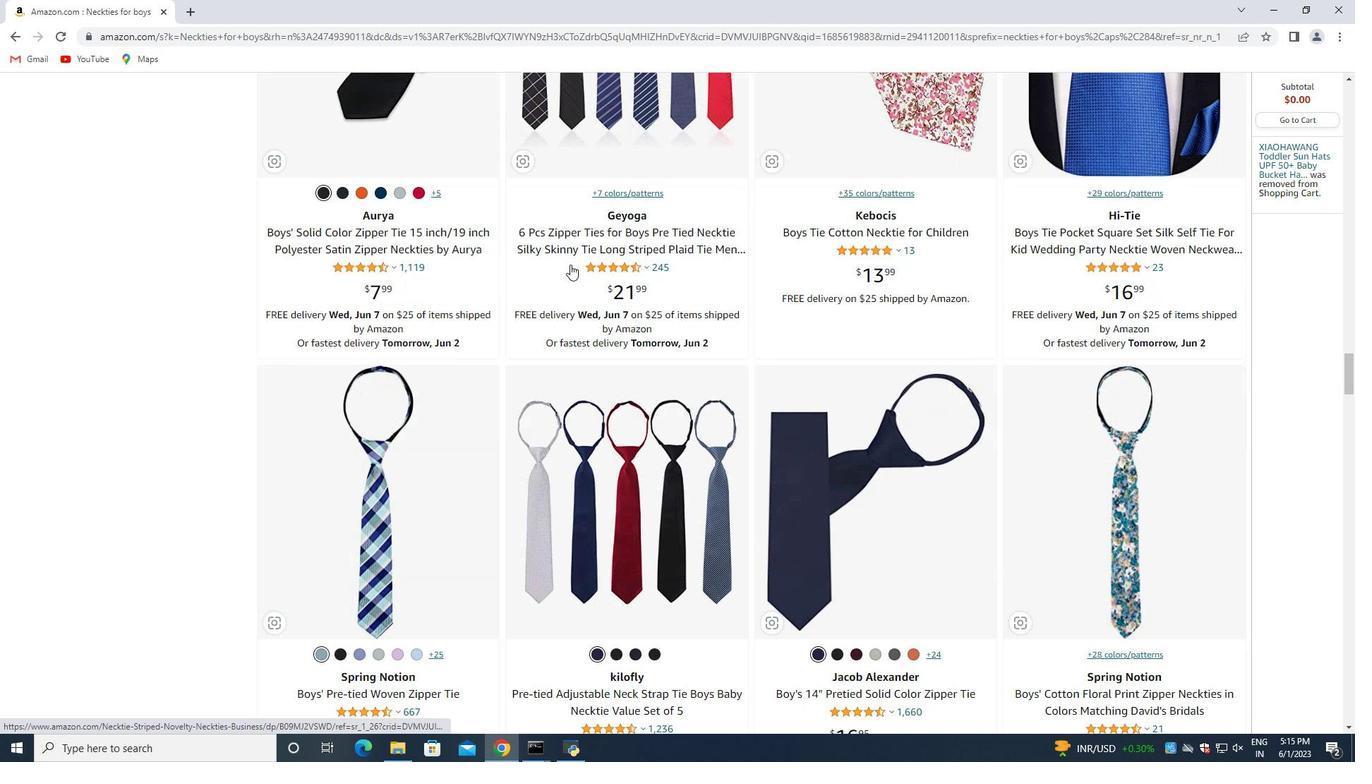 
Action: Mouse scrolled (570, 264) with delta (0, 0)
Screenshot: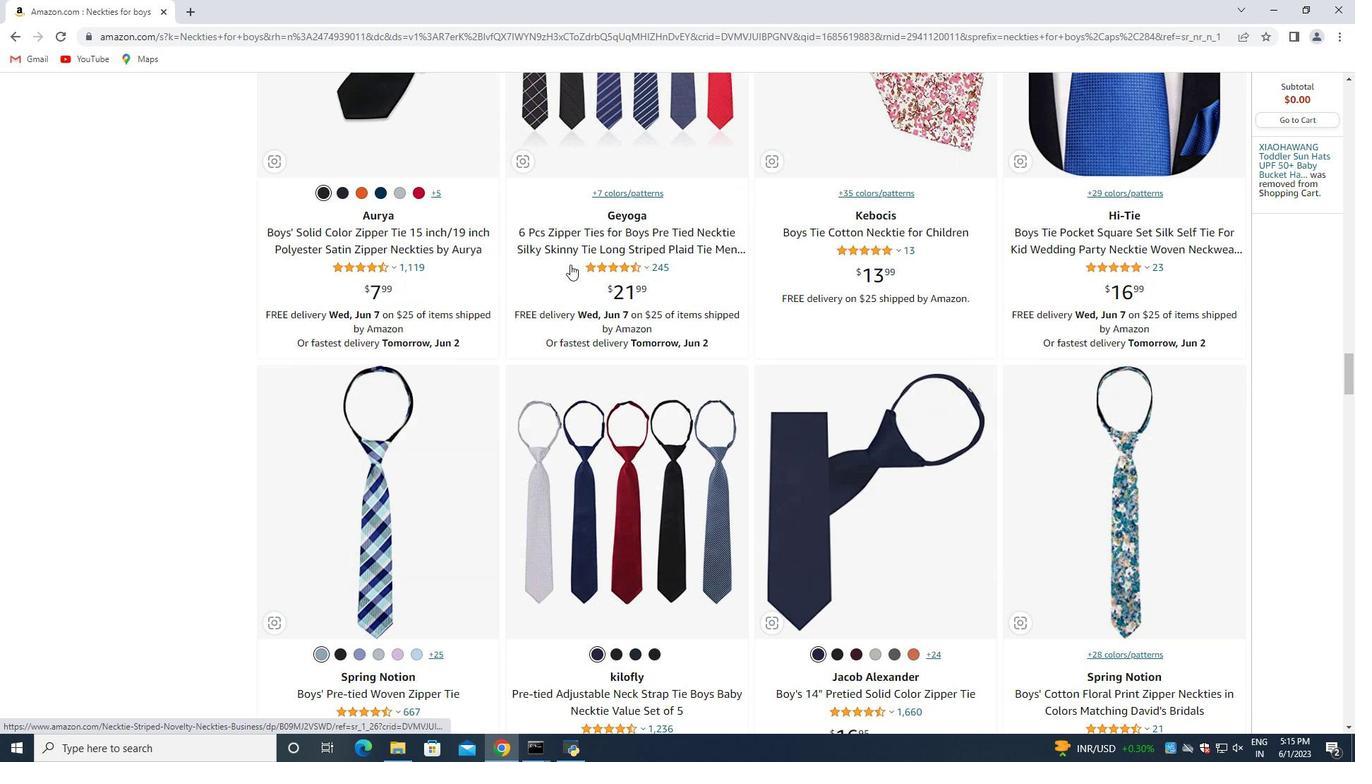 
Action: Mouse scrolled (570, 264) with delta (0, 0)
Screenshot: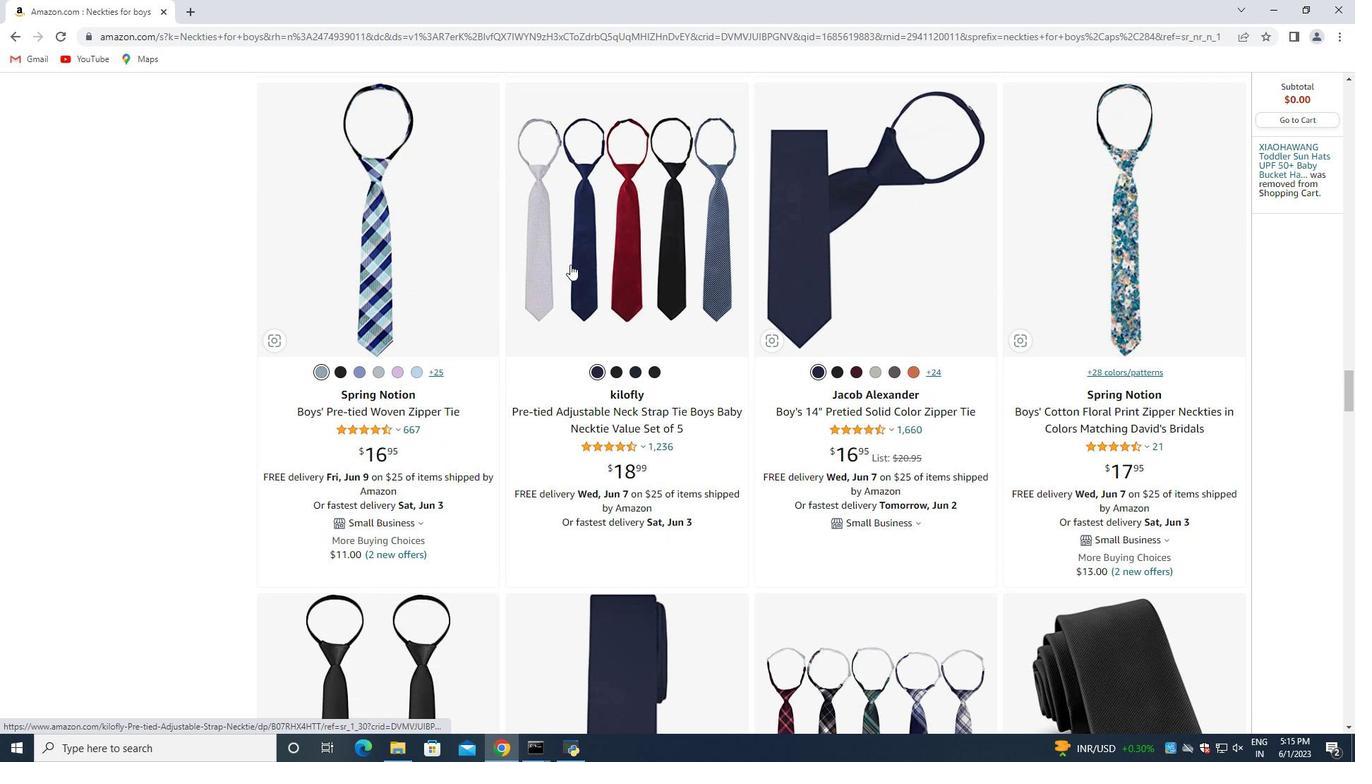 
Action: Mouse scrolled (570, 264) with delta (0, 0)
Screenshot: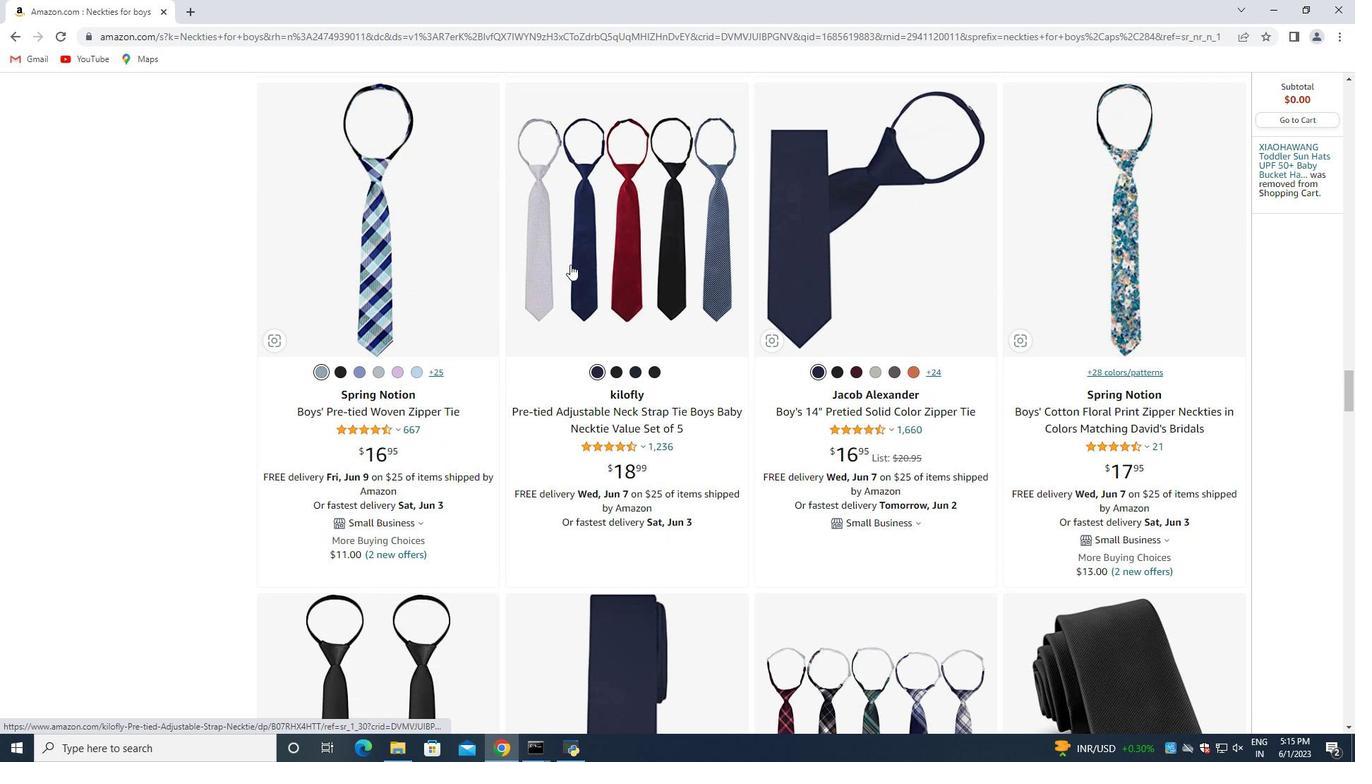 
Action: Mouse scrolled (570, 264) with delta (0, 0)
Screenshot: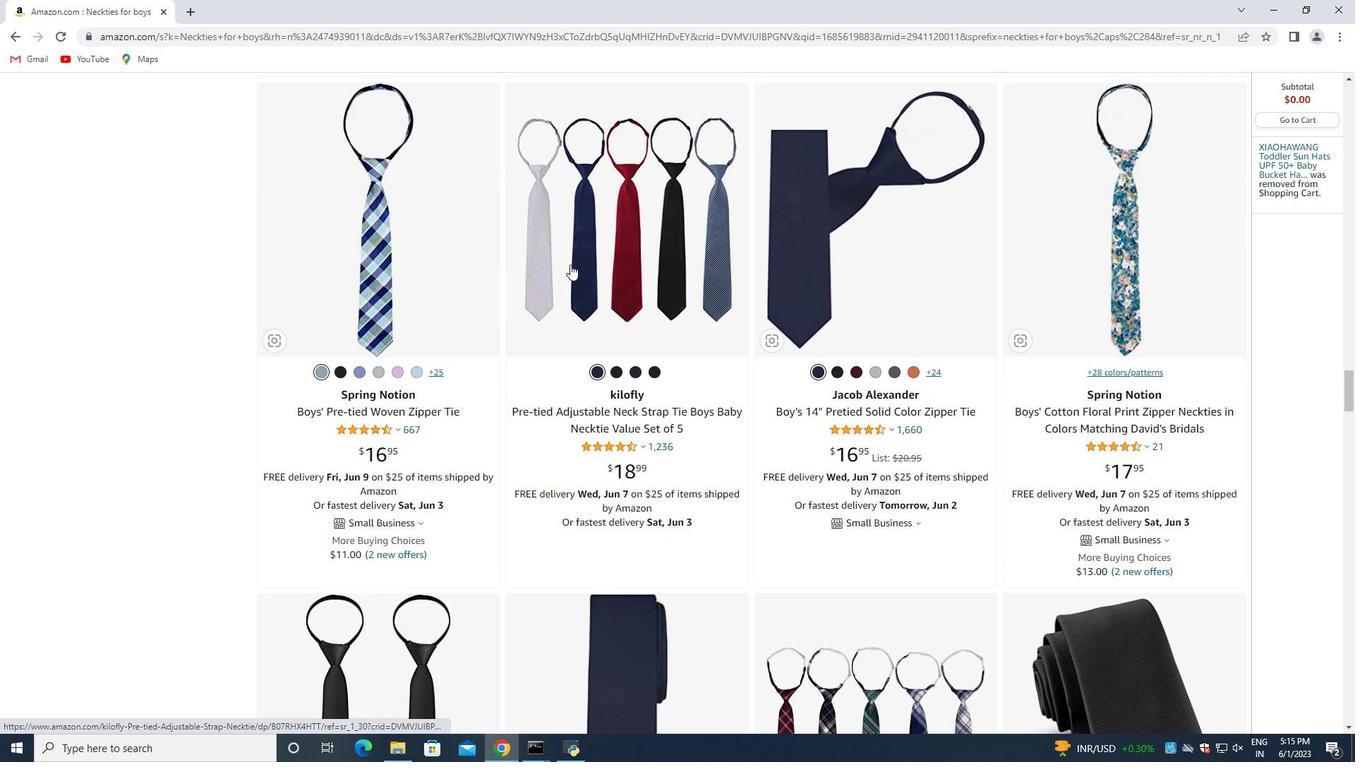 
Action: Mouse scrolled (570, 264) with delta (0, 0)
Screenshot: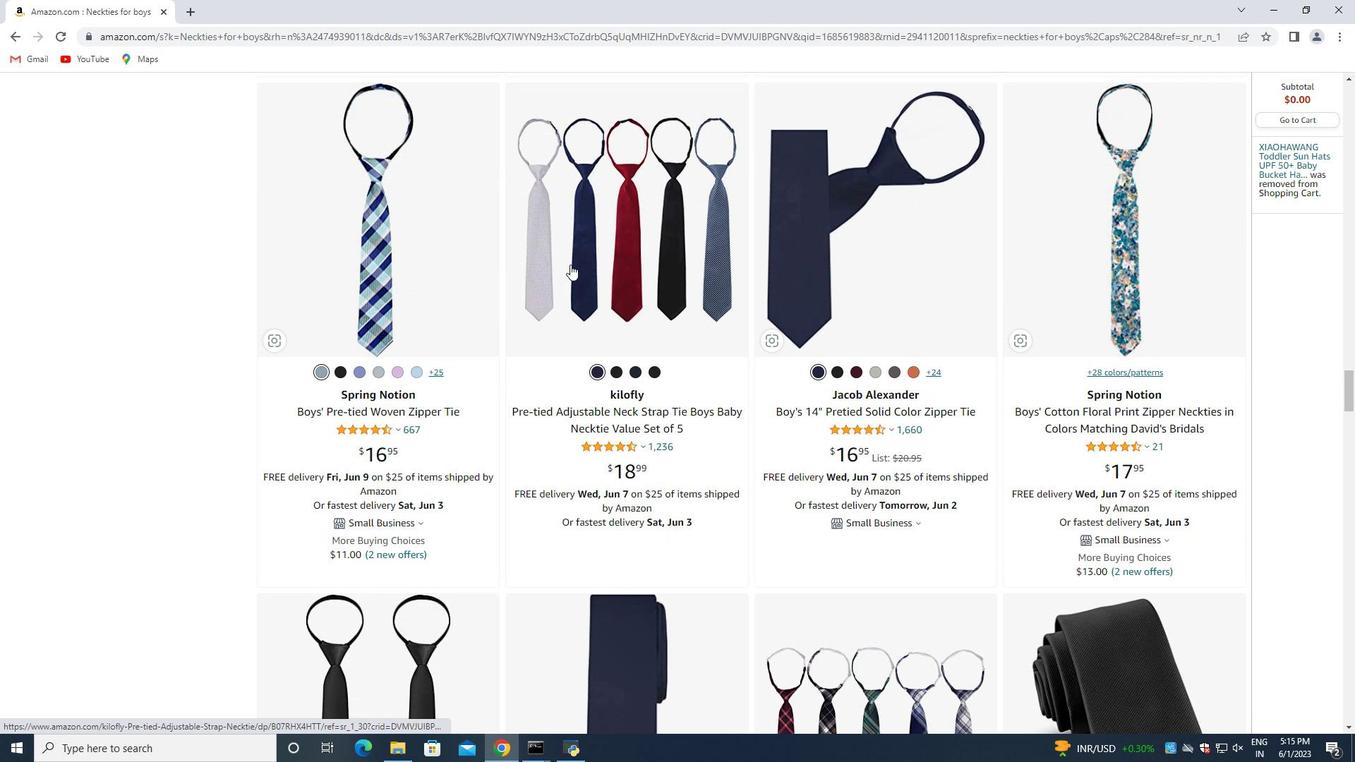 
Action: Mouse moved to (571, 264)
Screenshot: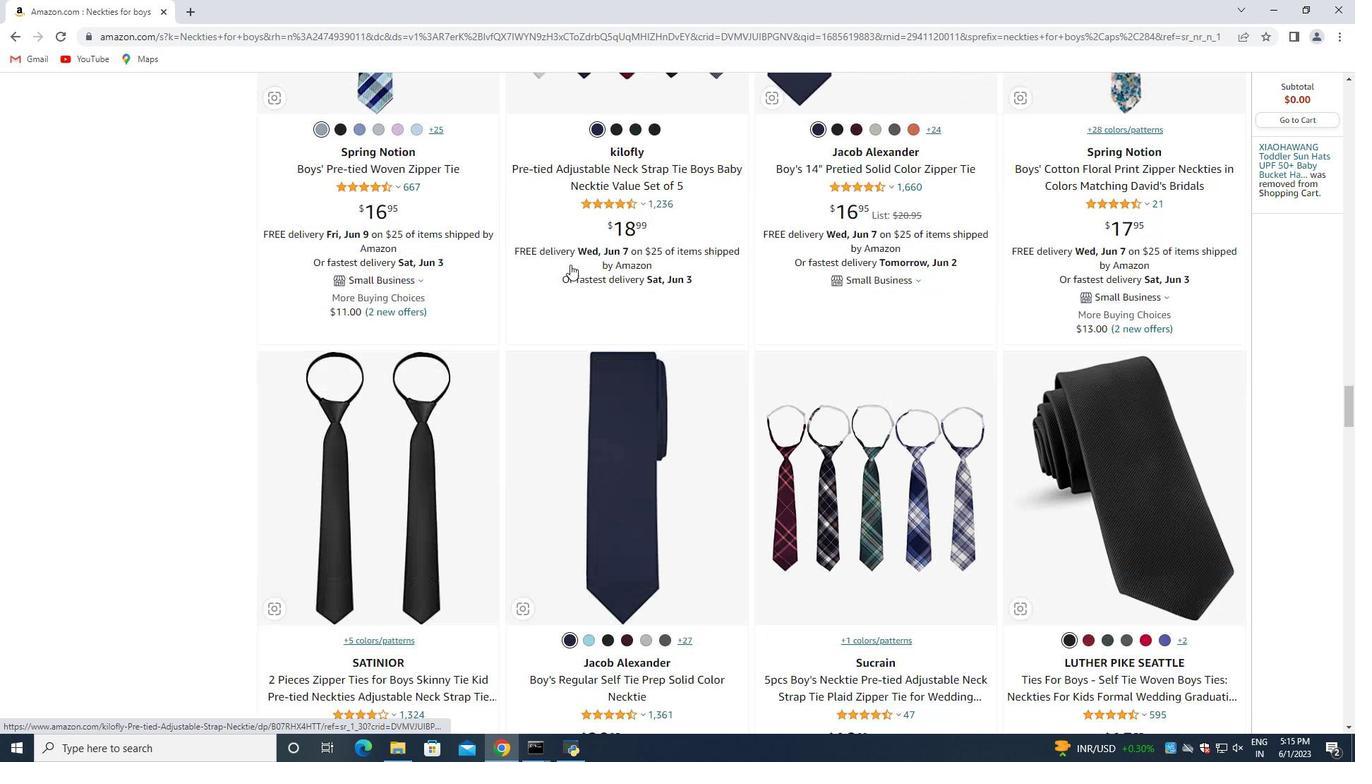 
Action: Mouse scrolled (571, 264) with delta (0, 0)
Screenshot: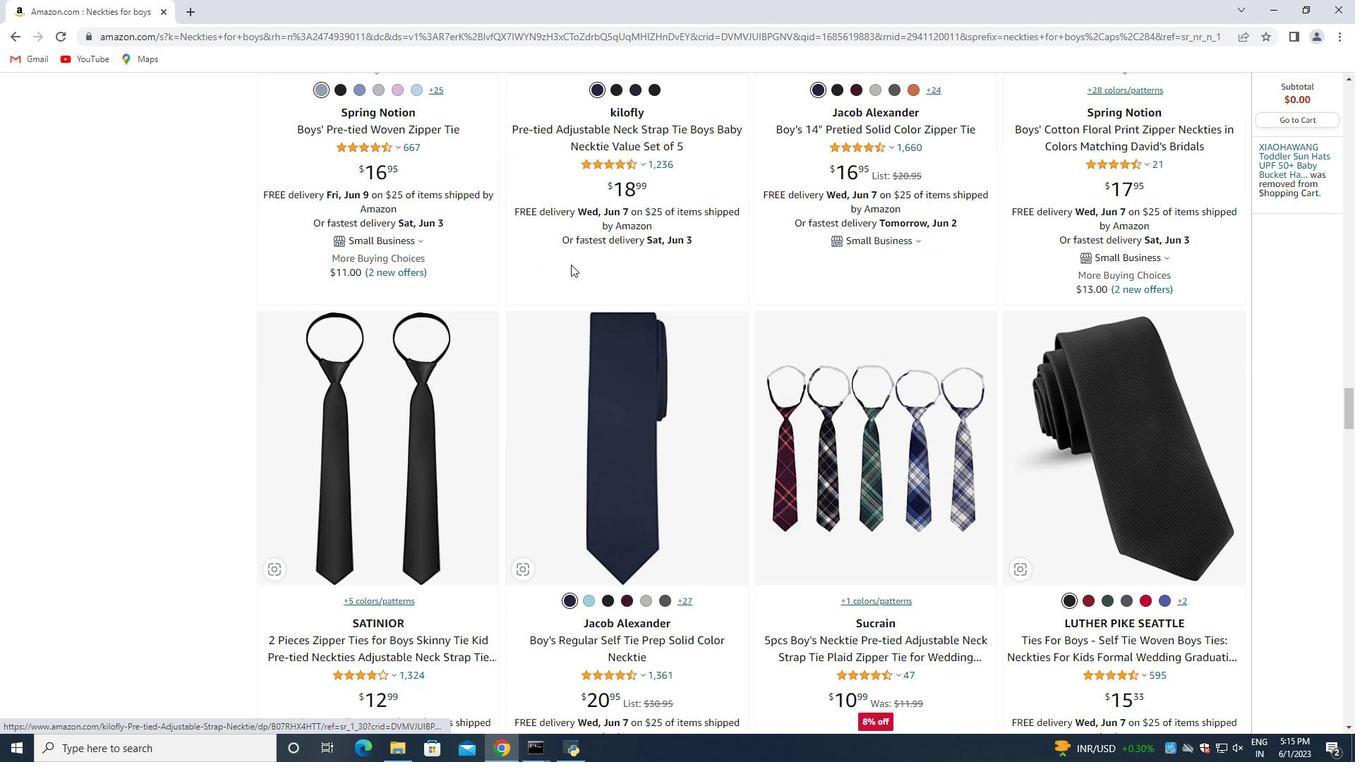 
Action: Mouse scrolled (571, 264) with delta (0, 0)
Screenshot: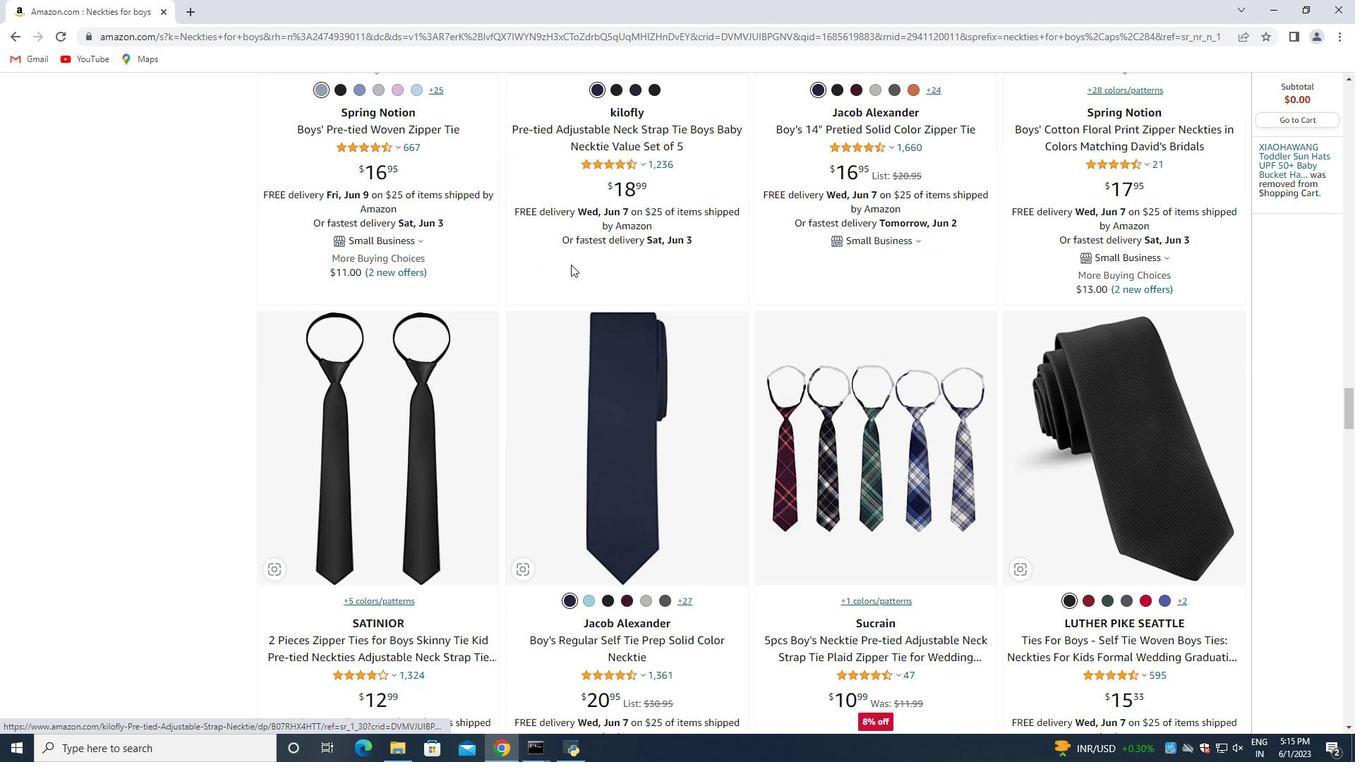 
Action: Mouse scrolled (571, 264) with delta (0, 0)
Screenshot: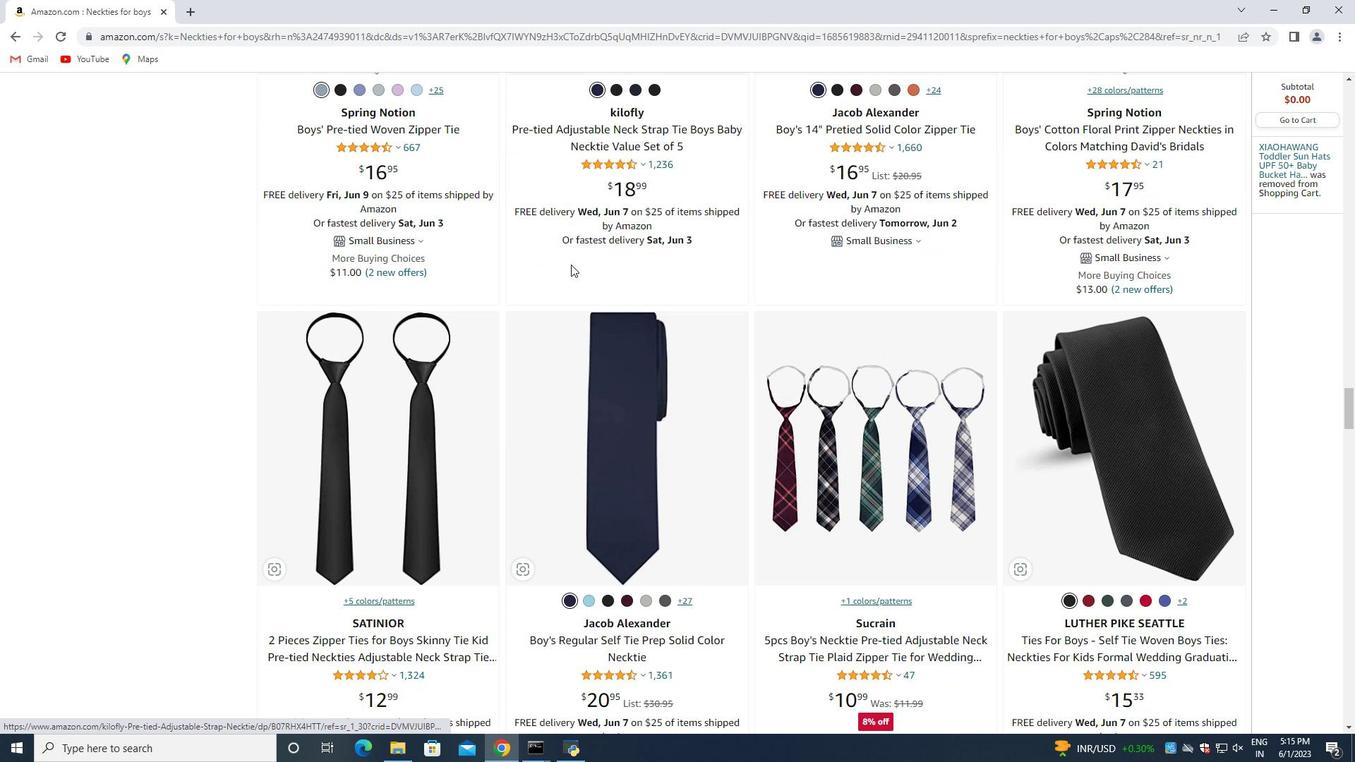 
Action: Mouse scrolled (571, 264) with delta (0, 0)
Screenshot: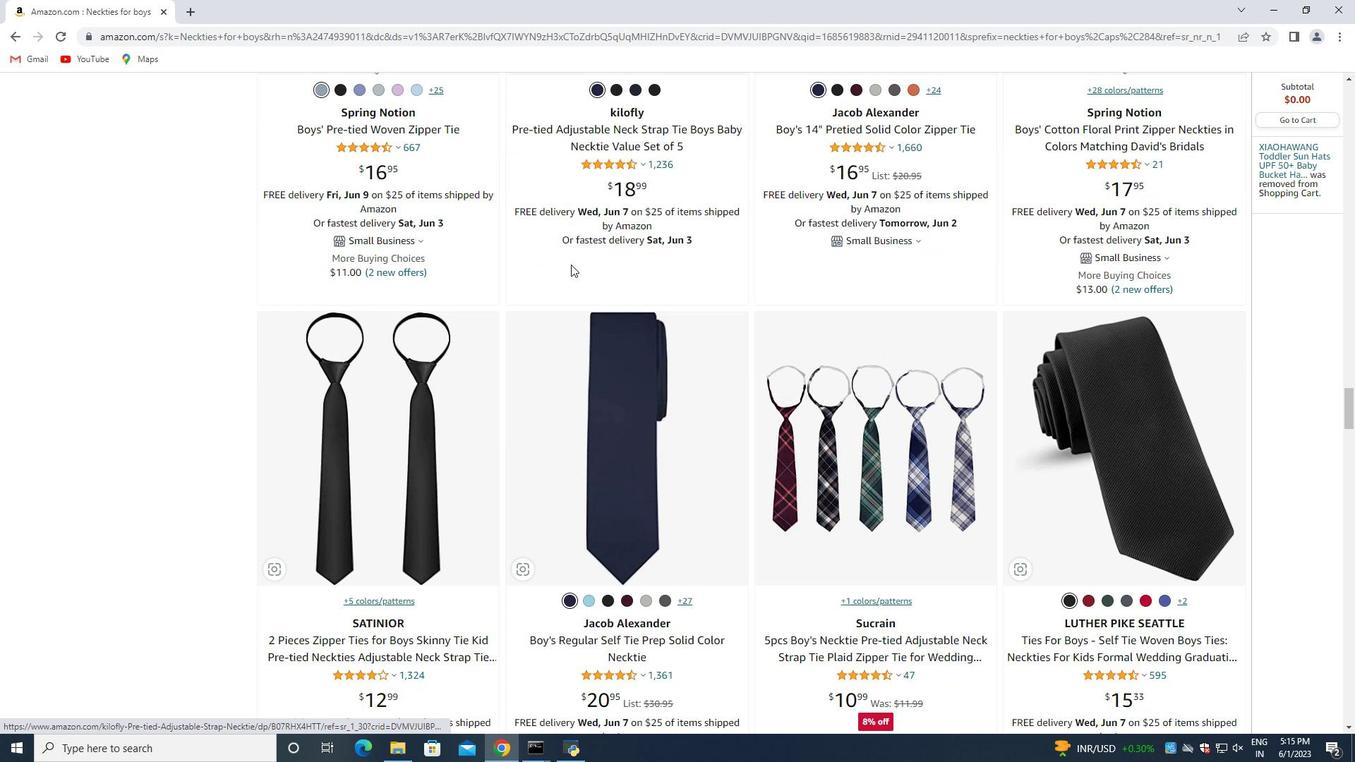 
Action: Mouse scrolled (571, 264) with delta (0, 0)
Screenshot: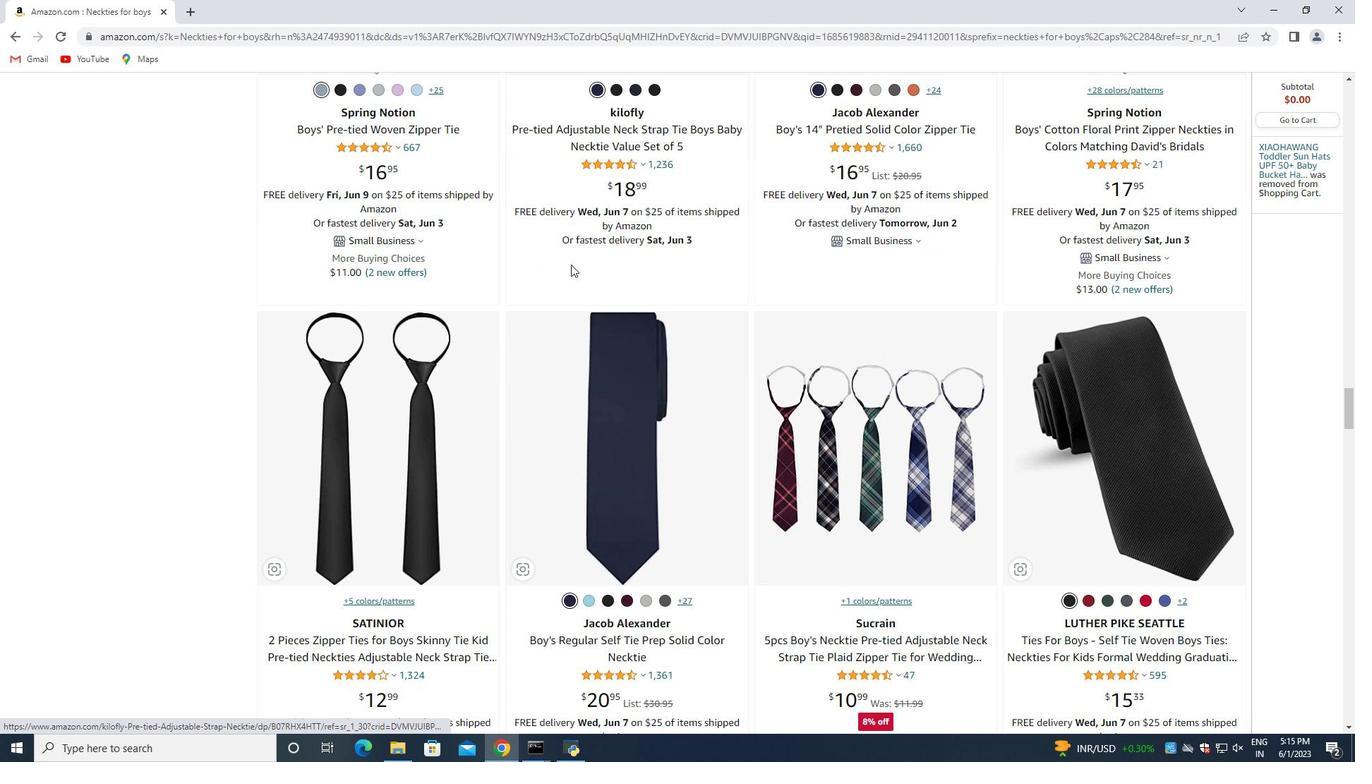 
Action: Mouse moved to (577, 271)
Screenshot: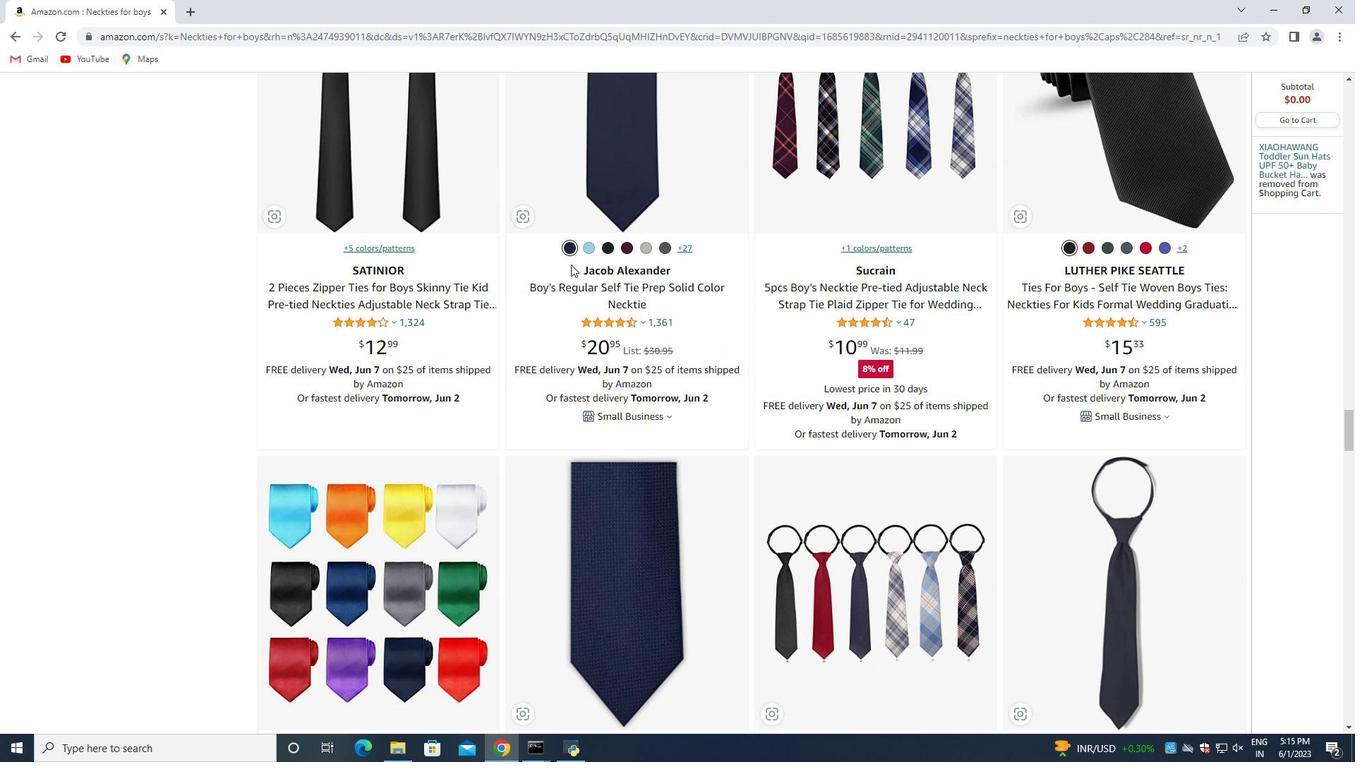 
Action: Mouse scrolled (577, 271) with delta (0, 0)
Screenshot: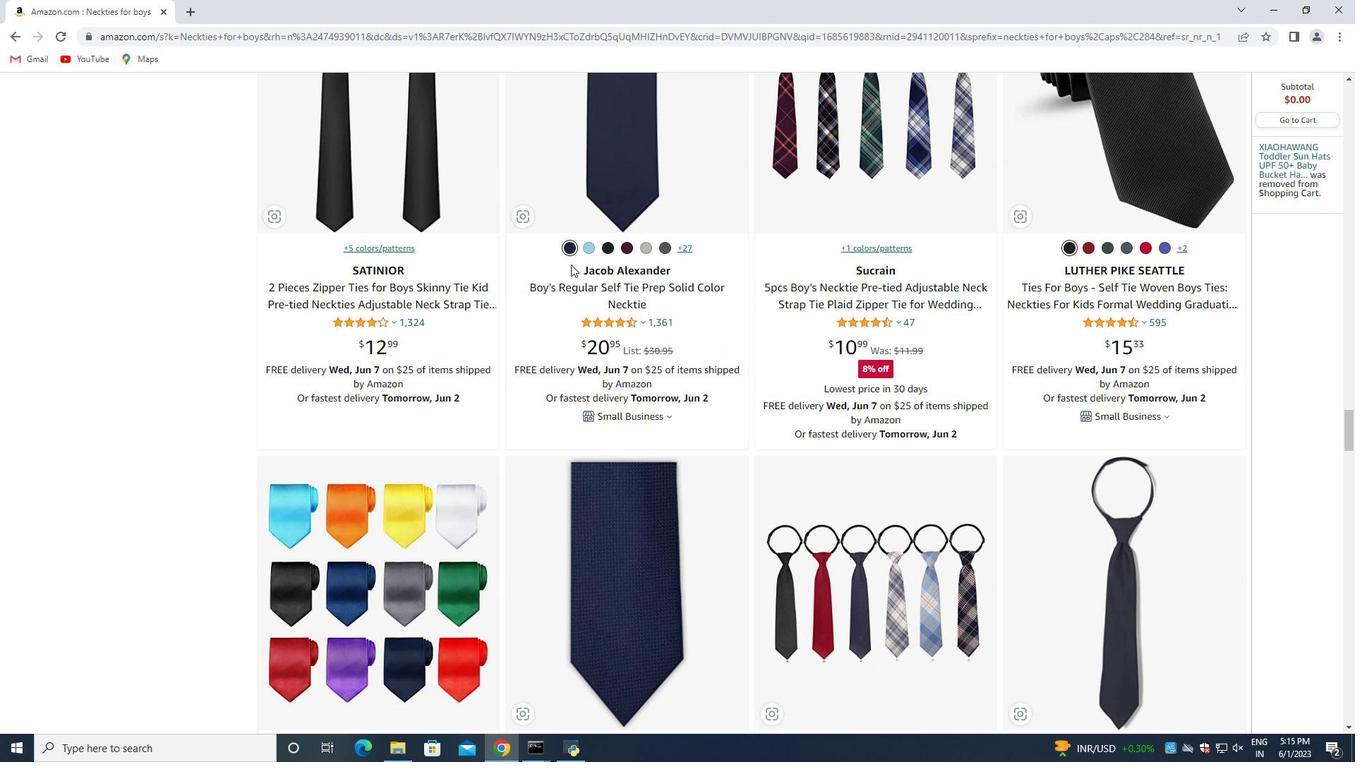 
Action: Mouse moved to (578, 272)
Screenshot: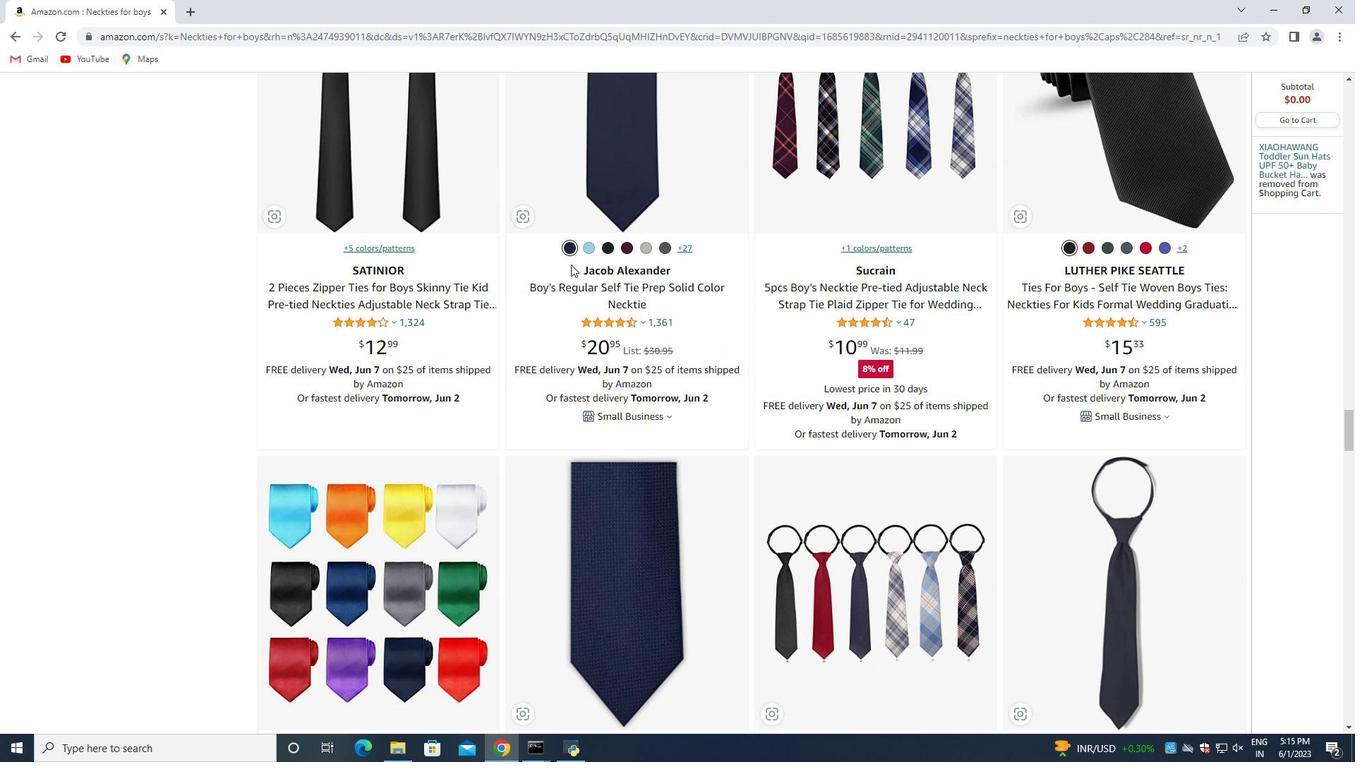 
Action: Mouse scrolled (578, 271) with delta (0, 0)
Screenshot: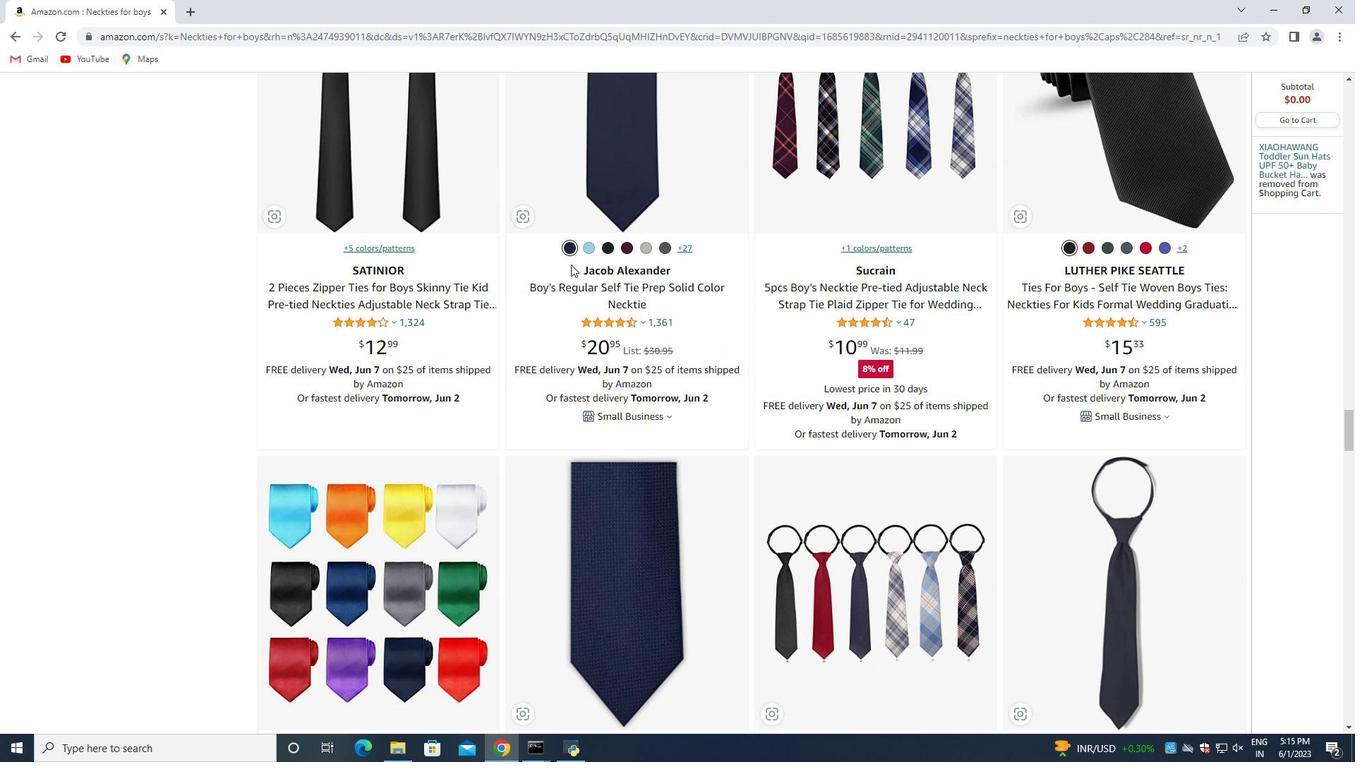 
Action: Mouse scrolled (578, 271) with delta (0, 0)
Screenshot: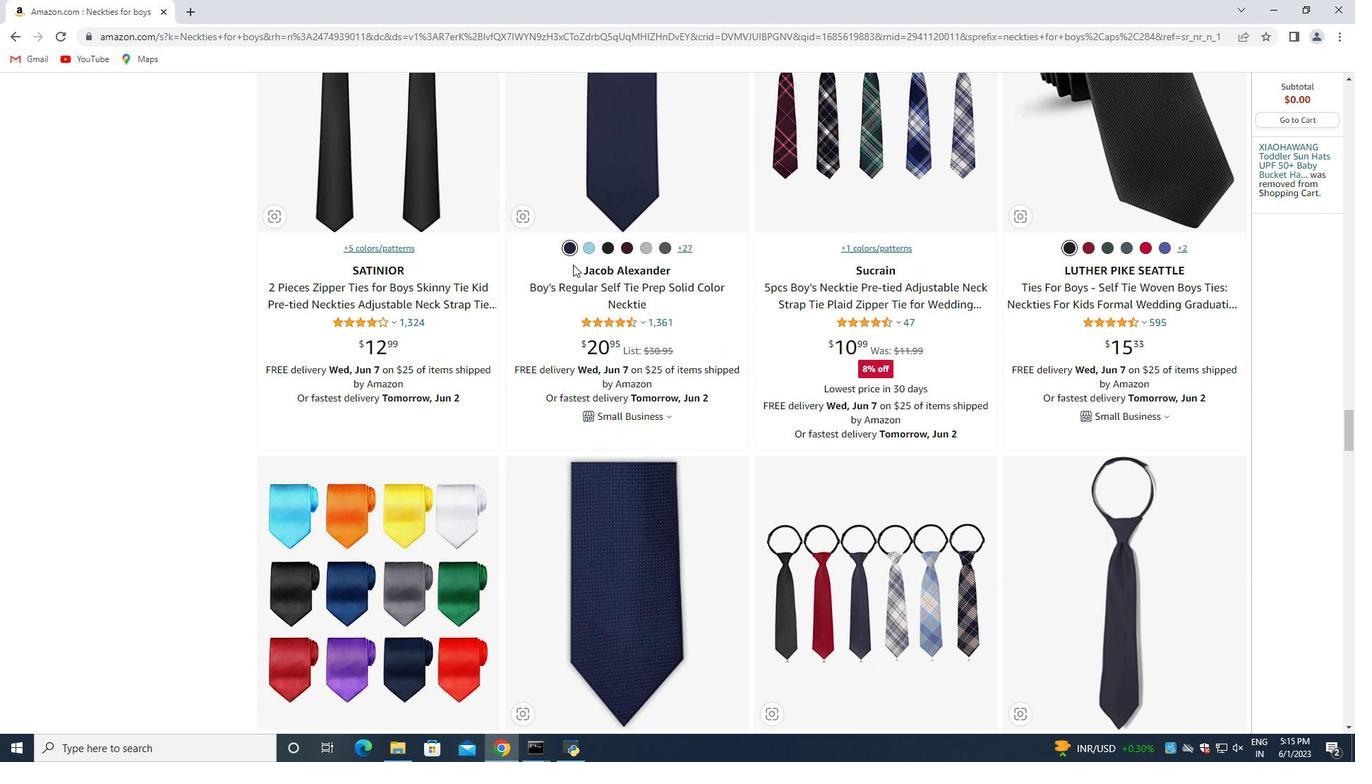 
Action: Mouse scrolled (578, 271) with delta (0, 0)
Screenshot: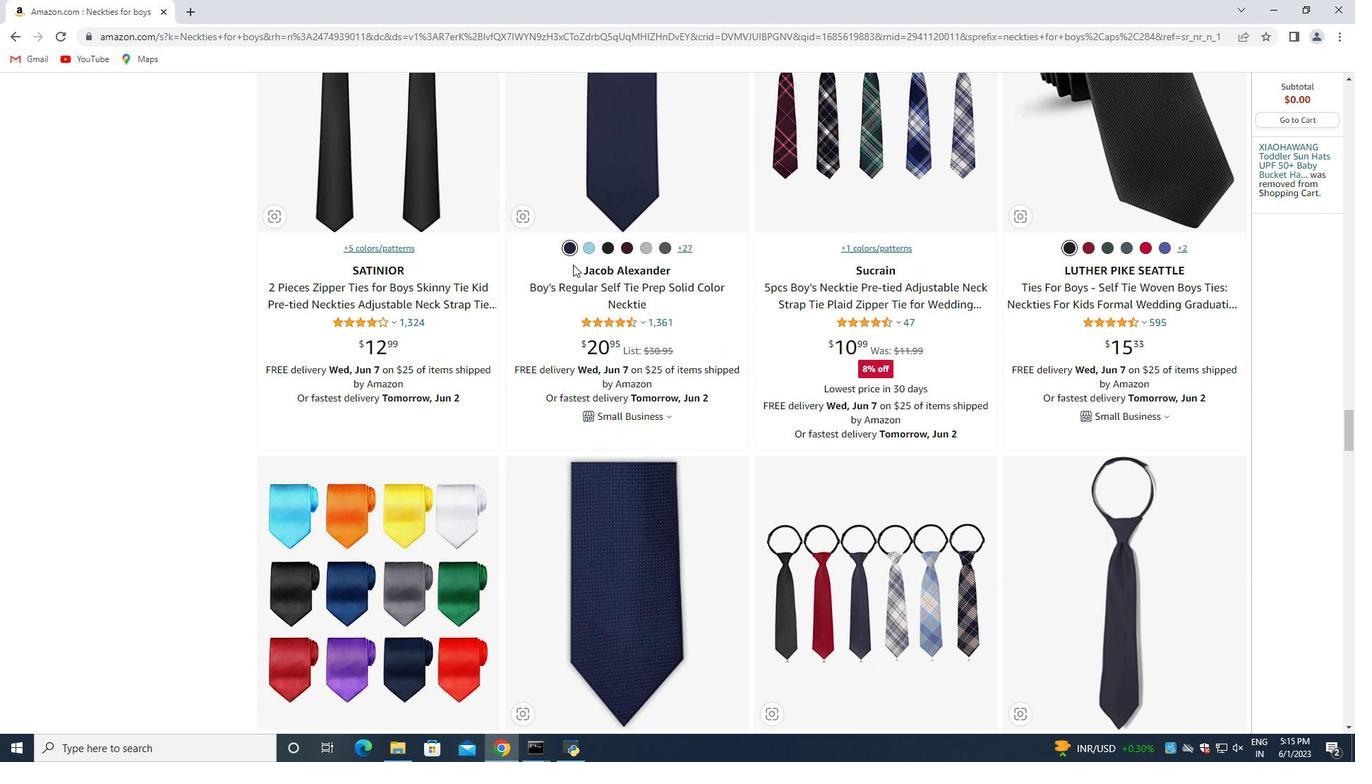 
Action: Mouse scrolled (578, 271) with delta (0, 0)
Screenshot: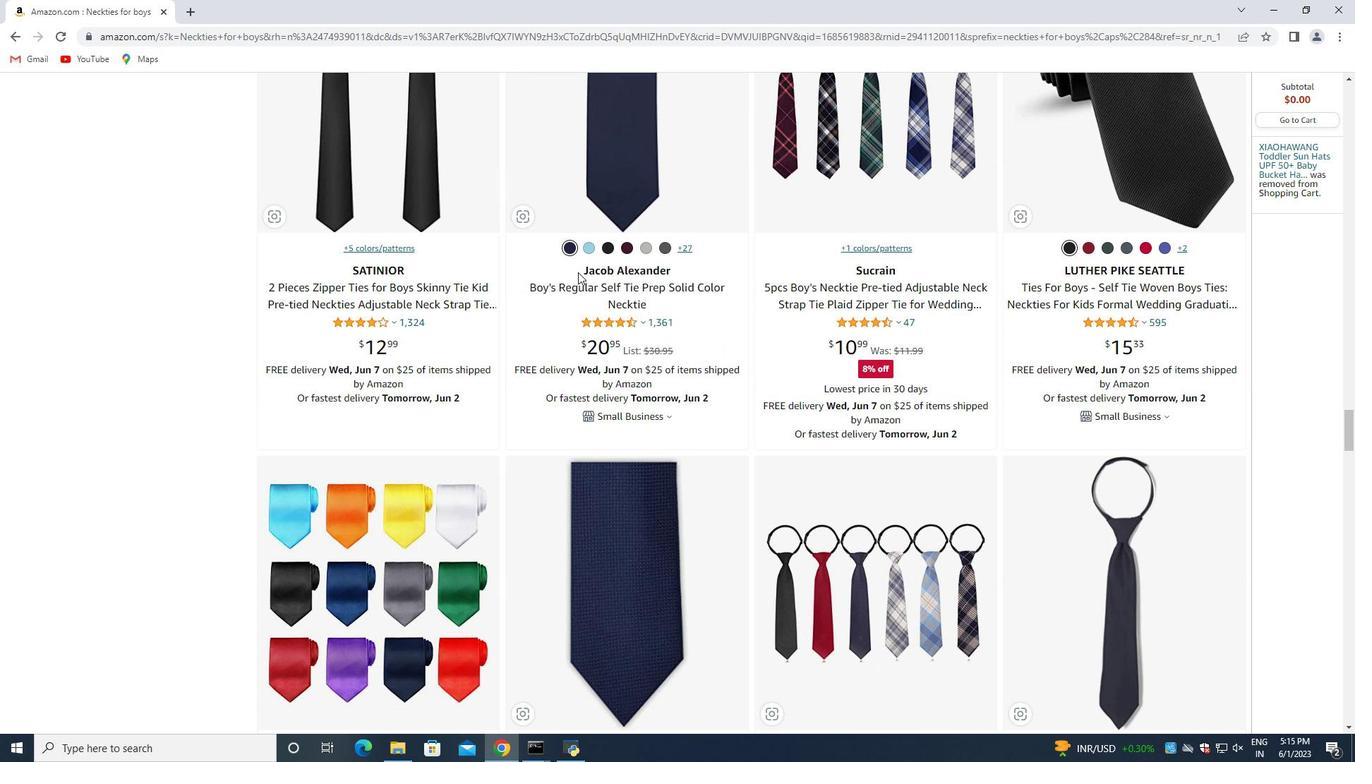 
Action: Mouse scrolled (578, 271) with delta (0, 0)
Screenshot: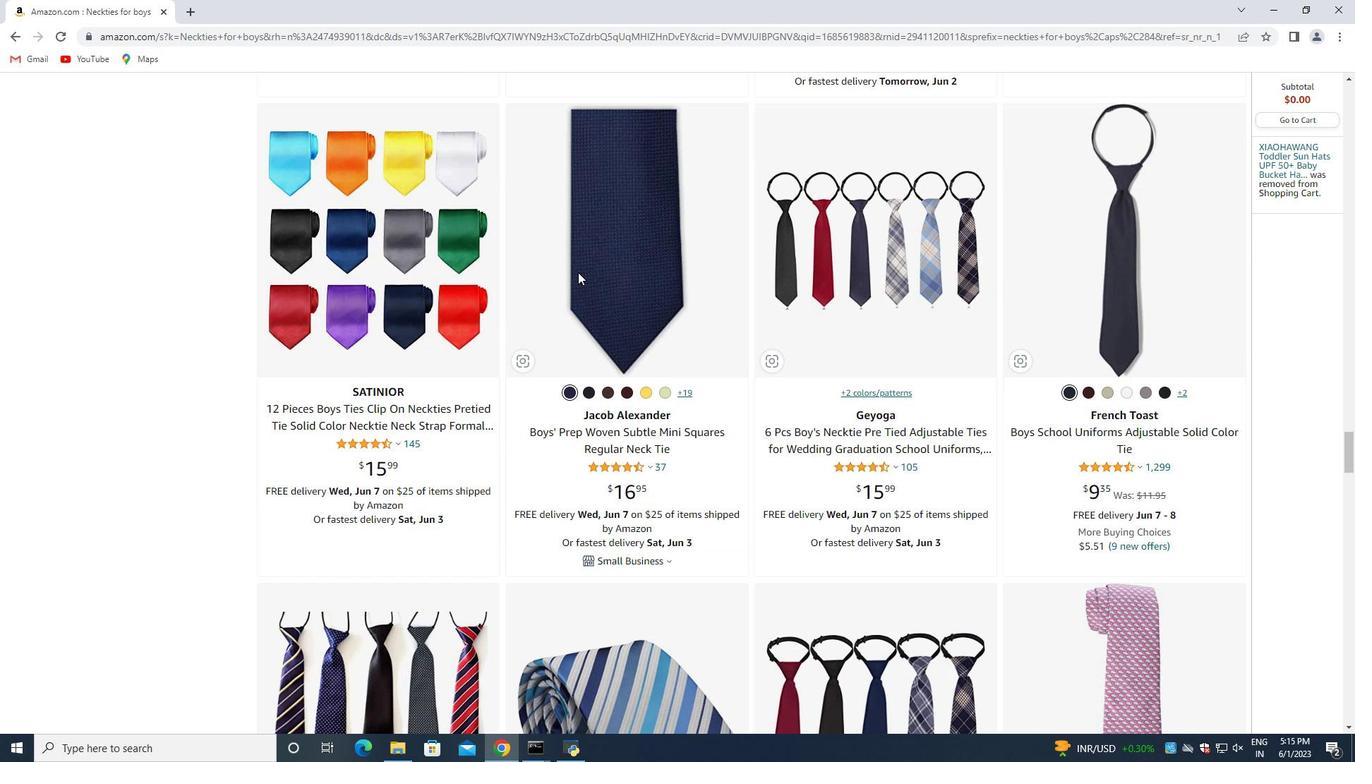 
Action: Mouse scrolled (578, 271) with delta (0, 0)
Screenshot: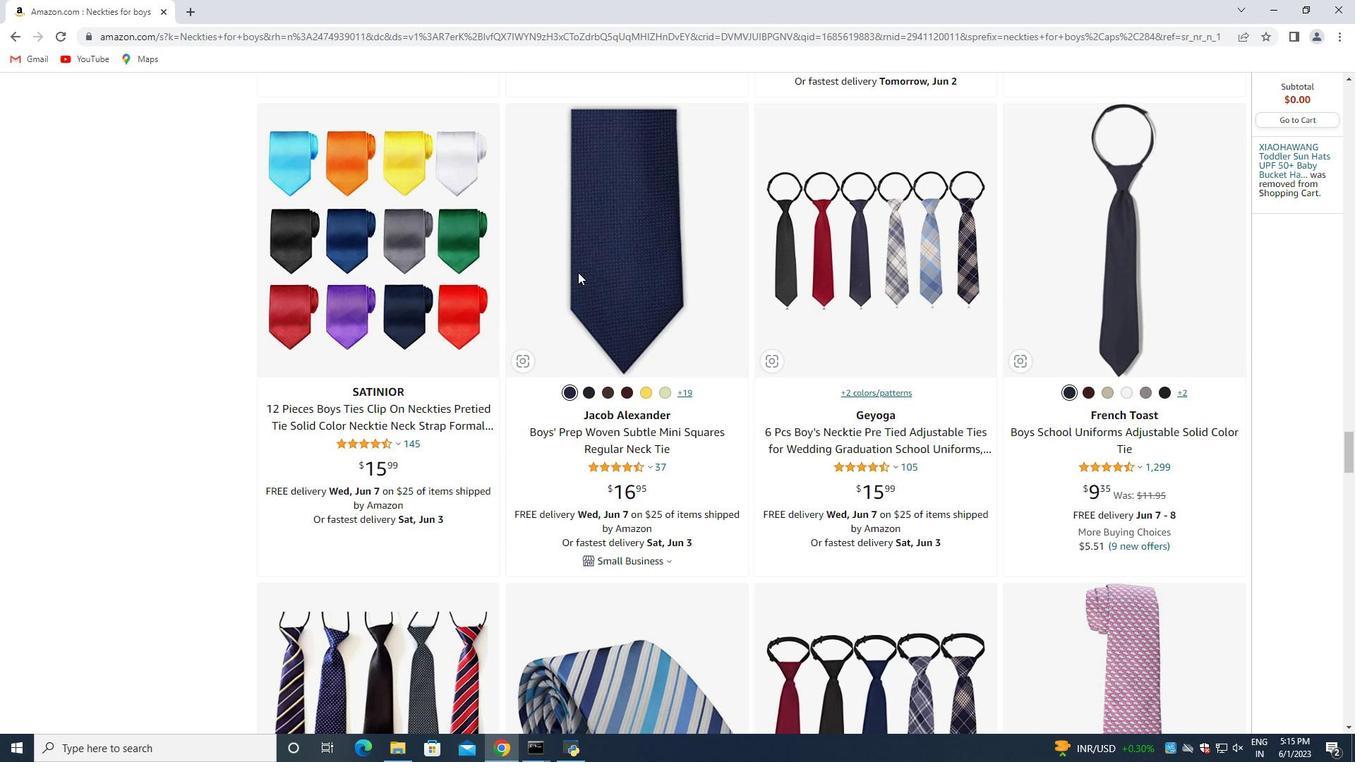 
Action: Mouse scrolled (578, 271) with delta (0, 0)
Screenshot: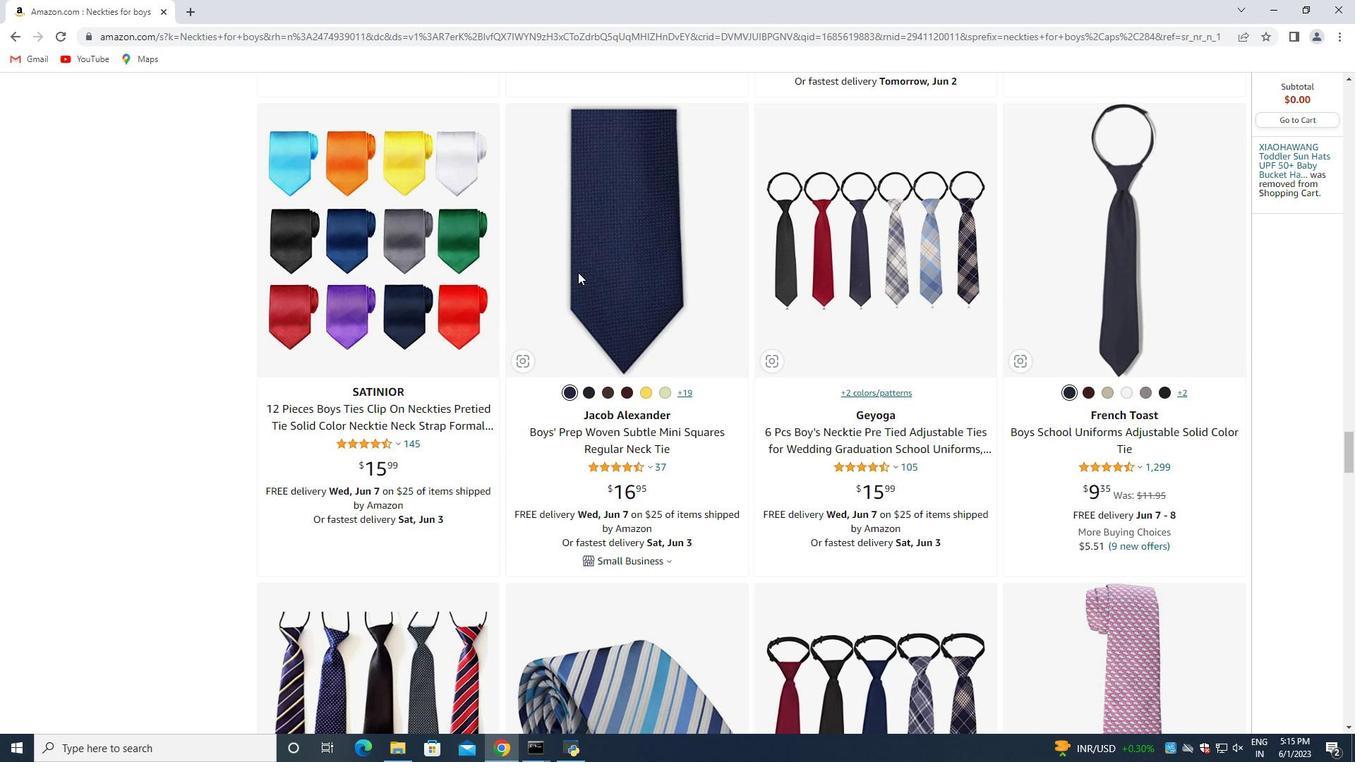 
Action: Mouse moved to (578, 273)
Screenshot: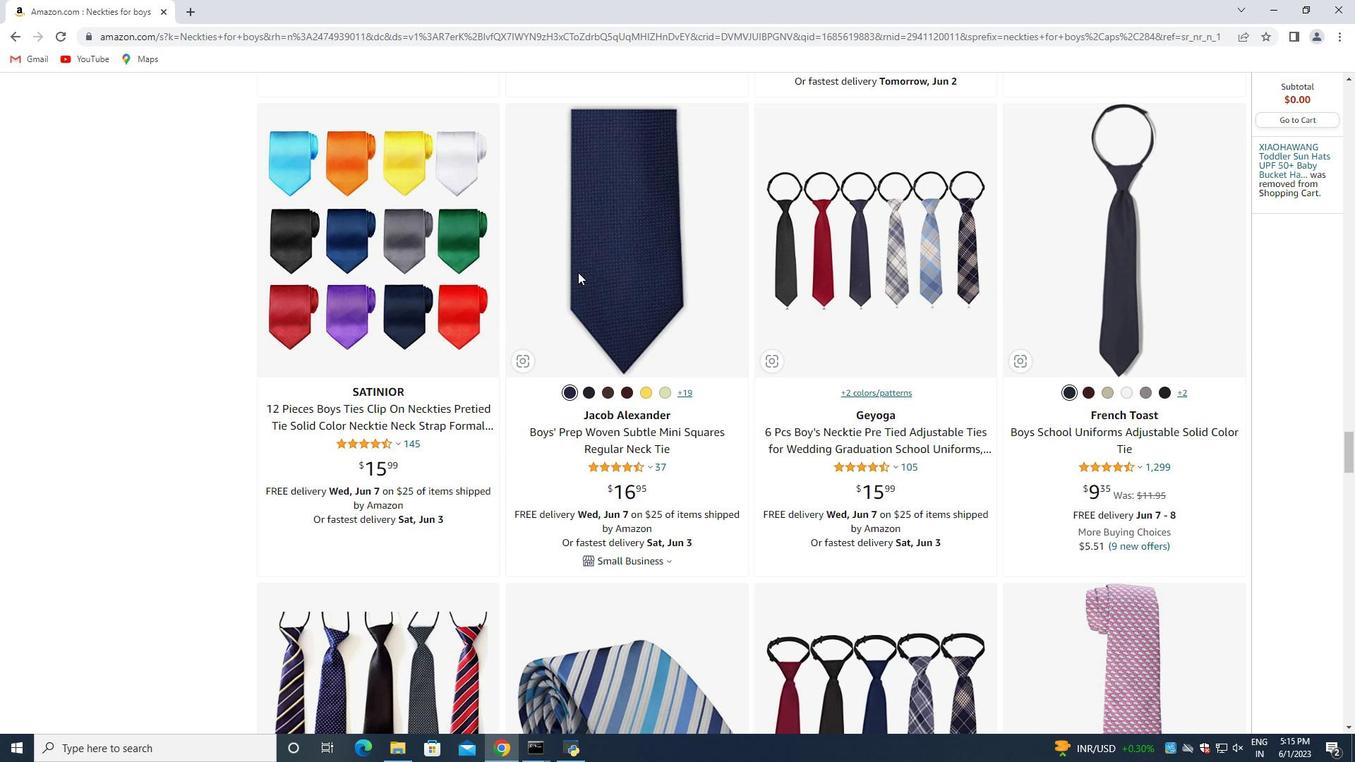 
Action: Mouse scrolled (578, 272) with delta (0, 0)
Screenshot: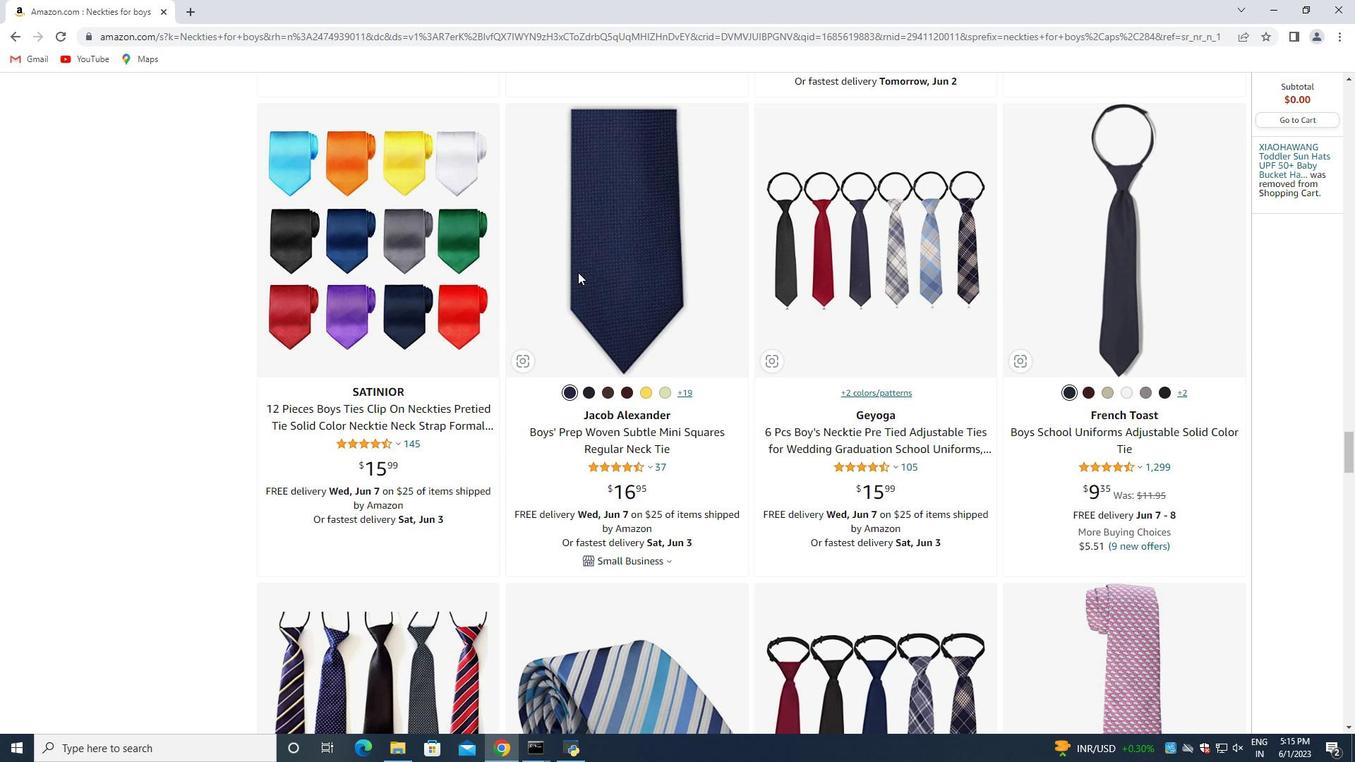 
Action: Mouse scrolled (578, 272) with delta (0, 0)
Screenshot: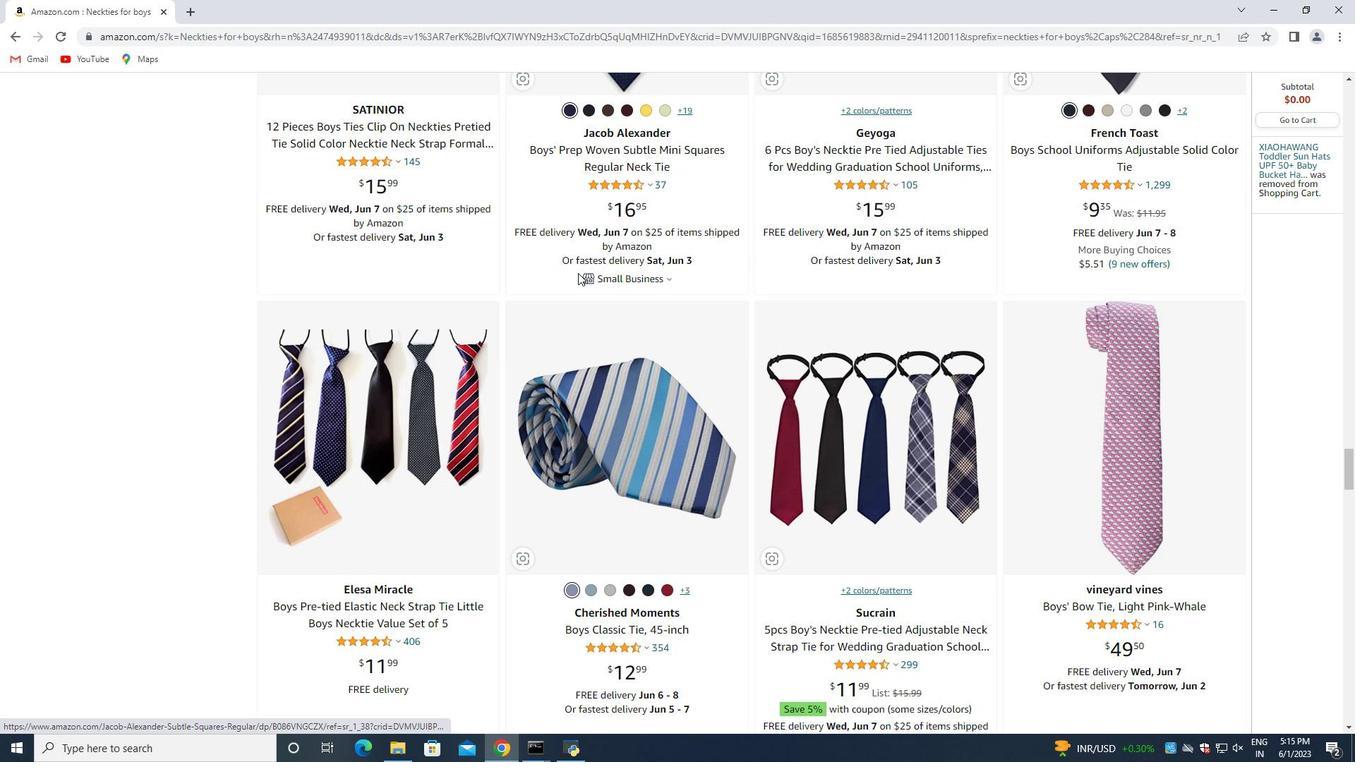 
Action: Mouse scrolled (578, 272) with delta (0, 0)
Screenshot: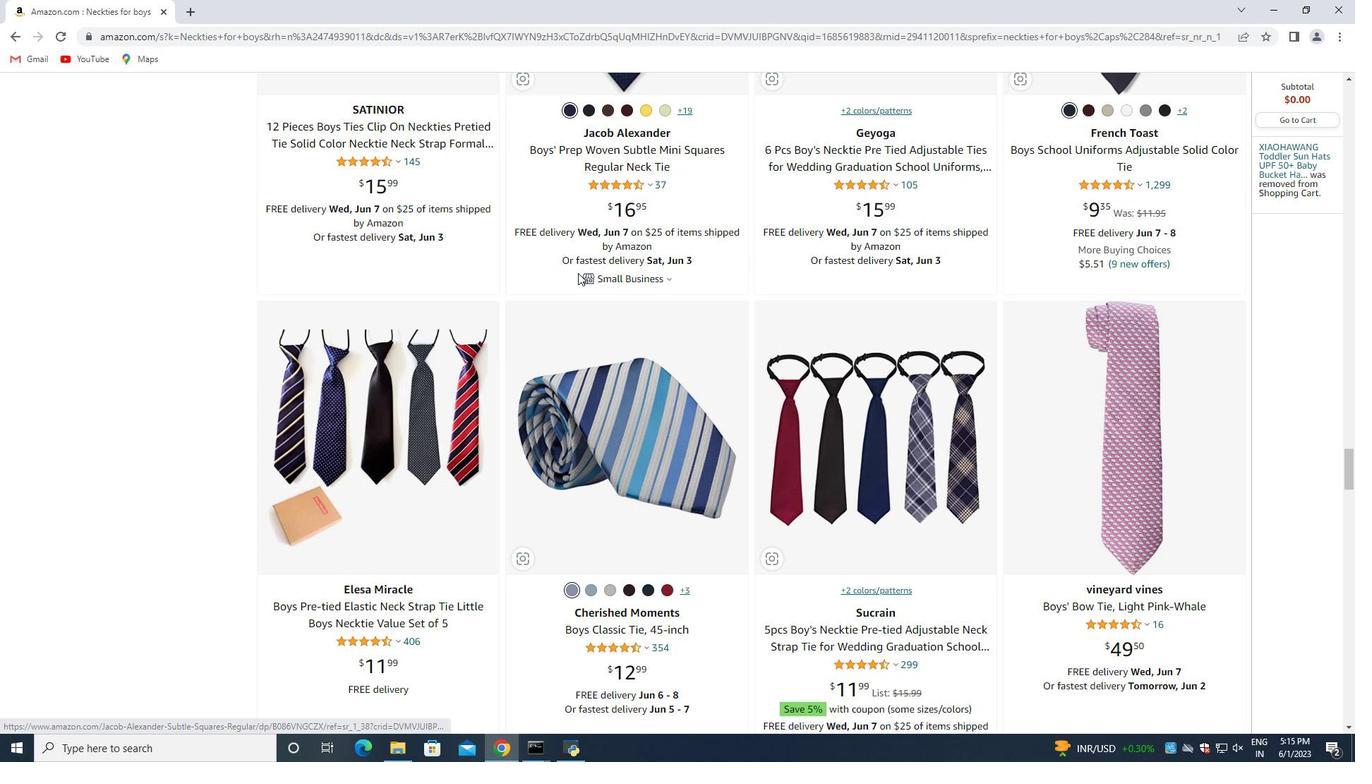 
Action: Mouse scrolled (578, 272) with delta (0, 0)
Screenshot: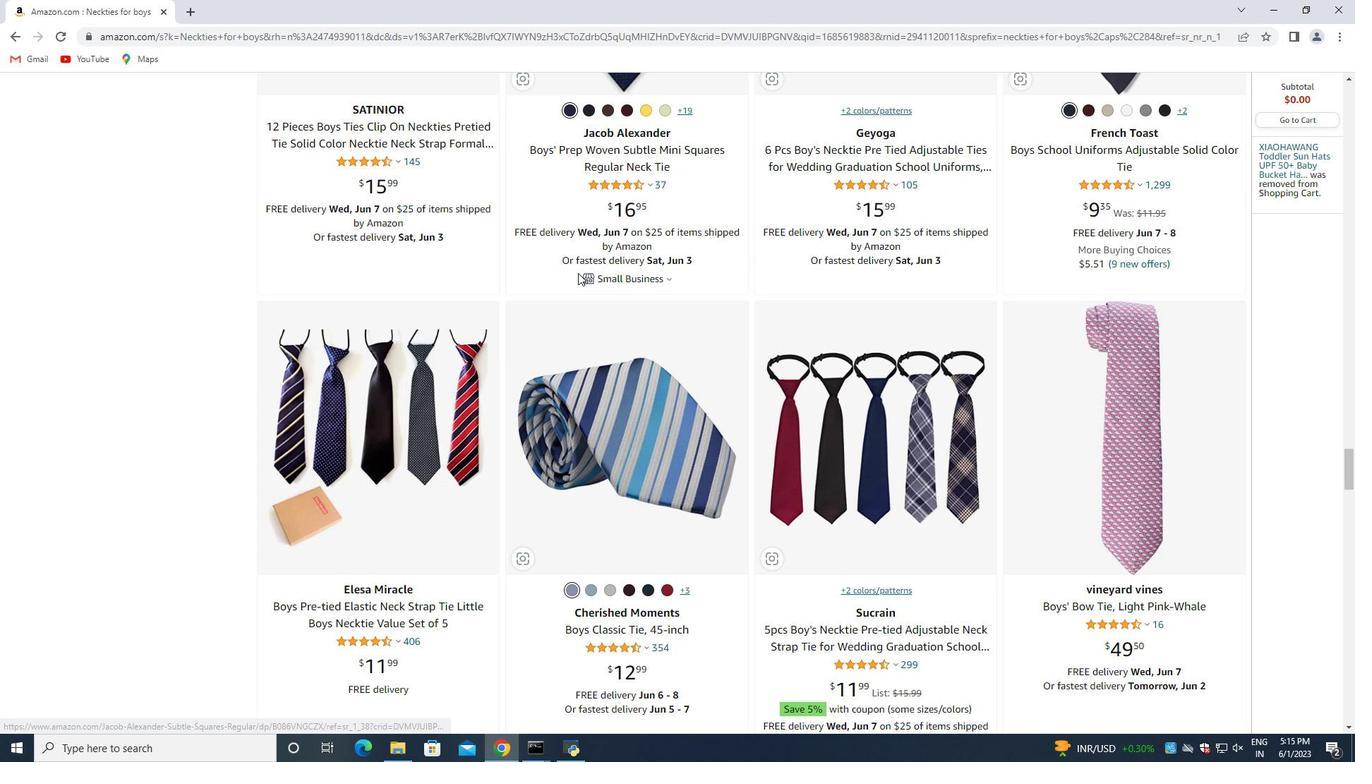 
Action: Mouse scrolled (578, 272) with delta (0, 0)
Screenshot: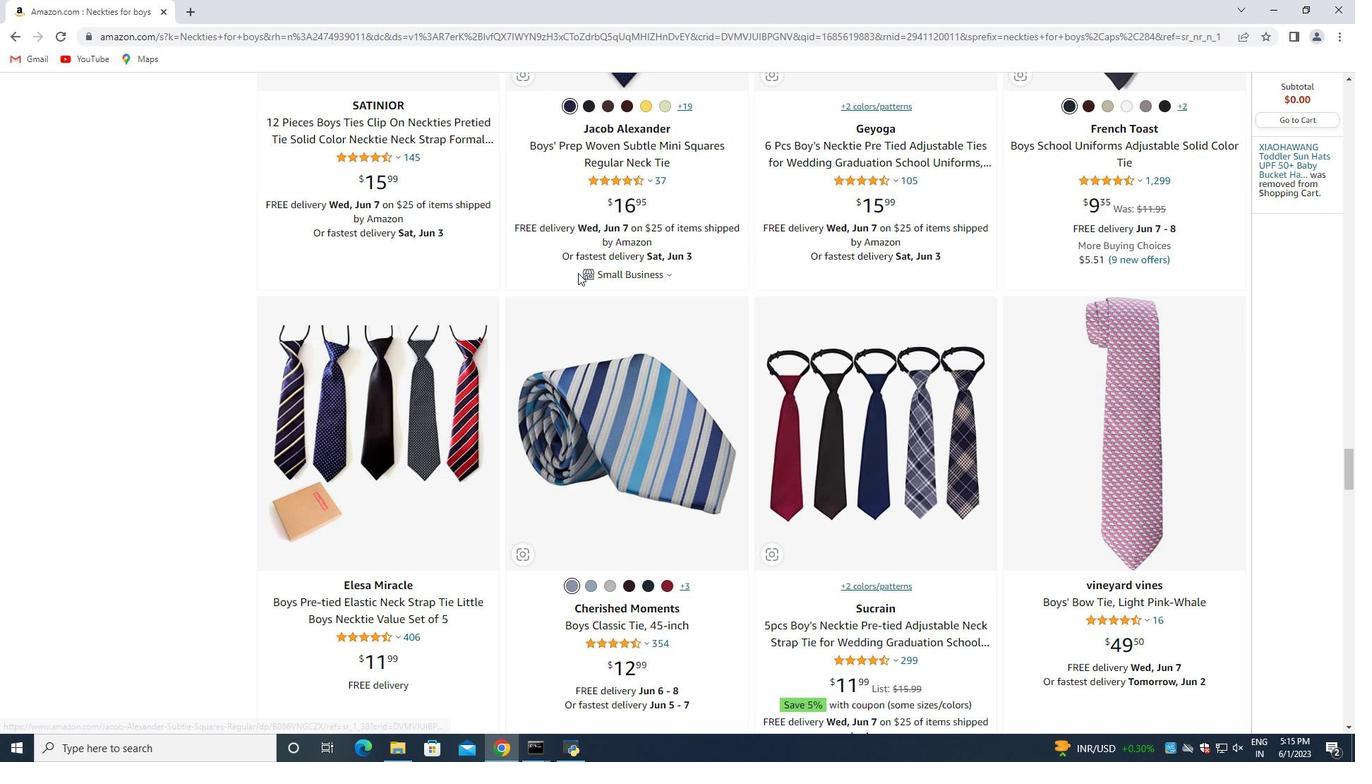 
Action: Mouse scrolled (578, 273) with delta (0, 0)
Screenshot: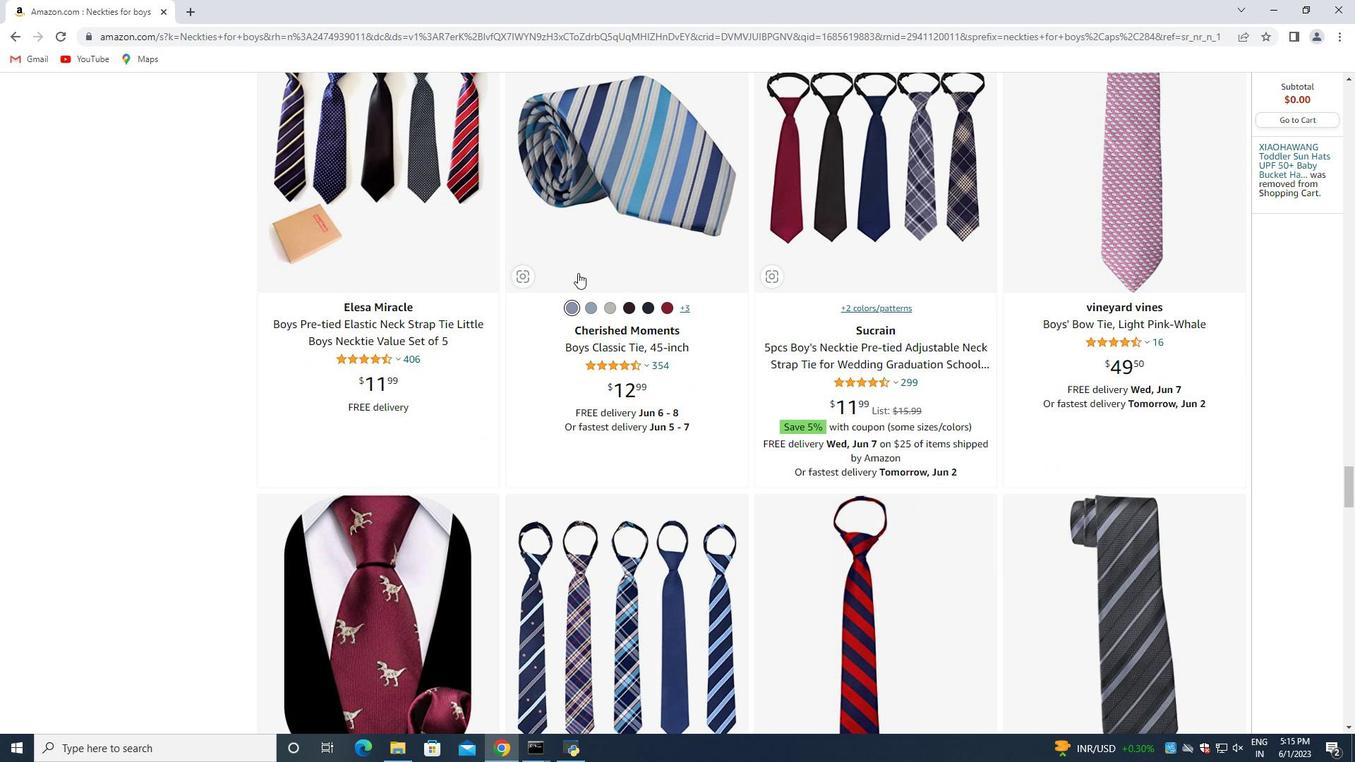 
Action: Mouse scrolled (578, 273) with delta (0, 0)
Screenshot: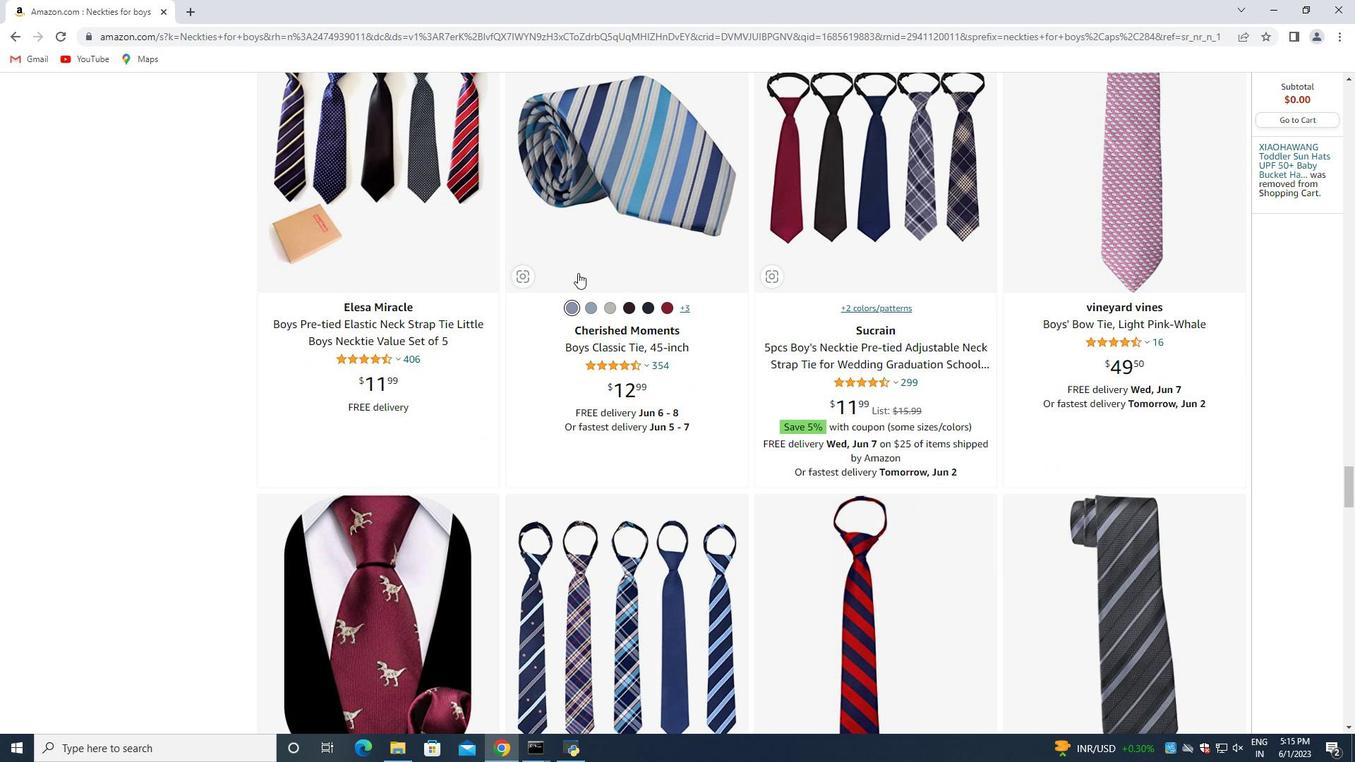 
Action: Mouse scrolled (578, 273) with delta (0, 0)
Screenshot: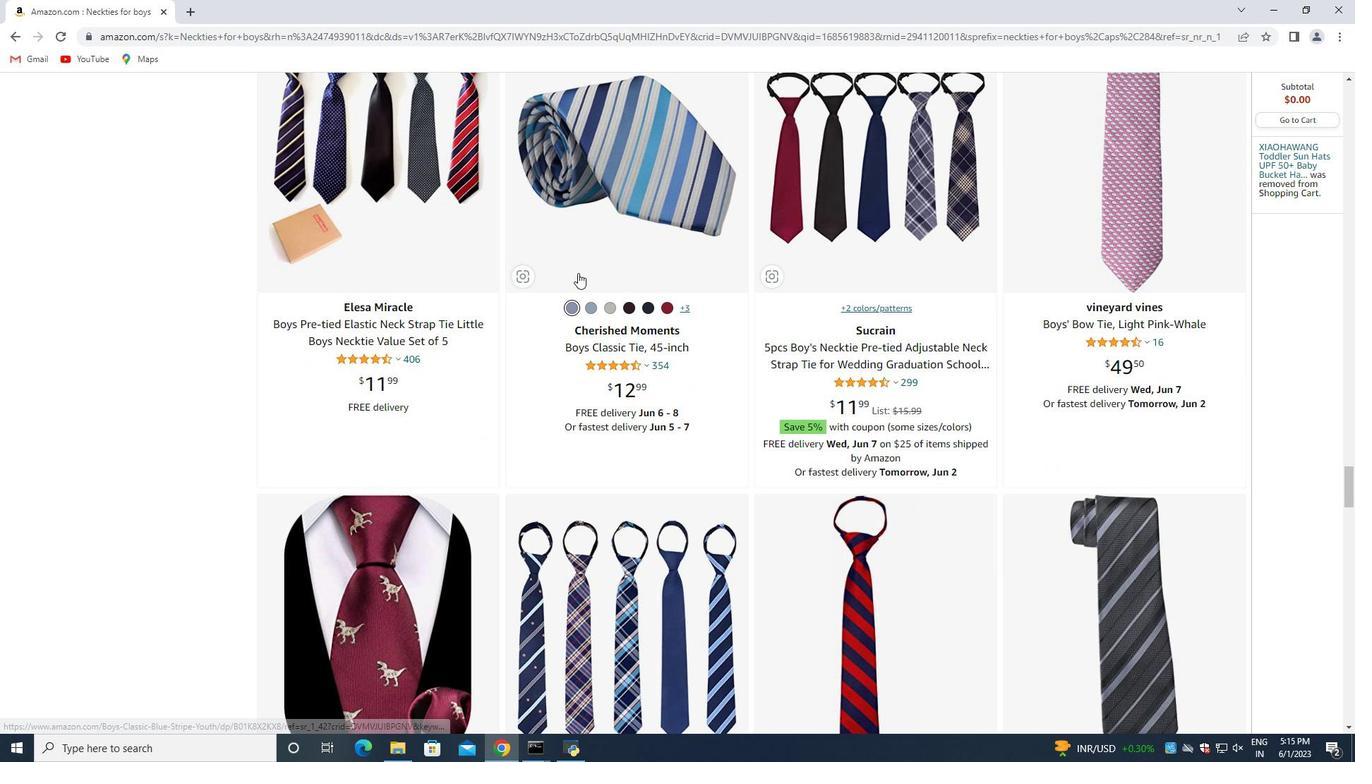 
Action: Mouse scrolled (578, 273) with delta (0, 0)
Screenshot: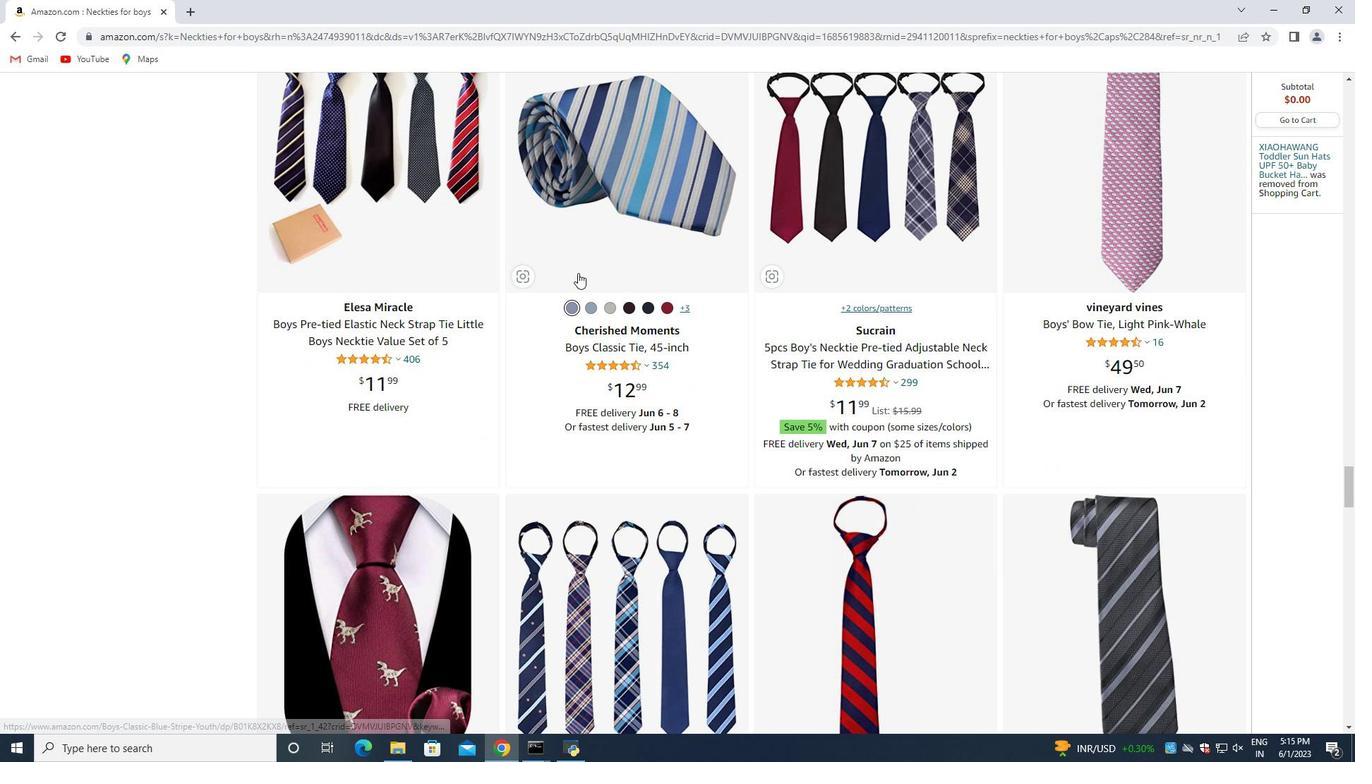 
Action: Mouse scrolled (578, 273) with delta (0, 0)
Screenshot: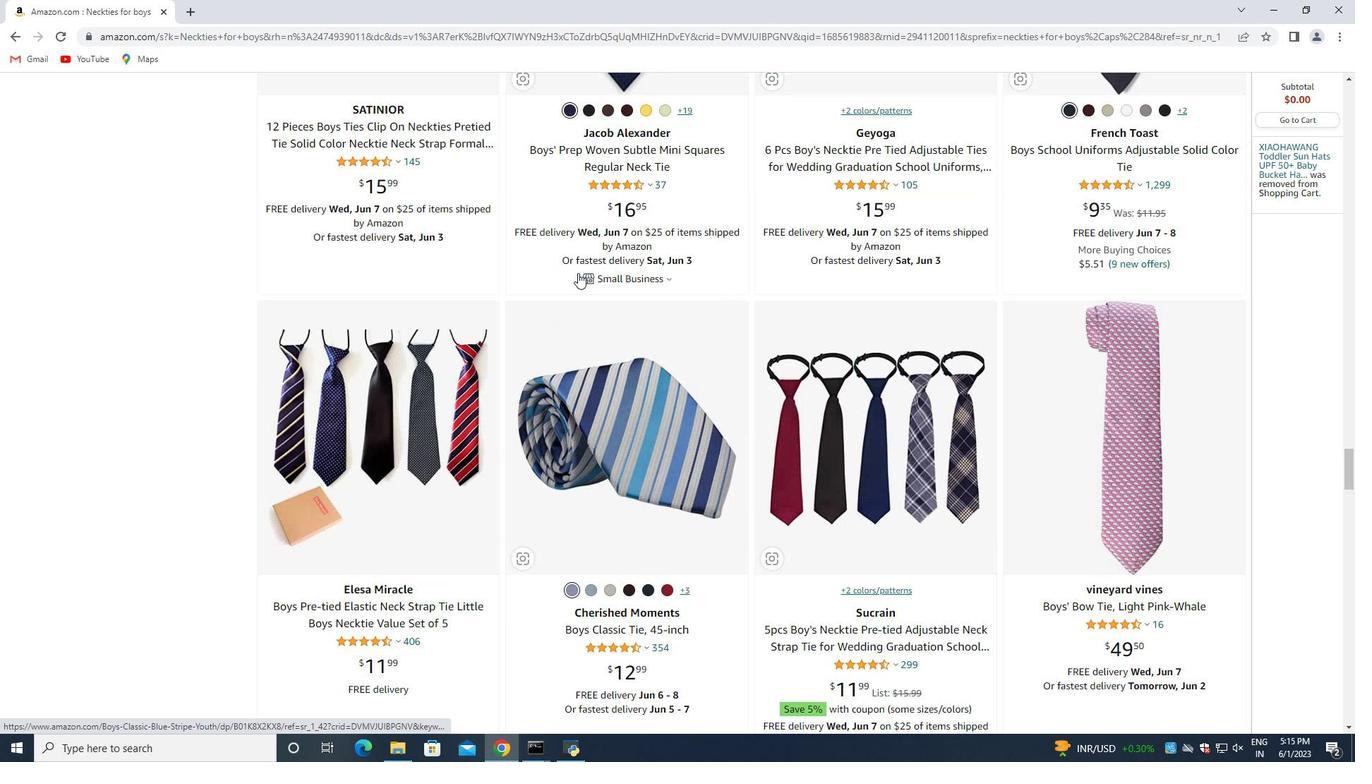 
Action: Mouse scrolled (578, 273) with delta (0, 0)
Screenshot: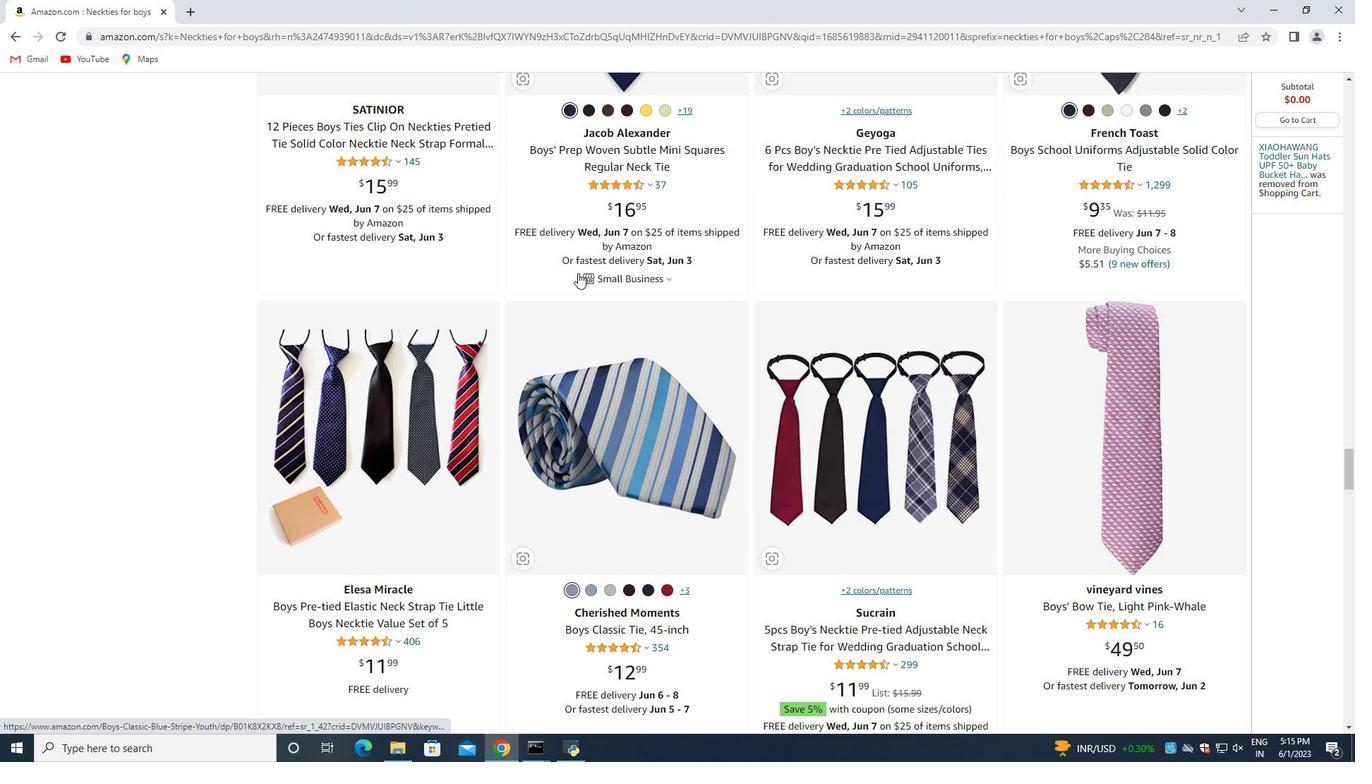 
Action: Mouse scrolled (578, 273) with delta (0, 0)
Screenshot: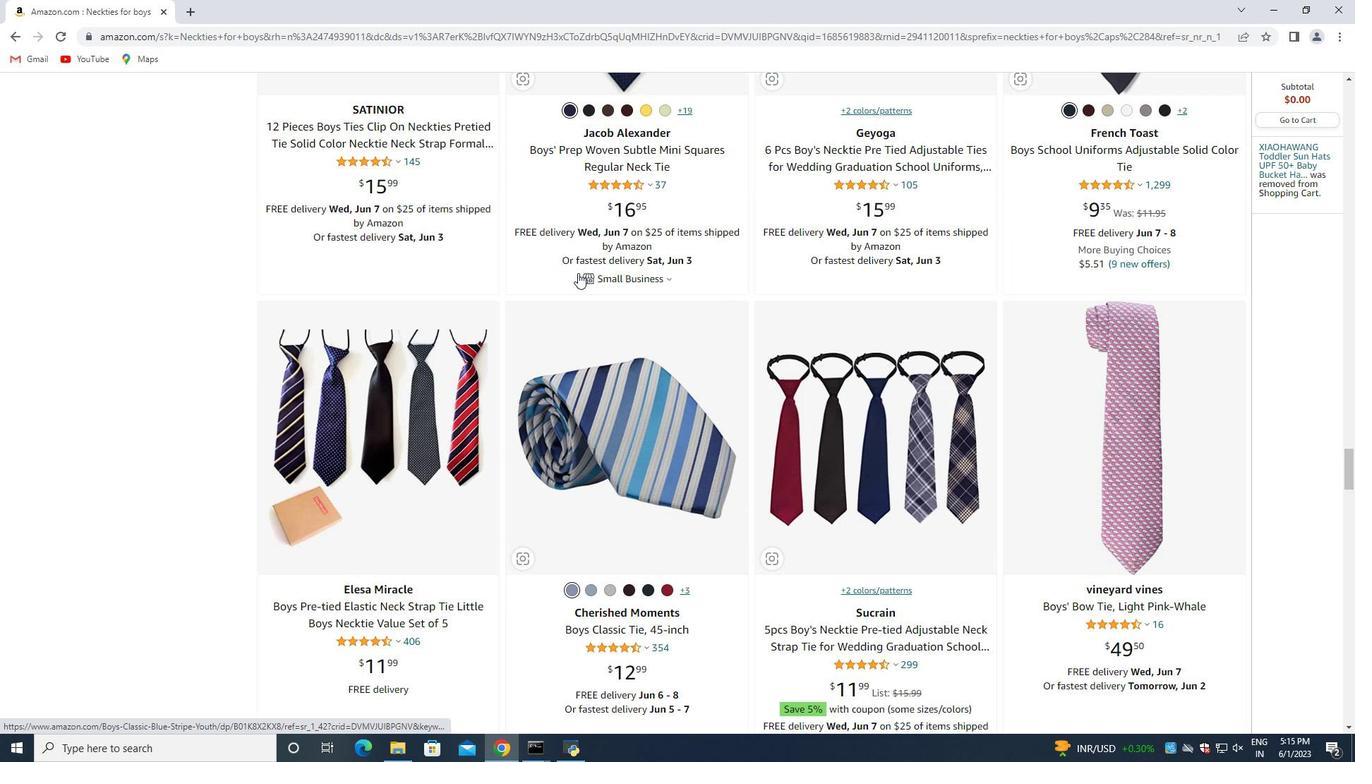 
Action: Mouse scrolled (578, 273) with delta (0, 0)
Screenshot: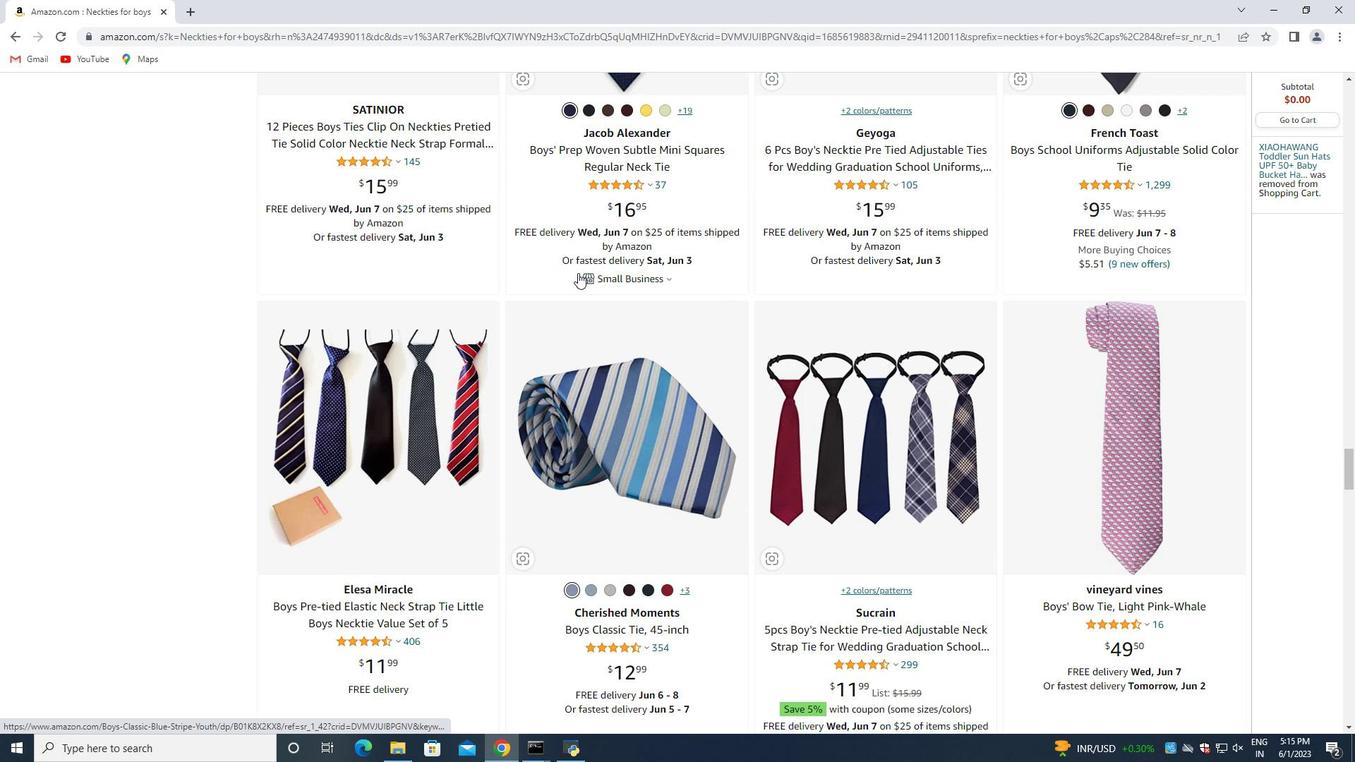 
Action: Mouse scrolled (578, 273) with delta (0, 0)
Screenshot: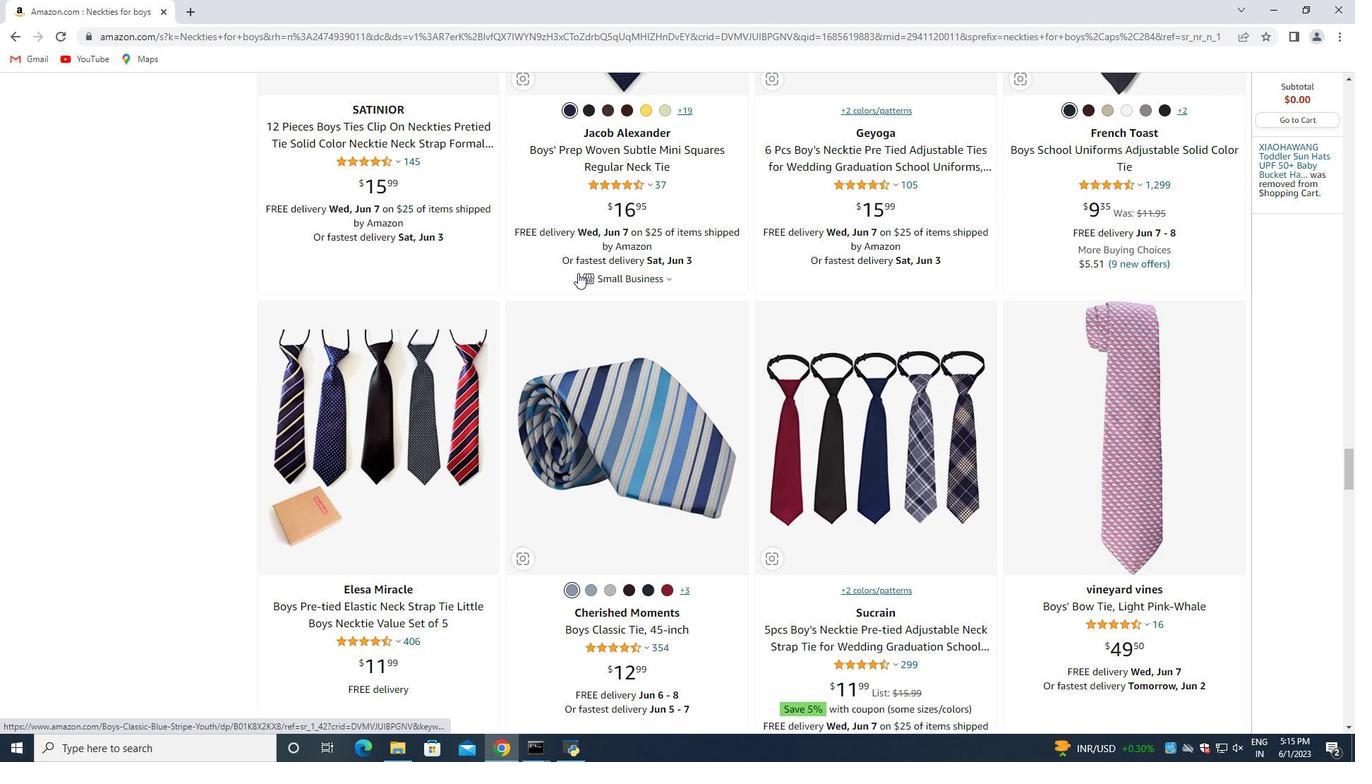 
Action: Mouse scrolled (578, 273) with delta (0, 0)
Screenshot: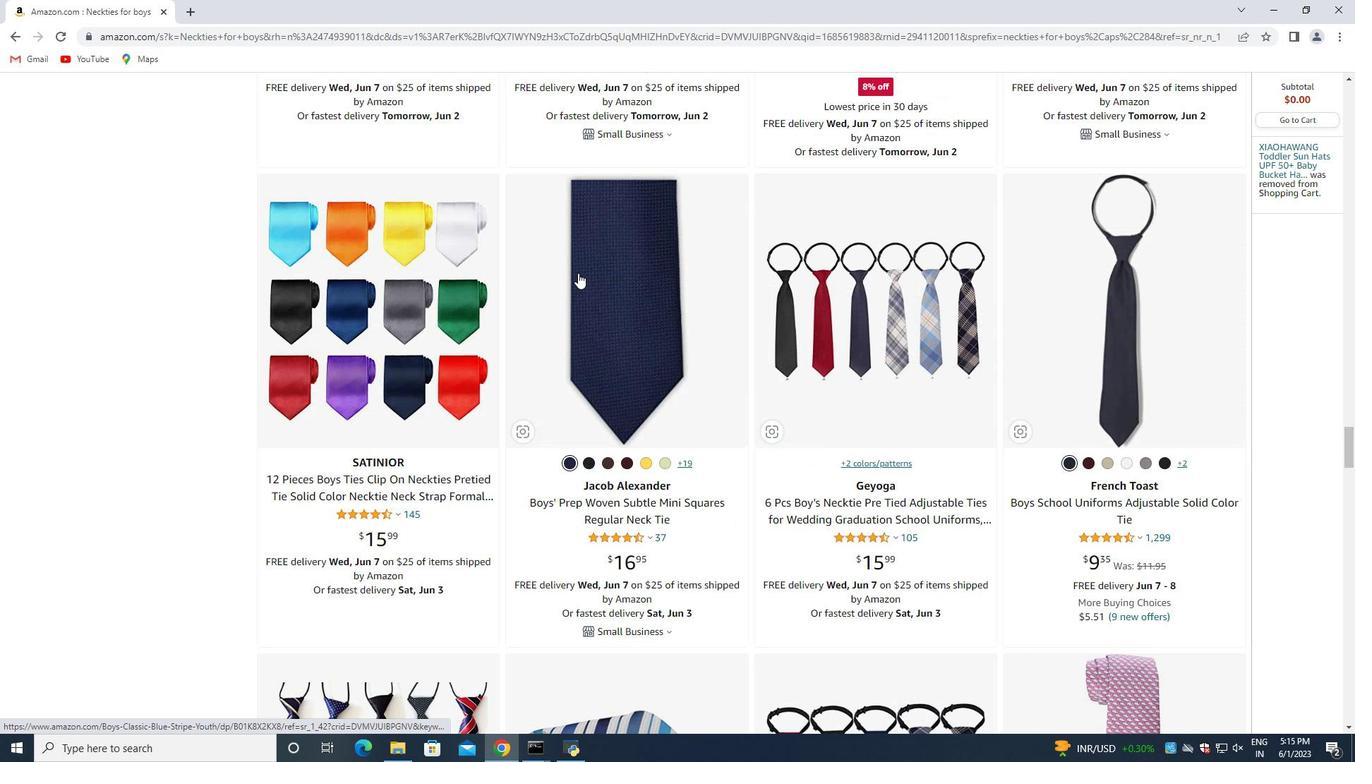 
Action: Mouse scrolled (578, 273) with delta (0, 0)
Screenshot: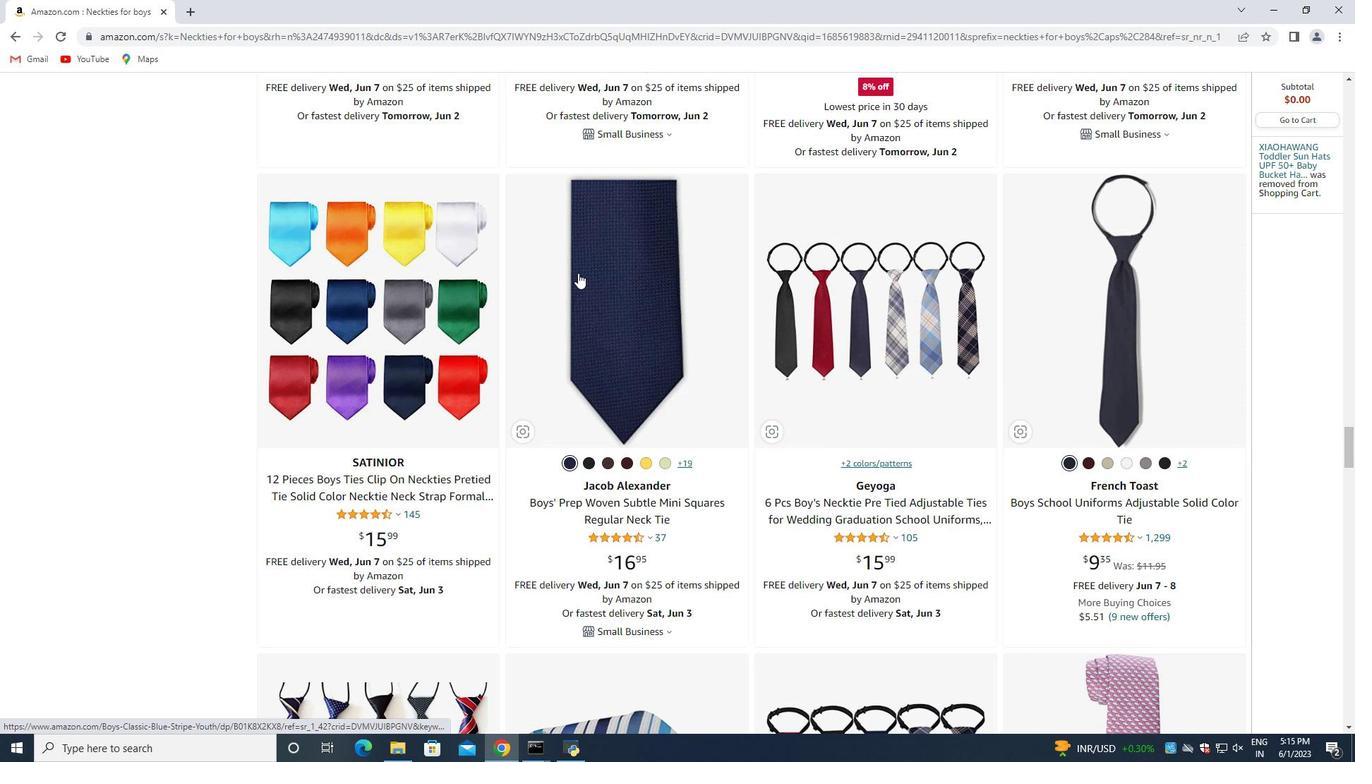 
Action: Mouse scrolled (578, 273) with delta (0, 0)
Screenshot: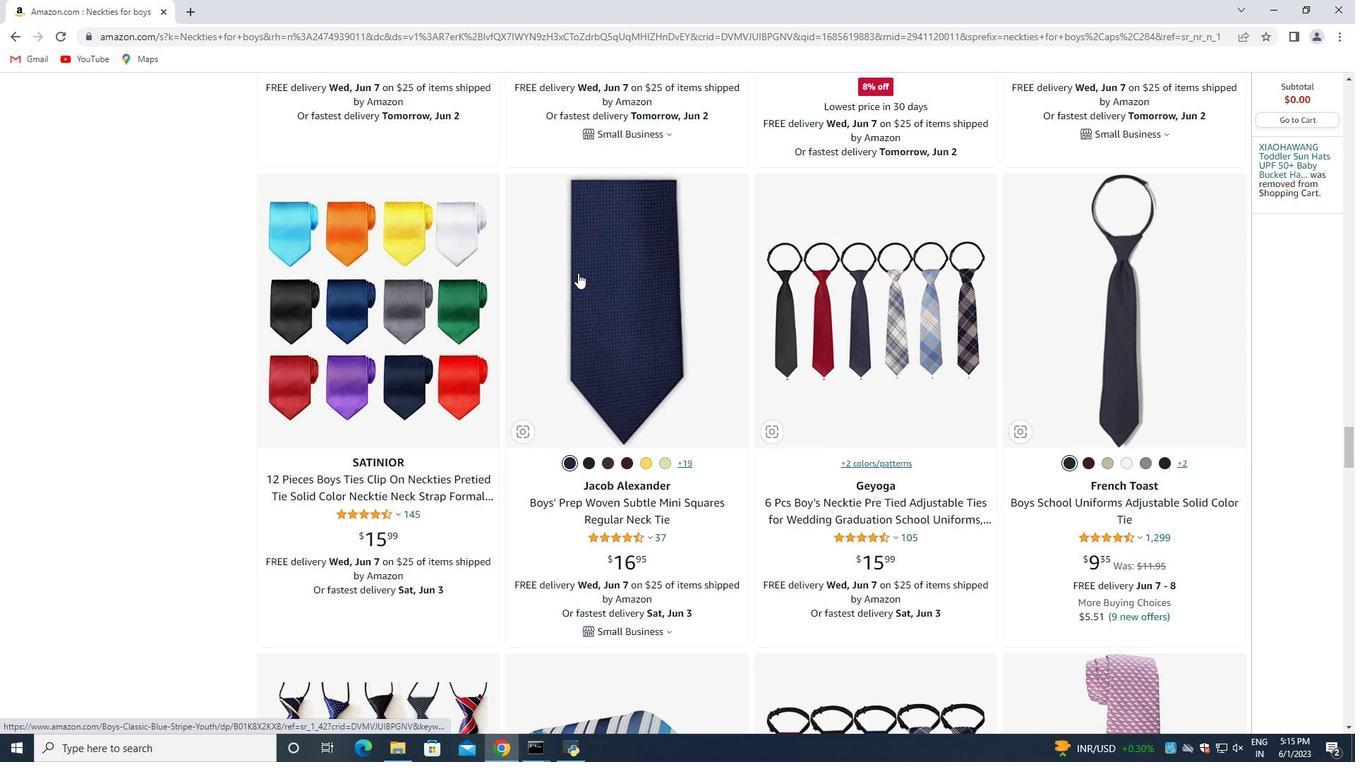 
Action: Mouse scrolled (578, 273) with delta (0, 0)
Screenshot: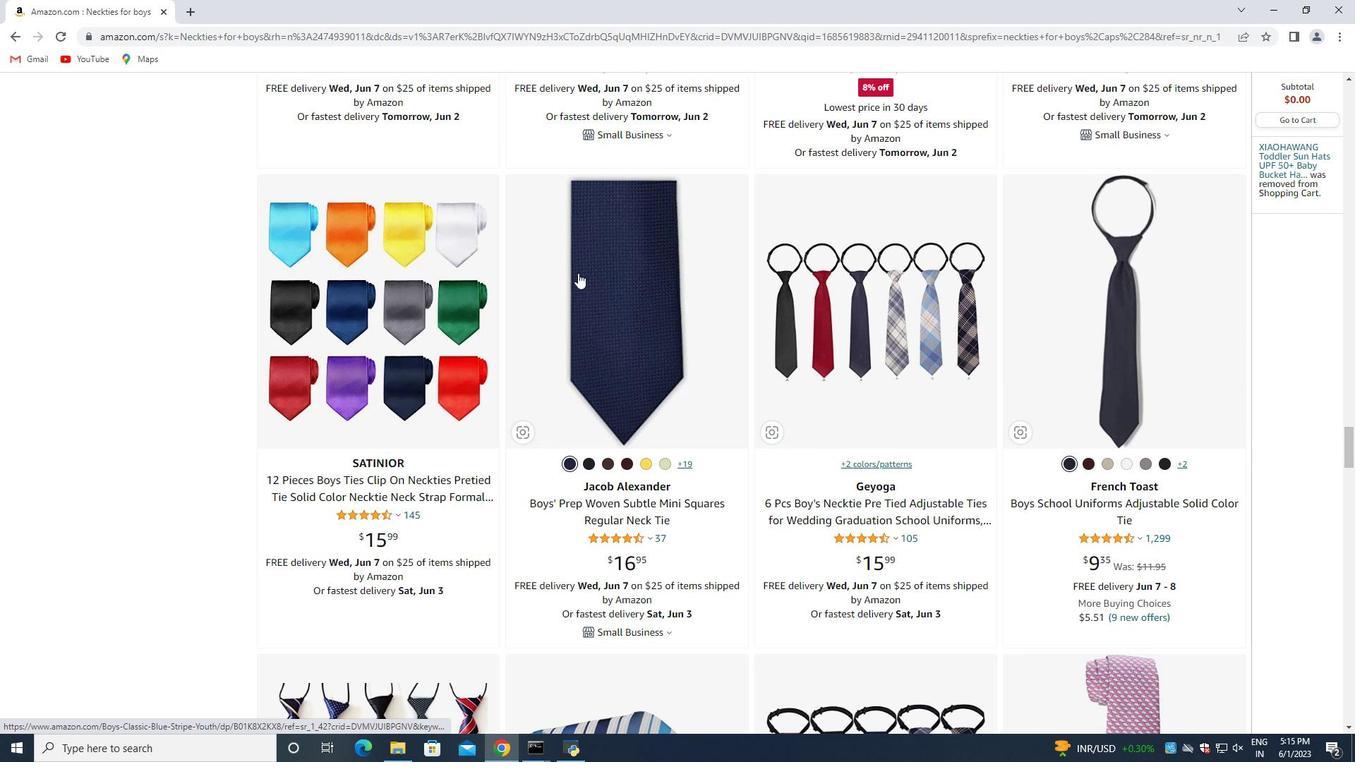 
Action: Mouse scrolled (578, 273) with delta (0, 0)
Screenshot: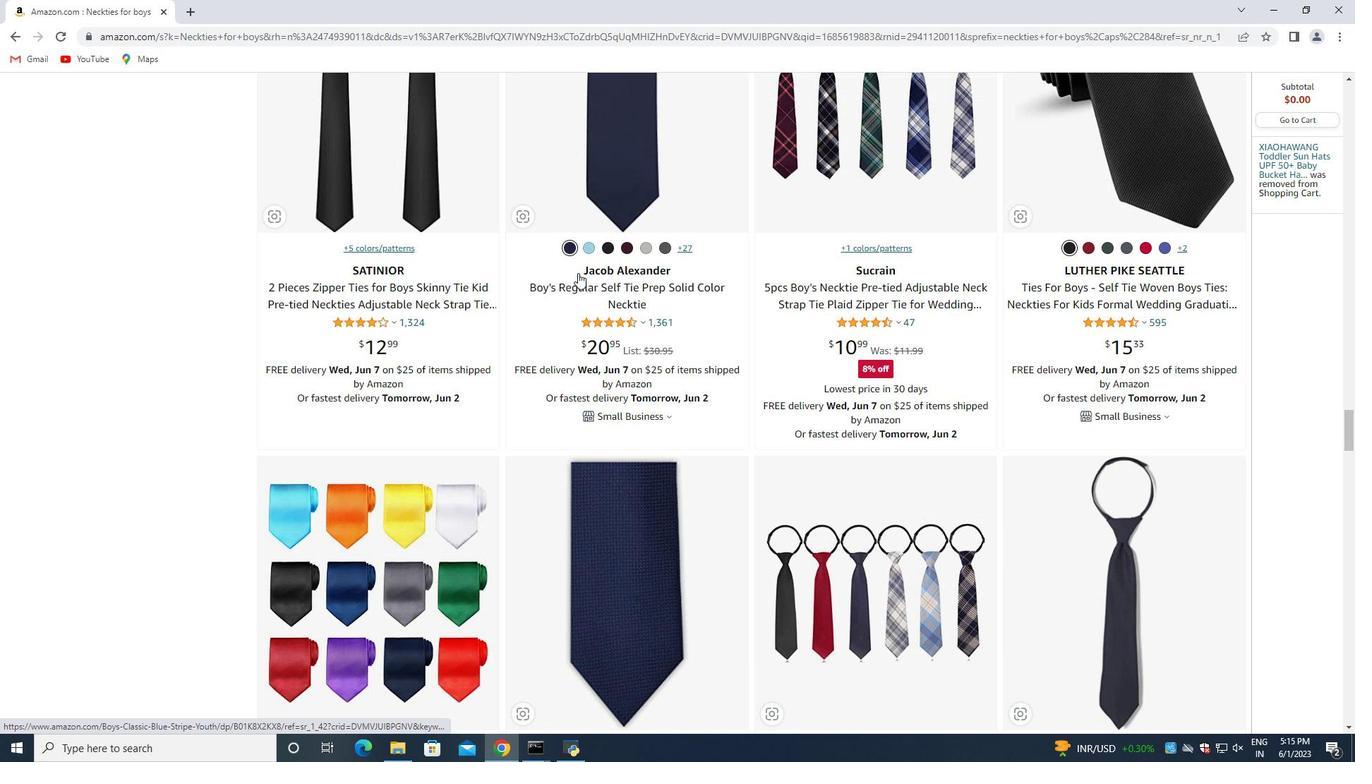 
Action: Mouse scrolled (578, 273) with delta (0, 0)
Screenshot: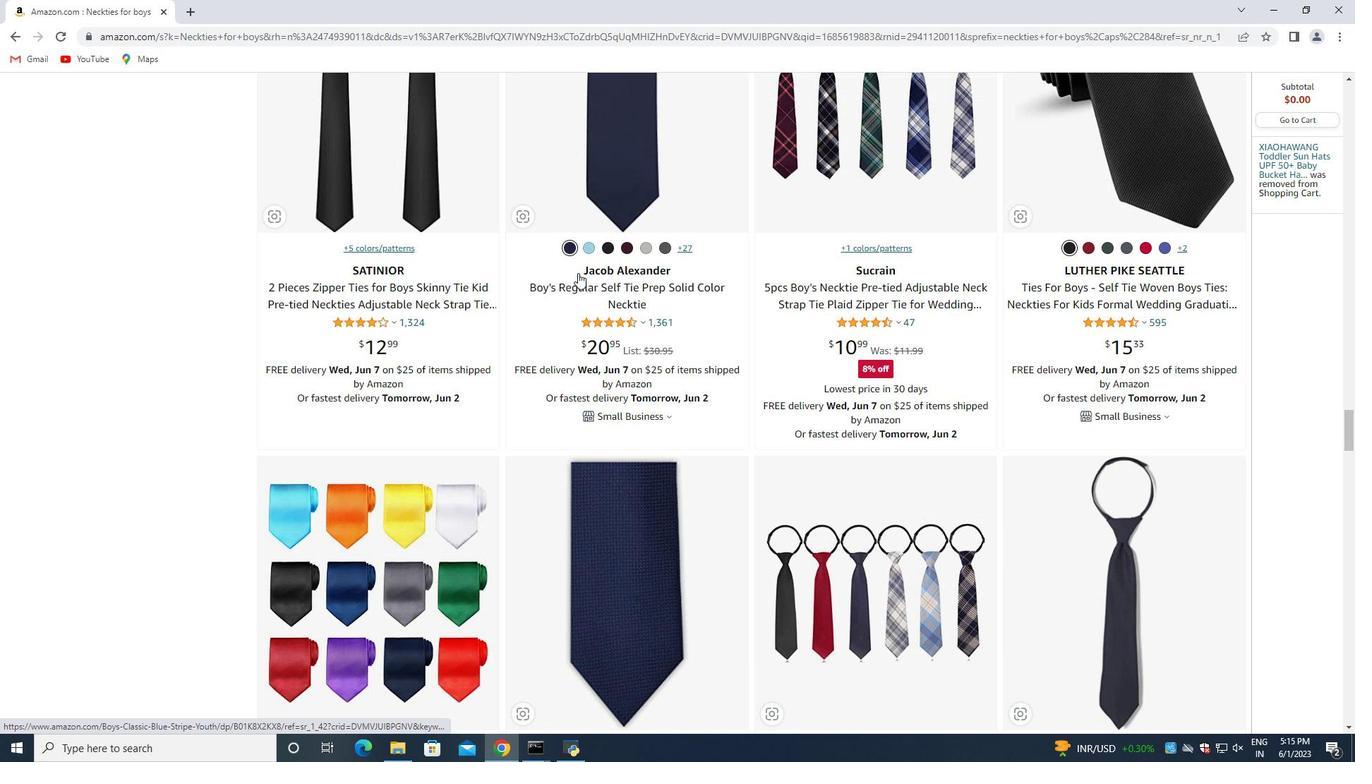 
Action: Mouse scrolled (578, 273) with delta (0, 0)
Screenshot: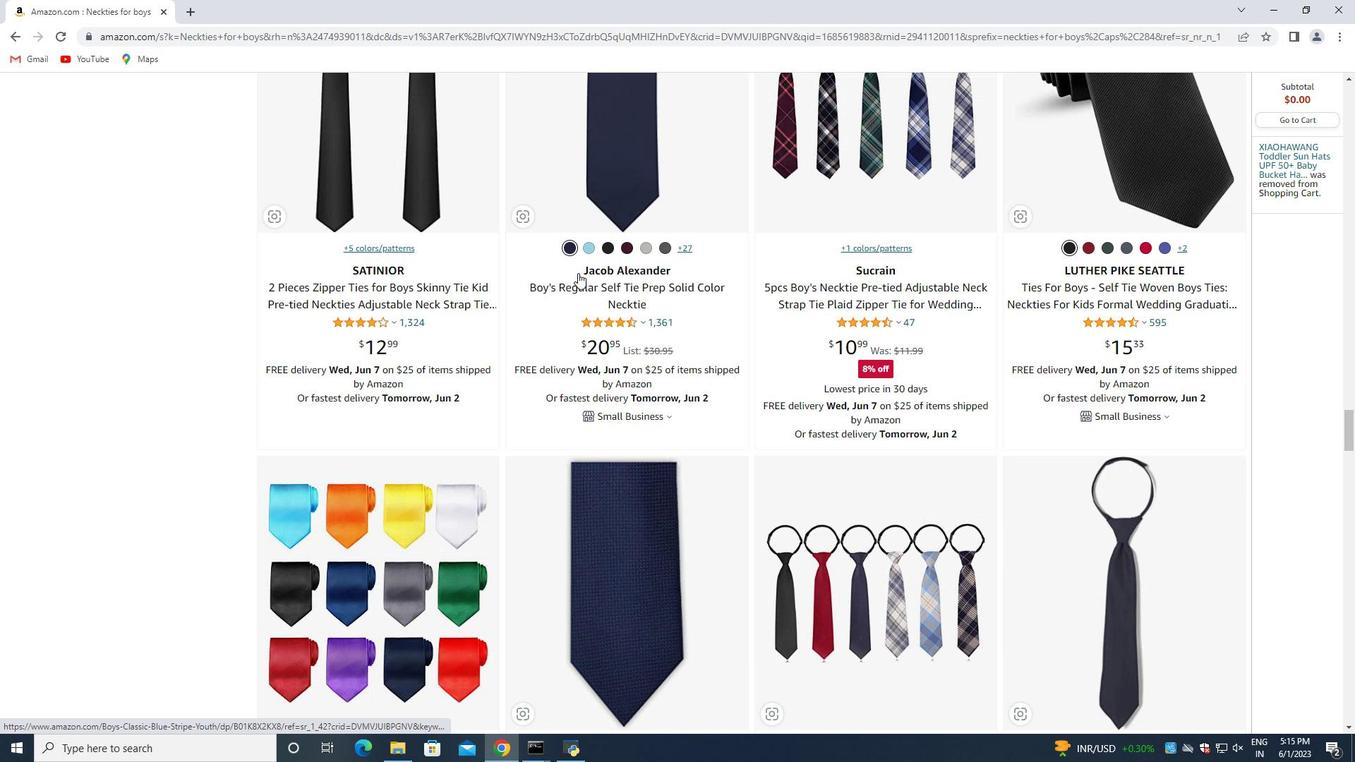 
Action: Mouse scrolled (578, 273) with delta (0, 0)
Screenshot: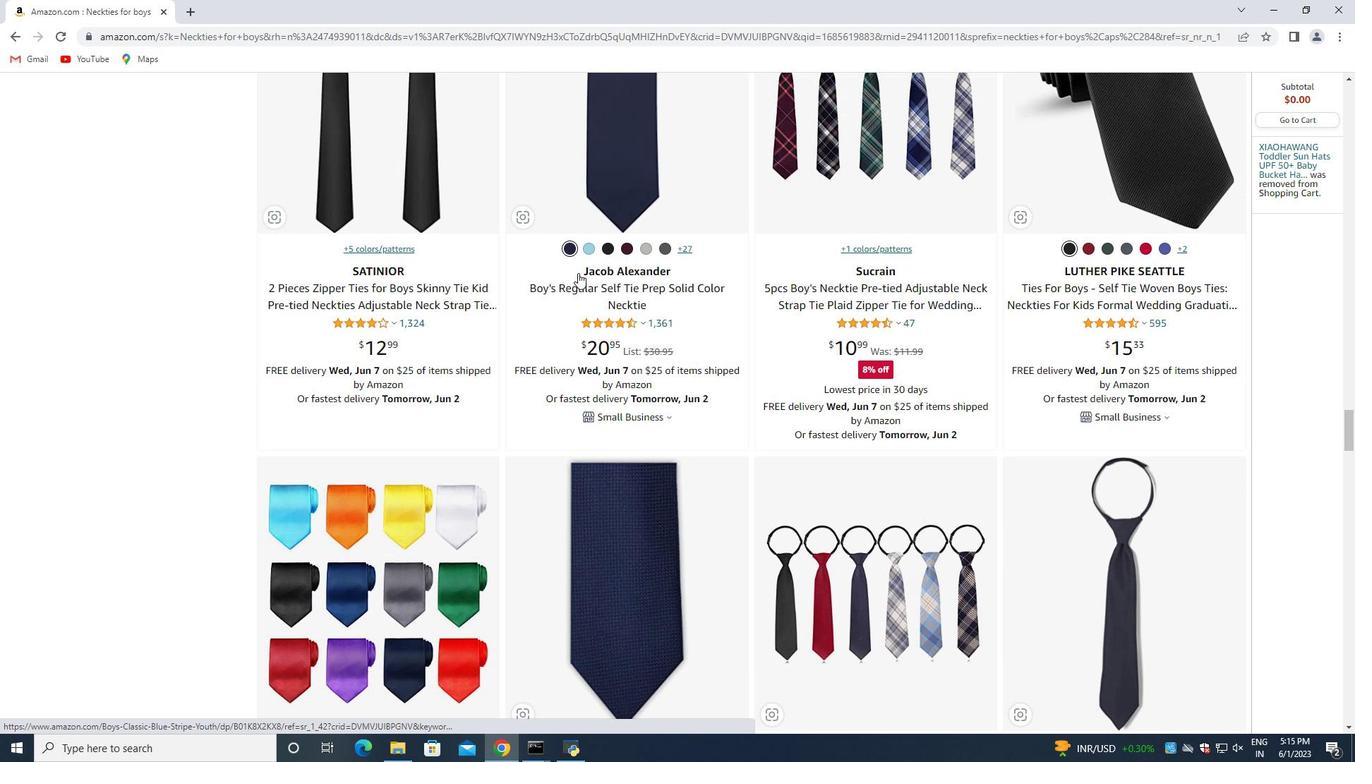 
Action: Mouse scrolled (578, 273) with delta (0, 0)
Screenshot: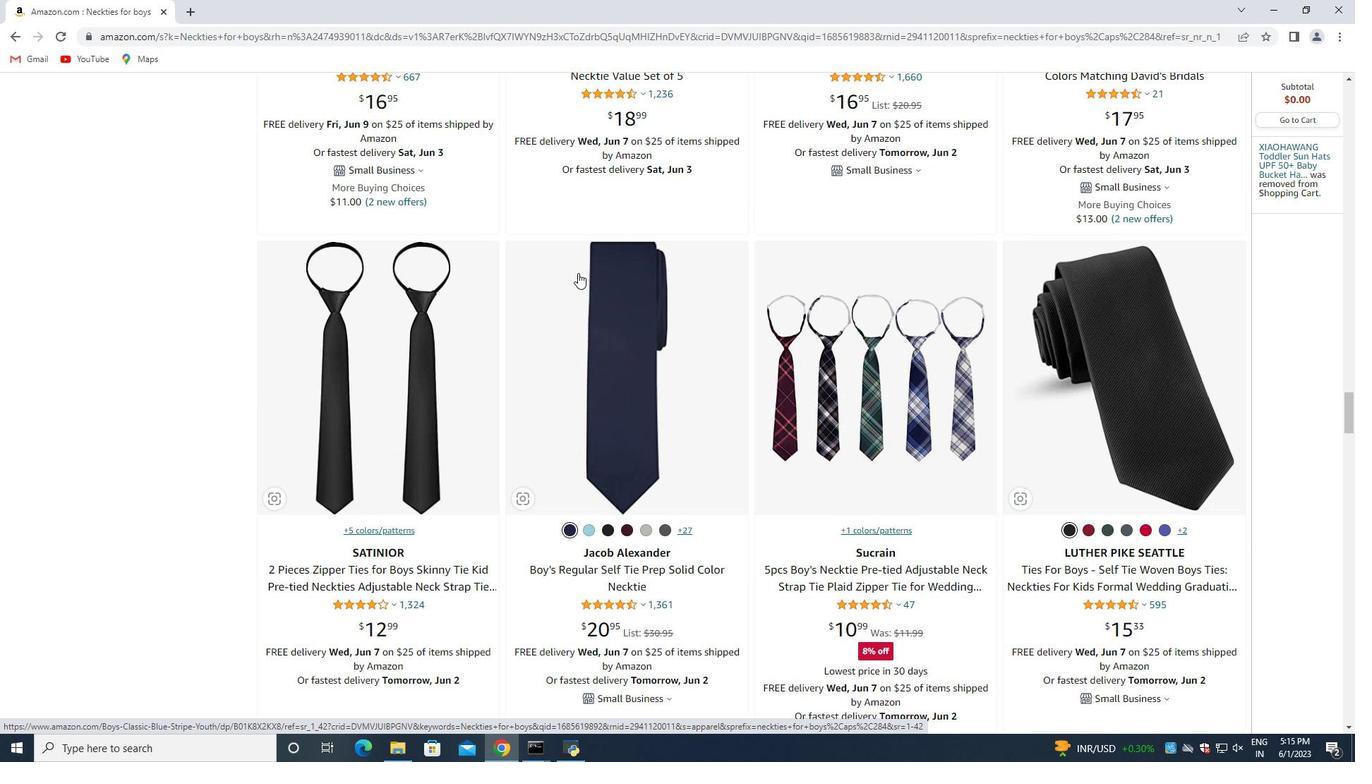 
Action: Mouse scrolled (578, 273) with delta (0, 0)
Screenshot: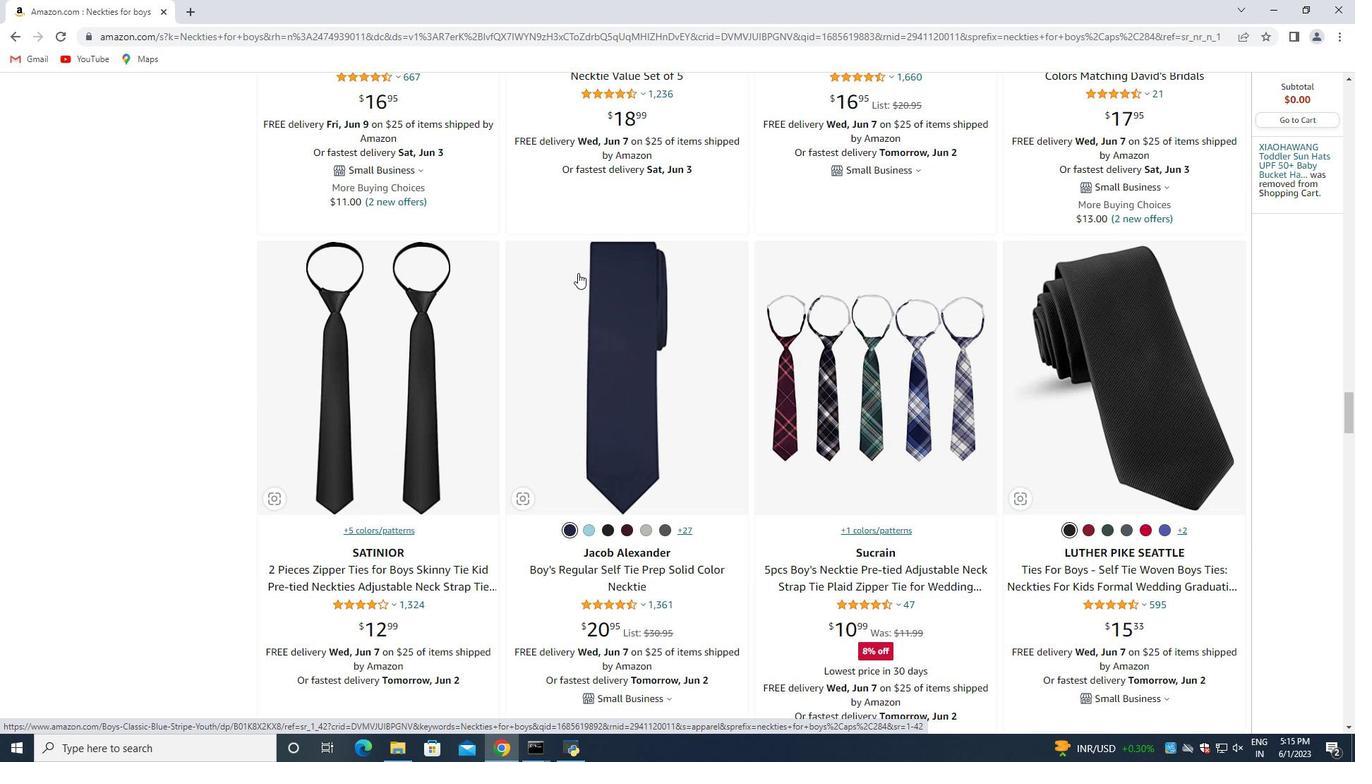 
Action: Mouse scrolled (578, 273) with delta (0, 0)
Screenshot: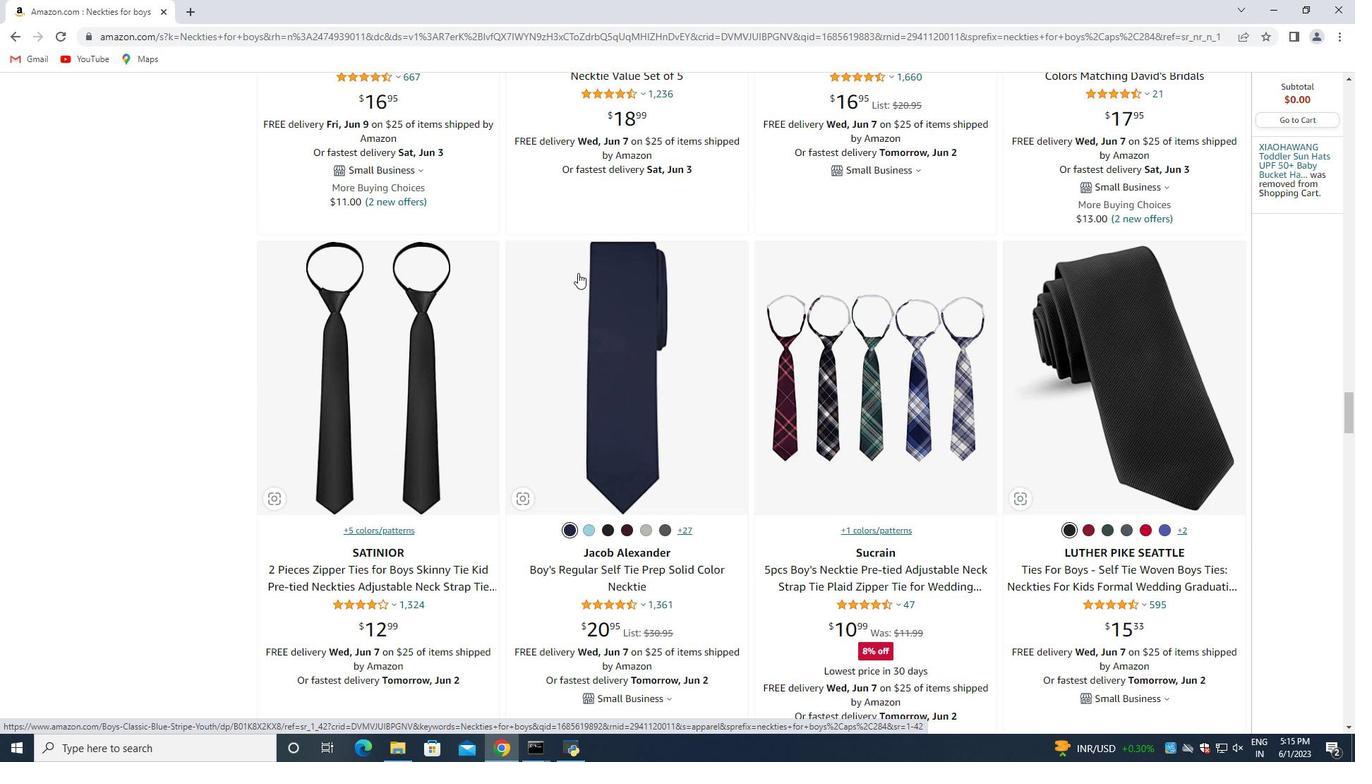 
Action: Mouse scrolled (578, 273) with delta (0, 0)
Screenshot: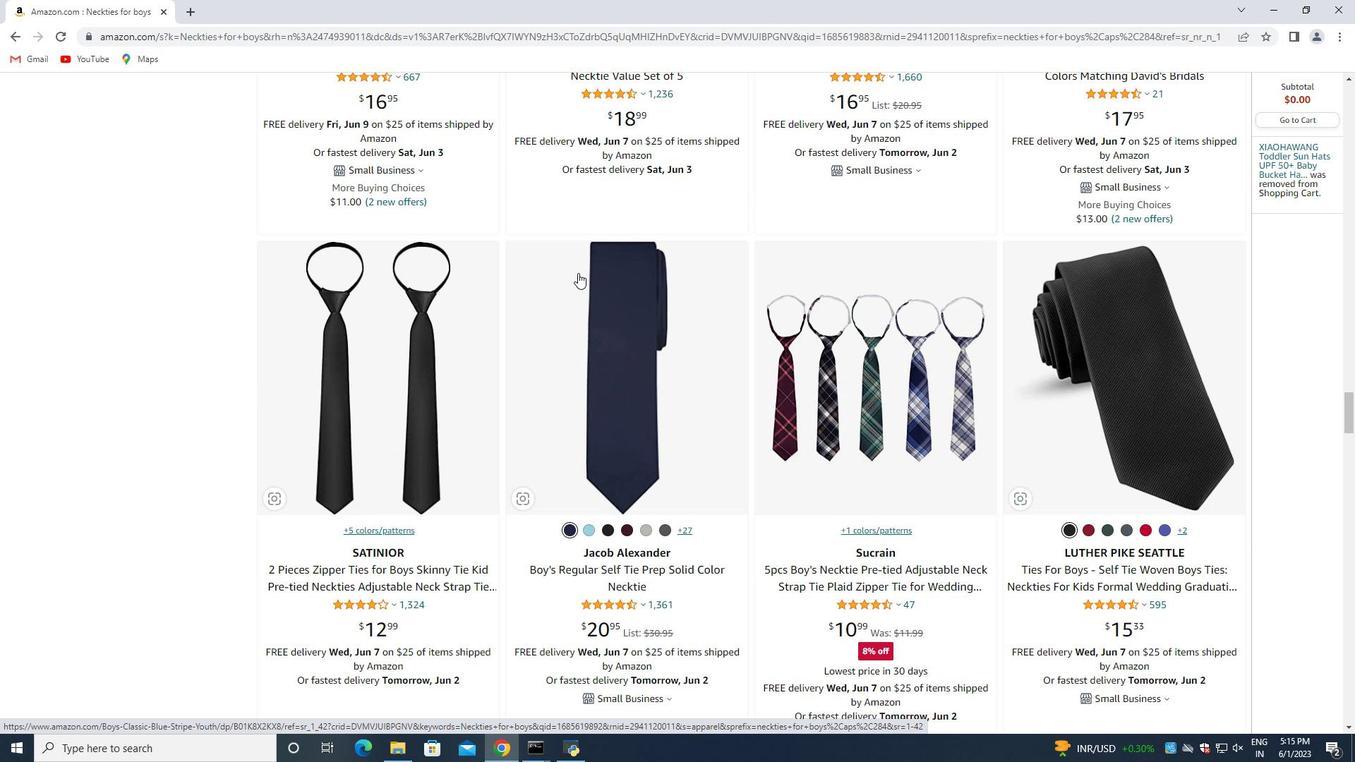
Action: Mouse scrolled (578, 273) with delta (0, 0)
Screenshot: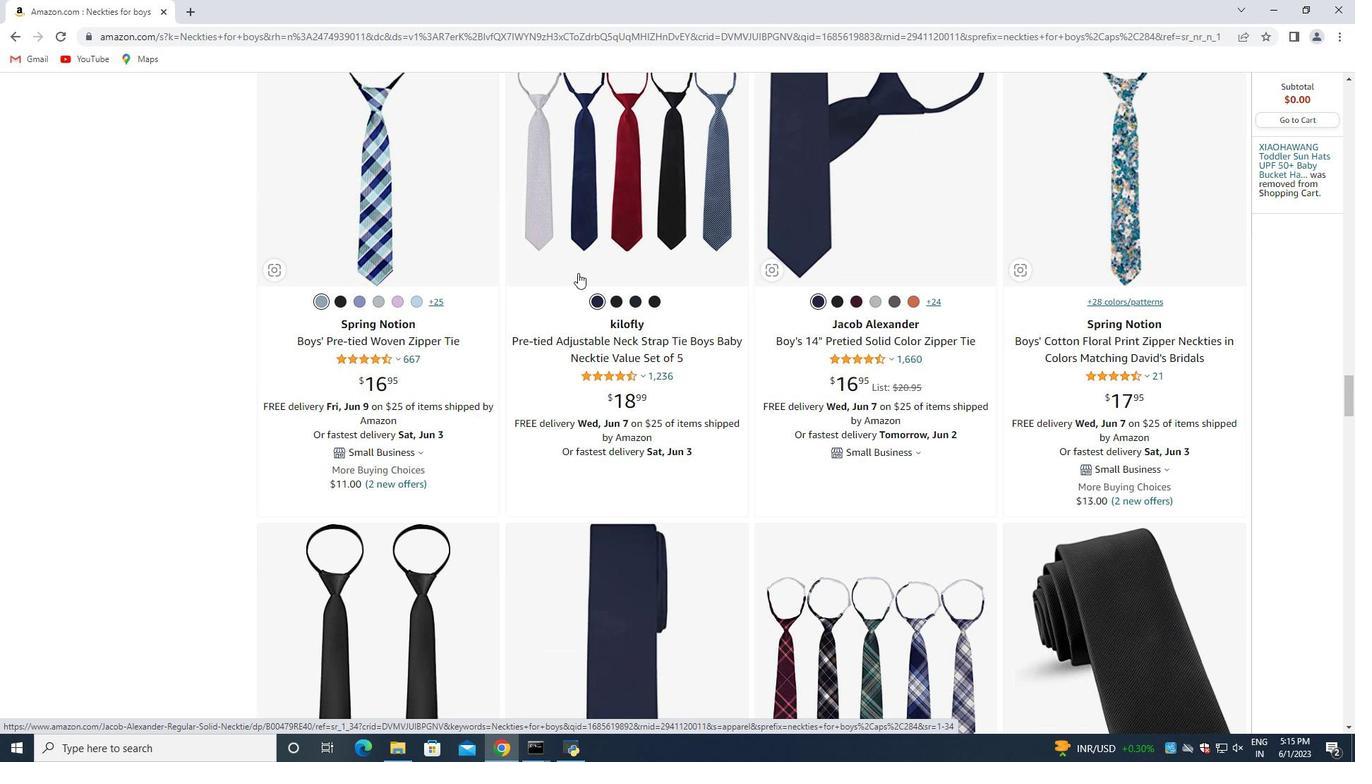
Action: Mouse scrolled (578, 273) with delta (0, 0)
Screenshot: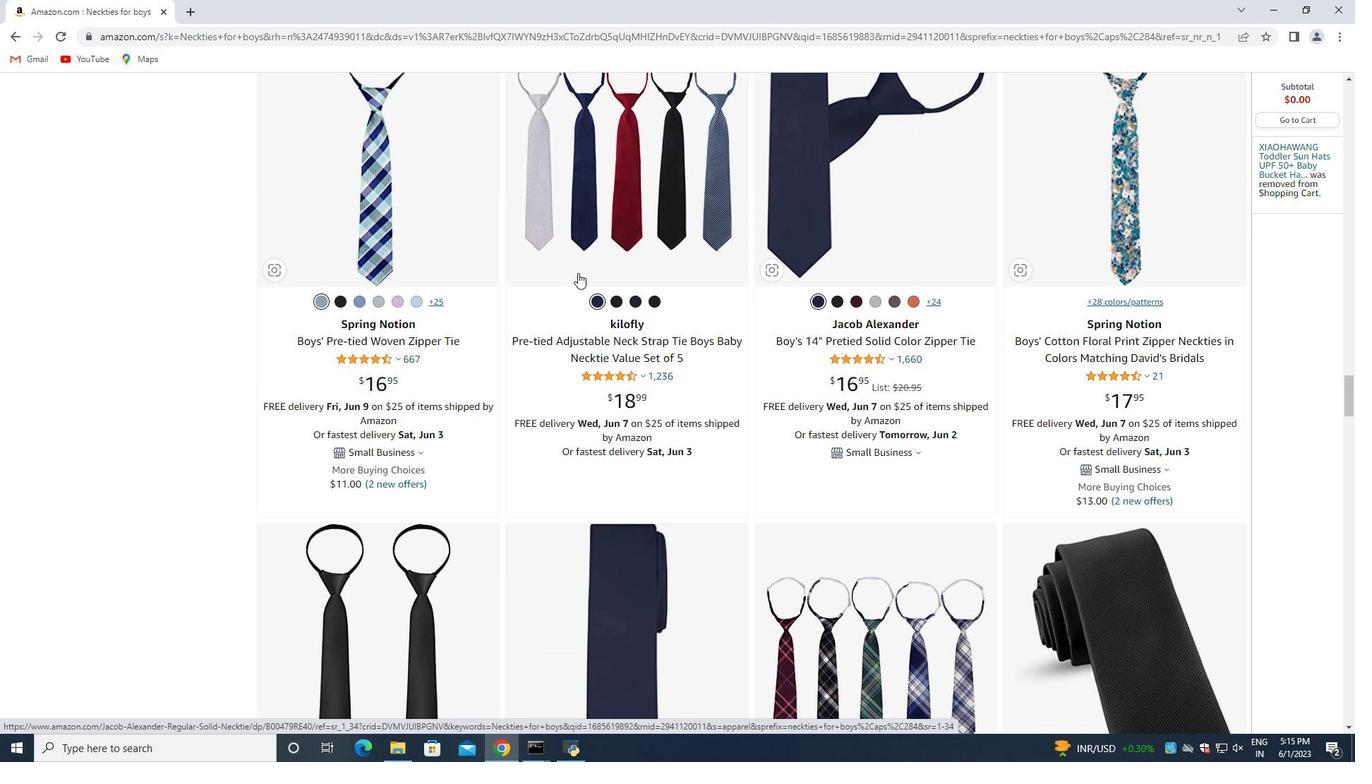 
Action: Mouse scrolled (578, 273) with delta (0, 0)
Screenshot: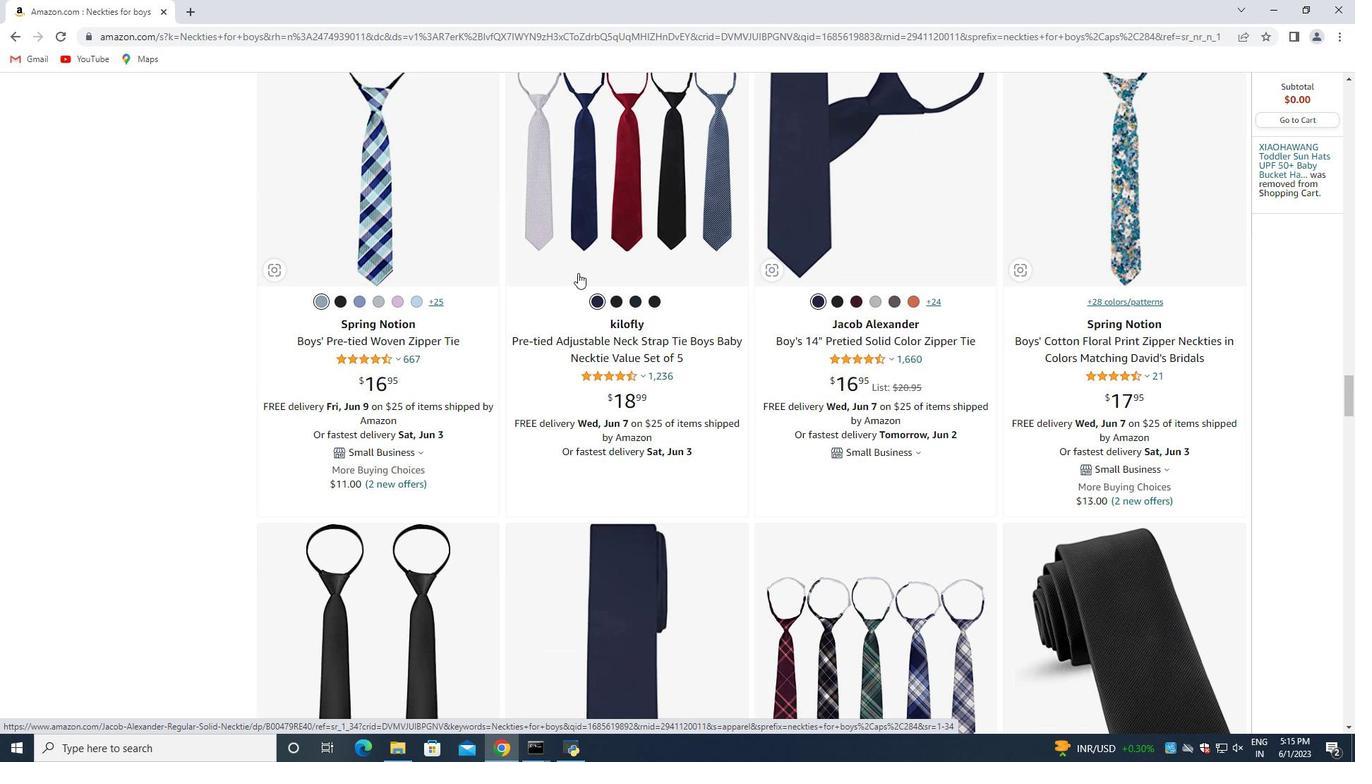 
Action: Mouse scrolled (578, 273) with delta (0, 0)
Screenshot: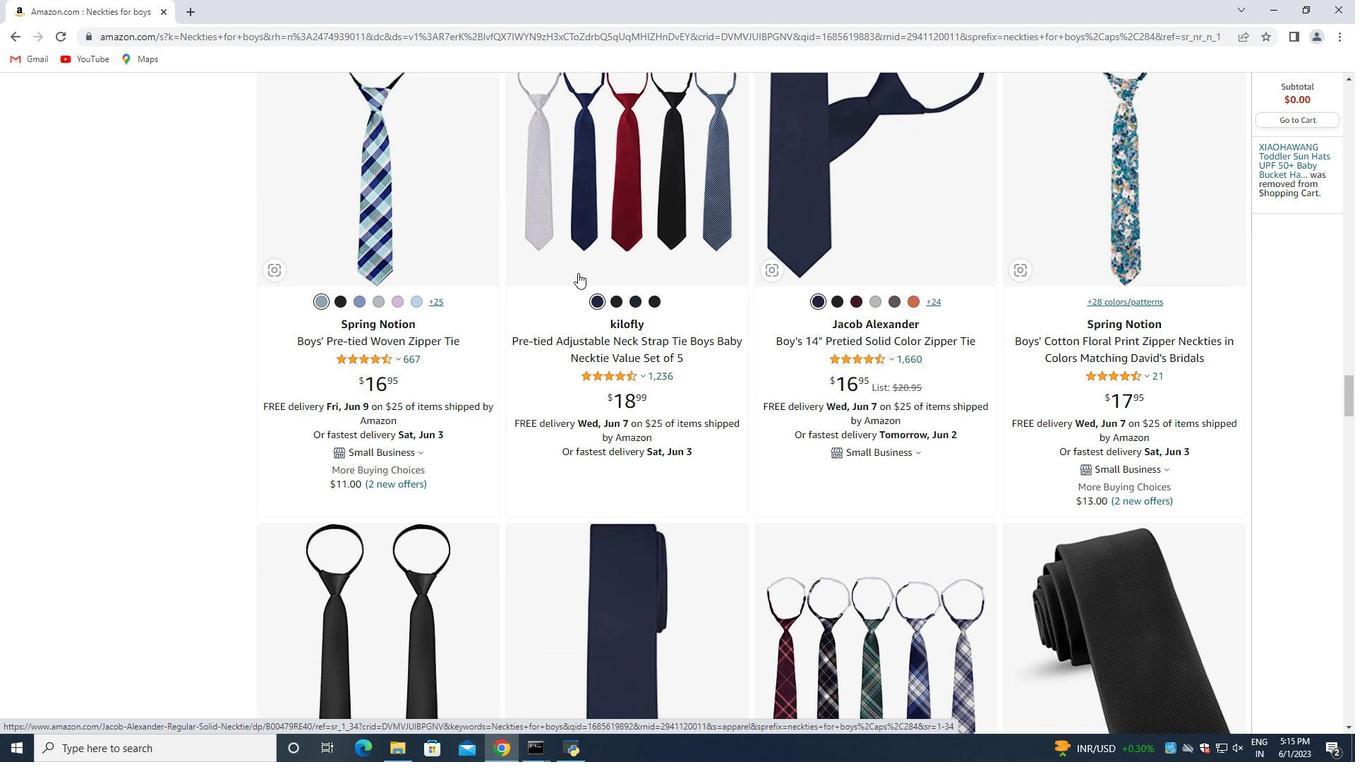 
Action: Mouse scrolled (578, 273) with delta (0, 0)
Screenshot: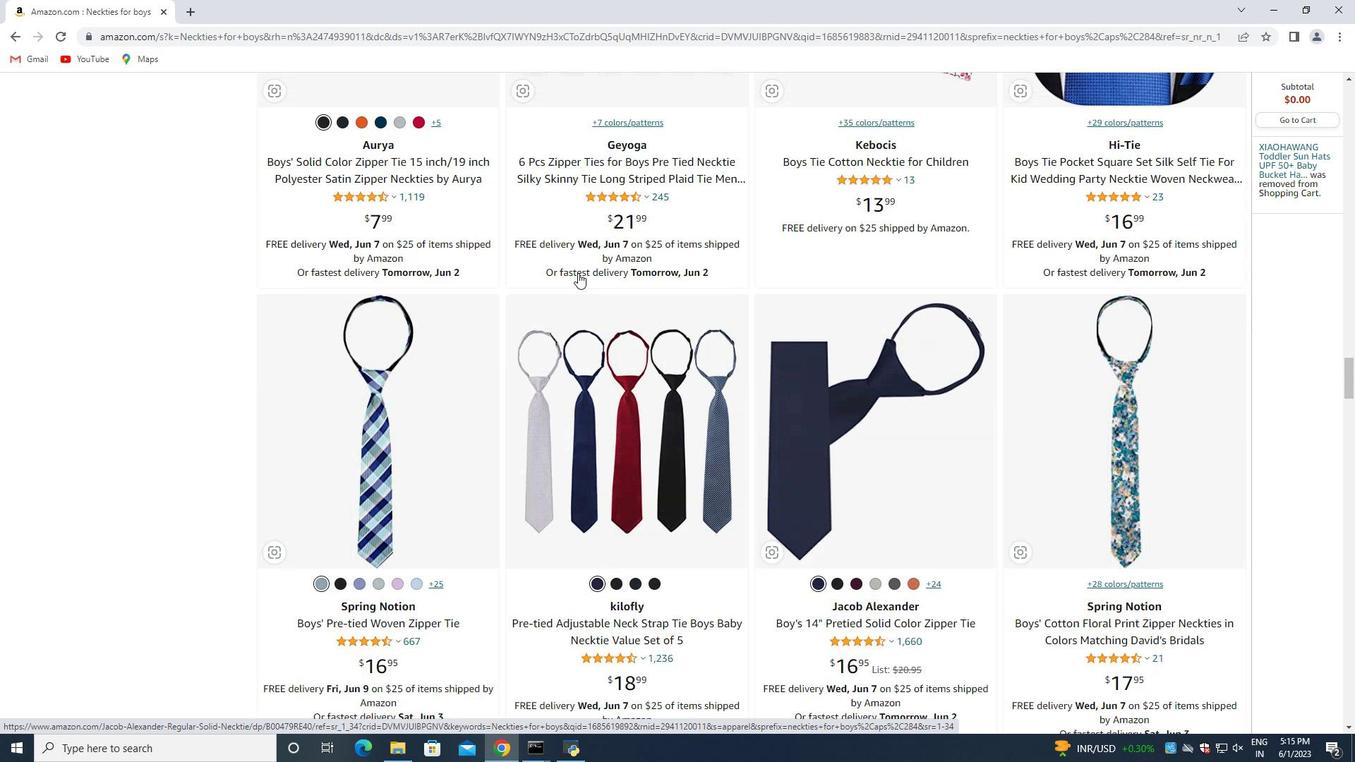 
Action: Mouse scrolled (578, 273) with delta (0, 0)
Screenshot: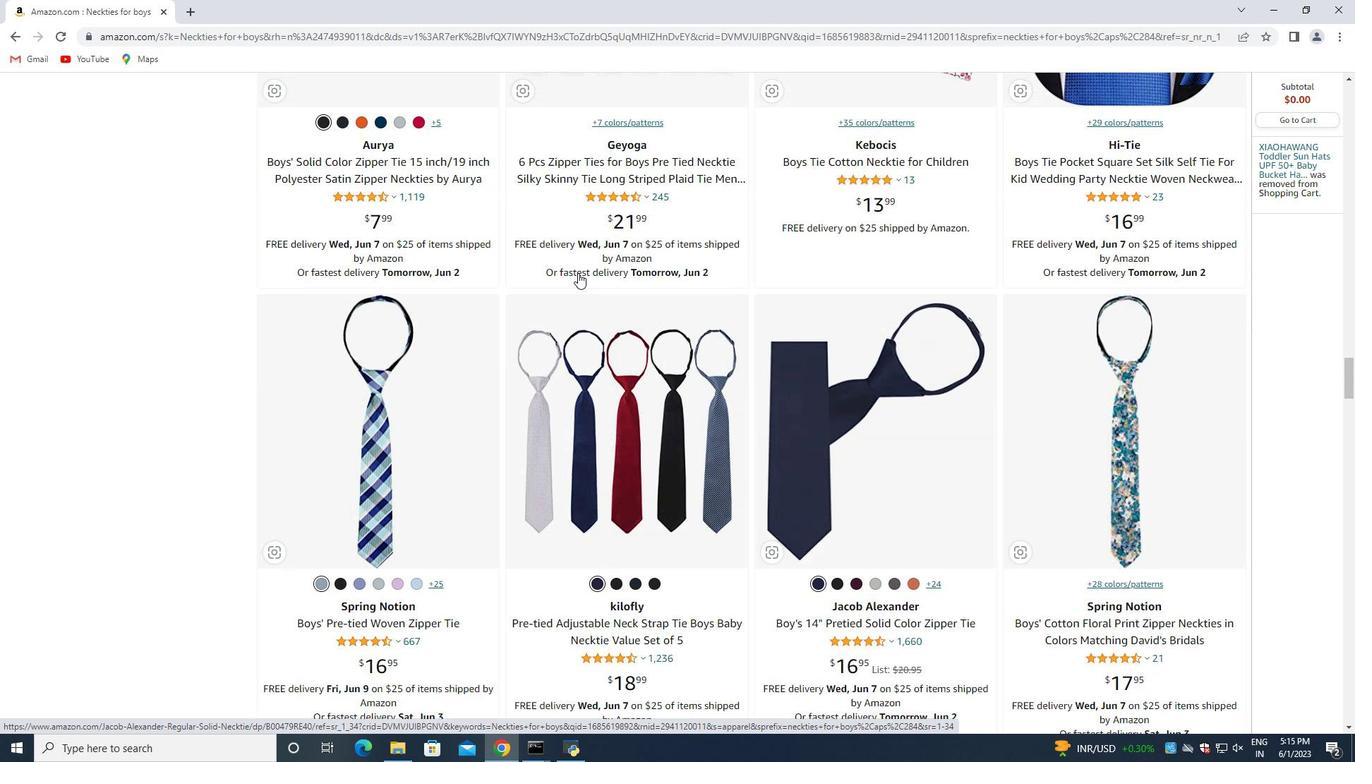
Action: Mouse scrolled (578, 273) with delta (0, 0)
Screenshot: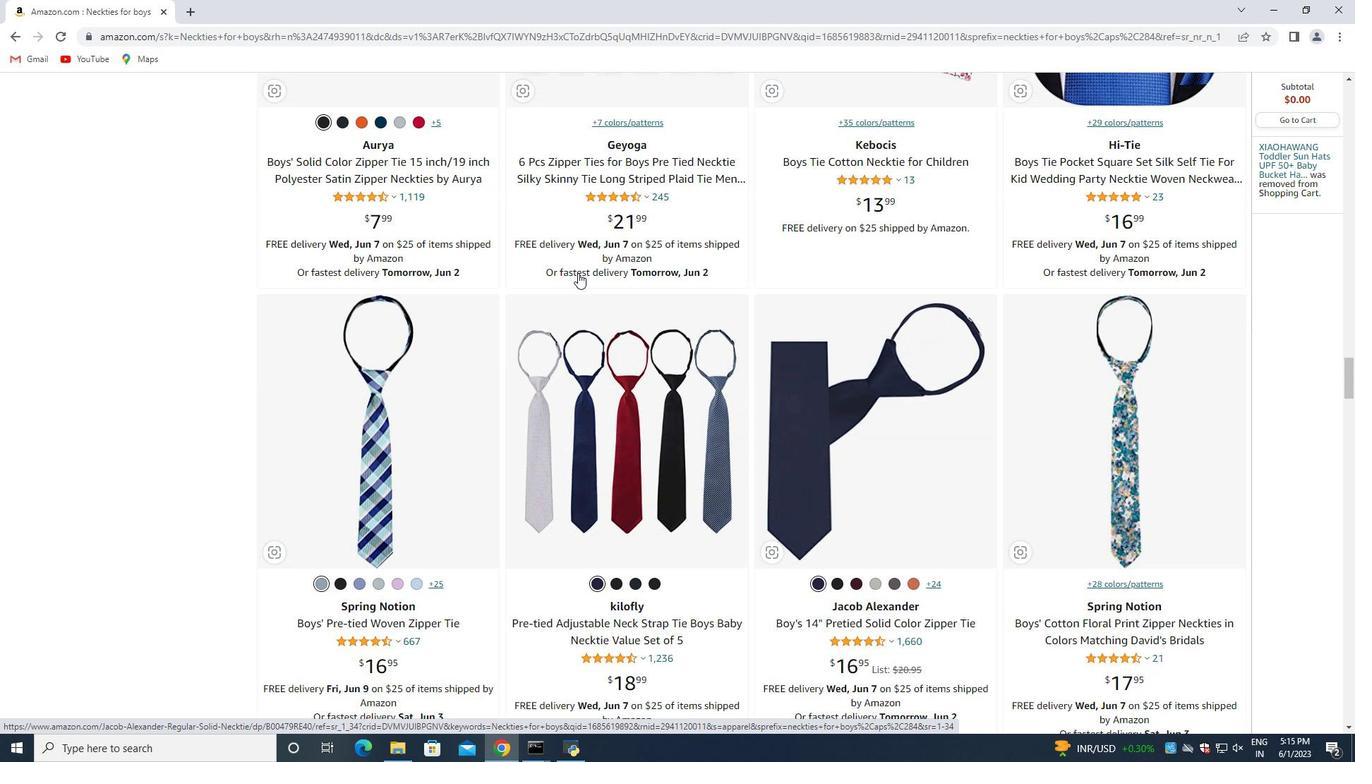 
Action: Mouse scrolled (578, 273) with delta (0, 0)
Screenshot: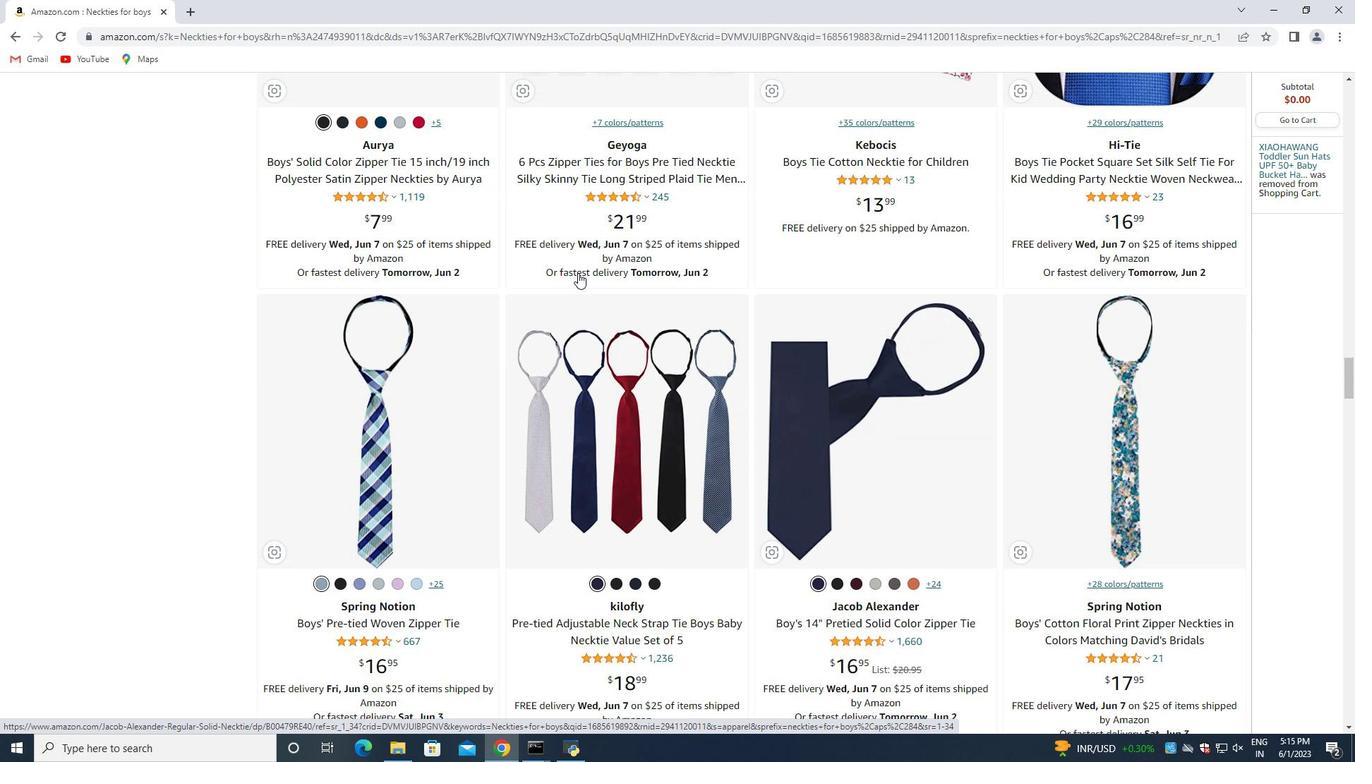 
Action: Mouse scrolled (578, 273) with delta (0, 0)
Screenshot: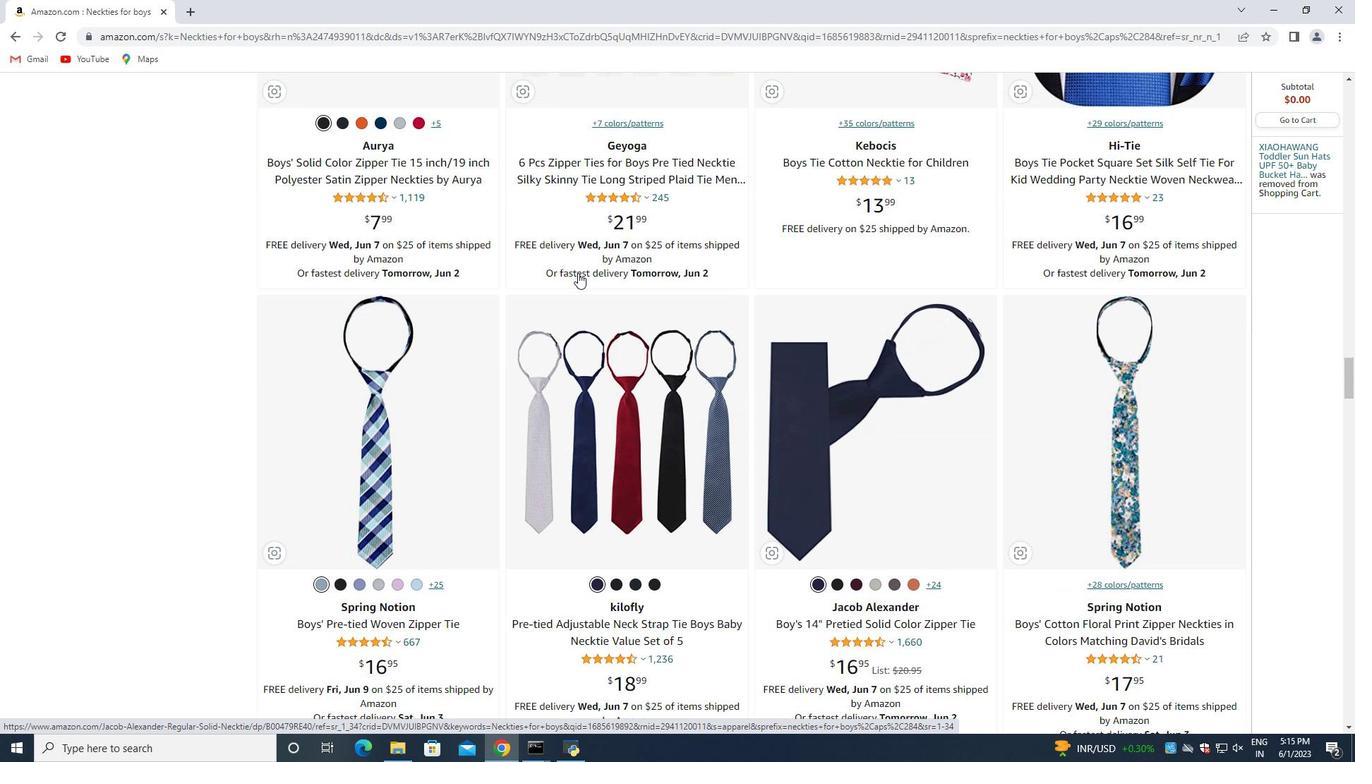 
Action: Mouse scrolled (578, 273) with delta (0, 0)
Screenshot: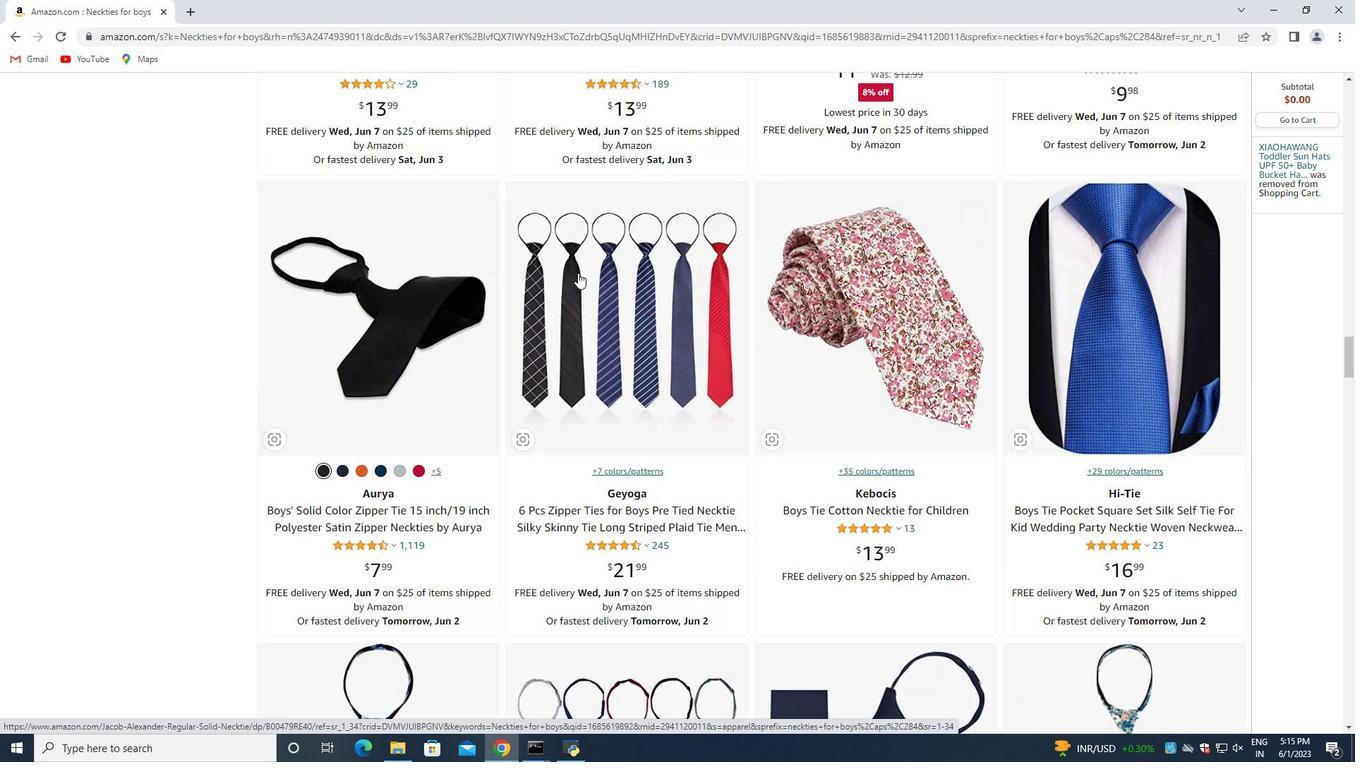 
Action: Mouse scrolled (578, 273) with delta (0, 0)
Screenshot: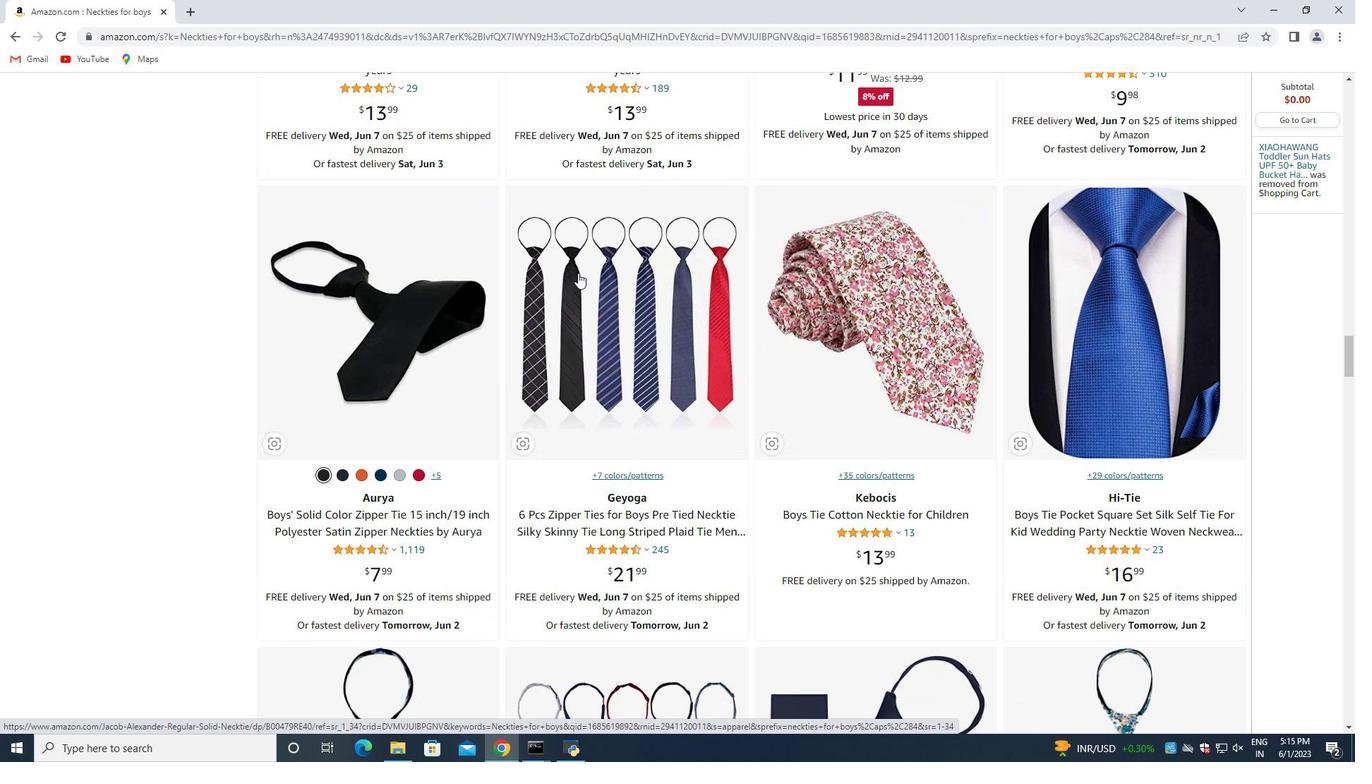 
Action: Mouse scrolled (578, 273) with delta (0, 0)
Screenshot: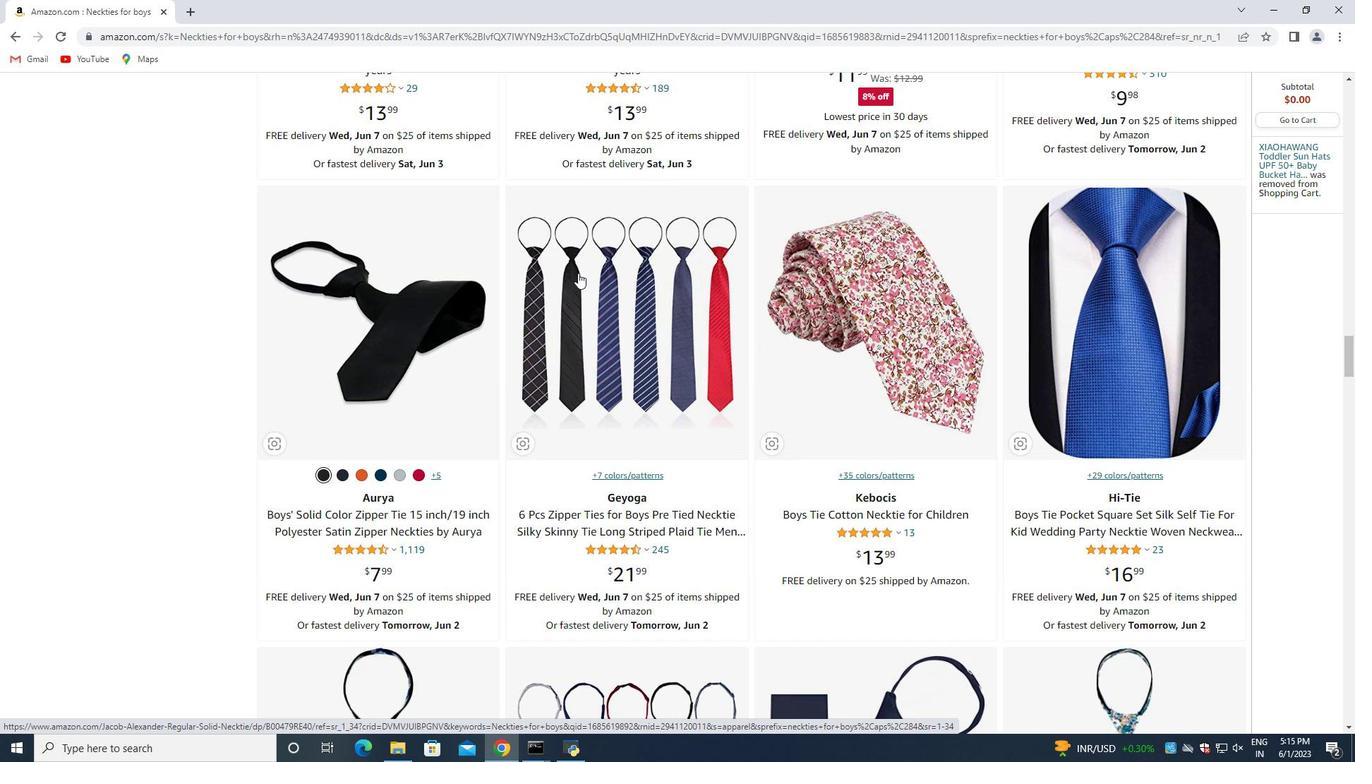 
Action: Mouse scrolled (578, 273) with delta (0, 0)
Screenshot: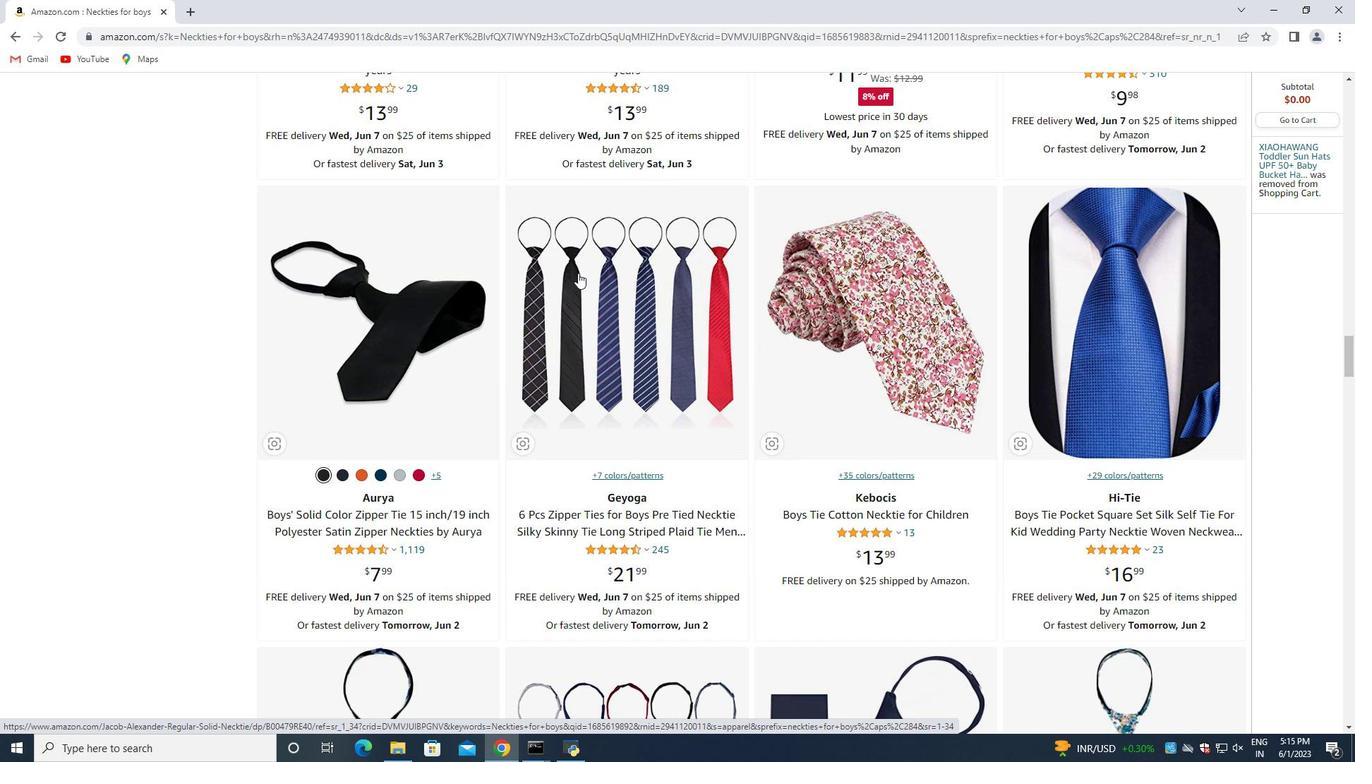 
Action: Mouse scrolled (578, 273) with delta (0, 0)
Screenshot: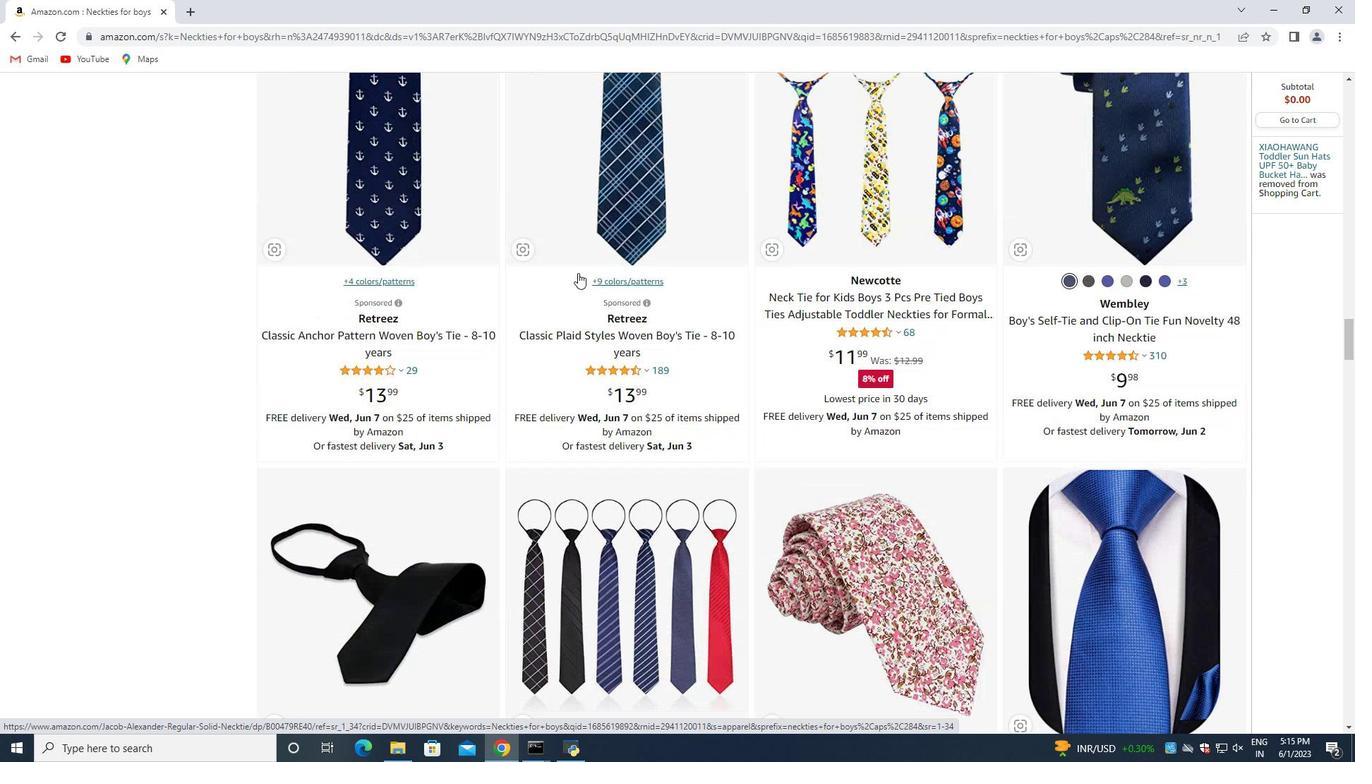 
Action: Mouse scrolled (578, 273) with delta (0, 0)
Screenshot: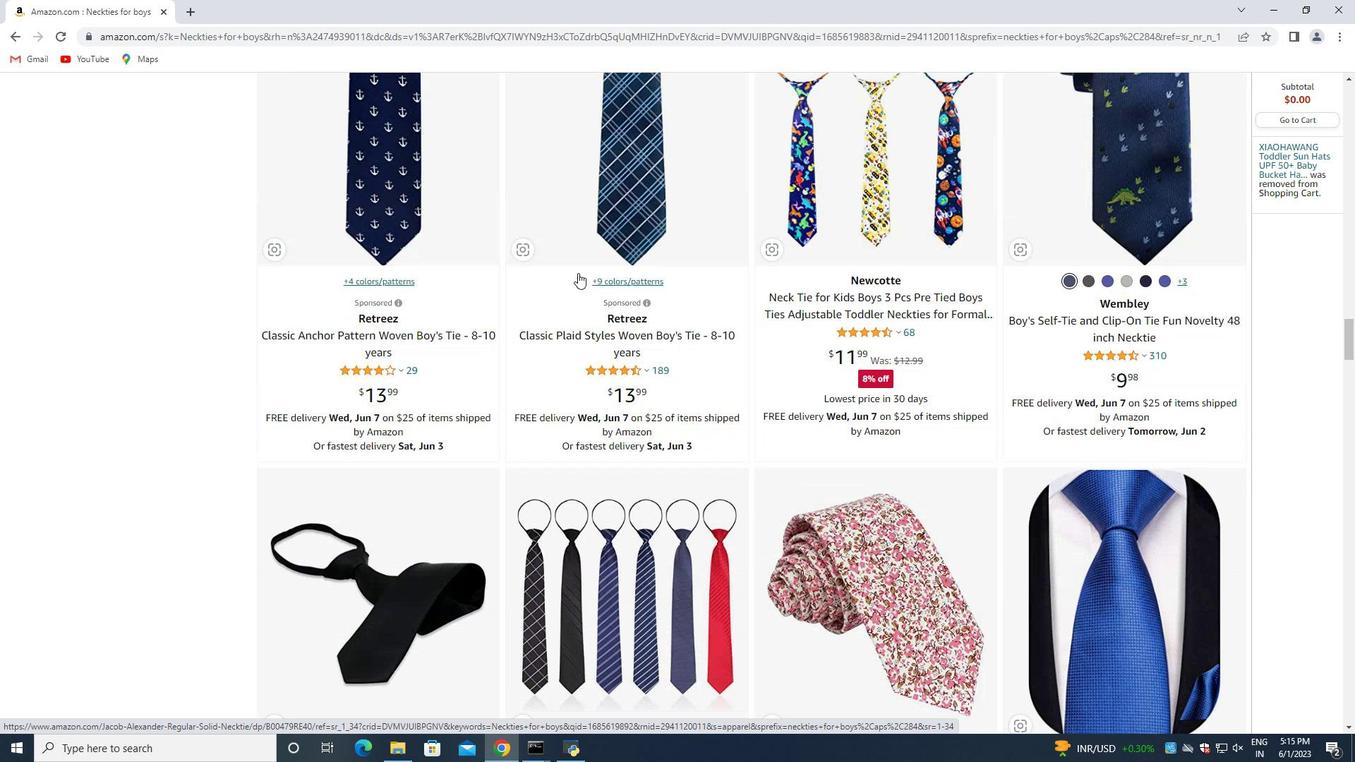 
Action: Mouse scrolled (578, 273) with delta (0, 0)
Screenshot: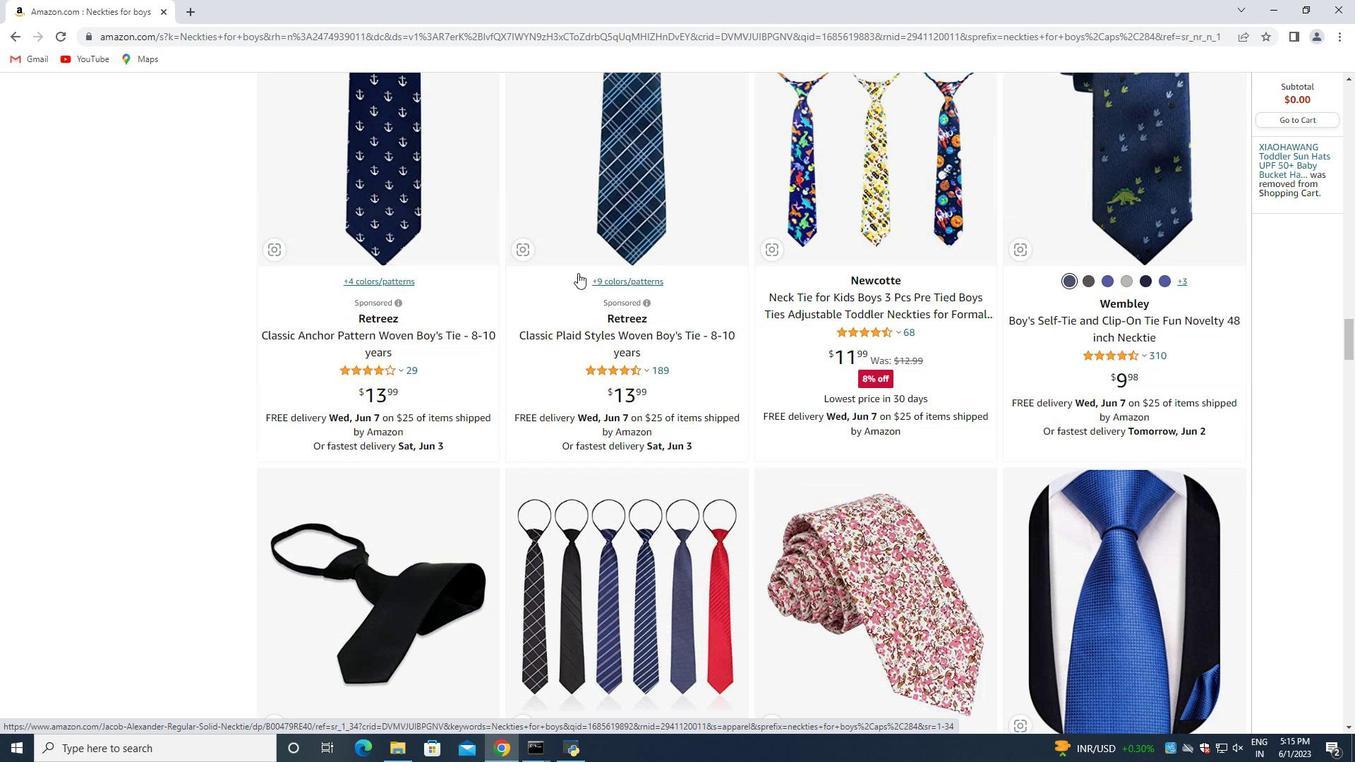 
Action: Mouse scrolled (578, 273) with delta (0, 0)
Screenshot: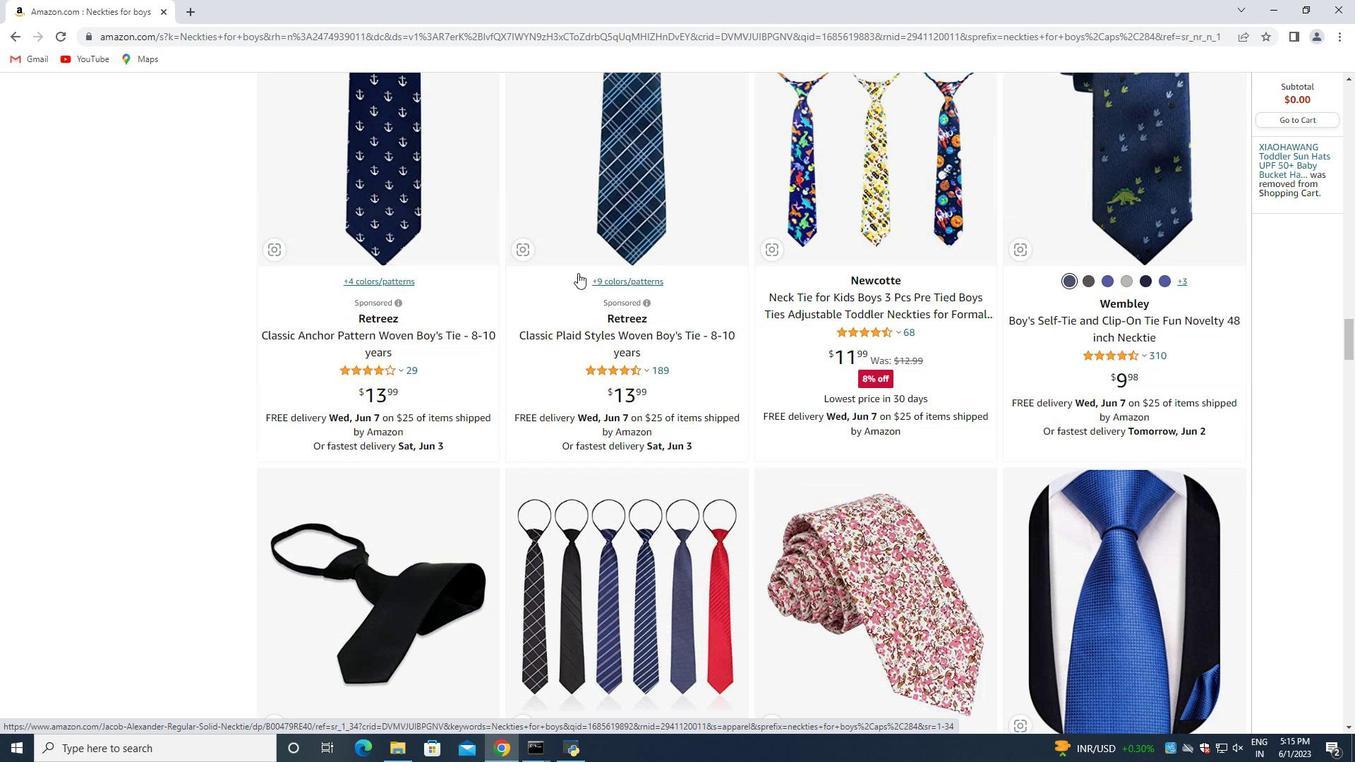 
Action: Mouse scrolled (578, 273) with delta (0, 0)
Screenshot: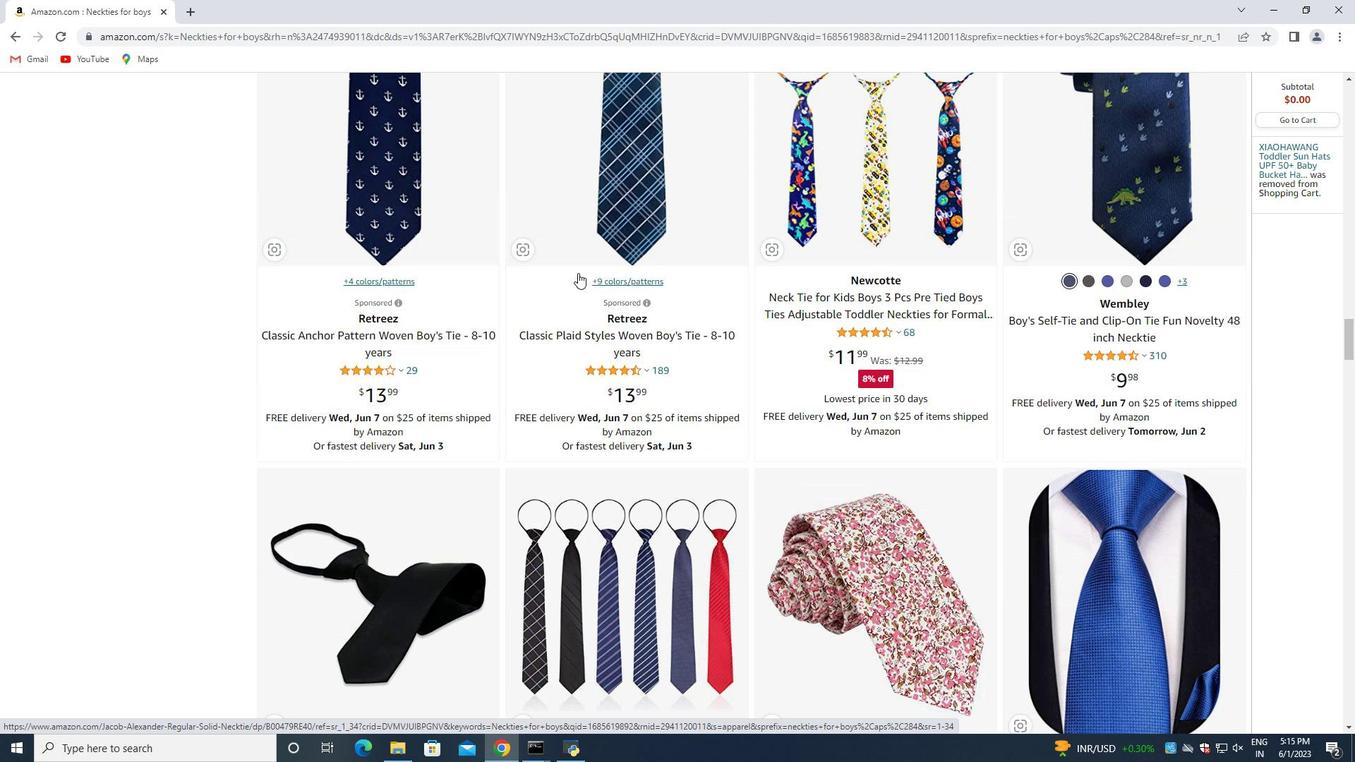
Action: Mouse scrolled (578, 273) with delta (0, 0)
Screenshot: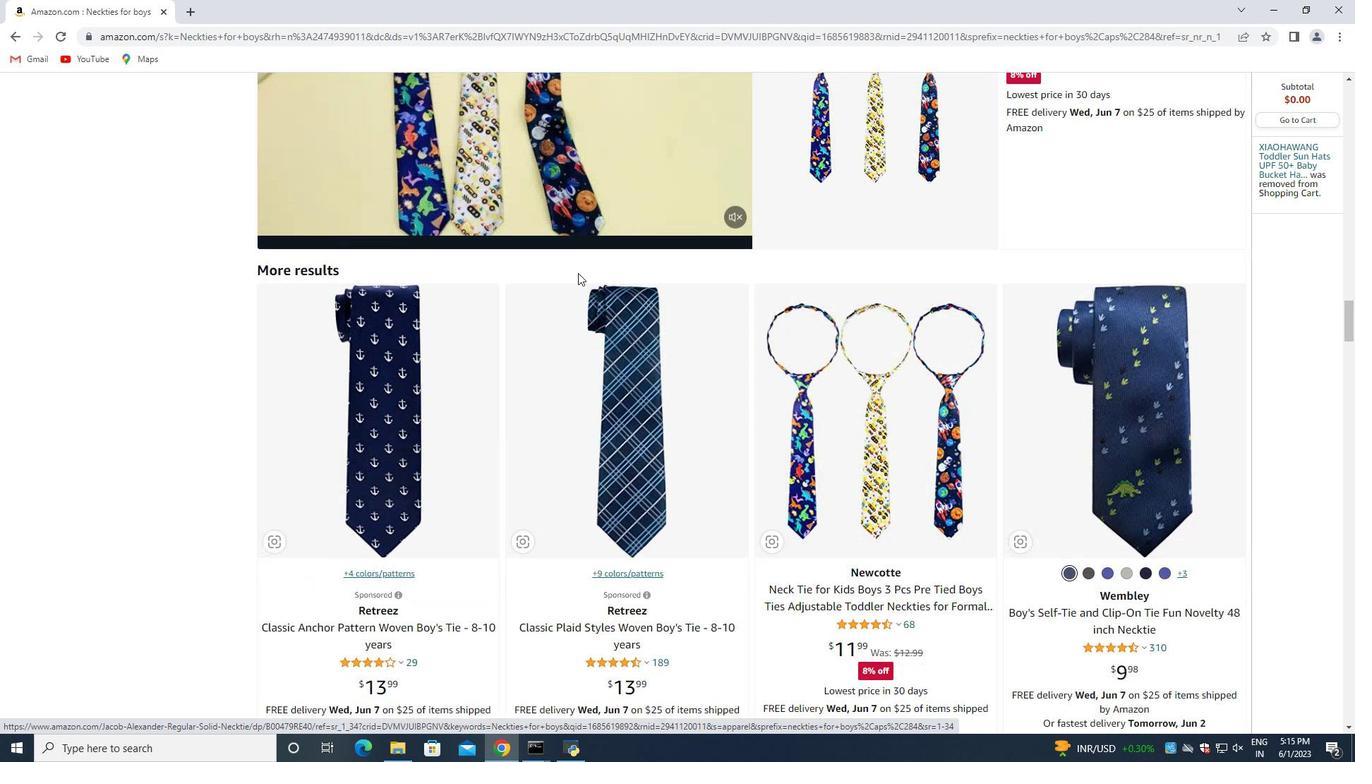 
Action: Mouse scrolled (578, 273) with delta (0, 0)
Screenshot: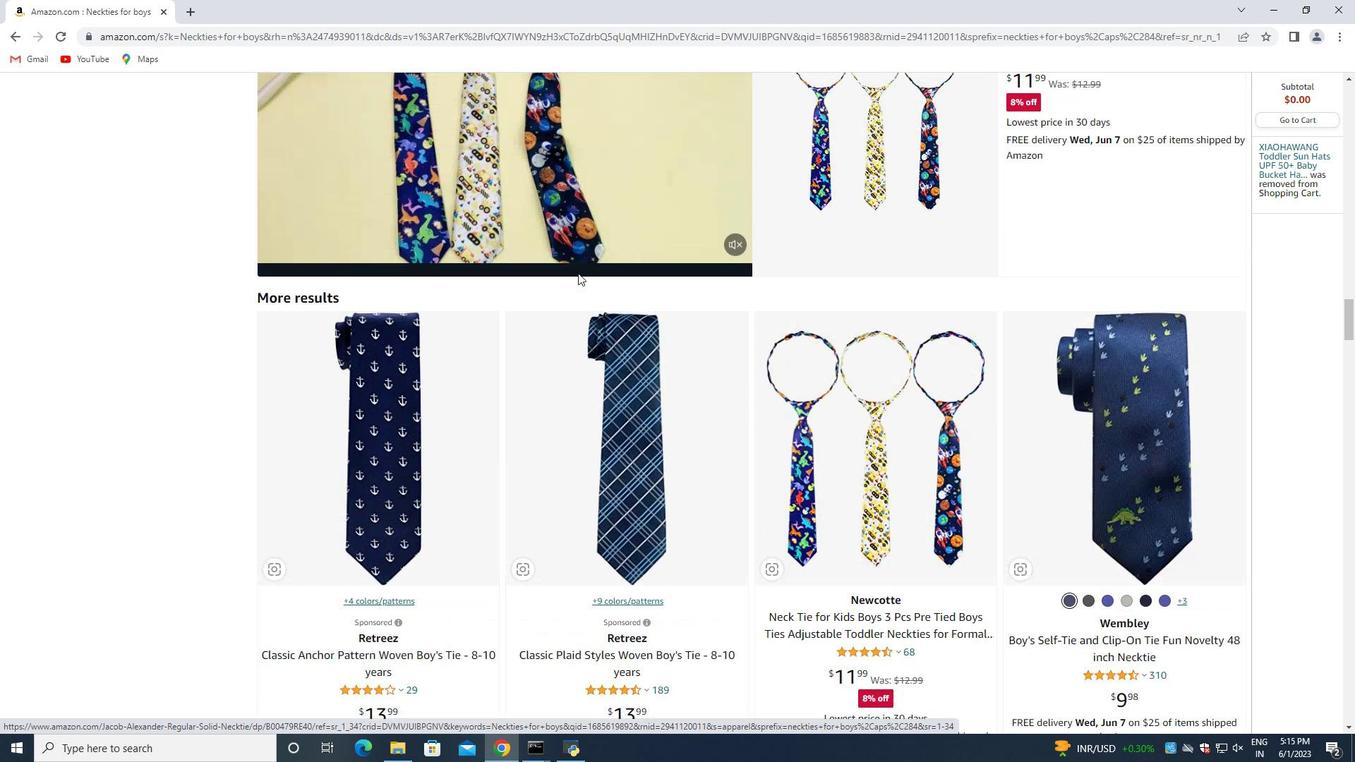 
Action: Mouse scrolled (578, 273) with delta (0, 0)
Screenshot: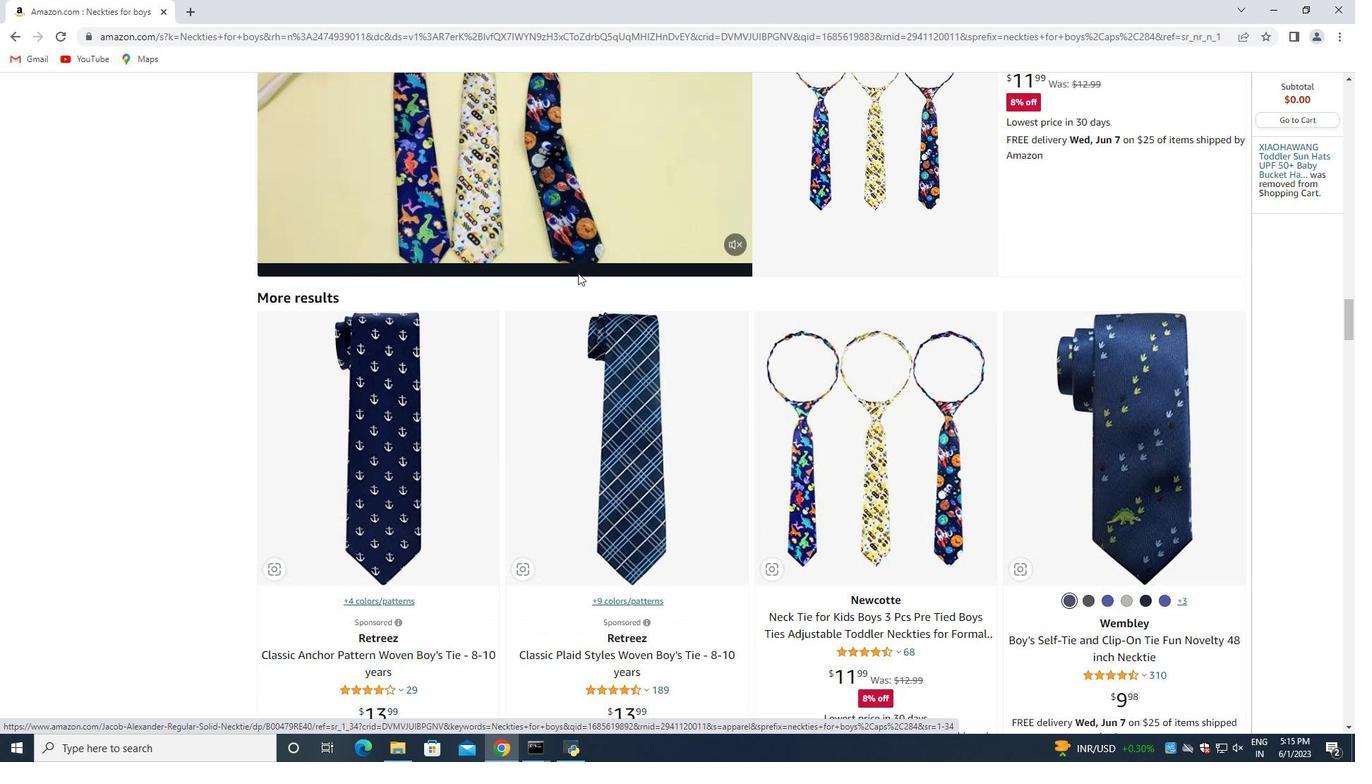 
Action: Mouse scrolled (578, 273) with delta (0, 0)
Screenshot: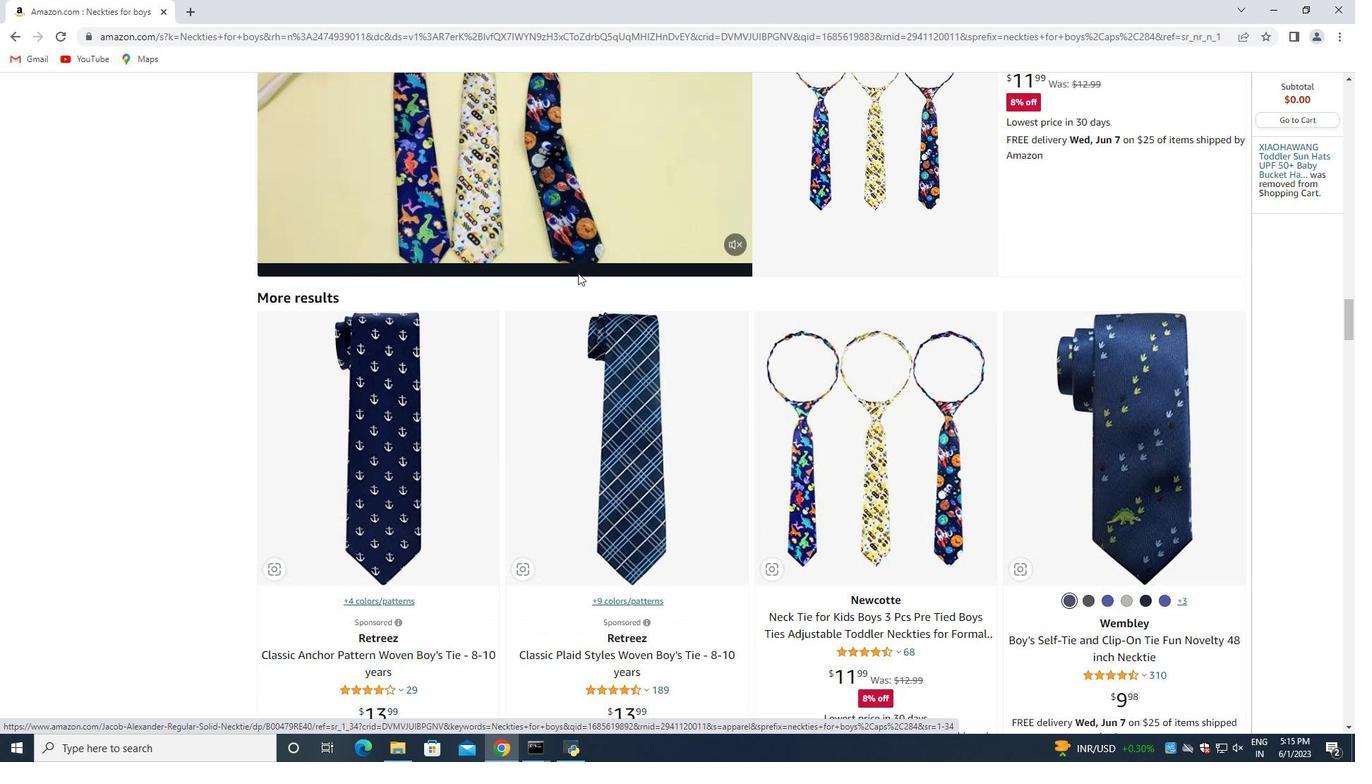 
Action: Mouse scrolled (578, 273) with delta (0, 0)
Screenshot: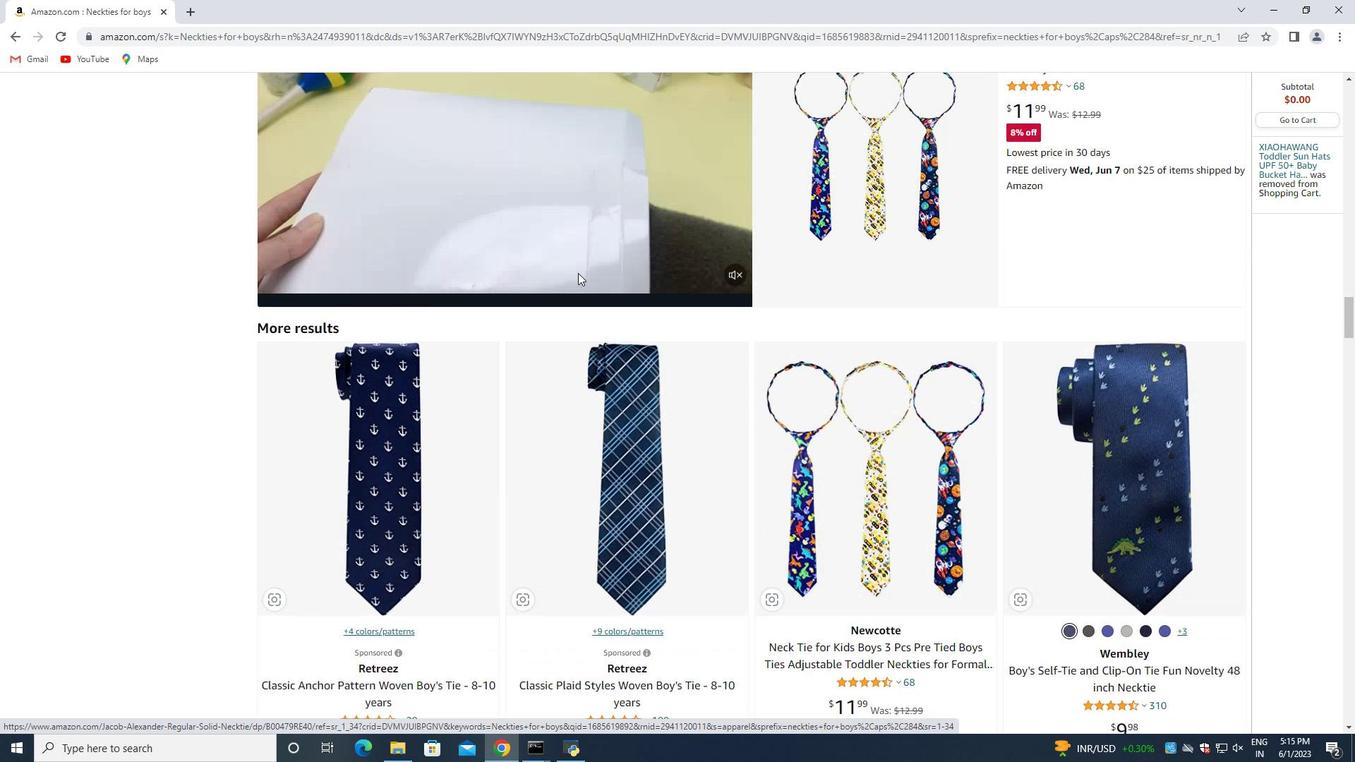 
Action: Mouse scrolled (578, 273) with delta (0, 0)
Screenshot: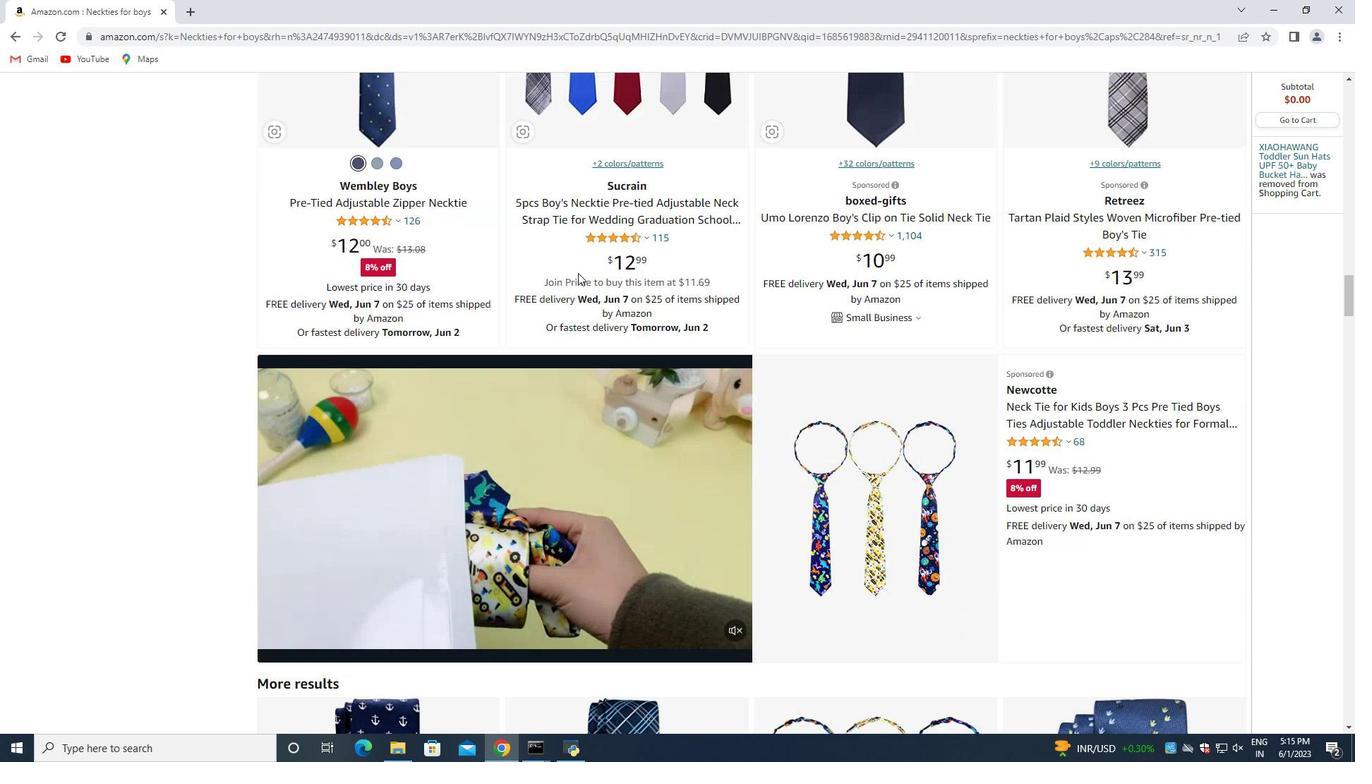 
Action: Mouse scrolled (578, 273) with delta (0, 0)
Screenshot: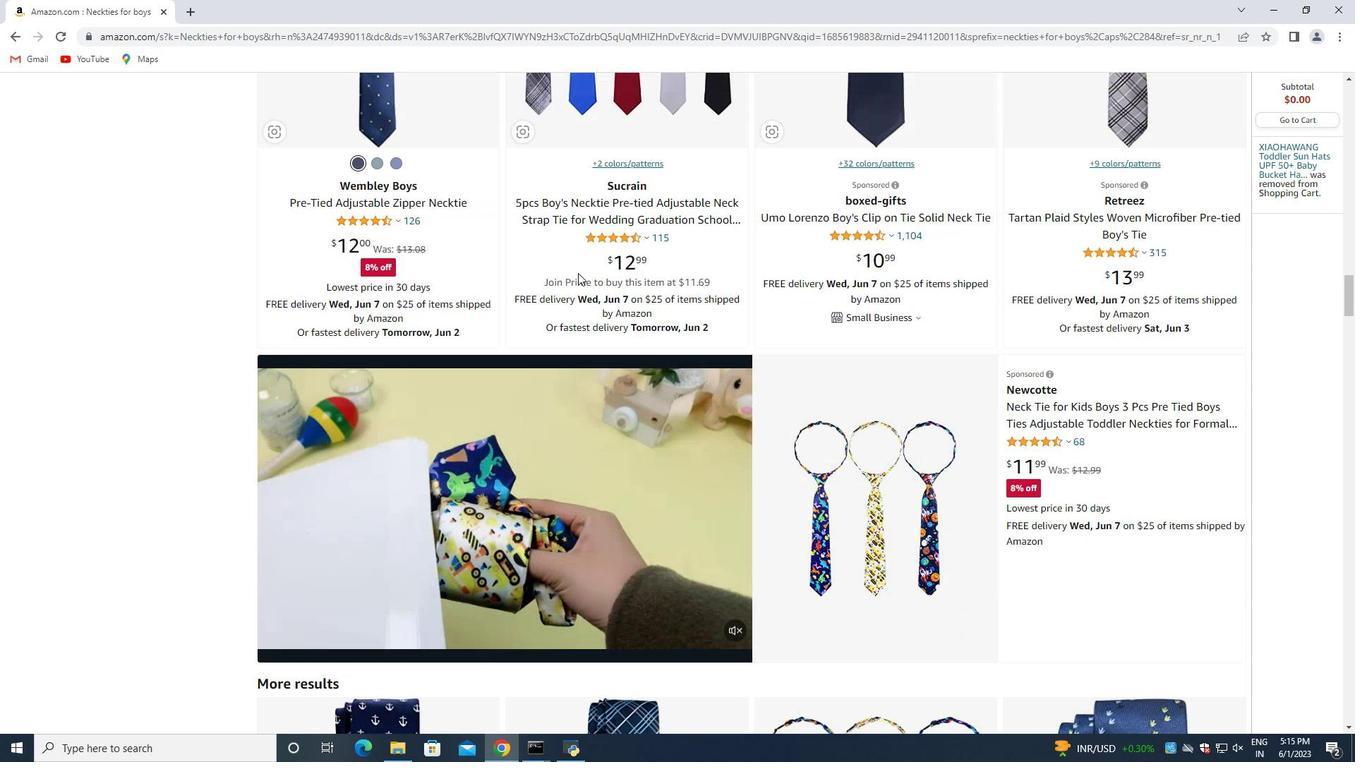 
Action: Mouse scrolled (578, 273) with delta (0, 0)
Screenshot: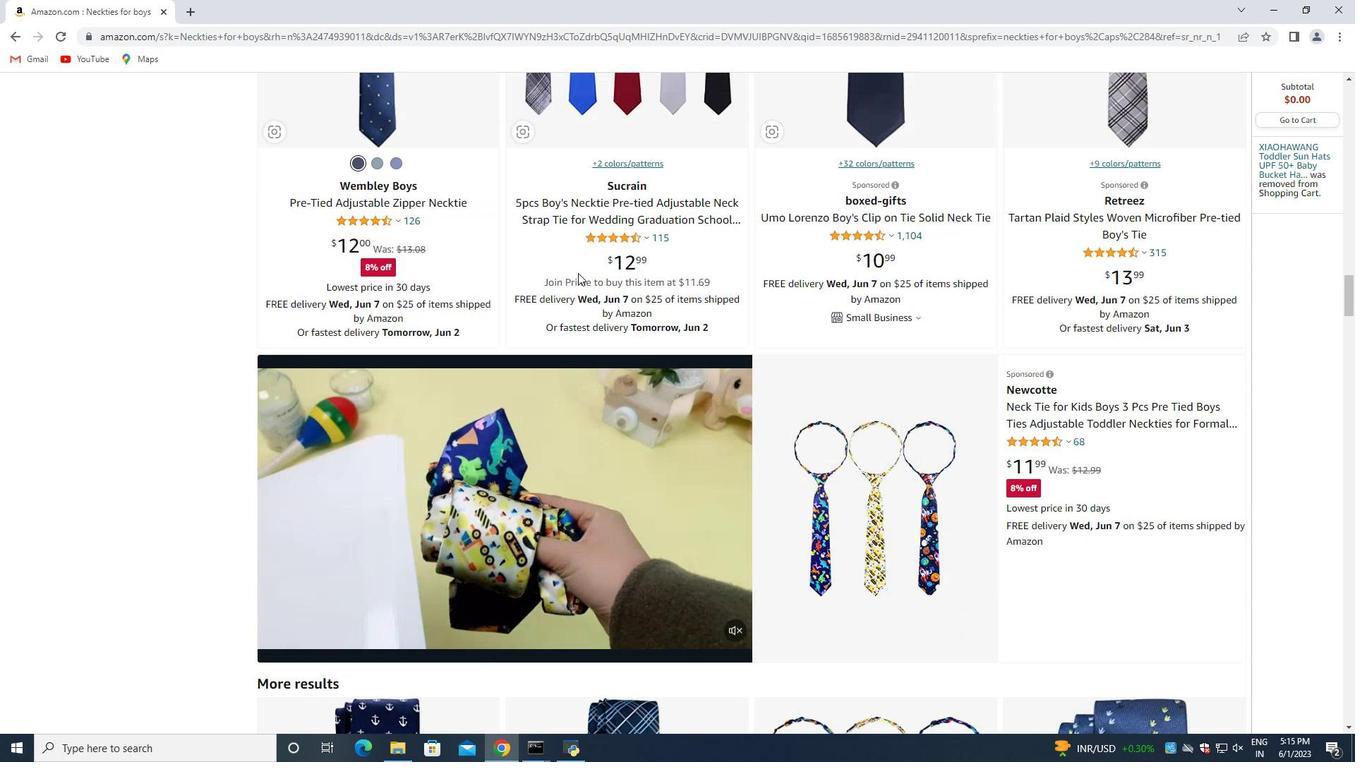 
Action: Mouse scrolled (578, 273) with delta (0, 0)
Screenshot: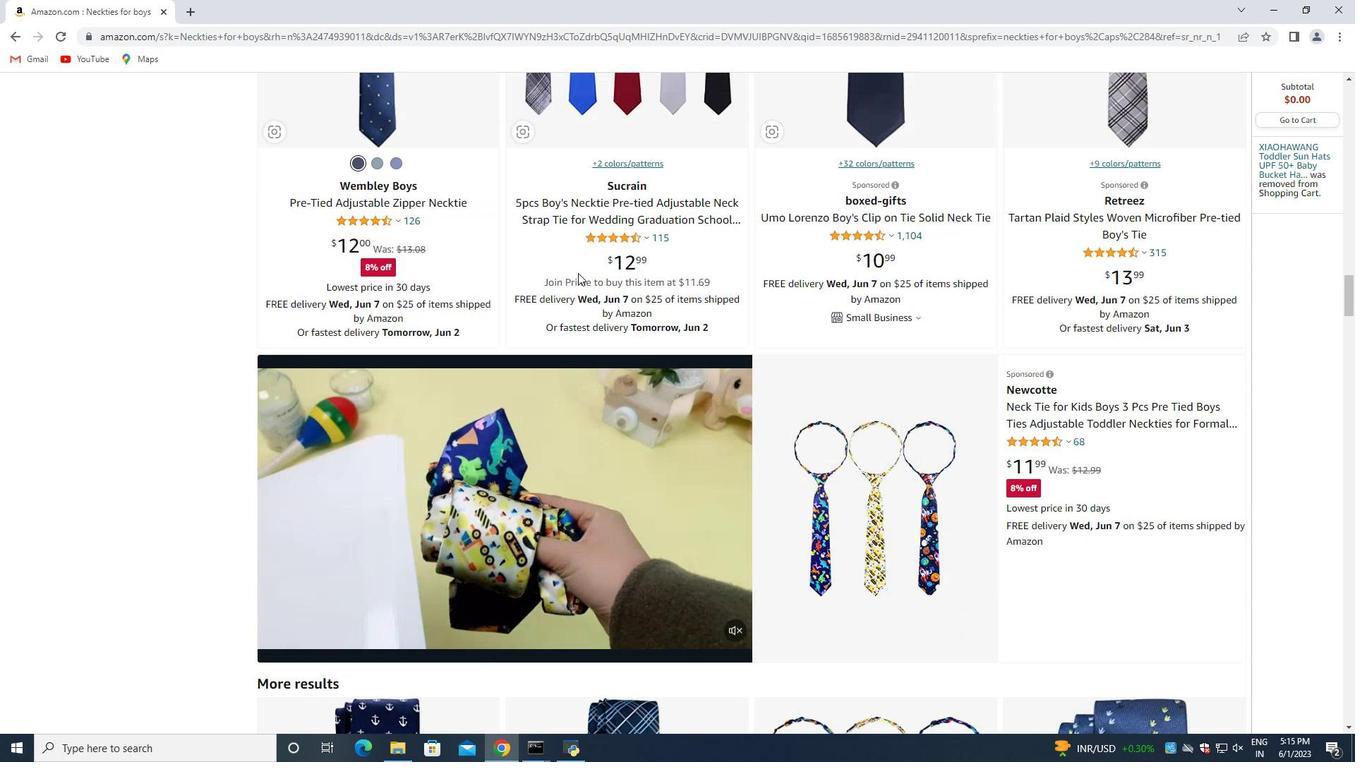 
Action: Mouse scrolled (578, 273) with delta (0, 0)
Screenshot: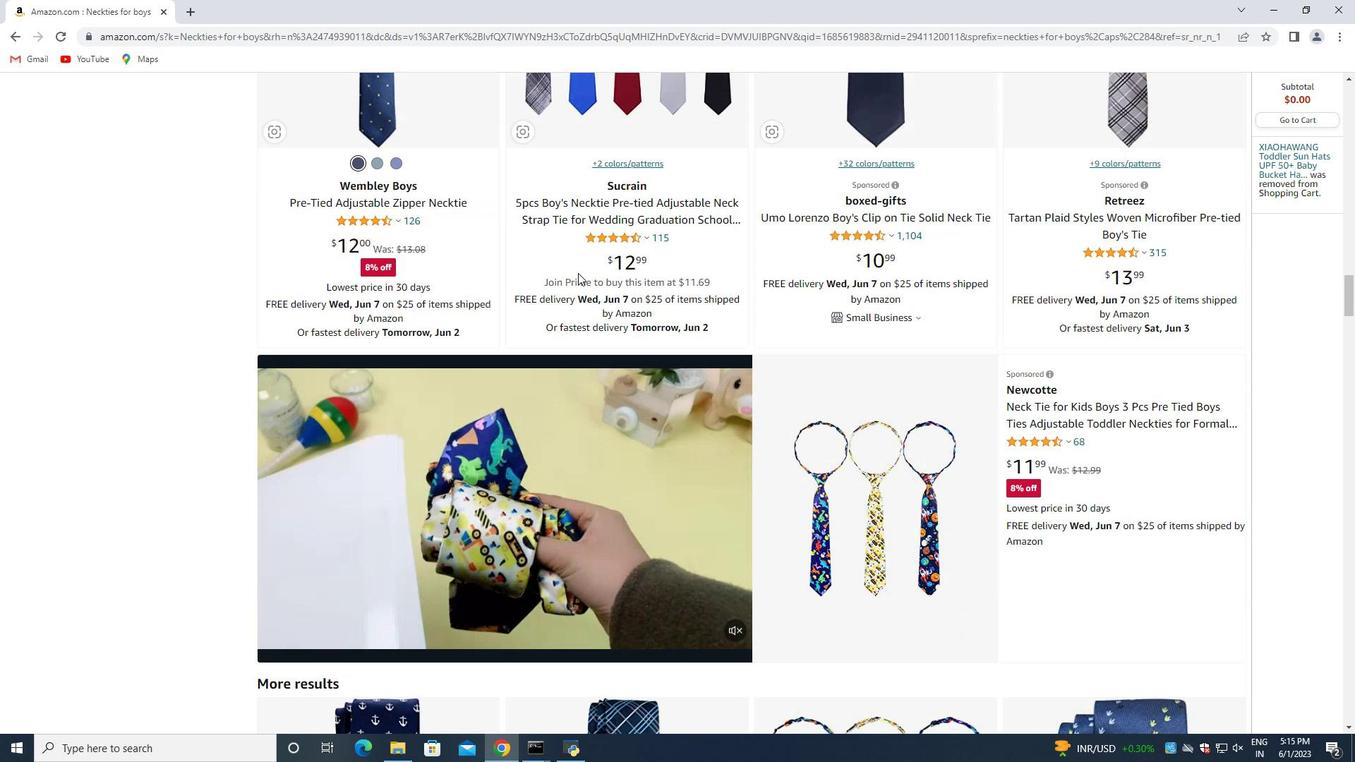 
Action: Mouse scrolled (578, 273) with delta (0, 0)
Screenshot: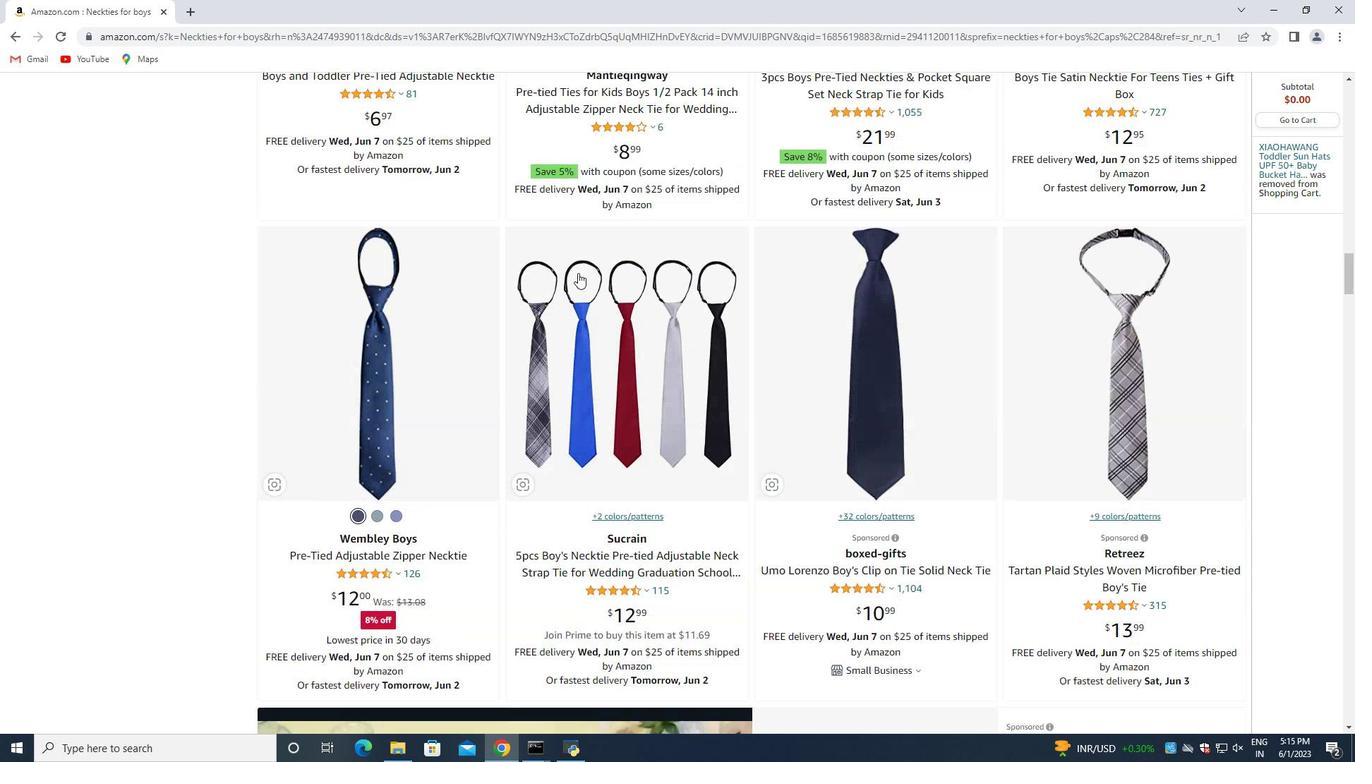 
Action: Mouse scrolled (578, 273) with delta (0, 0)
Screenshot: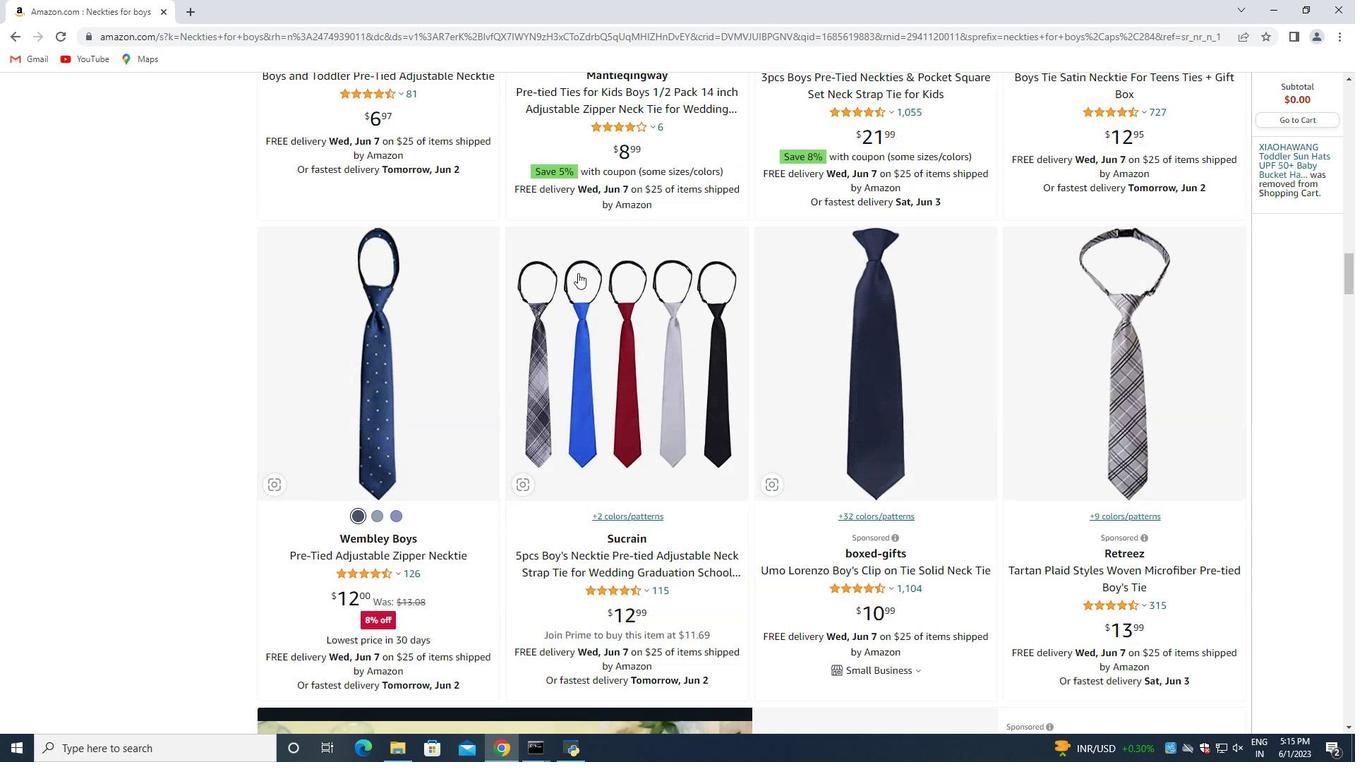 
Action: Mouse scrolled (578, 273) with delta (0, 0)
Screenshot: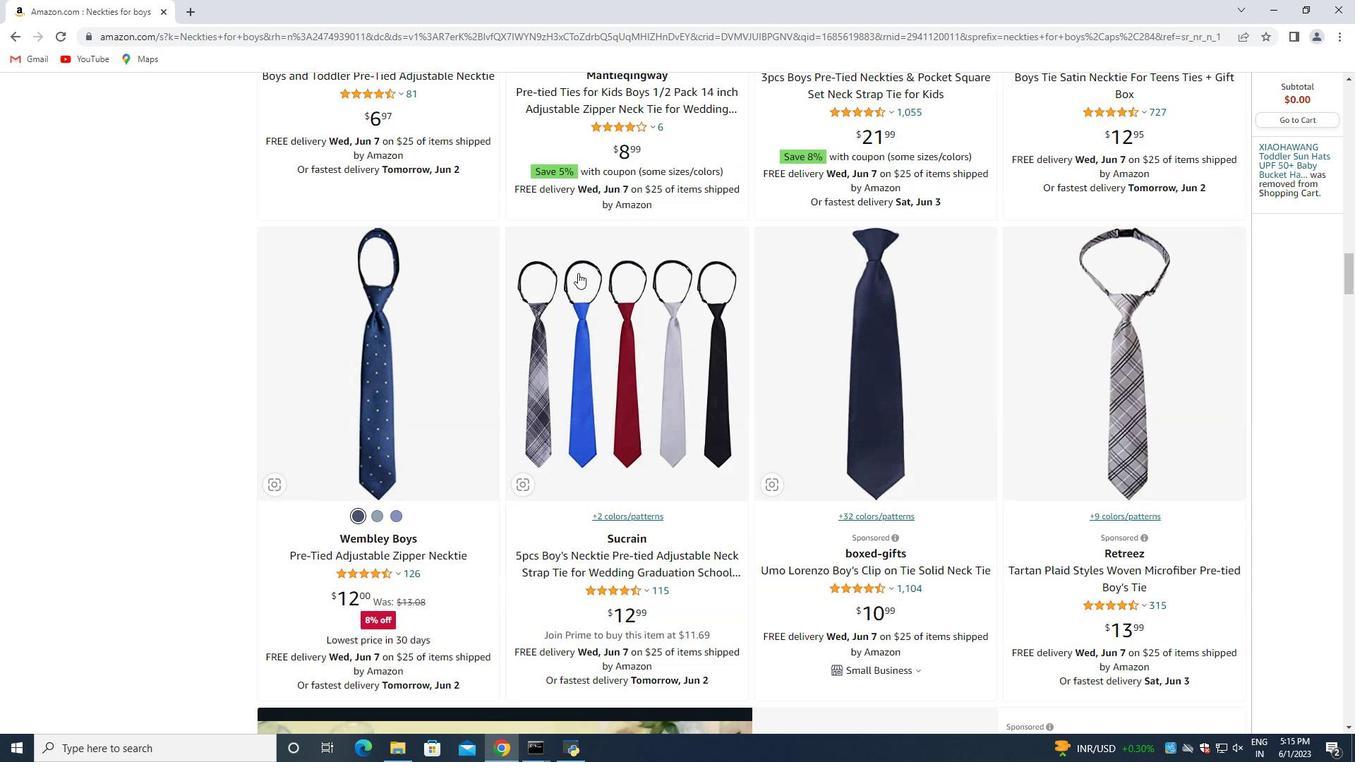 
Action: Mouse scrolled (578, 273) with delta (0, 0)
Screenshot: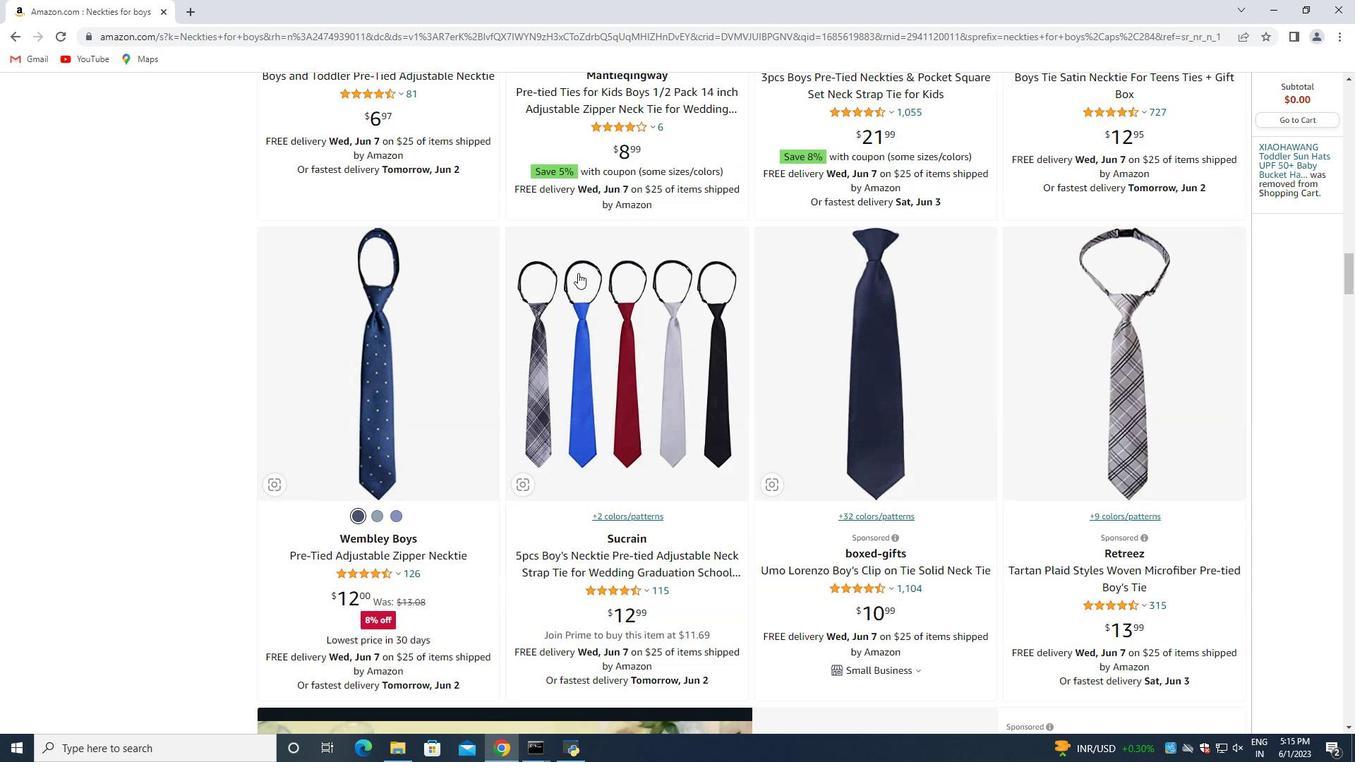
Action: Mouse scrolled (578, 273) with delta (0, 0)
Screenshot: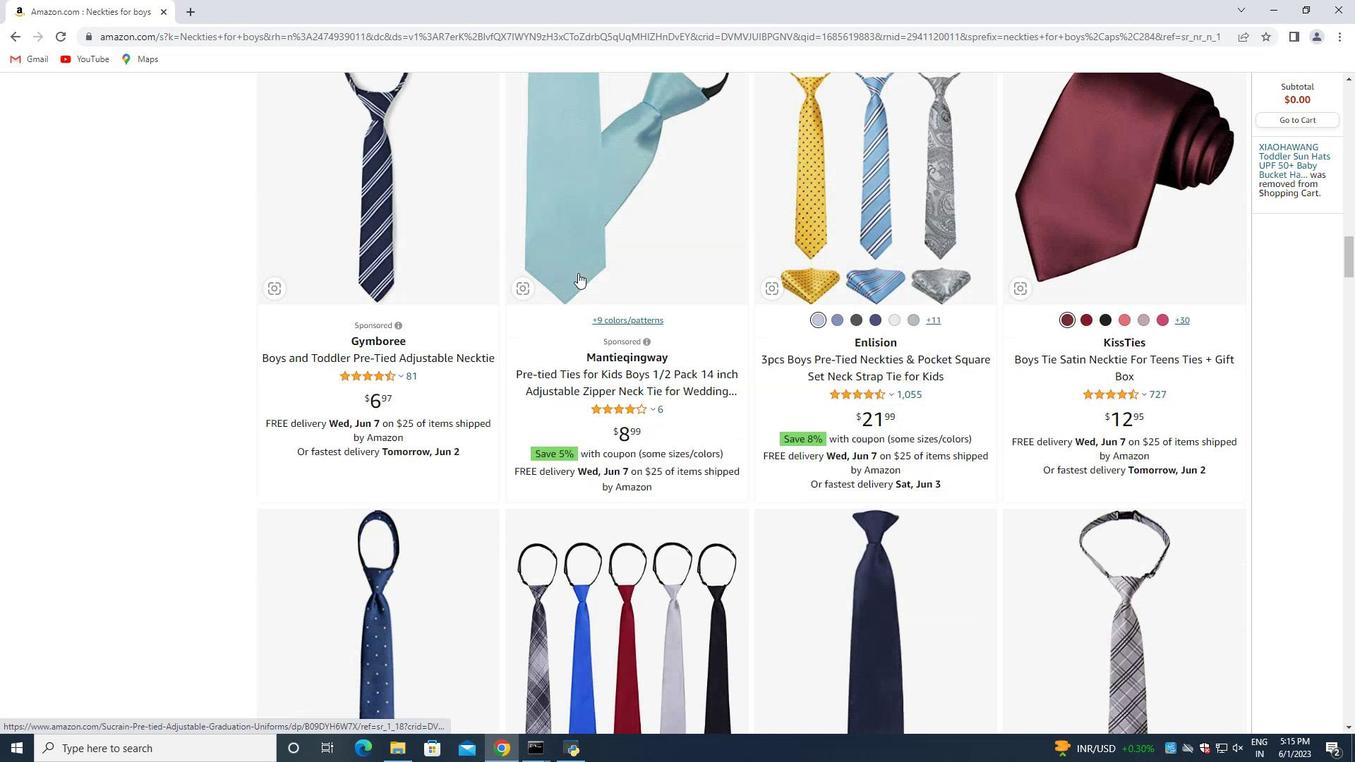 
Action: Mouse scrolled (578, 273) with delta (0, 0)
Screenshot: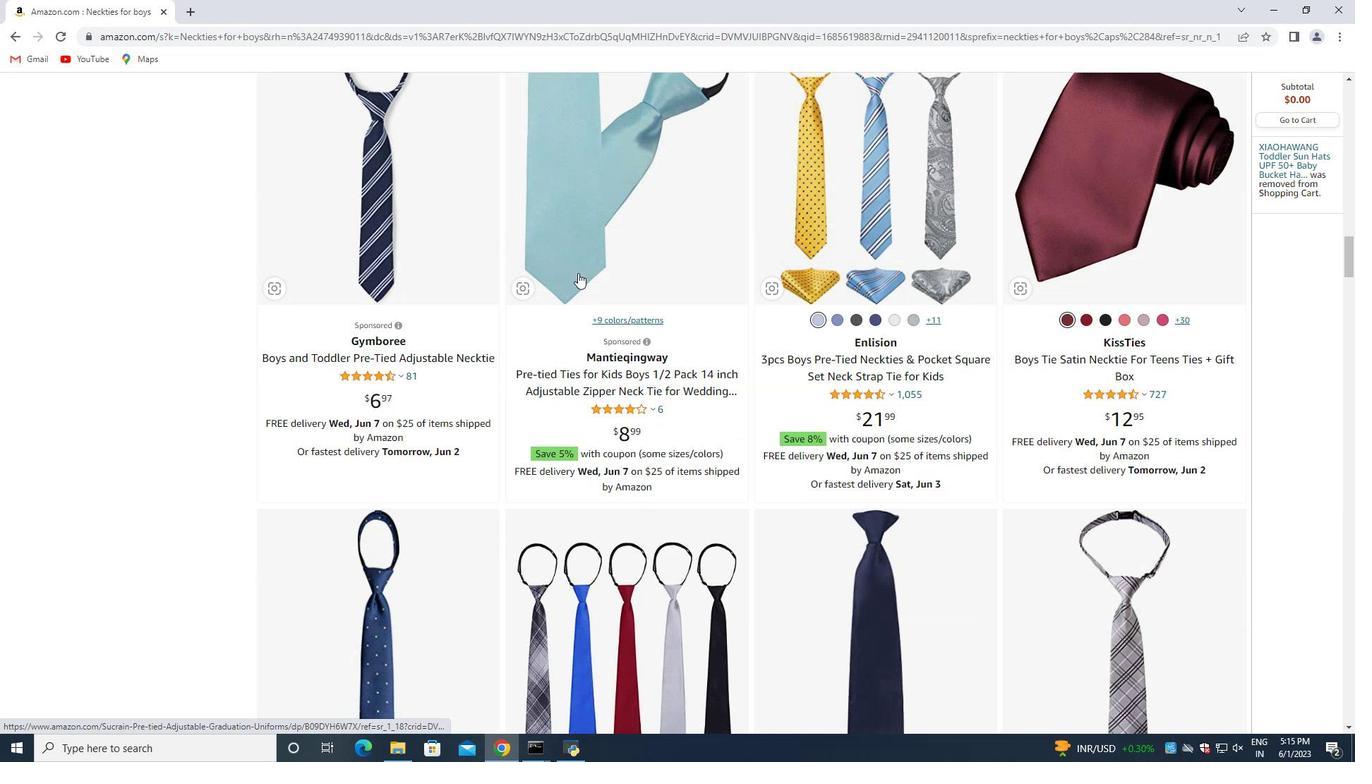 
Action: Mouse scrolled (578, 273) with delta (0, 0)
Screenshot: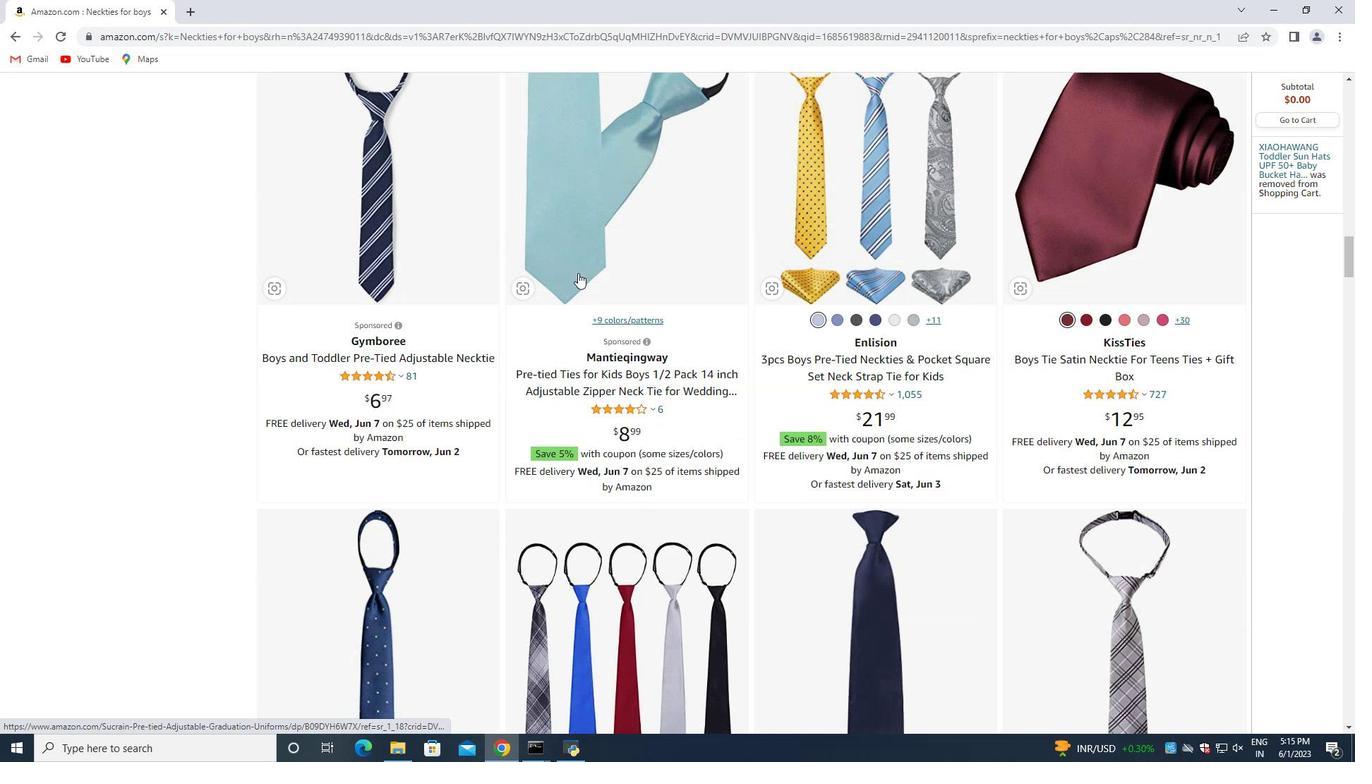 
Action: Mouse scrolled (578, 273) with delta (0, 0)
Screenshot: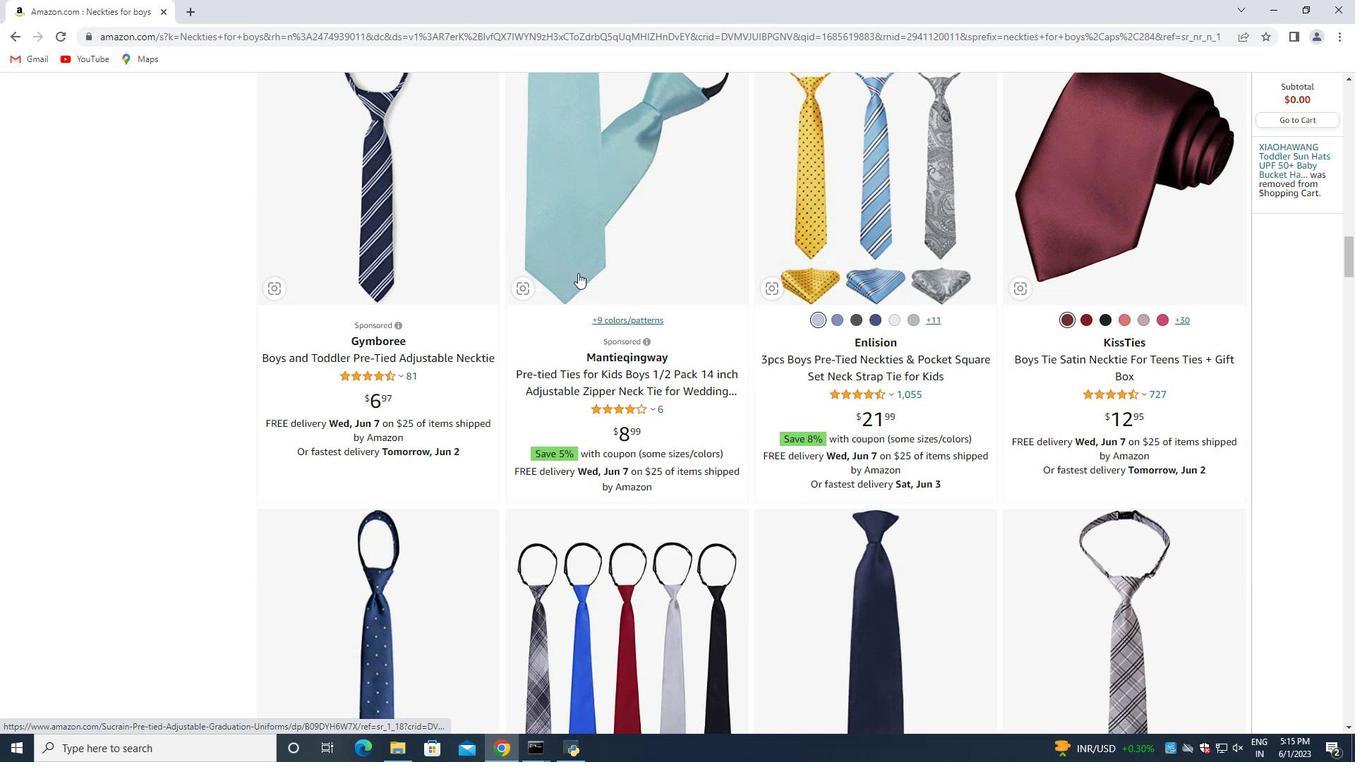 
Action: Mouse scrolled (578, 273) with delta (0, 0)
Screenshot: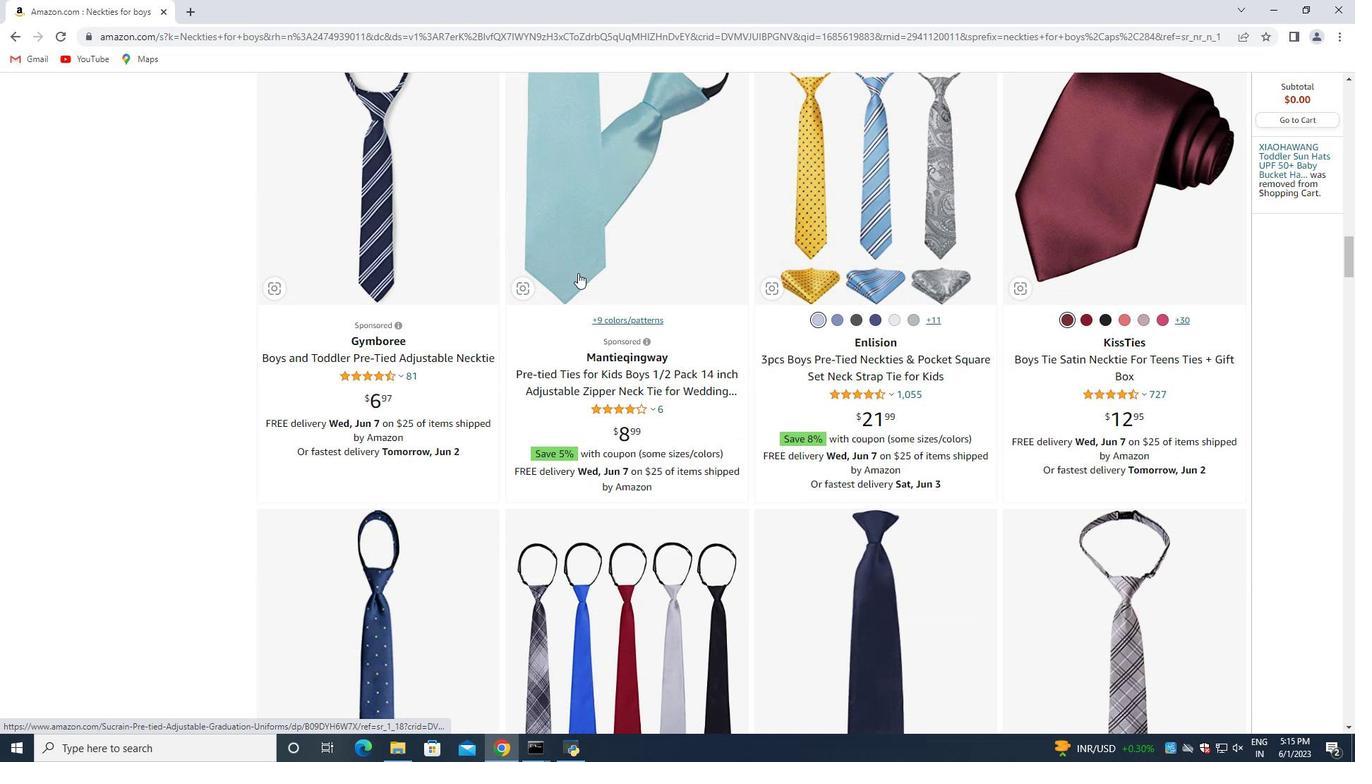 
Action: Mouse scrolled (578, 273) with delta (0, 0)
Screenshot: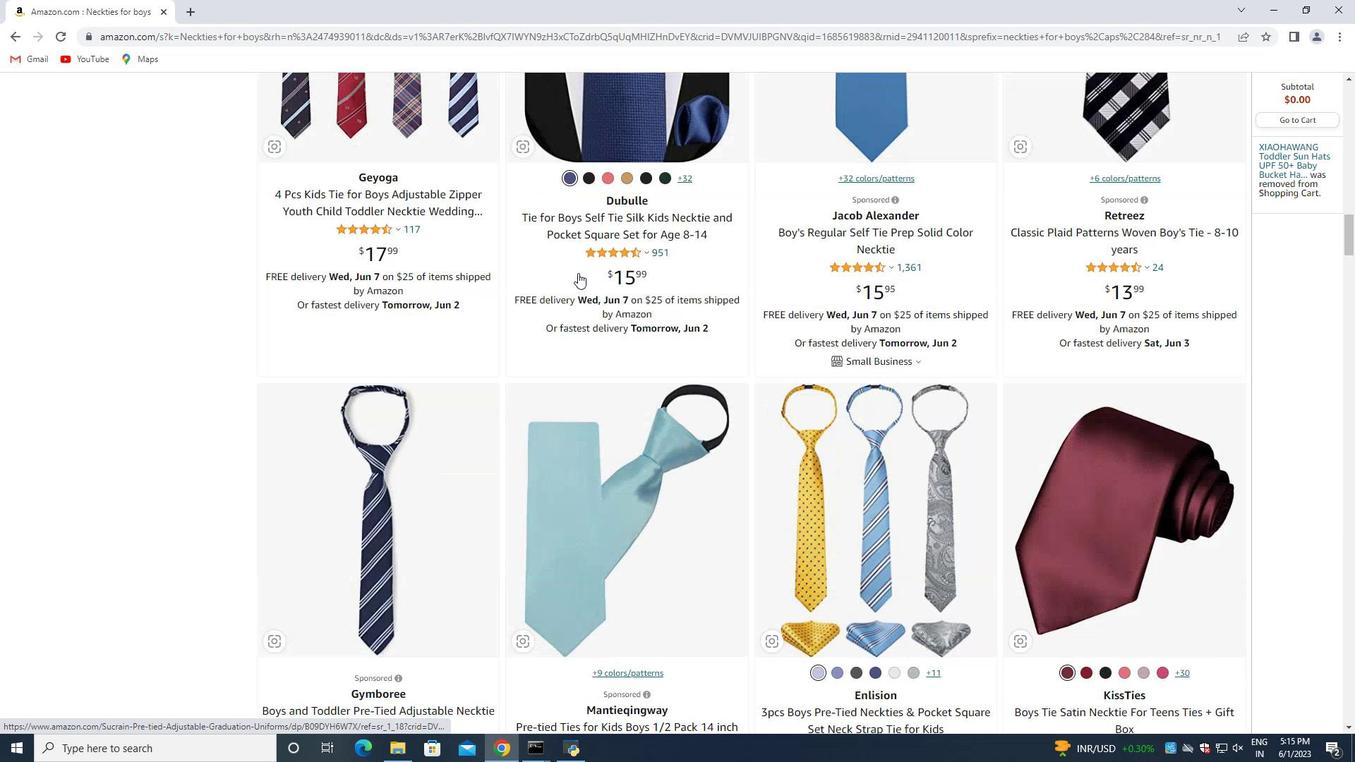 
Action: Mouse scrolled (578, 273) with delta (0, 0)
Screenshot: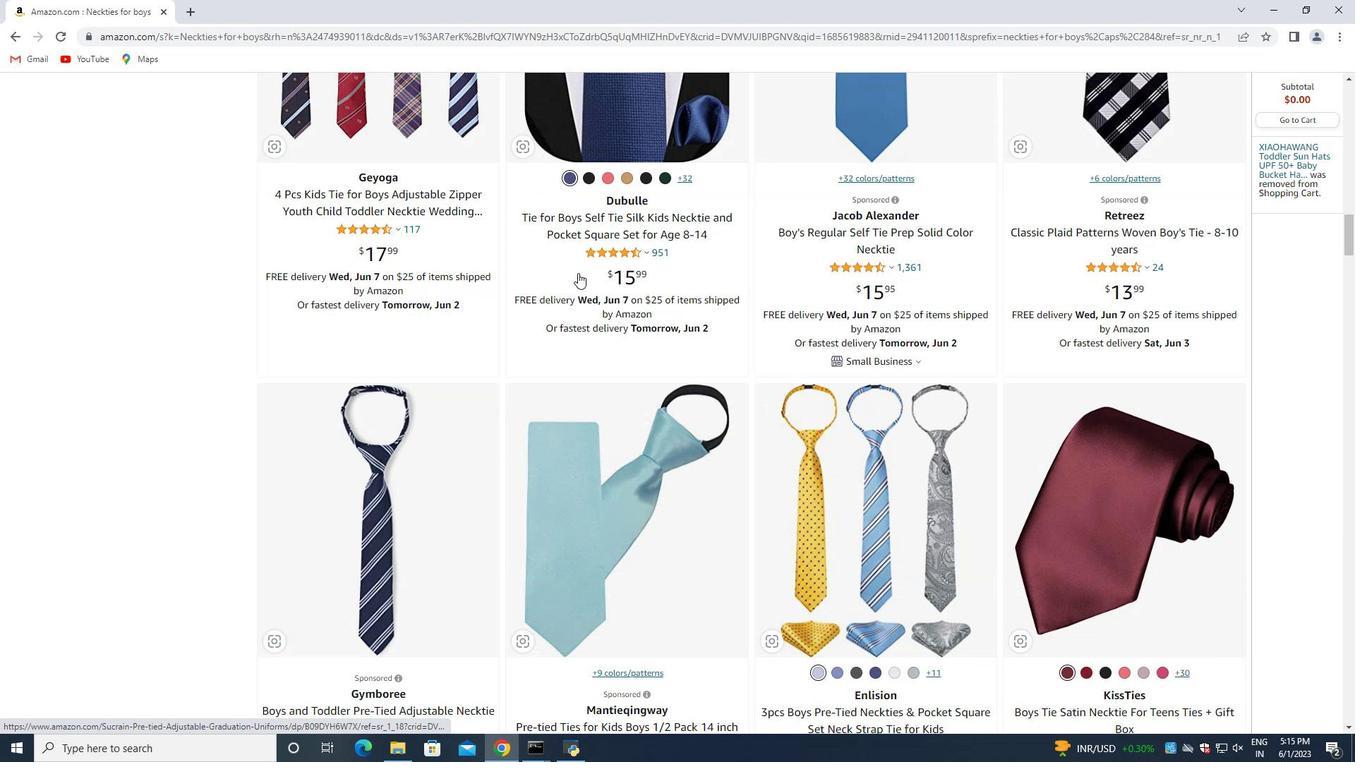 
Action: Mouse scrolled (578, 273) with delta (0, 0)
Screenshot: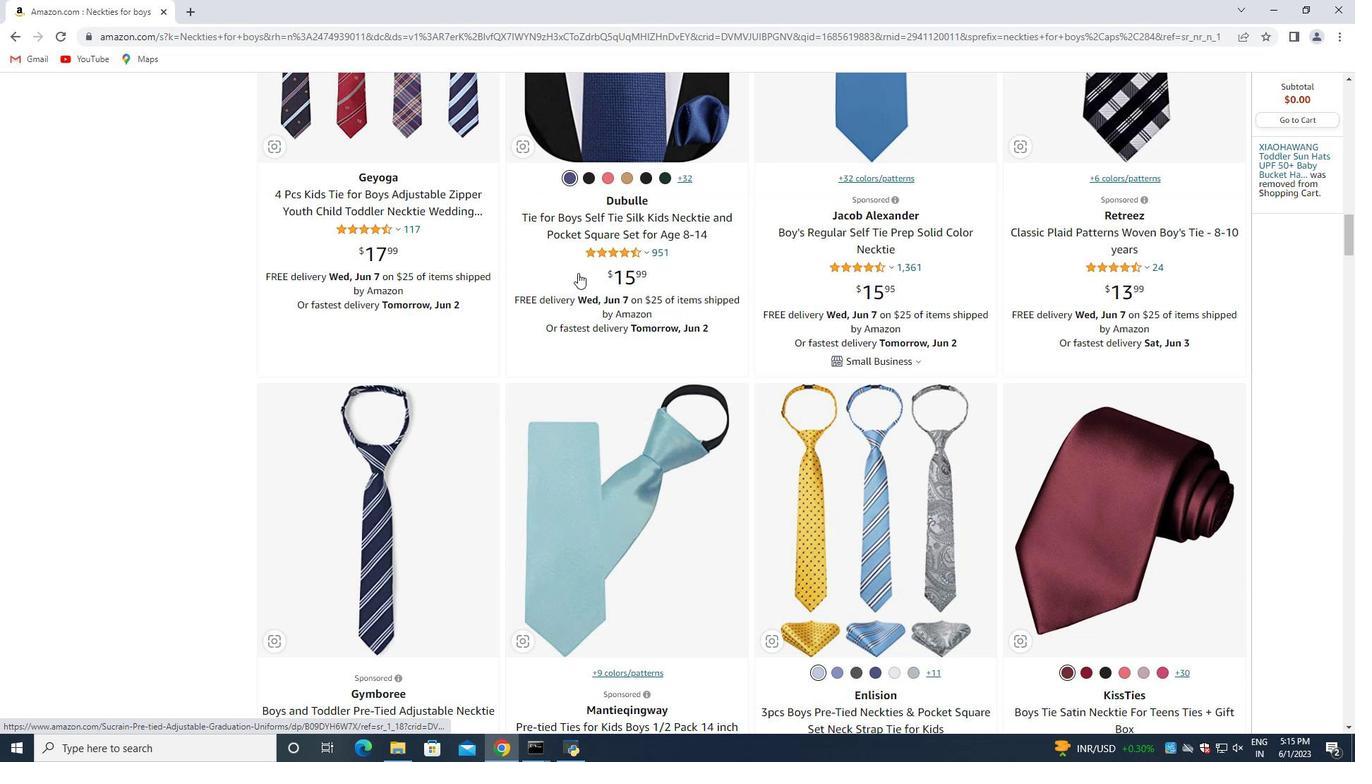 
Action: Mouse scrolled (578, 273) with delta (0, 0)
Screenshot: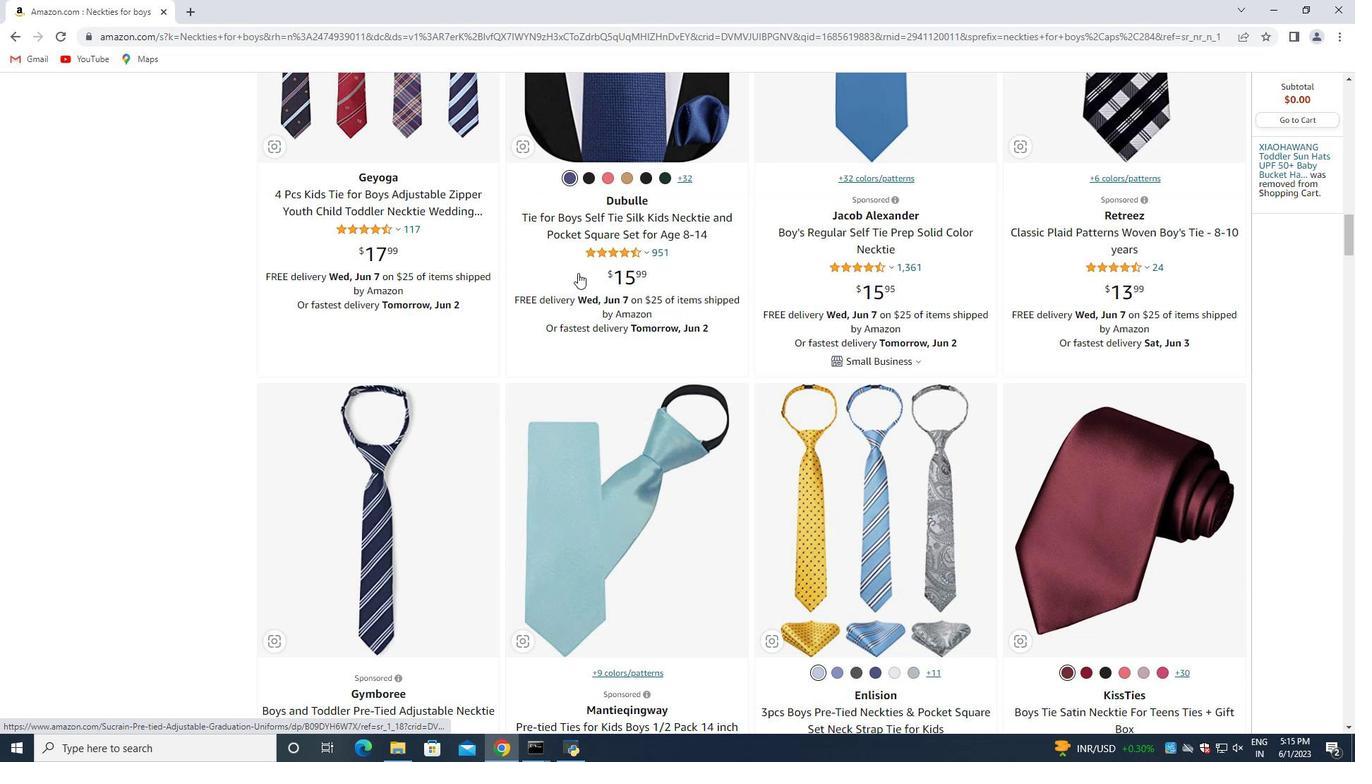 
Action: Mouse scrolled (578, 273) with delta (0, 0)
Screenshot: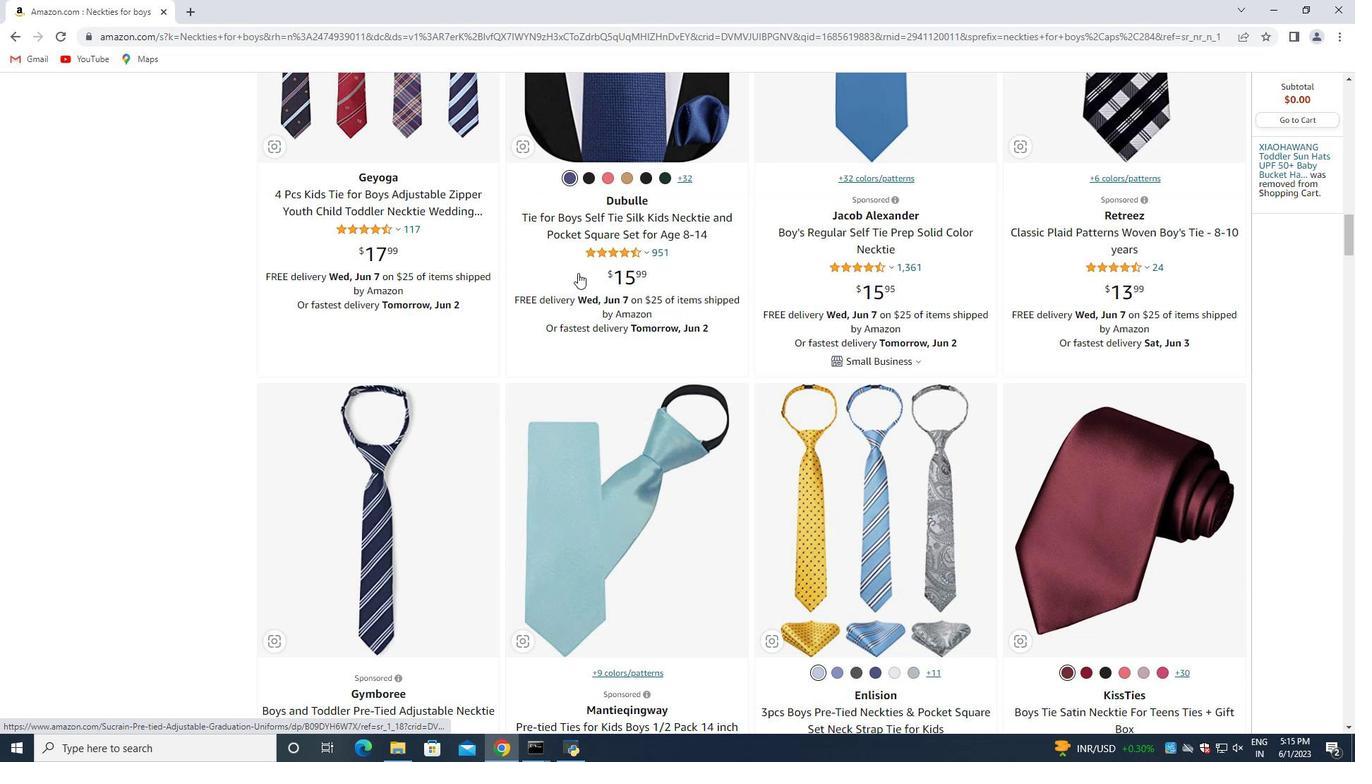 
Action: Mouse scrolled (578, 273) with delta (0, 0)
Screenshot: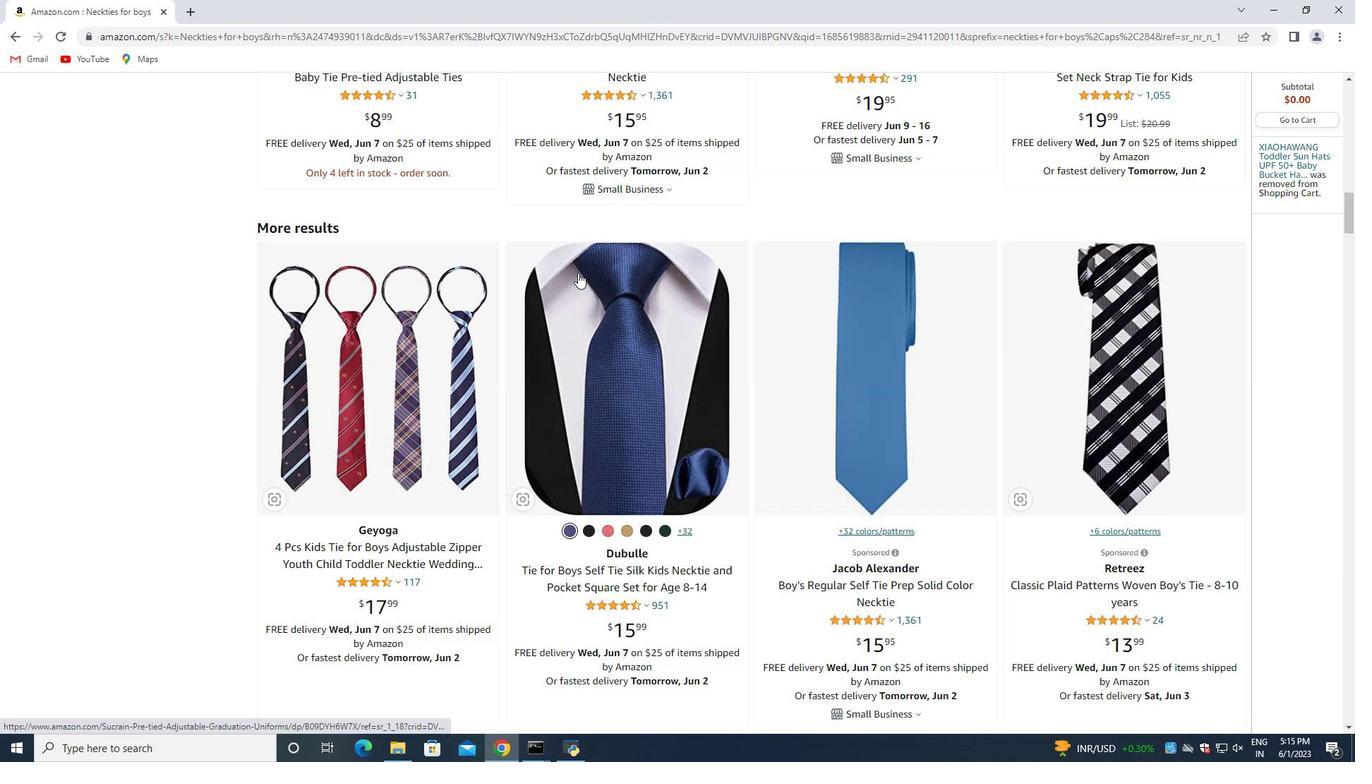 
Action: Mouse scrolled (578, 273) with delta (0, 0)
Screenshot: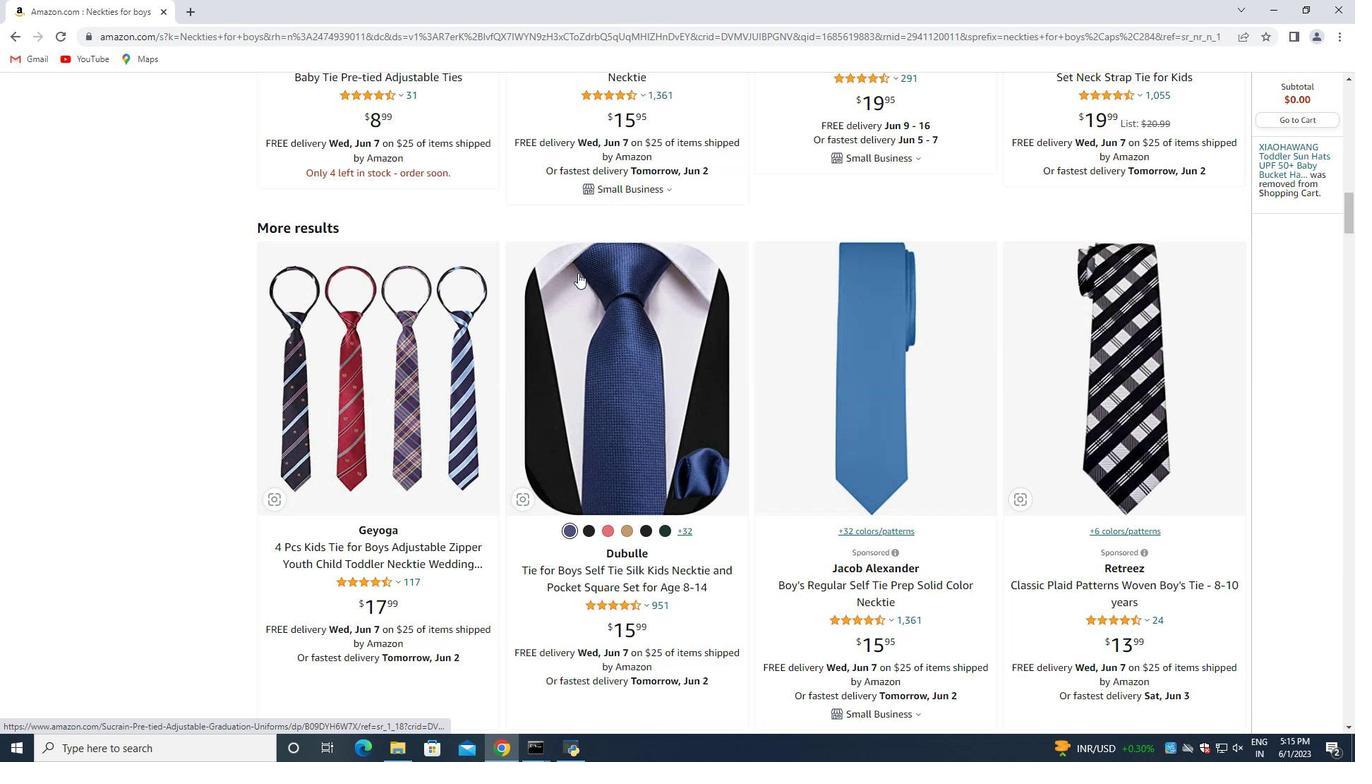 
Action: Mouse scrolled (578, 273) with delta (0, 0)
Screenshot: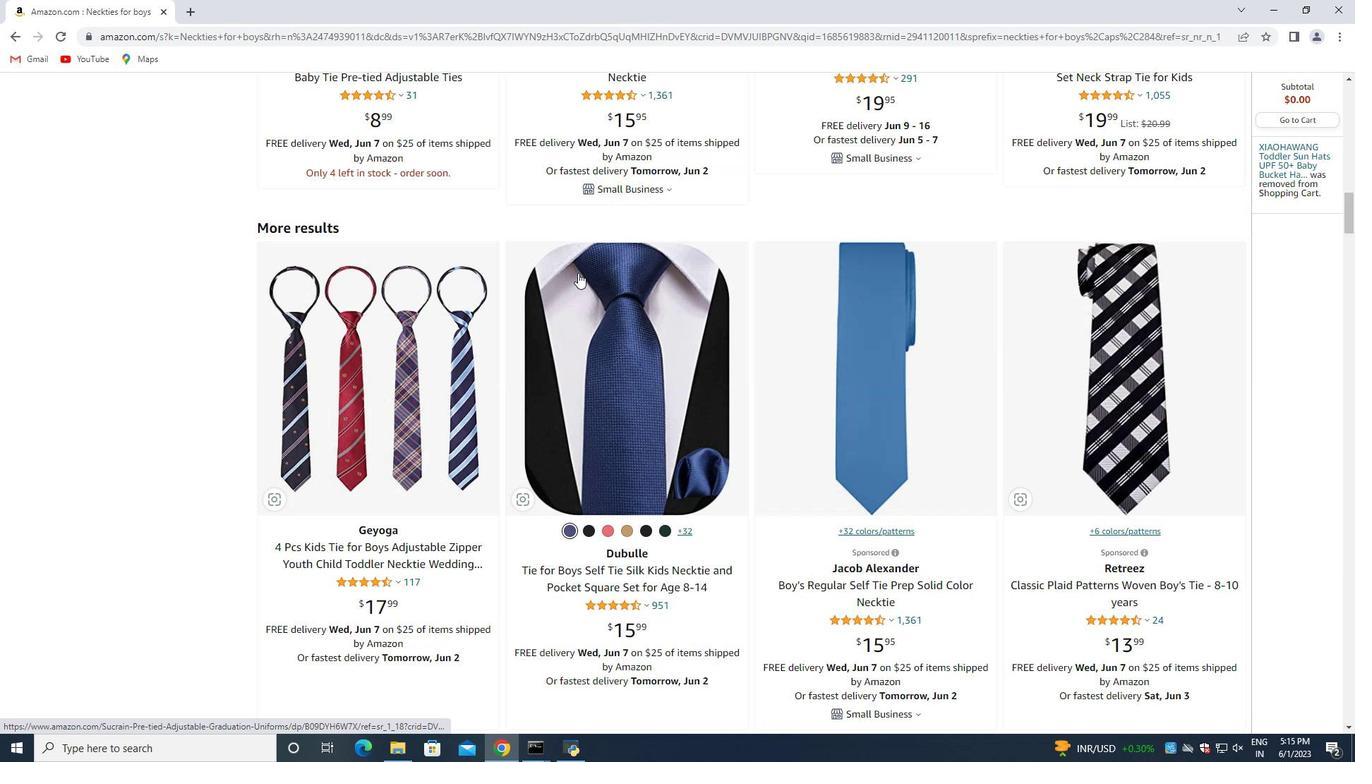 
Action: Mouse scrolled (578, 273) with delta (0, 0)
Screenshot: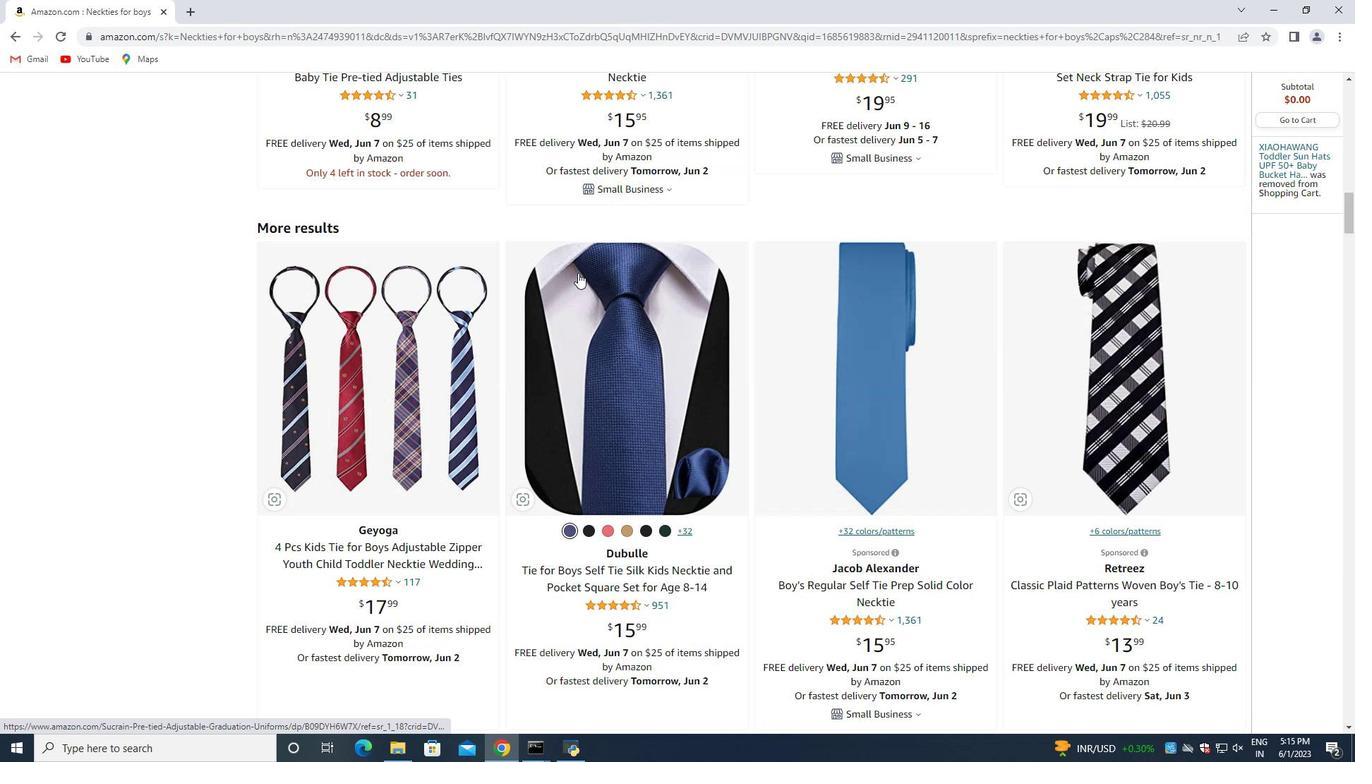 
Action: Mouse scrolled (578, 273) with delta (0, 0)
Screenshot: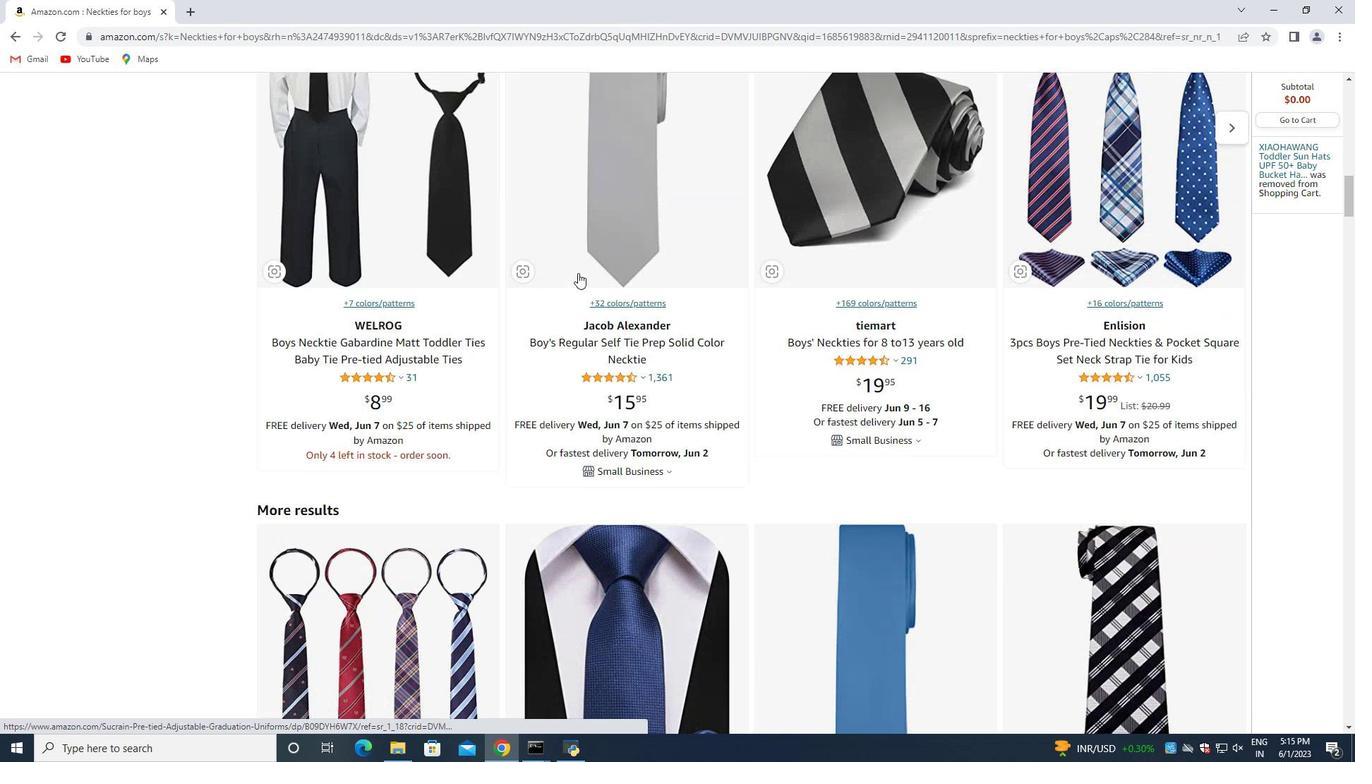 
Action: Mouse scrolled (578, 273) with delta (0, 0)
Screenshot: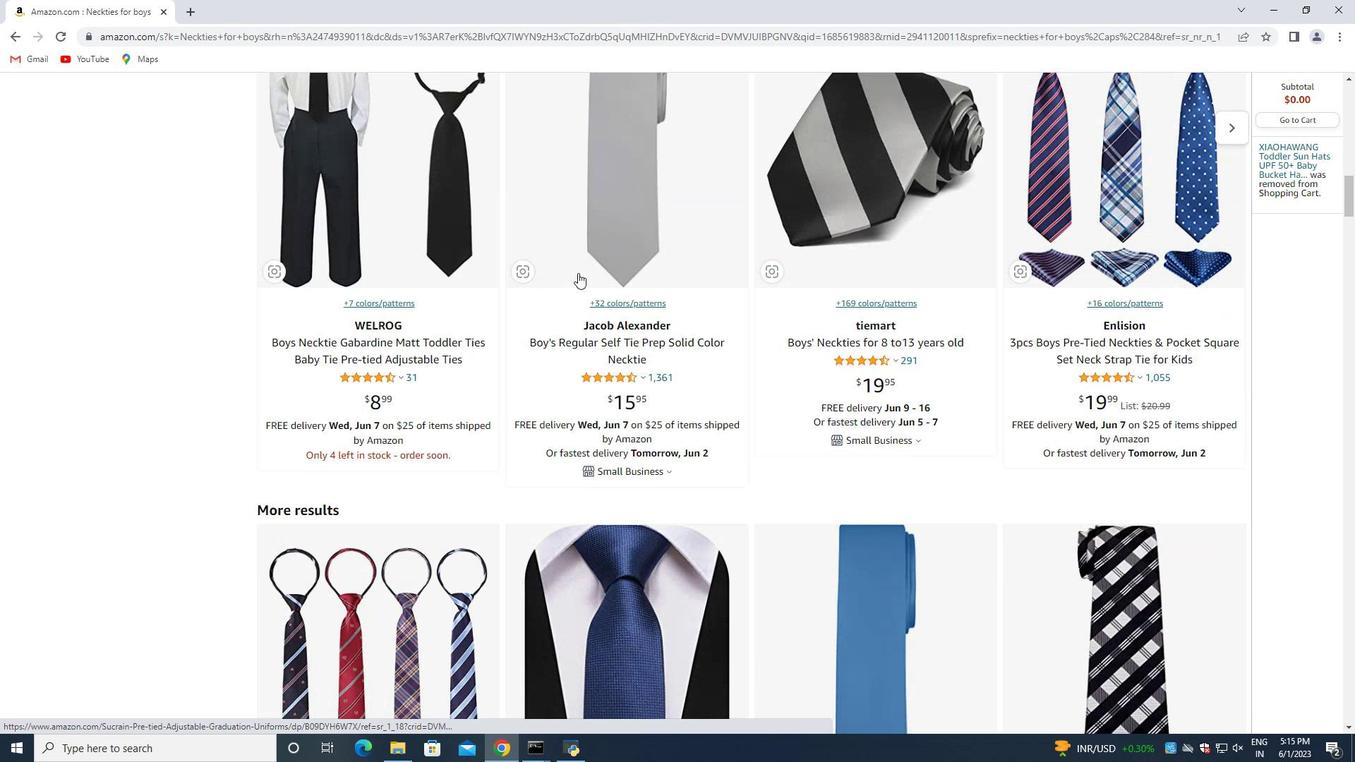 
Action: Mouse scrolled (578, 273) with delta (0, 0)
Screenshot: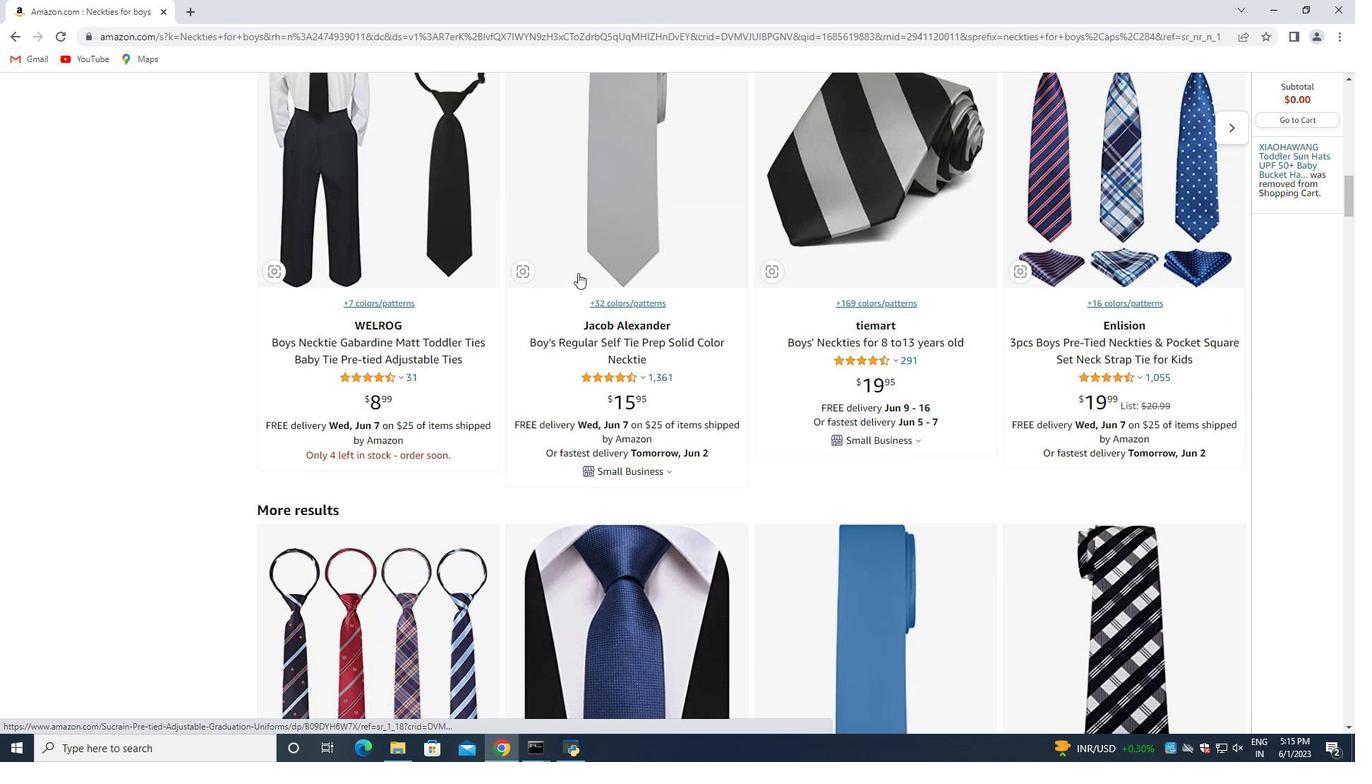 
Action: Mouse scrolled (578, 273) with delta (0, 0)
Screenshot: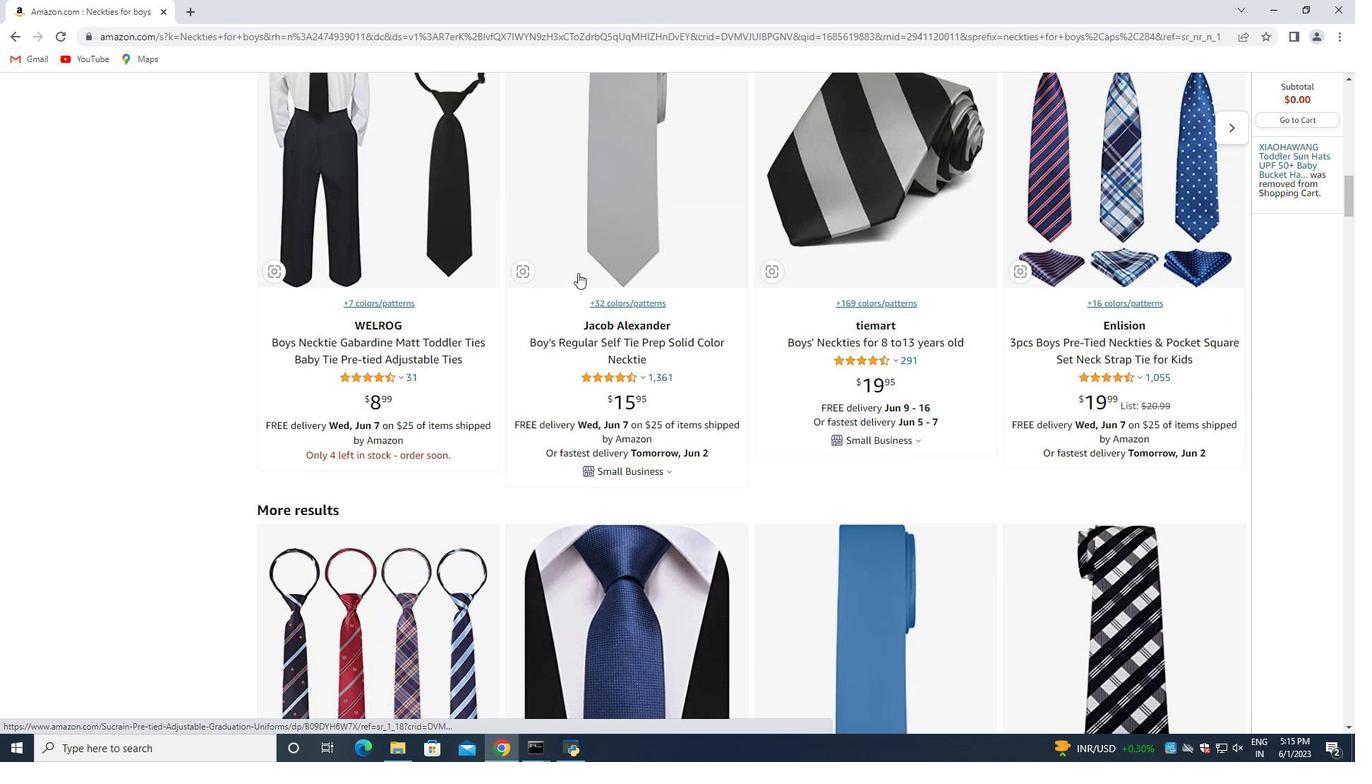 
Action: Mouse scrolled (578, 273) with delta (0, 0)
Screenshot: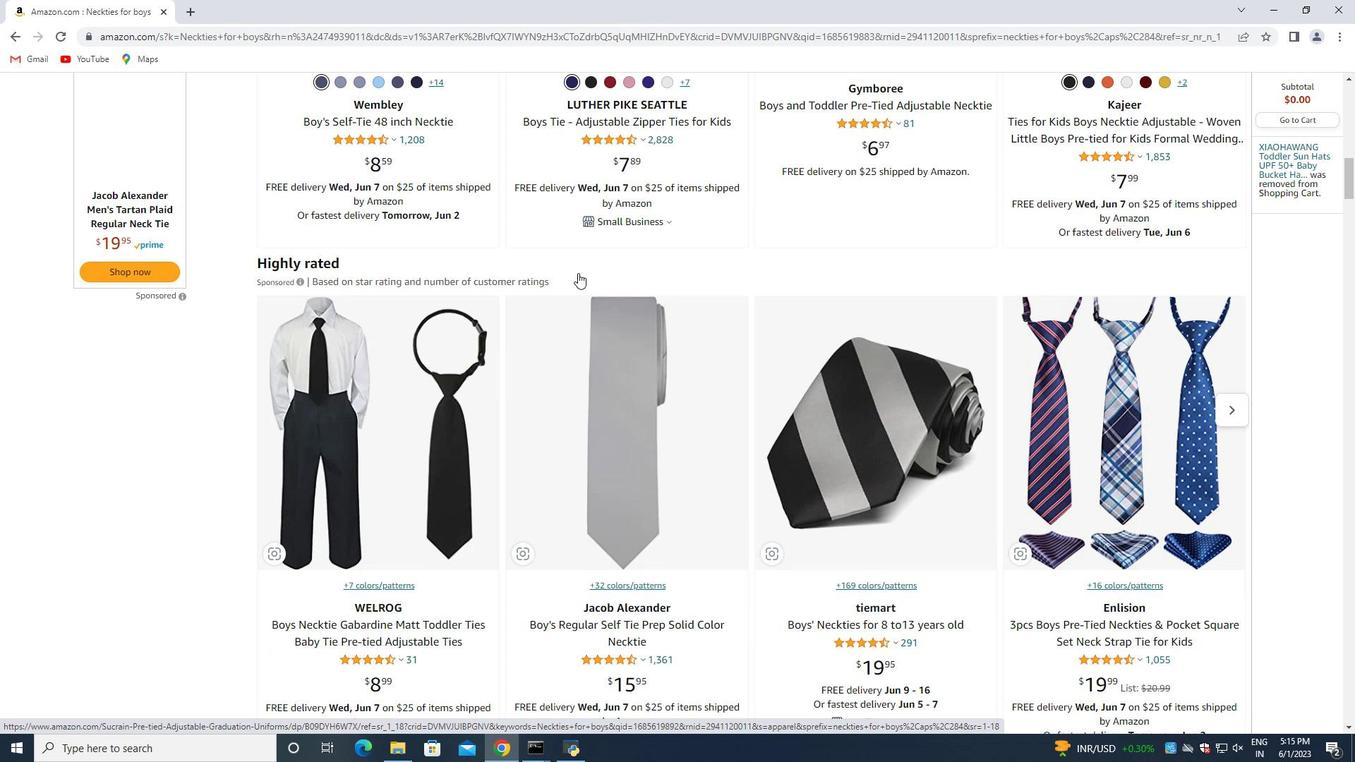 
Action: Mouse scrolled (578, 273) with delta (0, 0)
Screenshot: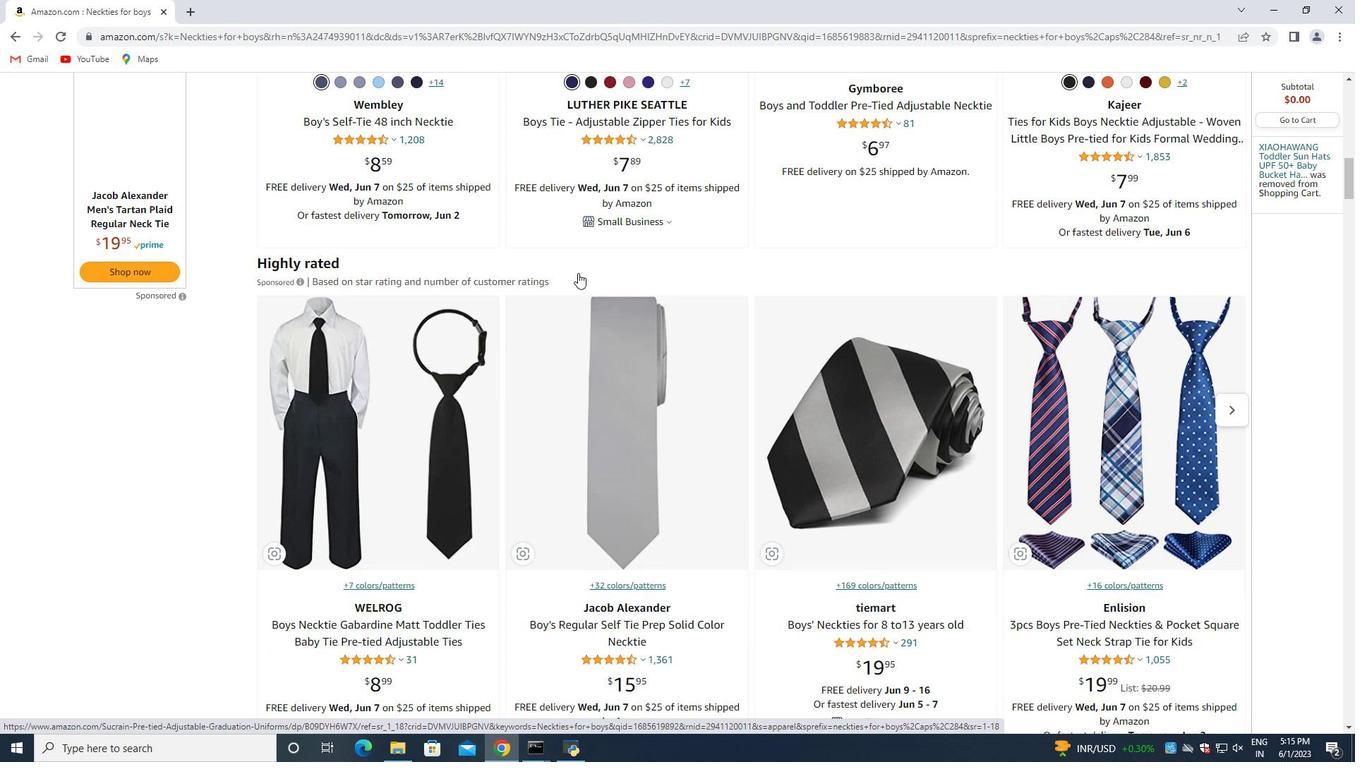 
Action: Mouse scrolled (578, 273) with delta (0, 0)
Screenshot: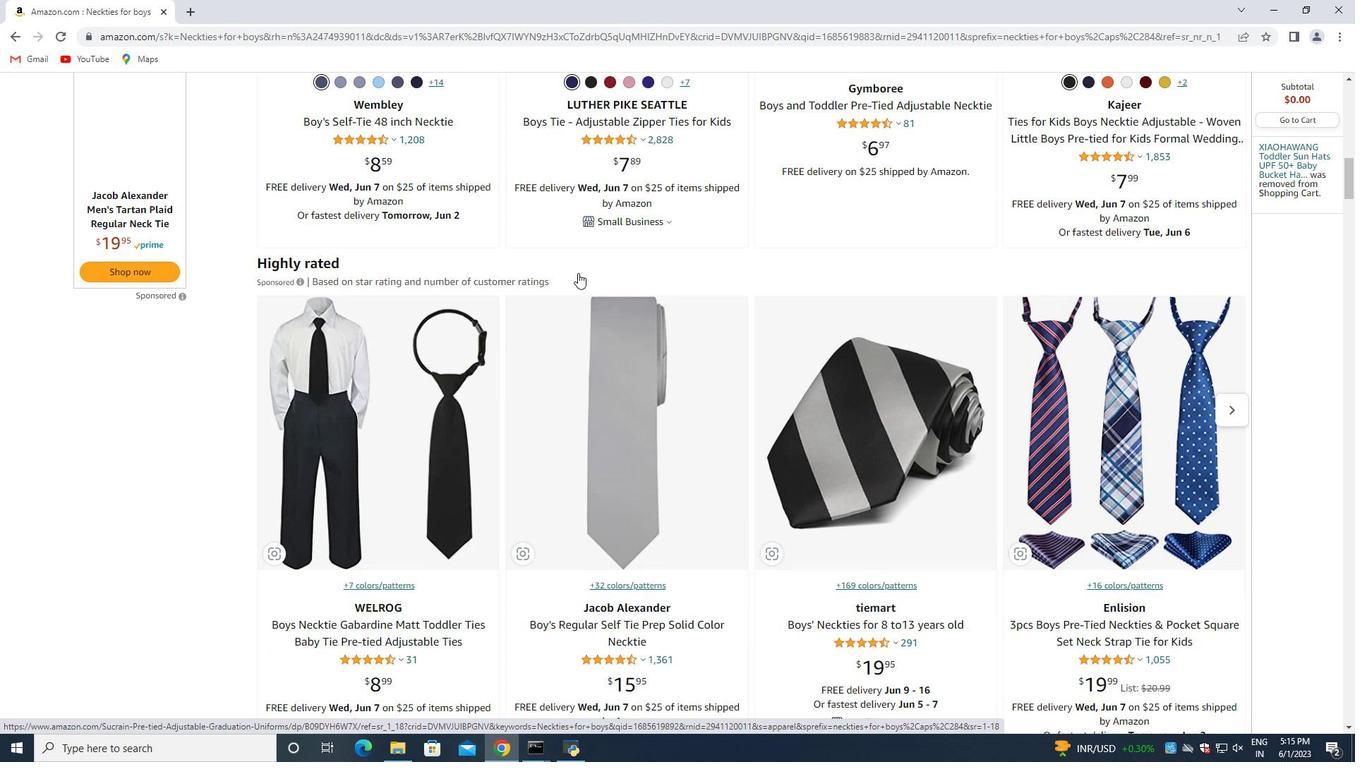 
Action: Mouse scrolled (578, 273) with delta (0, 0)
Screenshot: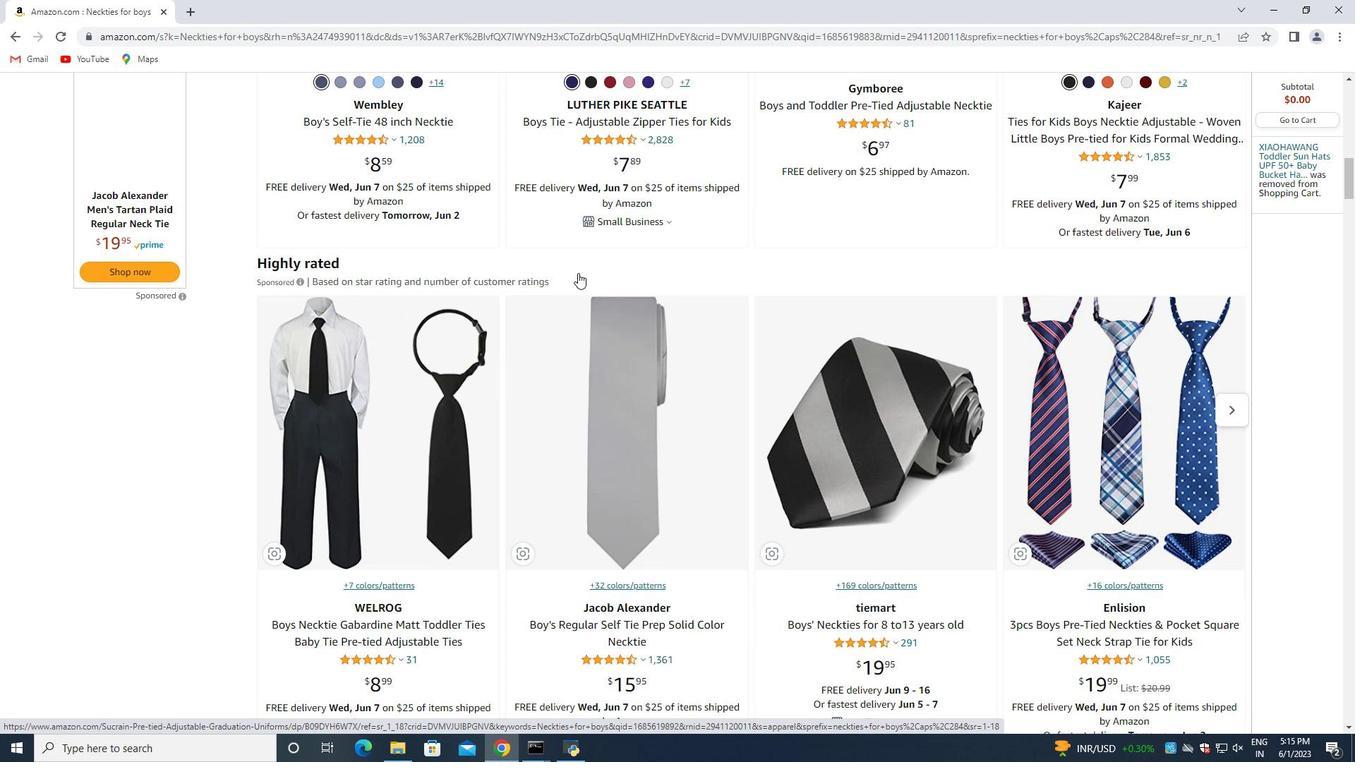 
Action: Mouse scrolled (578, 273) with delta (0, 0)
Screenshot: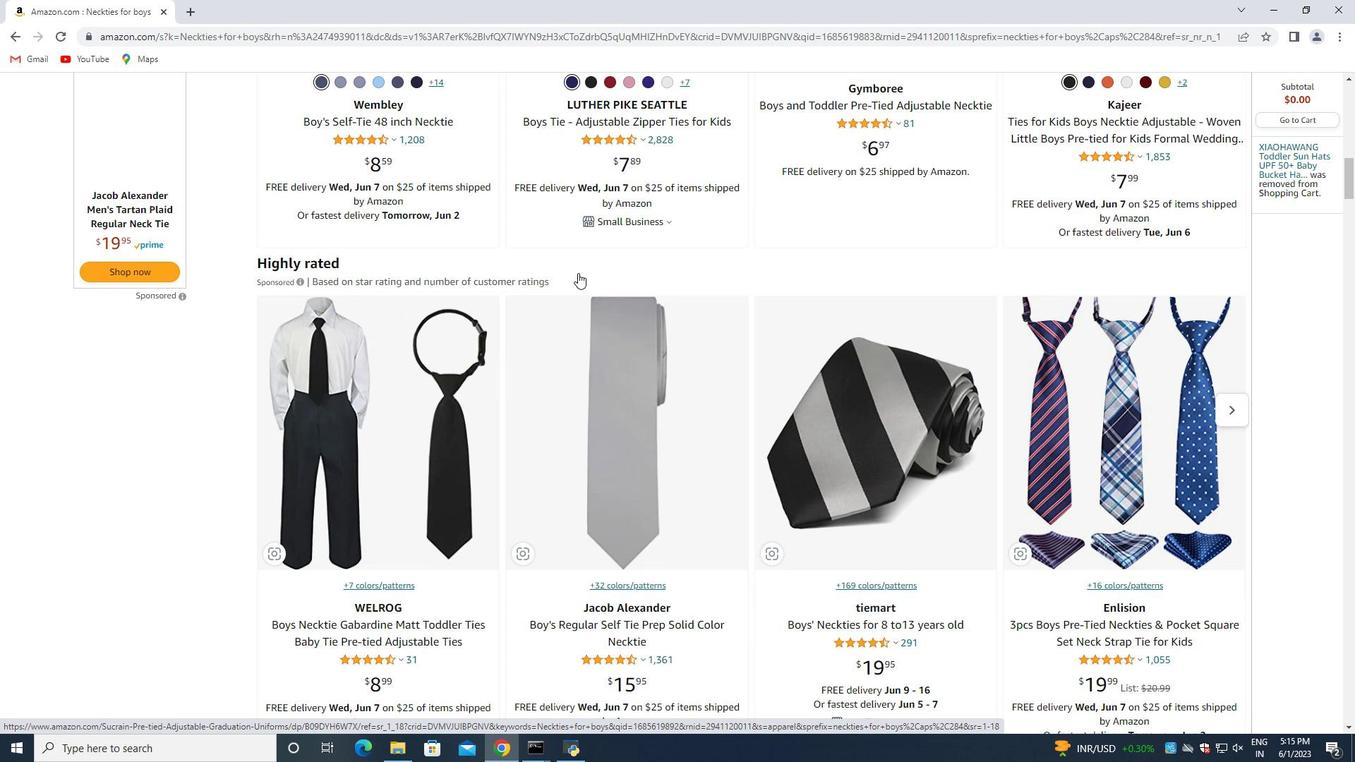 
Action: Mouse scrolled (578, 273) with delta (0, 0)
Screenshot: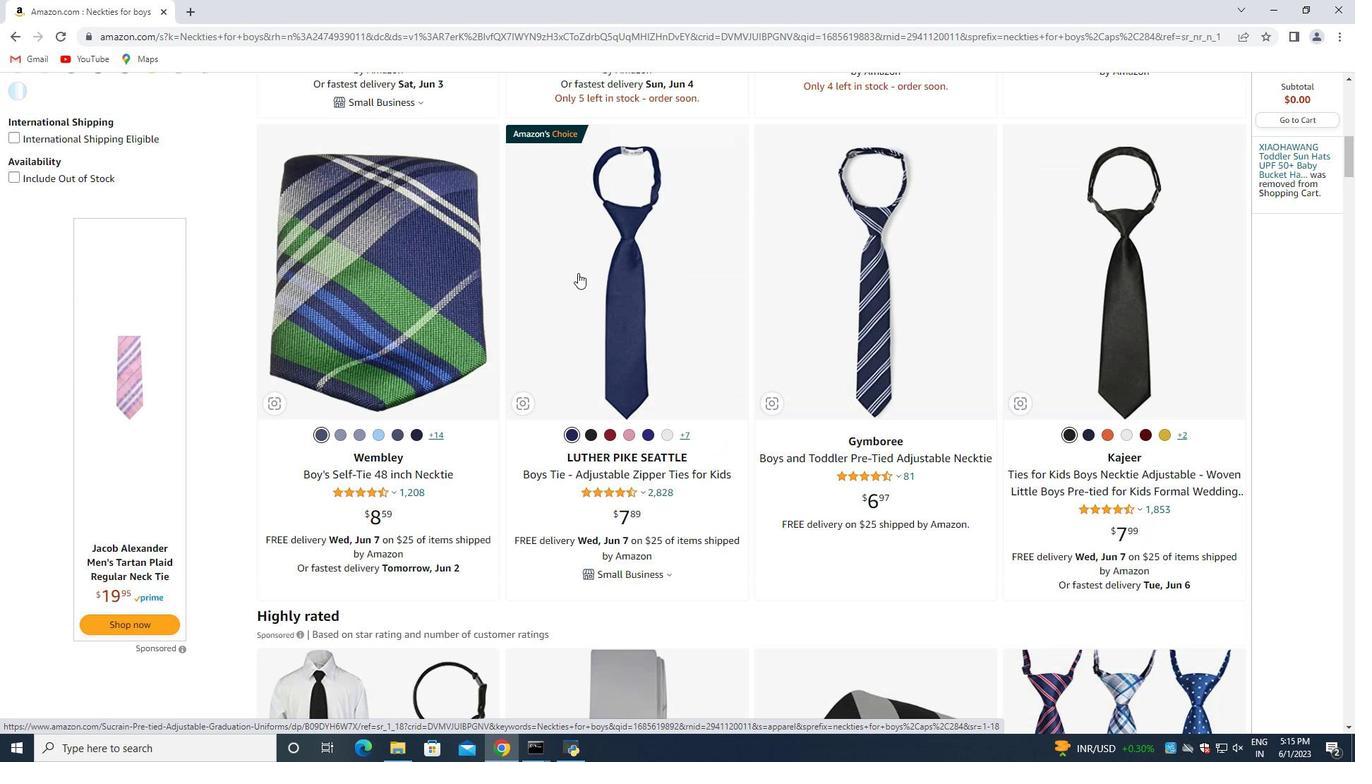 
Action: Mouse scrolled (578, 273) with delta (0, 0)
Screenshot: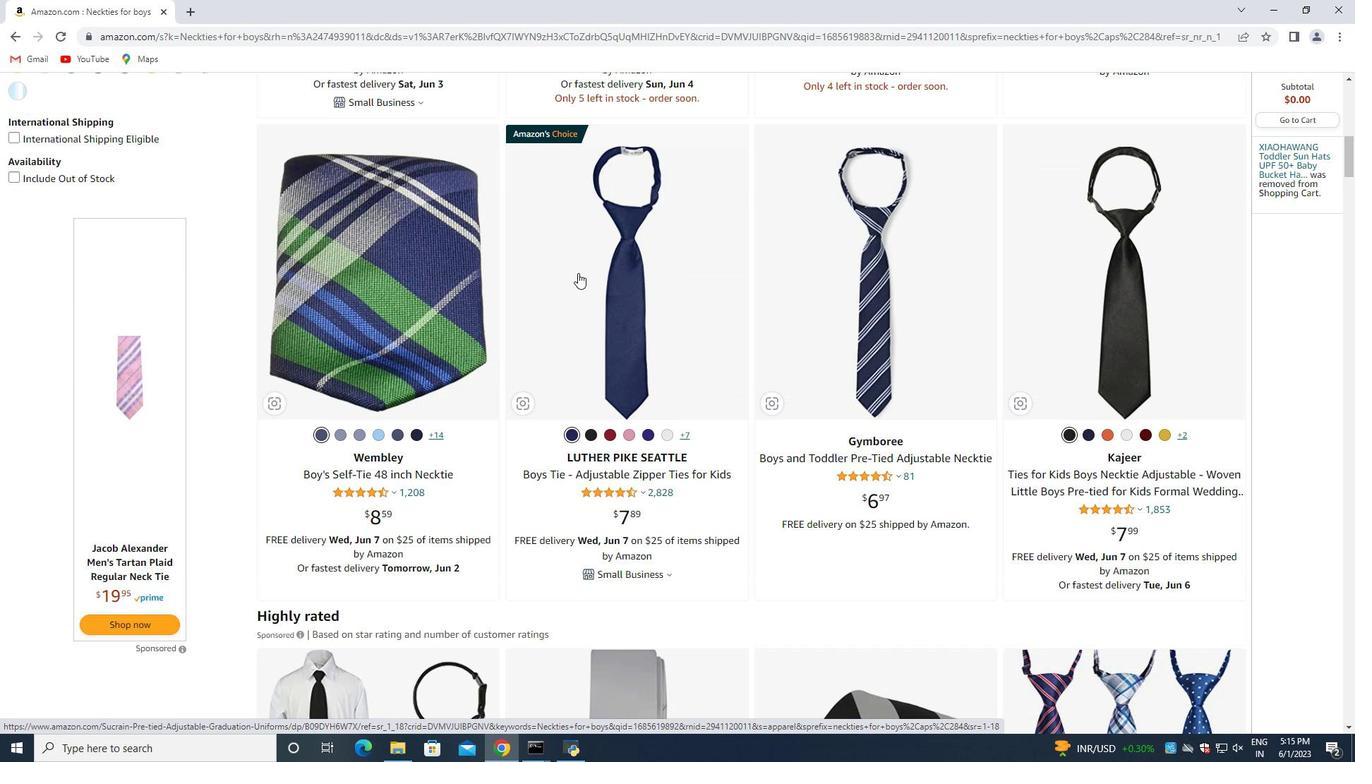 
Action: Mouse scrolled (578, 273) with delta (0, 0)
Screenshot: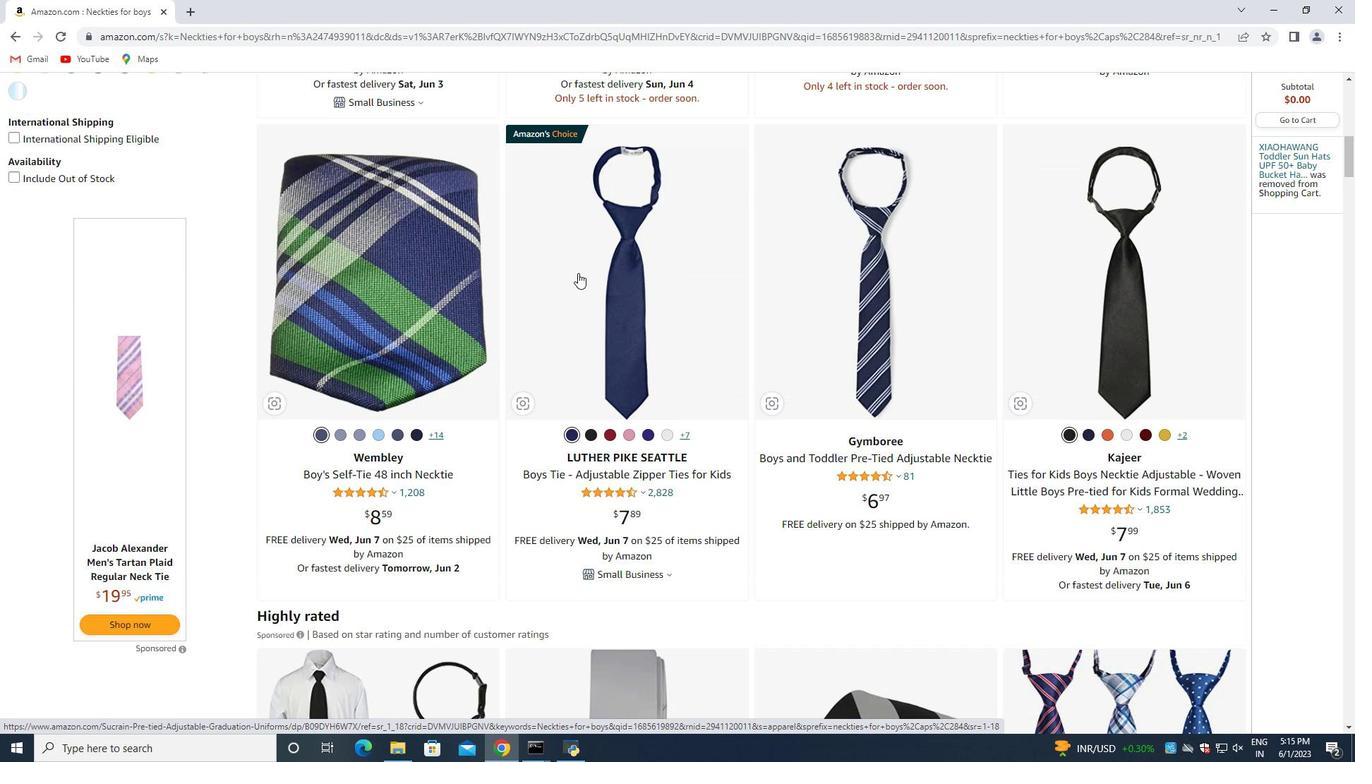 
Action: Mouse scrolled (578, 273) with delta (0, 0)
Screenshot: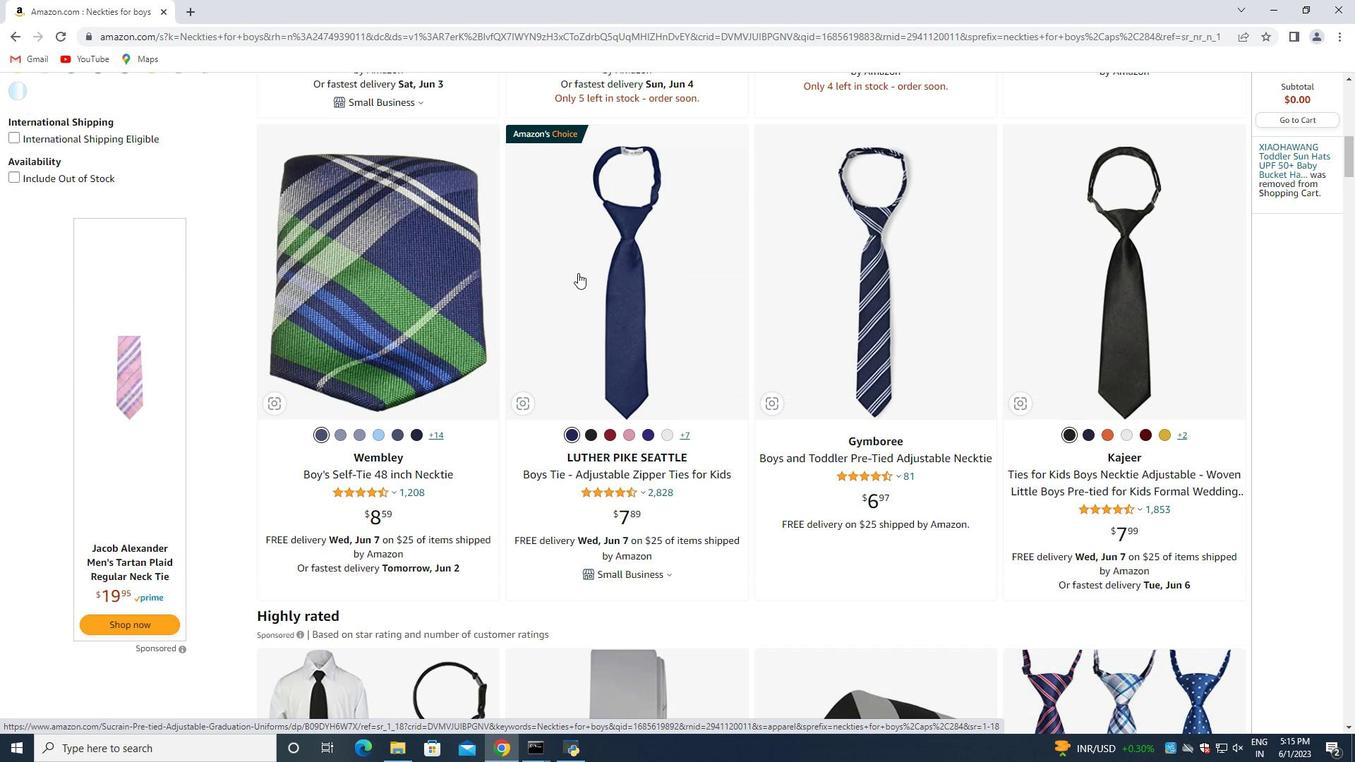 
Action: Mouse scrolled (578, 273) with delta (0, 0)
Screenshot: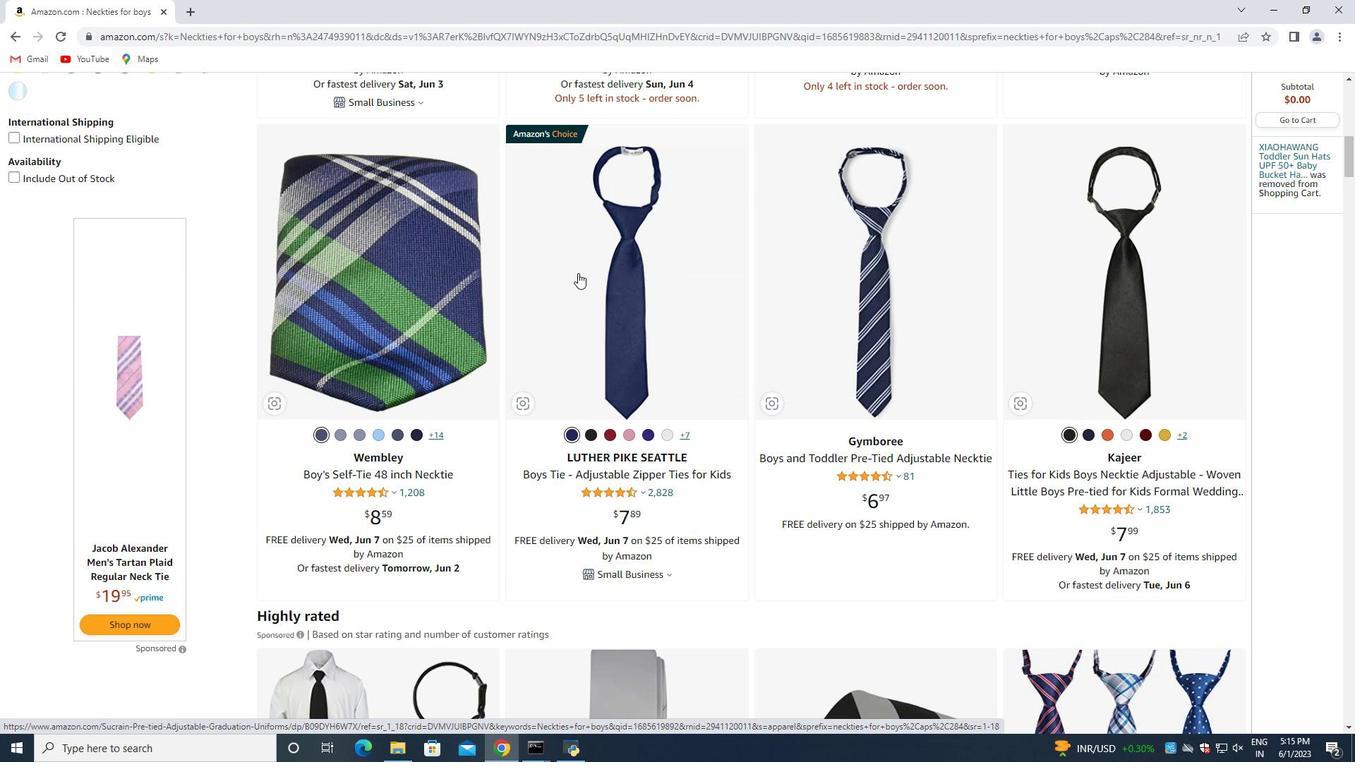 
Action: Mouse scrolled (578, 273) with delta (0, 0)
Screenshot: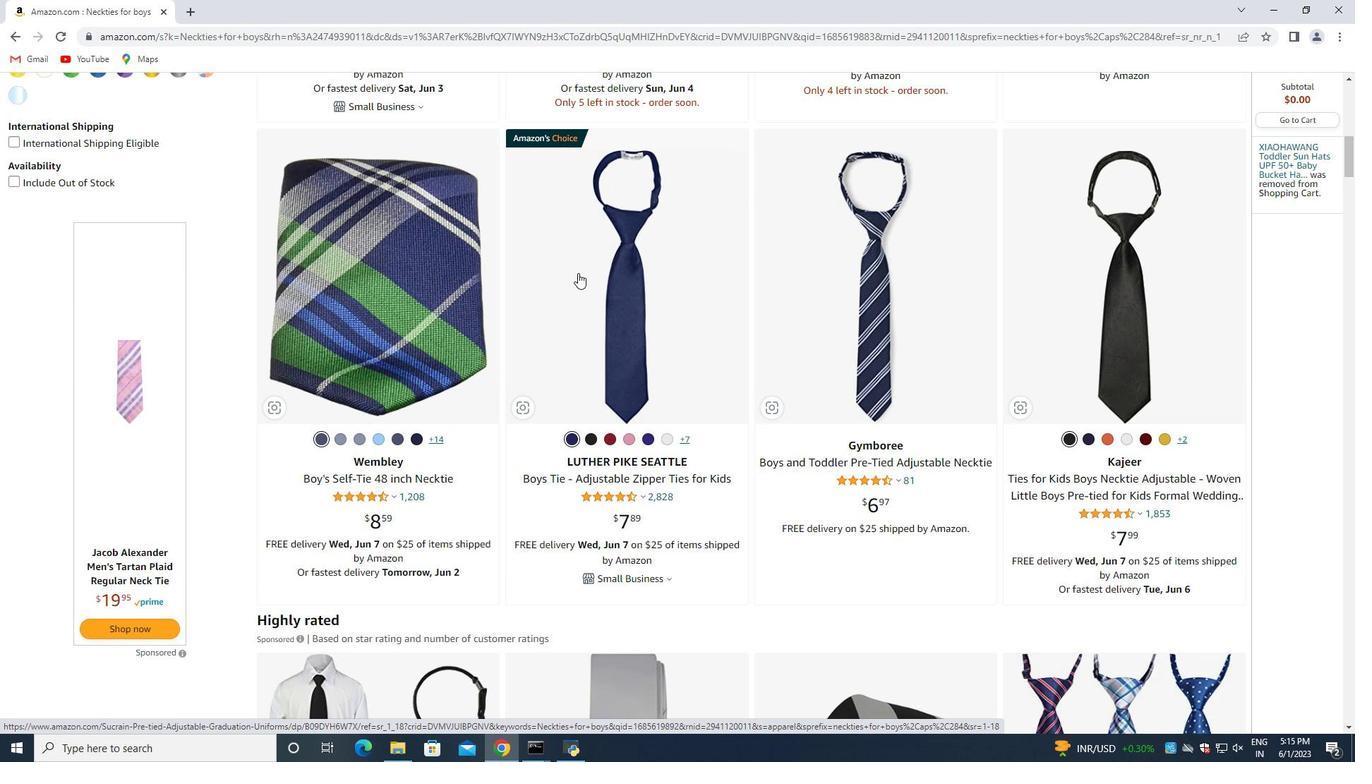 
Action: Mouse scrolled (578, 273) with delta (0, 0)
Screenshot: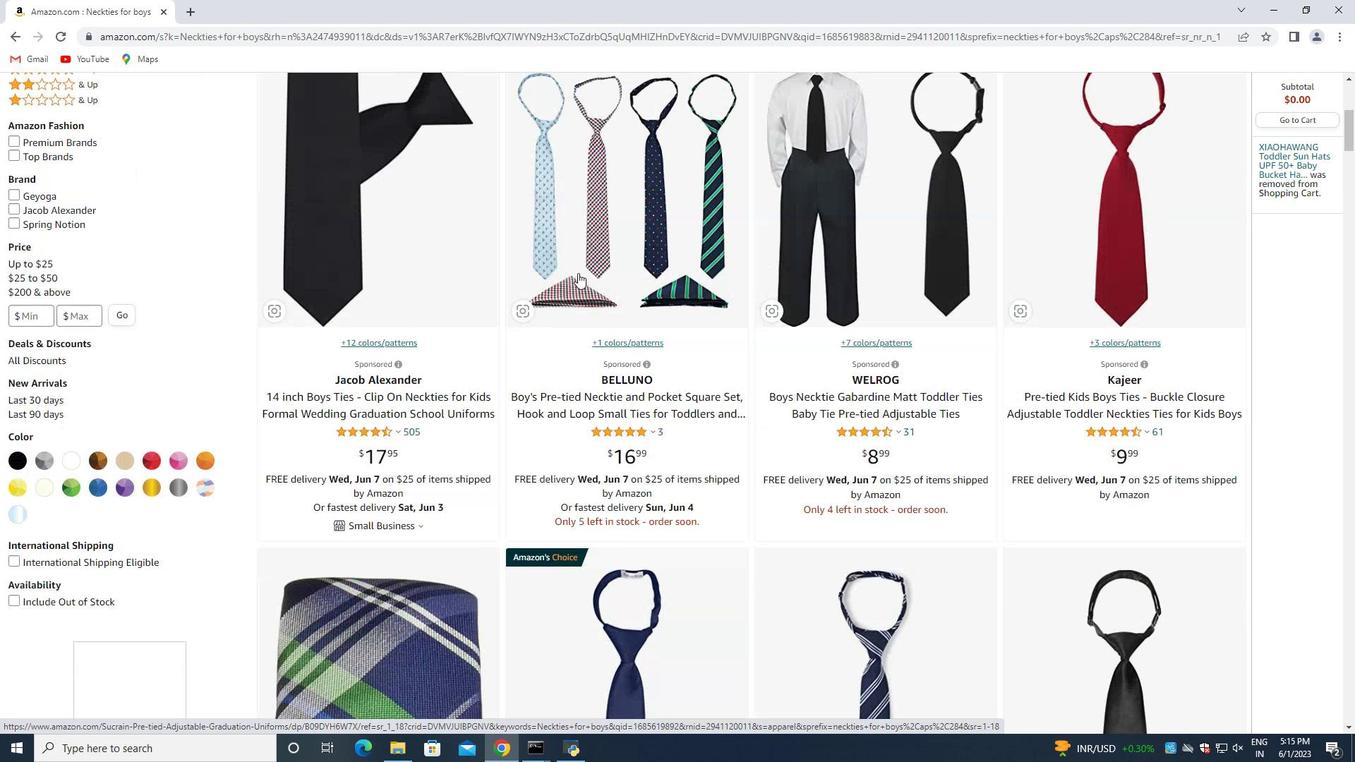 
Action: Mouse scrolled (578, 273) with delta (0, 0)
Screenshot: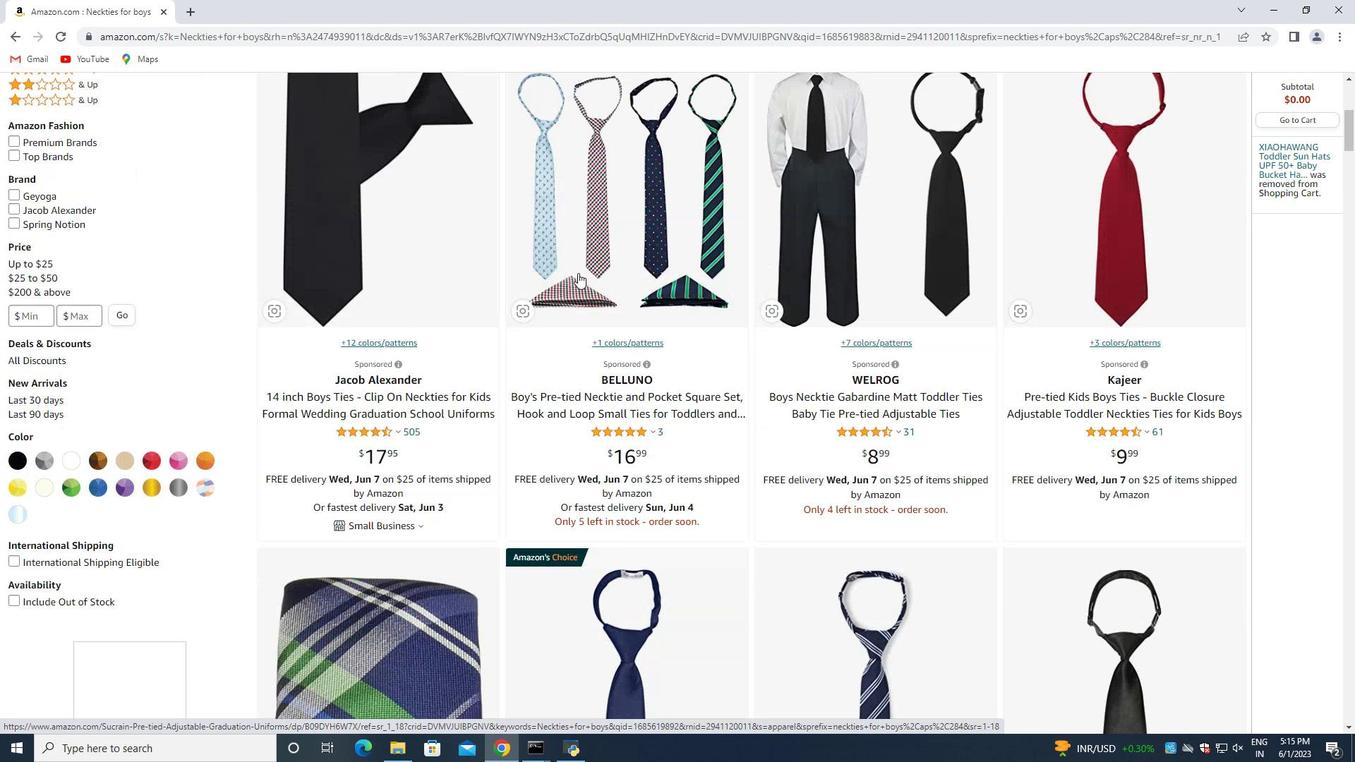 
Action: Mouse scrolled (578, 273) with delta (0, 0)
Screenshot: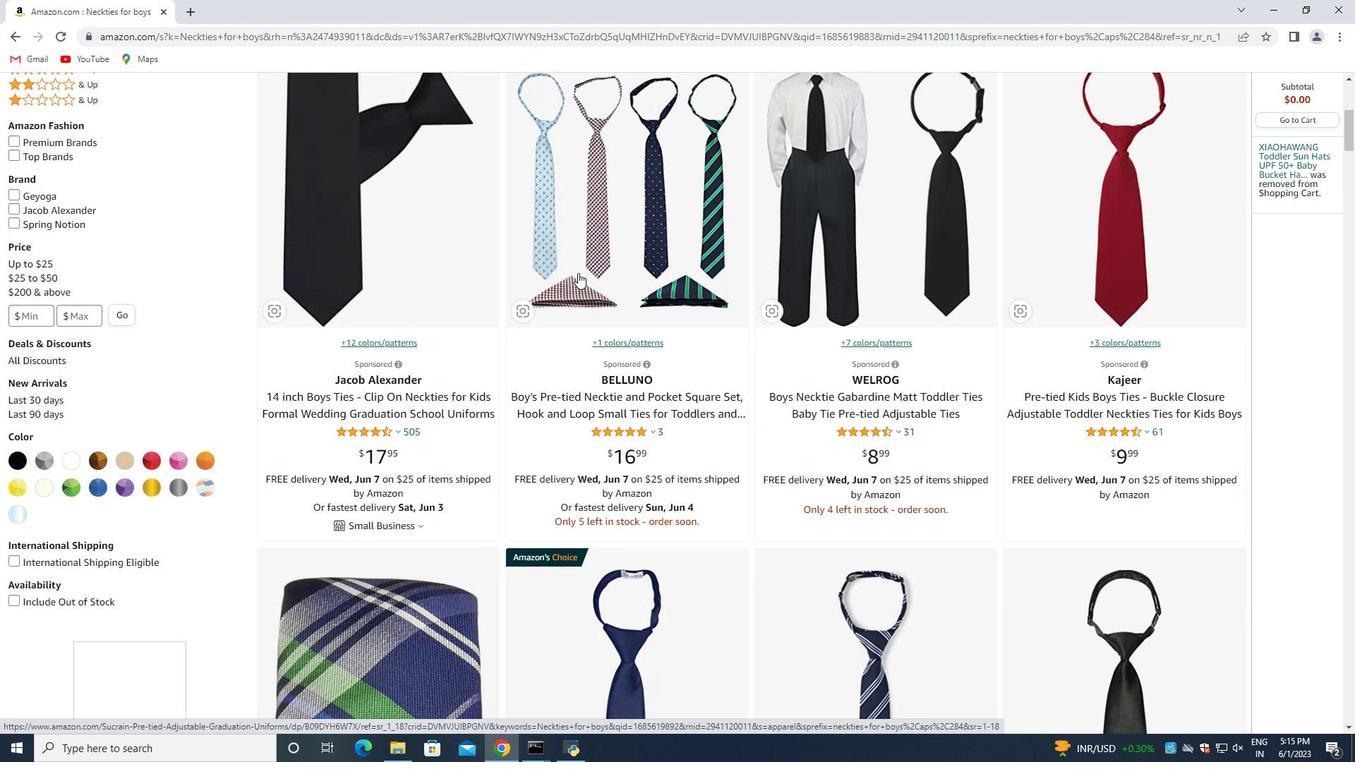 
Action: Mouse scrolled (578, 273) with delta (0, 0)
Screenshot: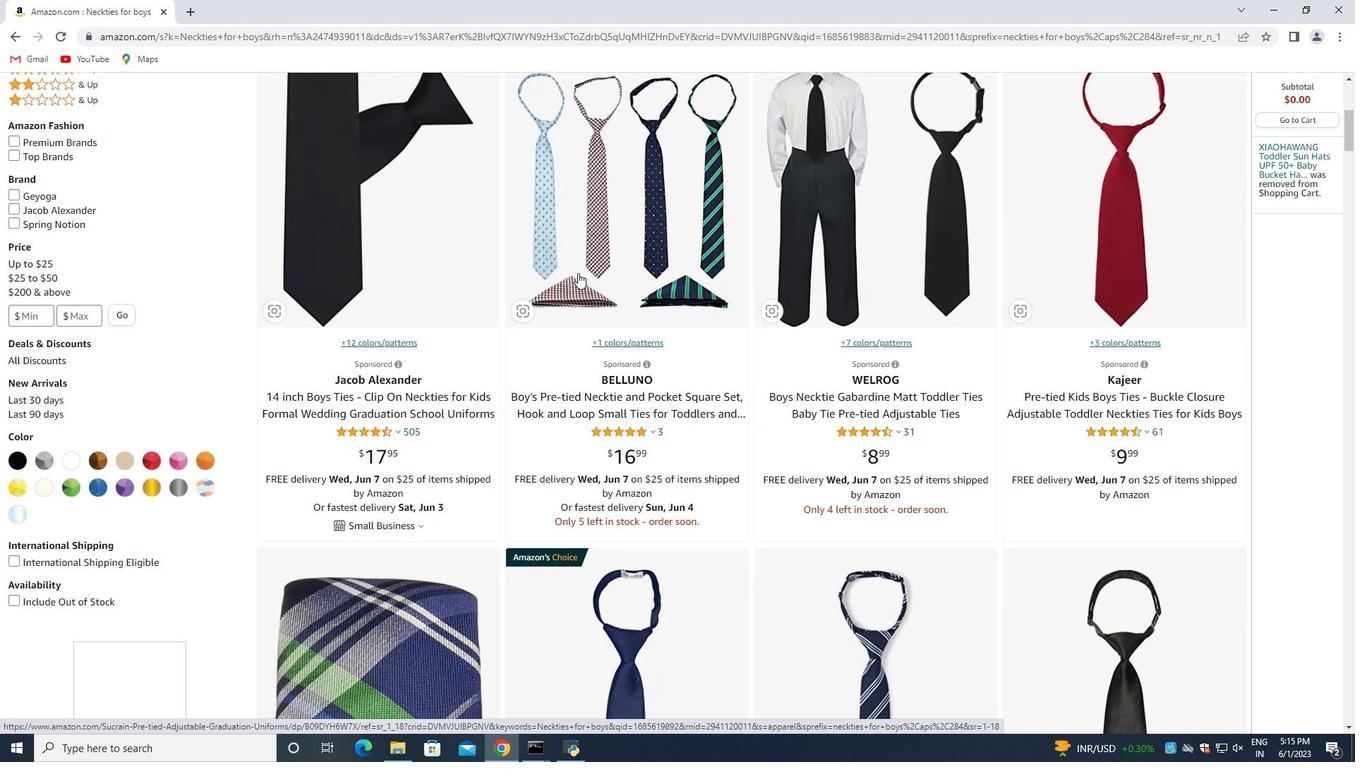 
Action: Mouse scrolled (578, 273) with delta (0, 0)
Screenshot: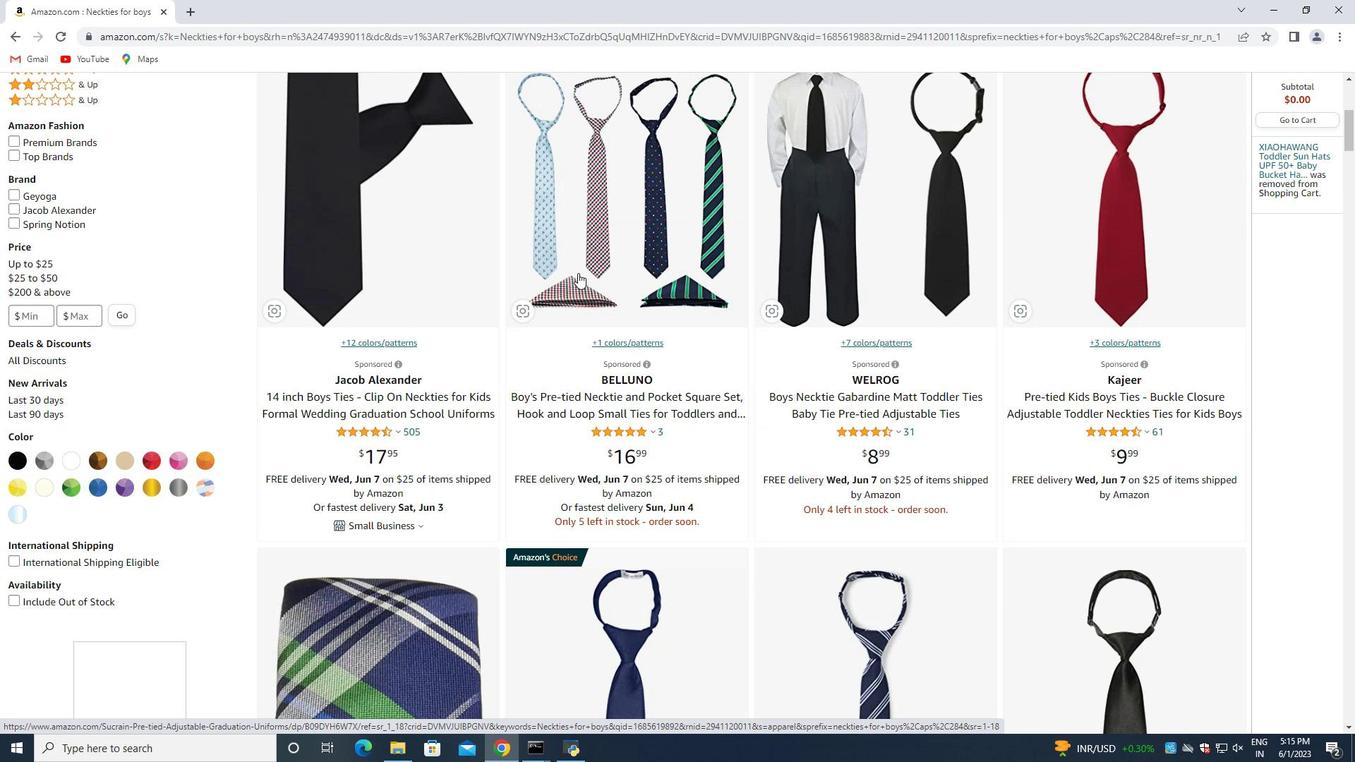 
Action: Mouse moved to (577, 276)
Screenshot: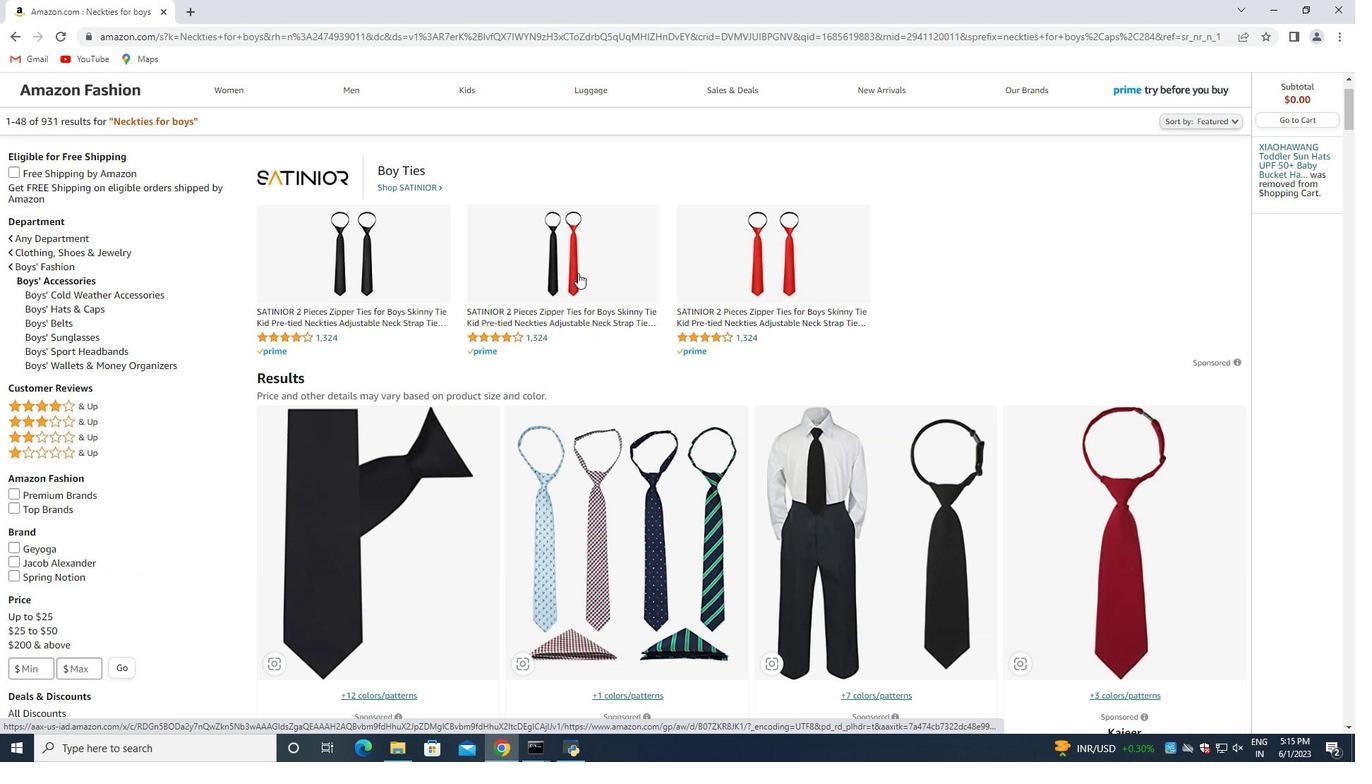 
Action: Mouse scrolled (577, 275) with delta (0, 0)
Screenshot: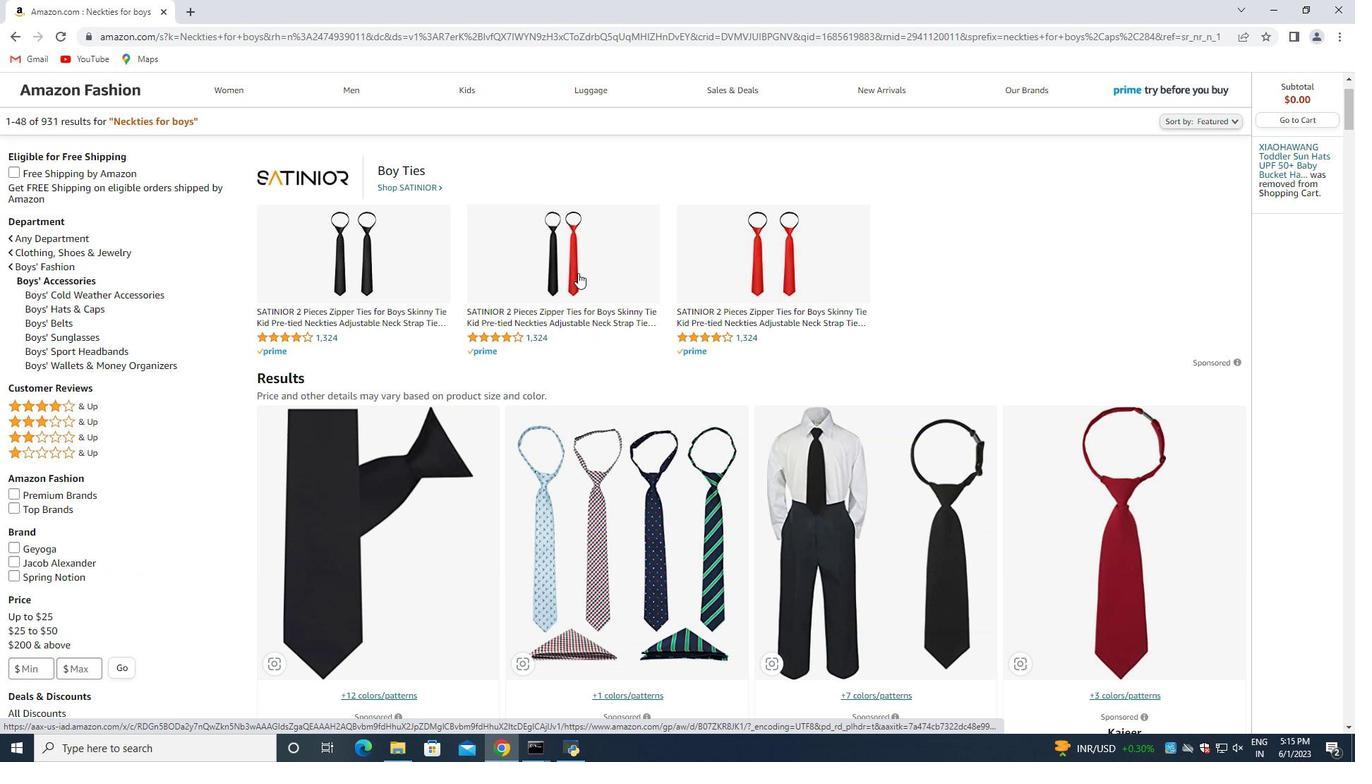 
Action: Mouse moved to (576, 277)
Screenshot: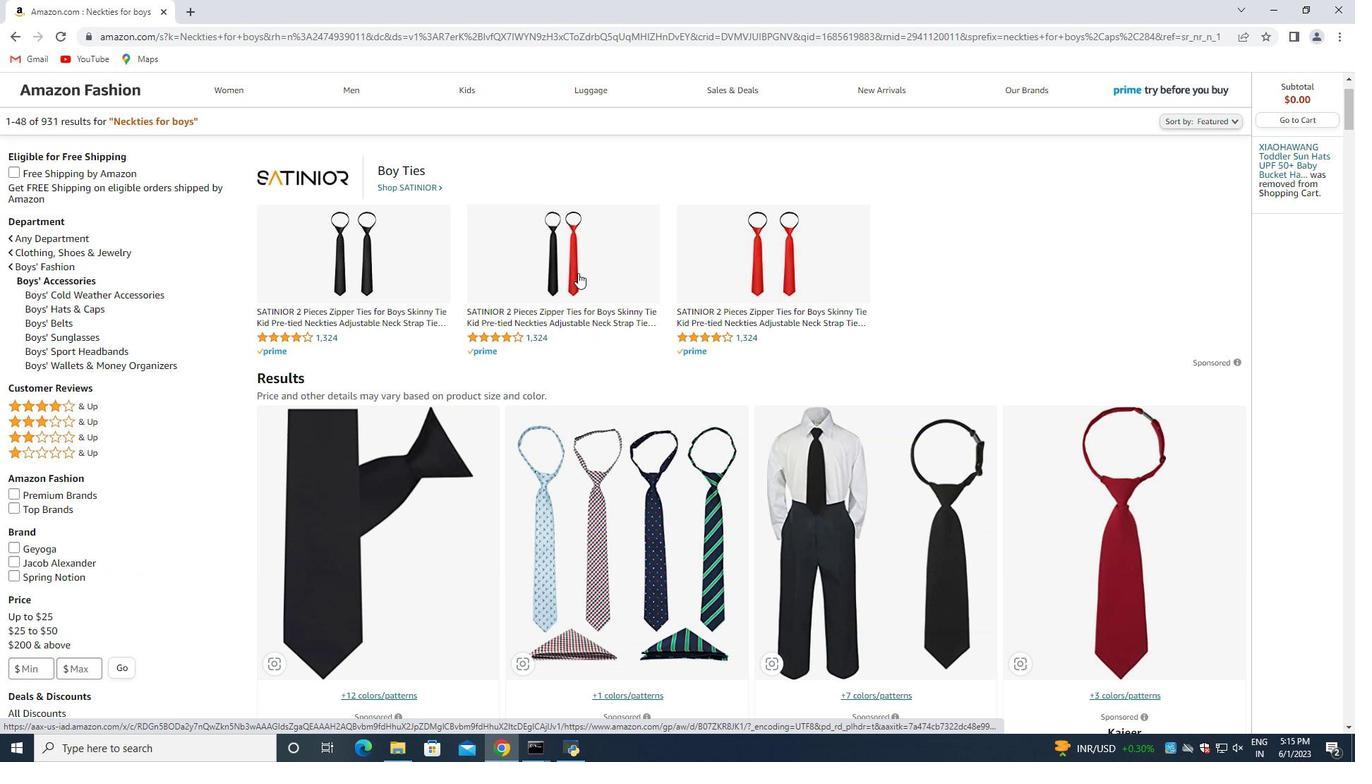 
Action: Mouse scrolled (576, 276) with delta (0, 0)
Screenshot: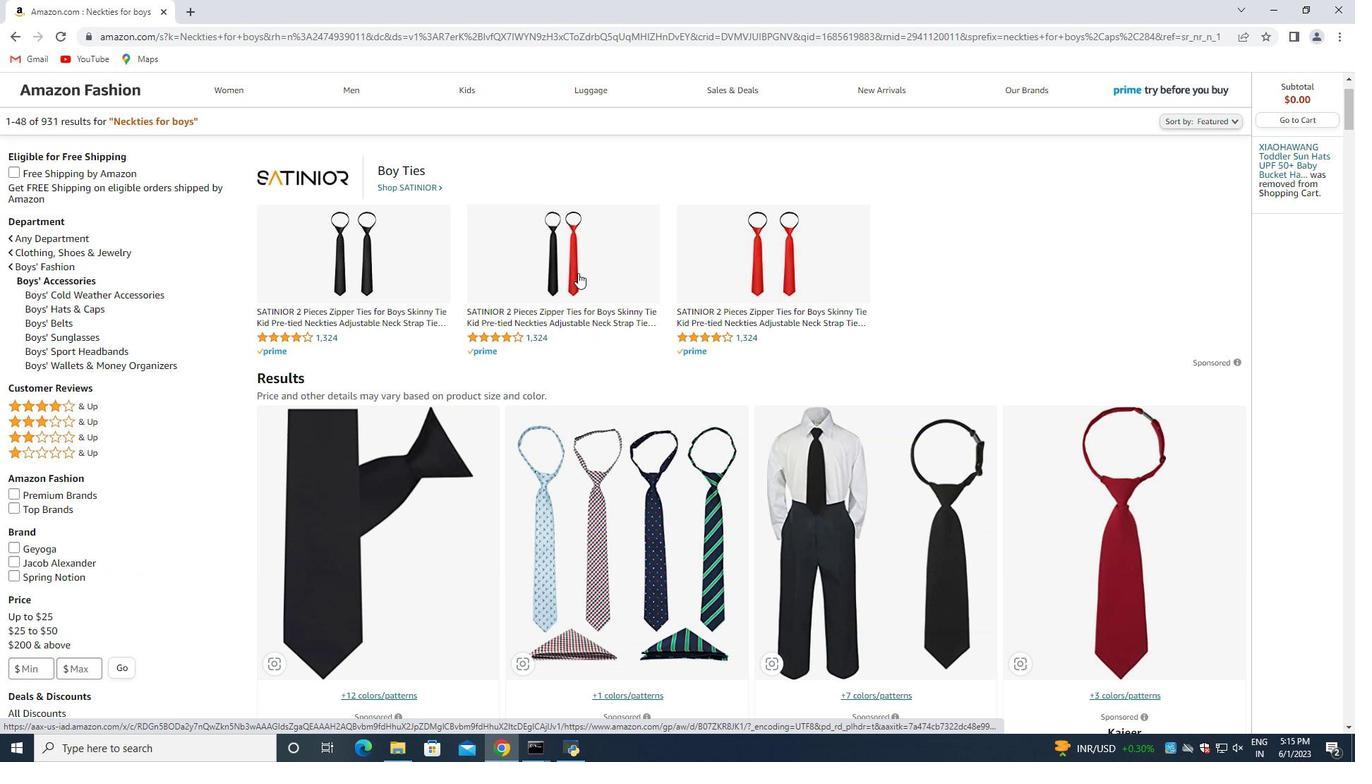 
Action: Mouse moved to (576, 278)
